 Task: Edit the 'Head - Retail Operations' position in Salesforce with the following details: Skills Required - Sales operations, Service, Customer service, Inventory management; Type - Internship; Functional Area - Retail Operations; Job Level - RO - 100; Working Days - Monday, Tuesday, Wednesday; Min Pay - ₹4,00,000.00; Educational Requirements - Doctorate not required; Travel Required - Yes.
Action: Mouse moved to (78, 269)
Screenshot: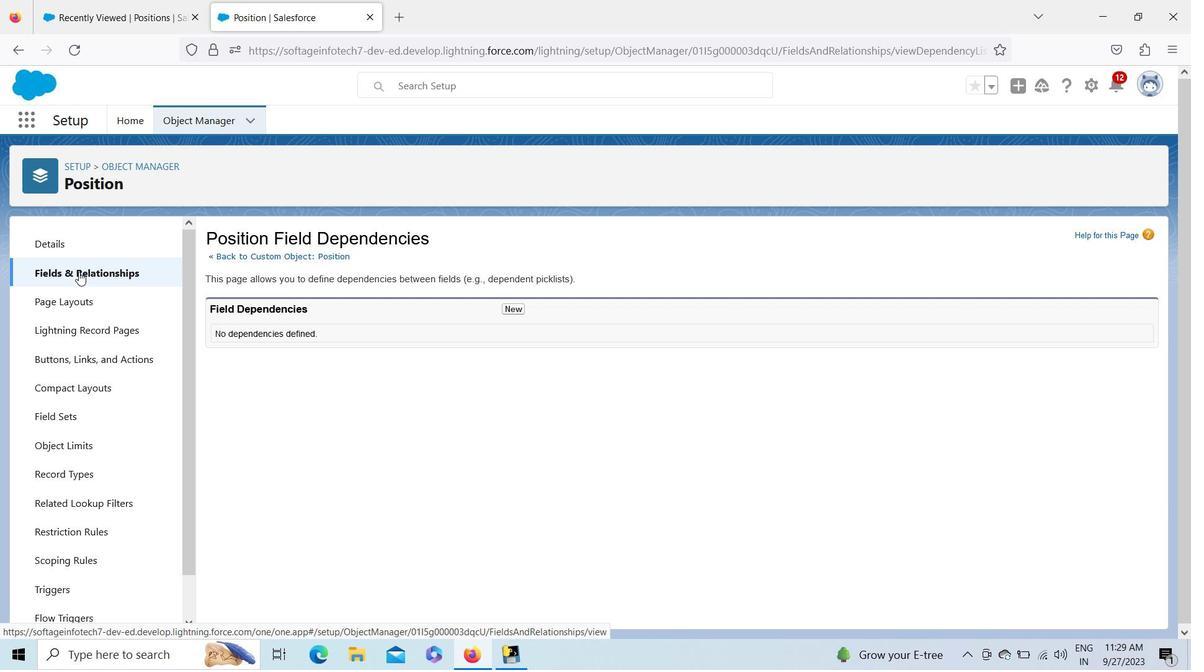 
Action: Mouse pressed left at (78, 269)
Screenshot: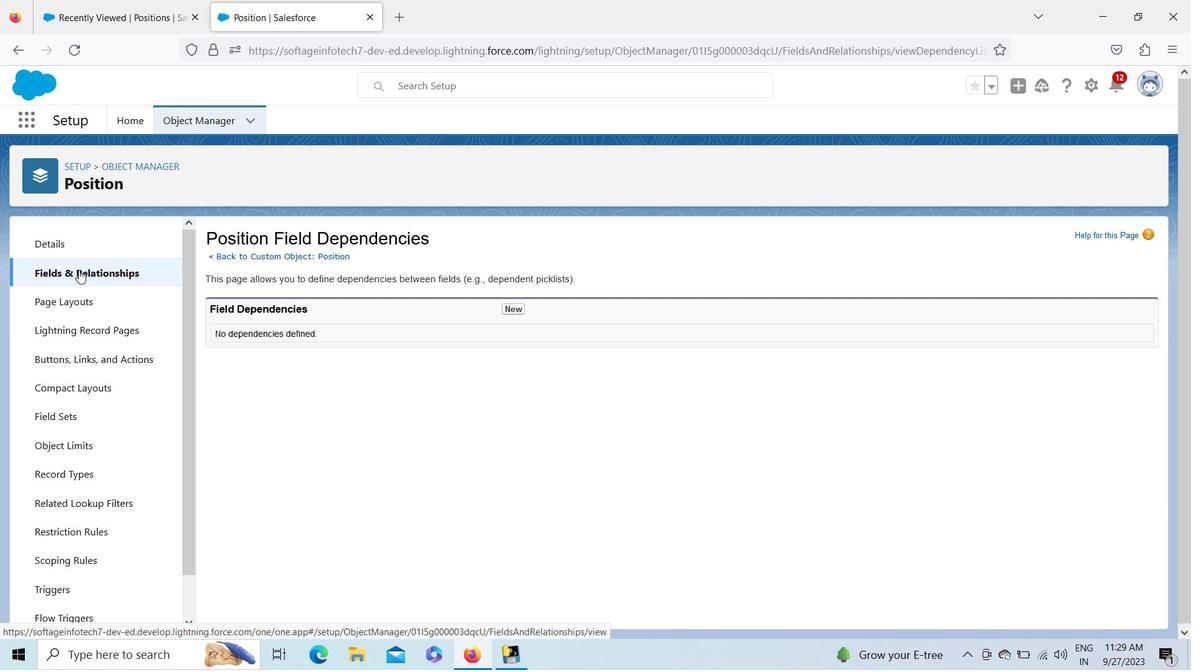 
Action: Mouse moved to (999, 246)
Screenshot: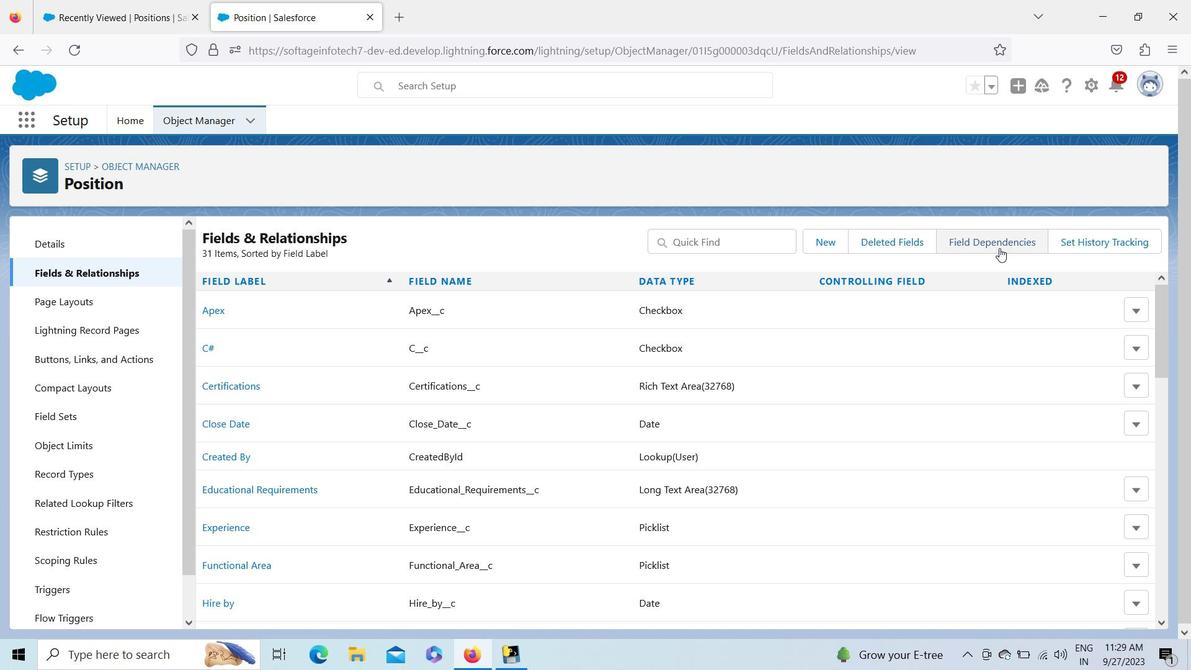 
Action: Mouse pressed left at (999, 246)
Screenshot: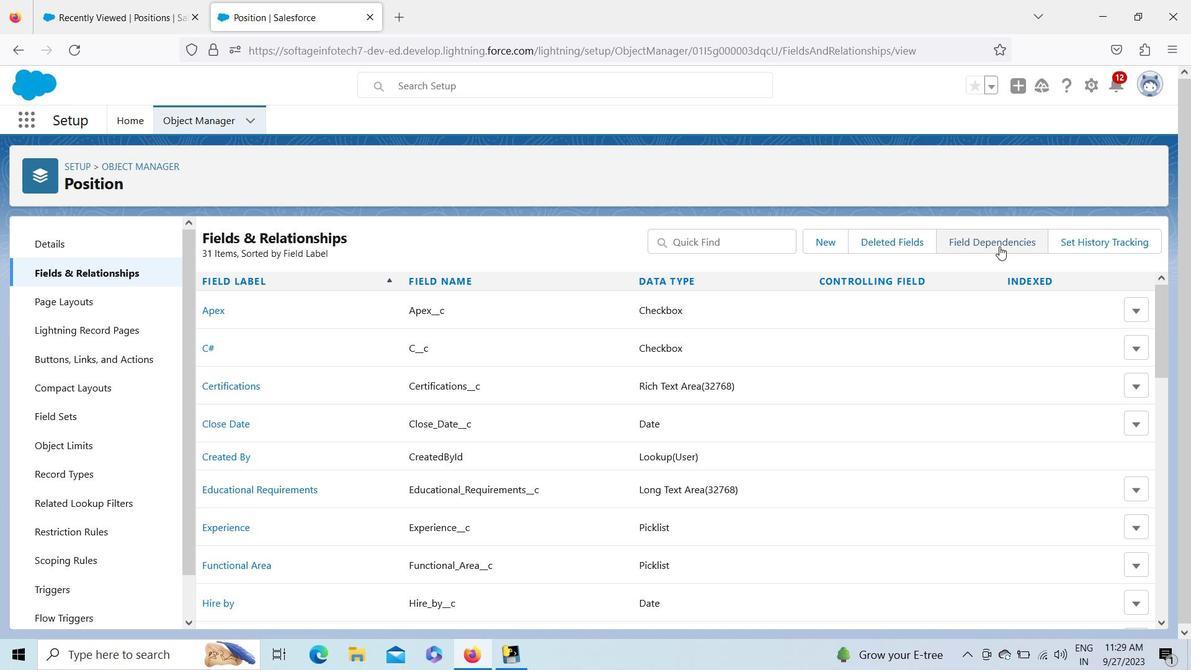 
Action: Mouse moved to (1014, 259)
Screenshot: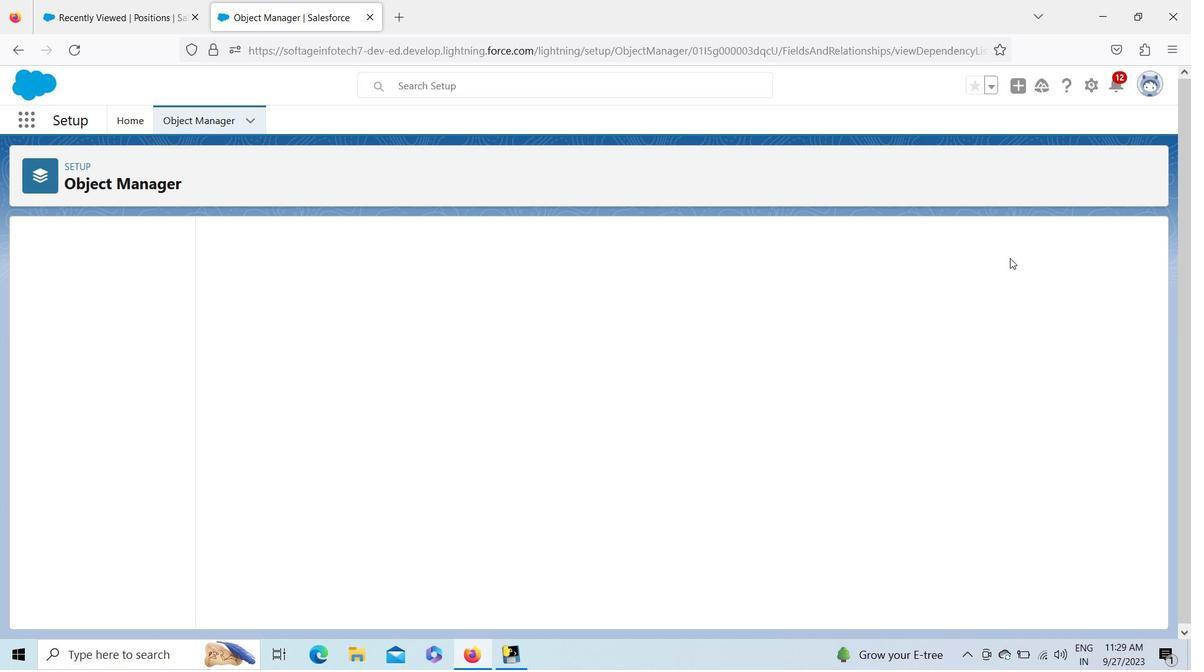 
Action: Mouse pressed left at (1014, 259)
Screenshot: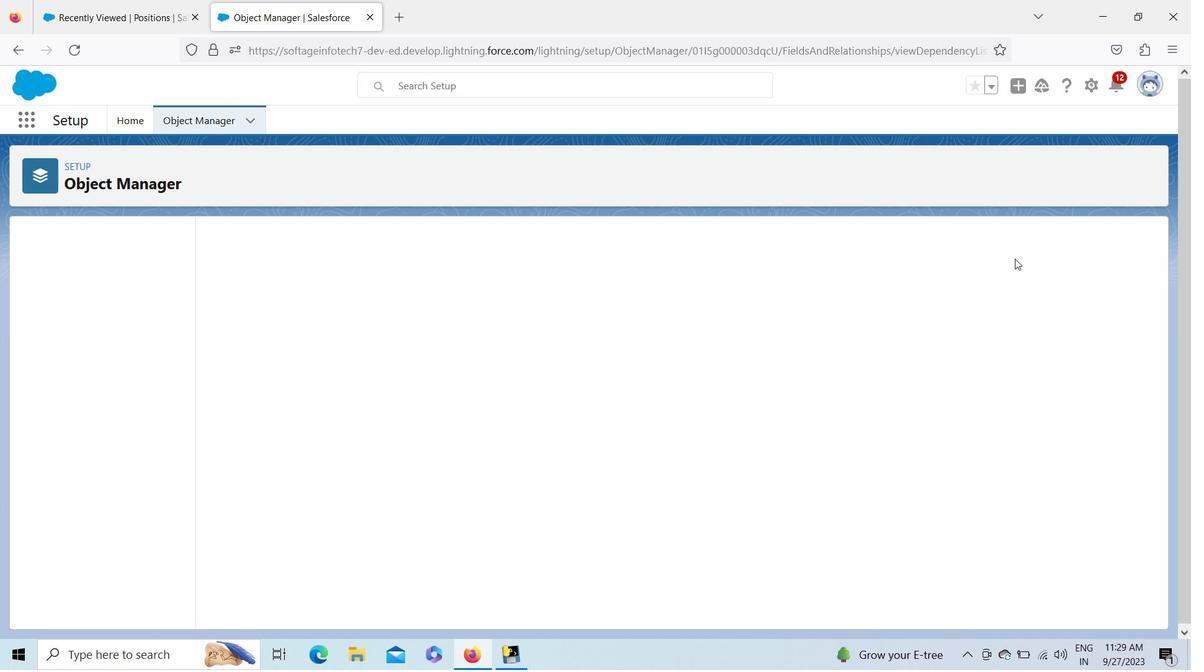 
Action: Mouse moved to (511, 308)
Screenshot: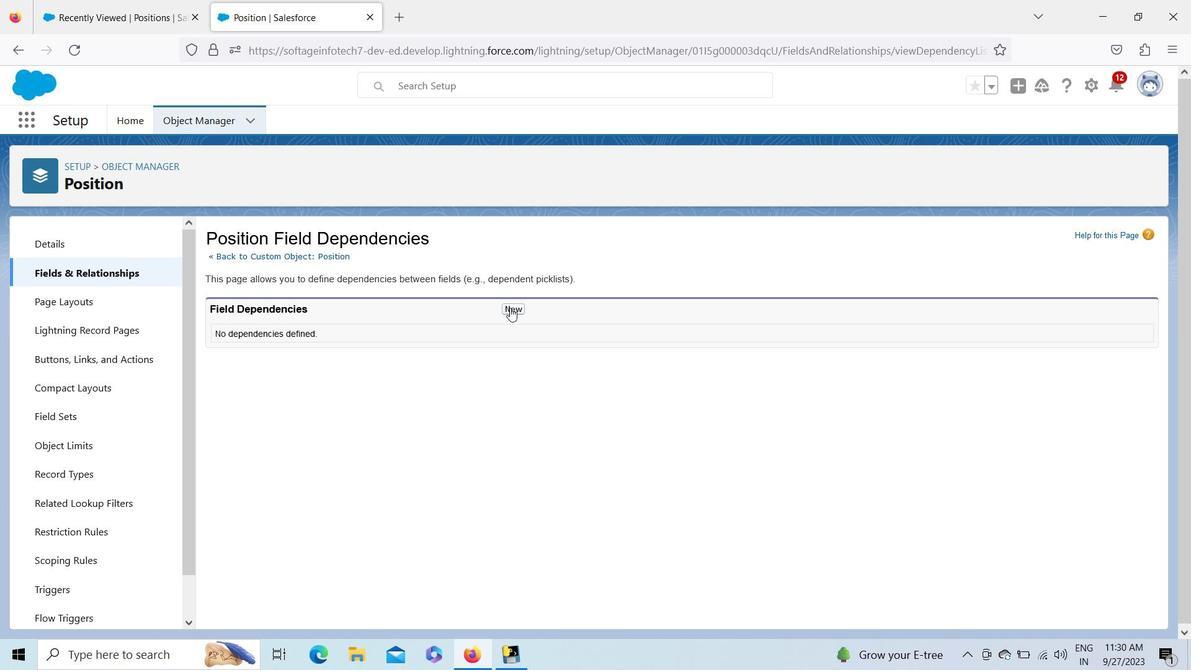 
Action: Mouse pressed left at (511, 308)
Screenshot: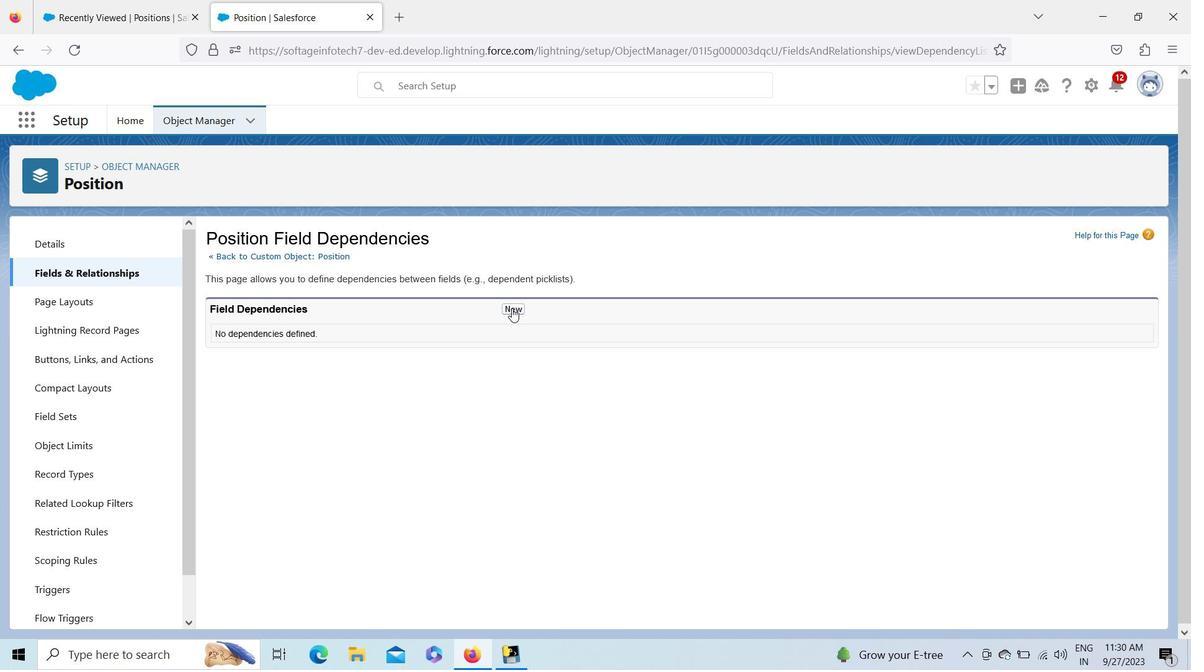 
Action: Mouse pressed left at (511, 308)
Screenshot: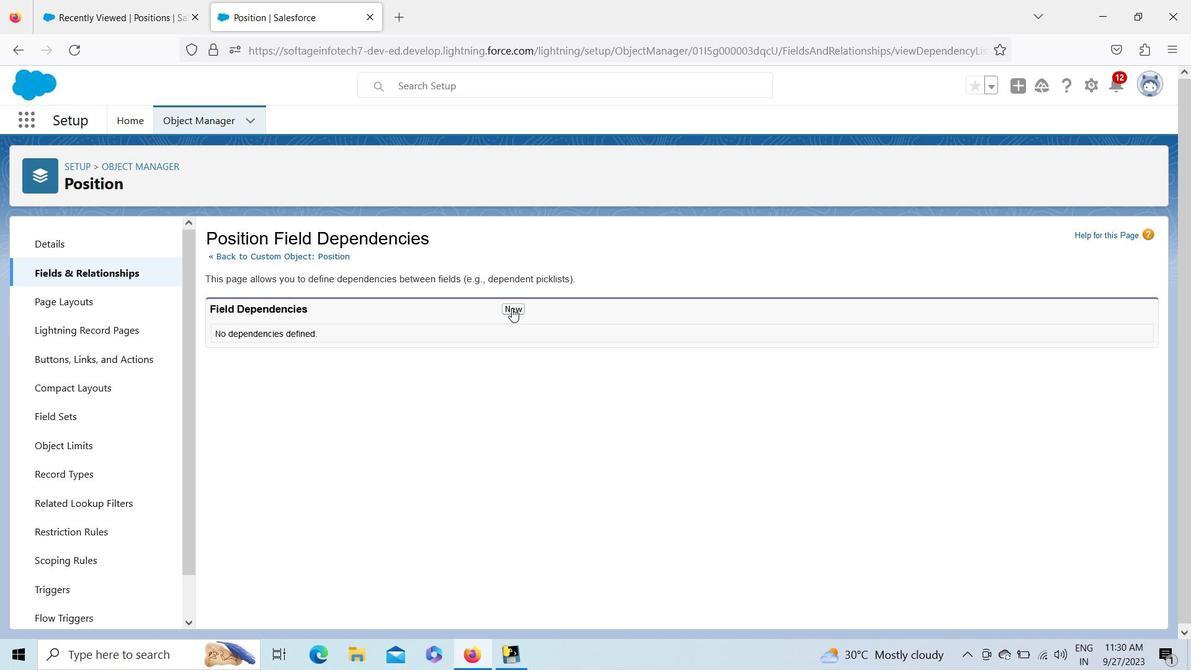 
Action: Mouse moved to (509, 304)
Screenshot: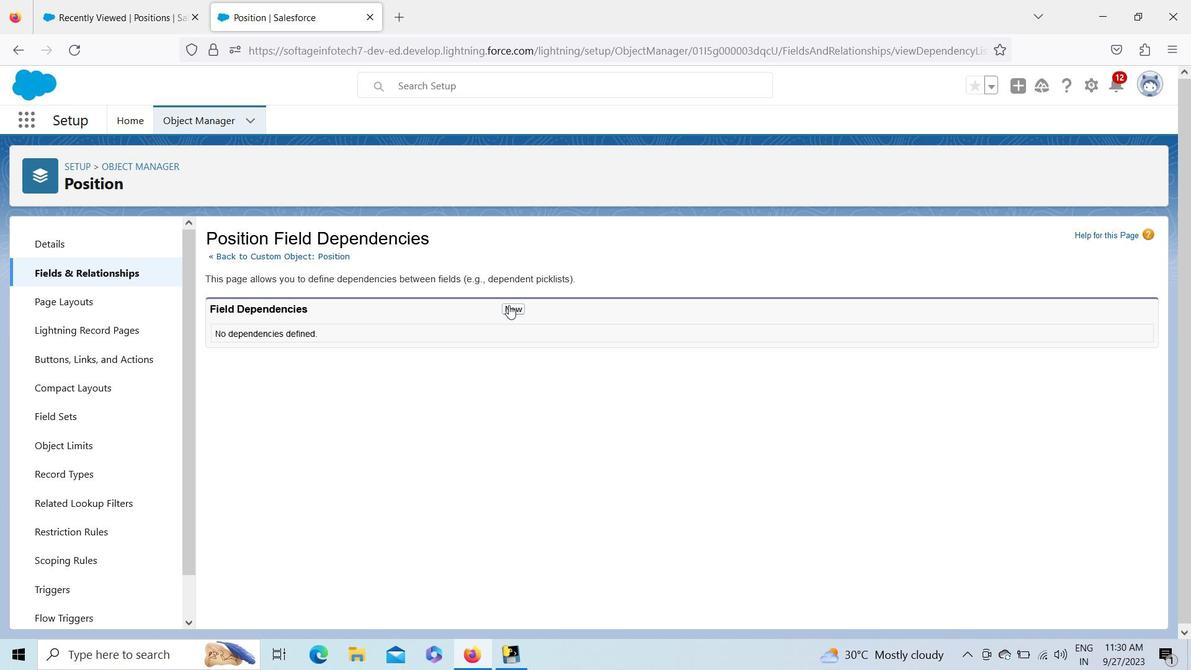 
Action: Mouse pressed left at (509, 304)
Screenshot: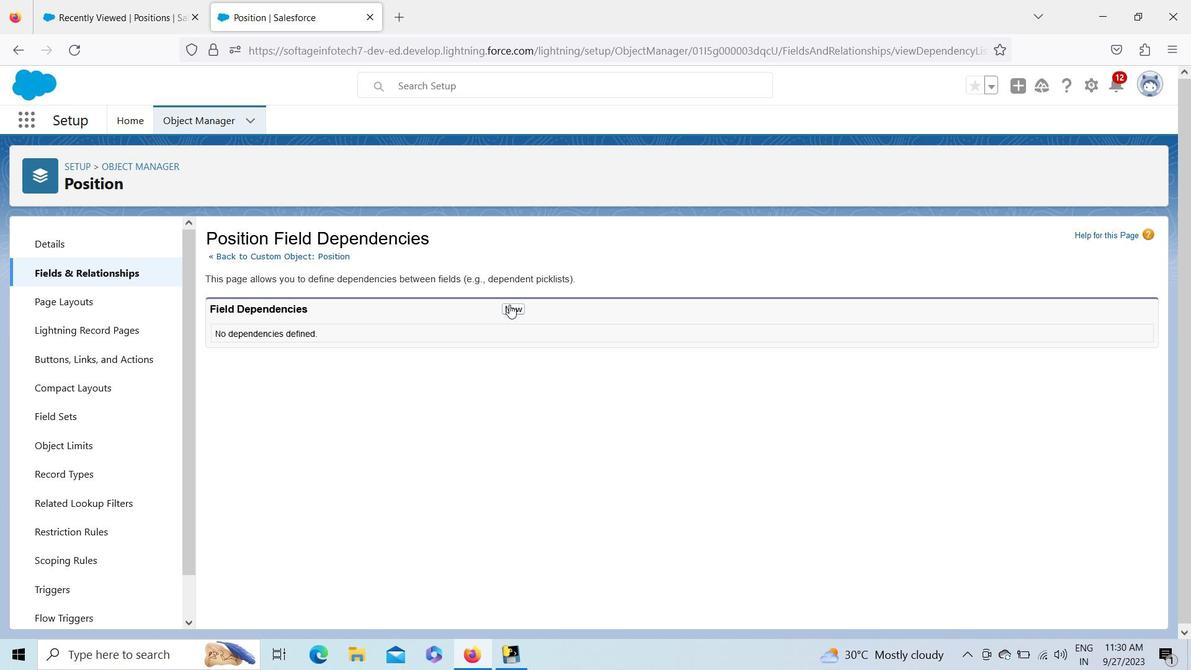 
Action: Mouse moved to (83, 63)
Screenshot: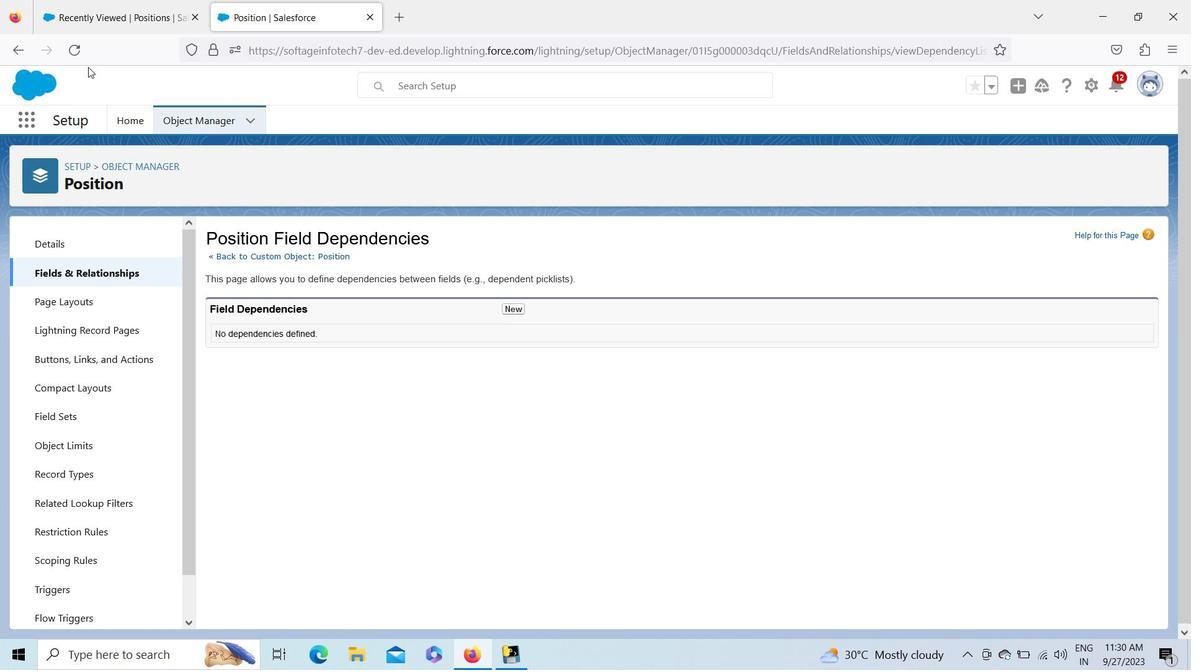 
Action: Mouse pressed left at (83, 63)
Screenshot: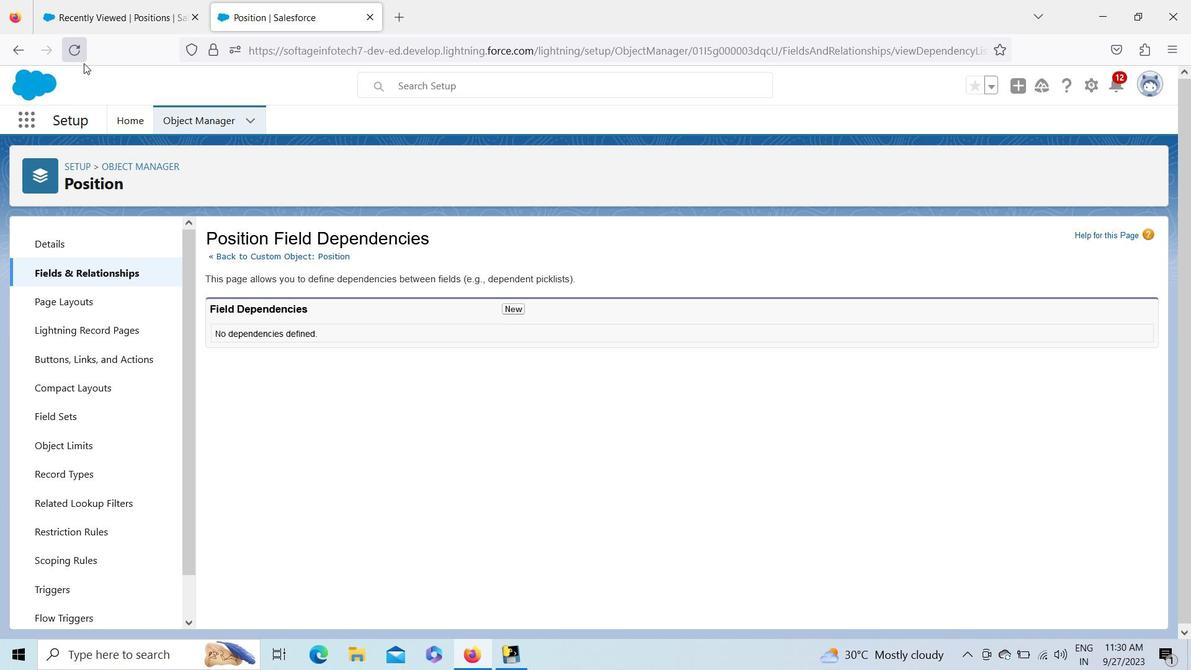
Action: Mouse moved to (204, 24)
Screenshot: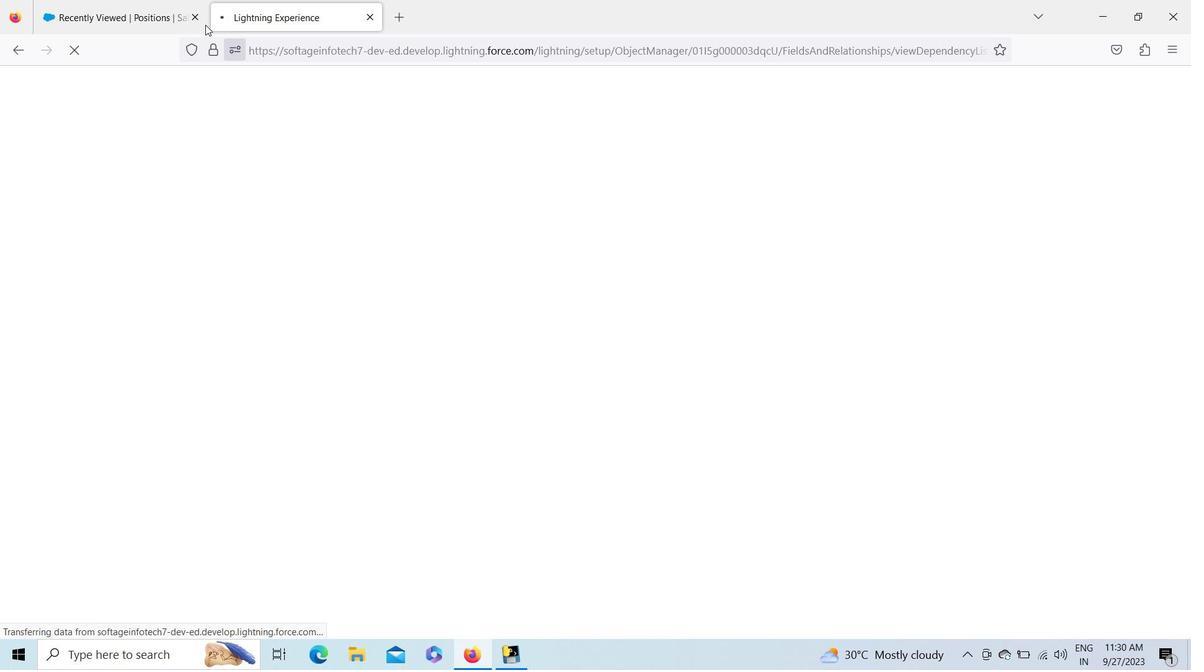 
Action: Mouse pressed left at (204, 24)
Screenshot: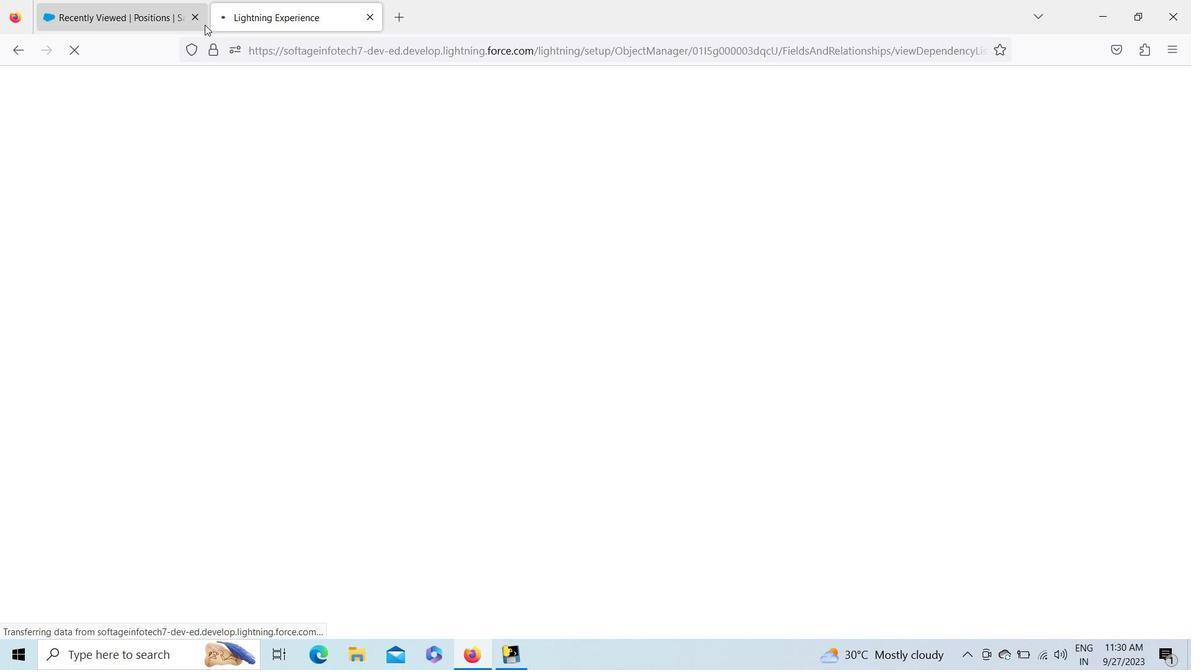 
Action: Mouse moved to (198, 17)
Screenshot: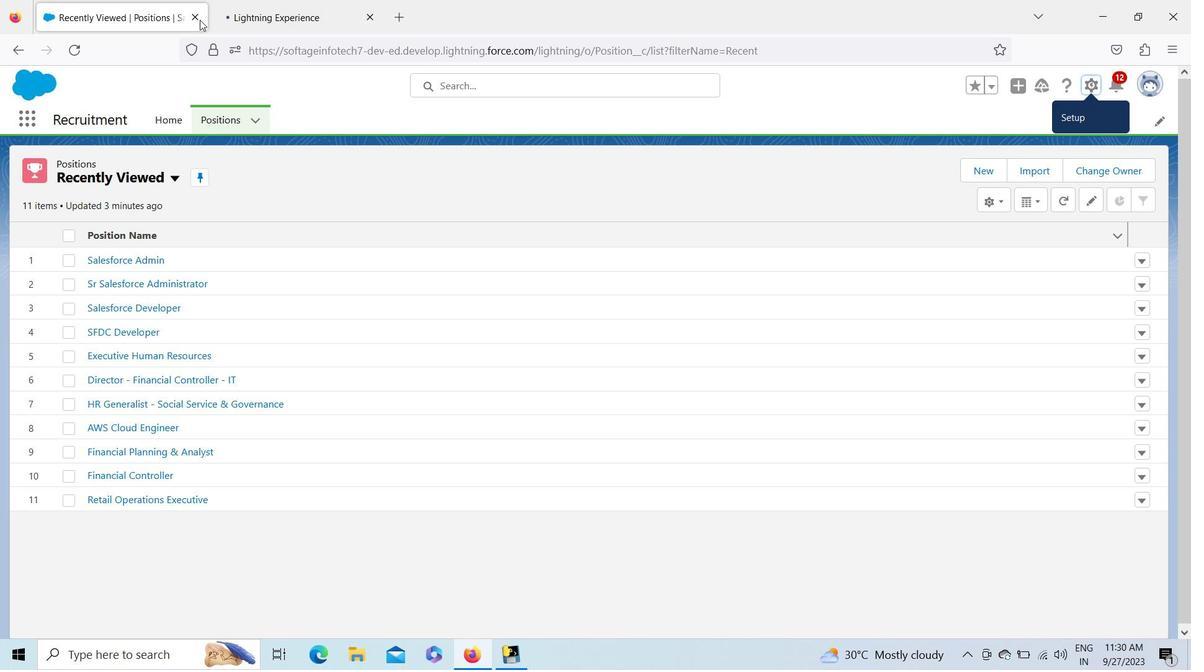 
Action: Mouse pressed left at (198, 17)
Screenshot: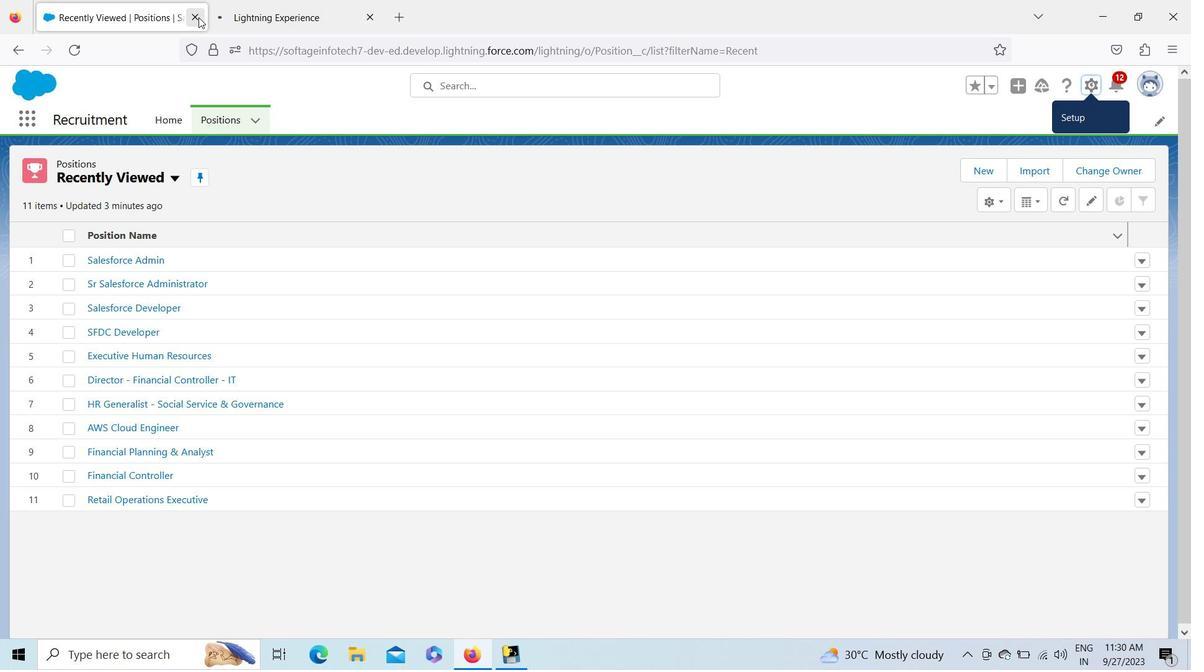 
Action: Mouse moved to (127, 274)
Screenshot: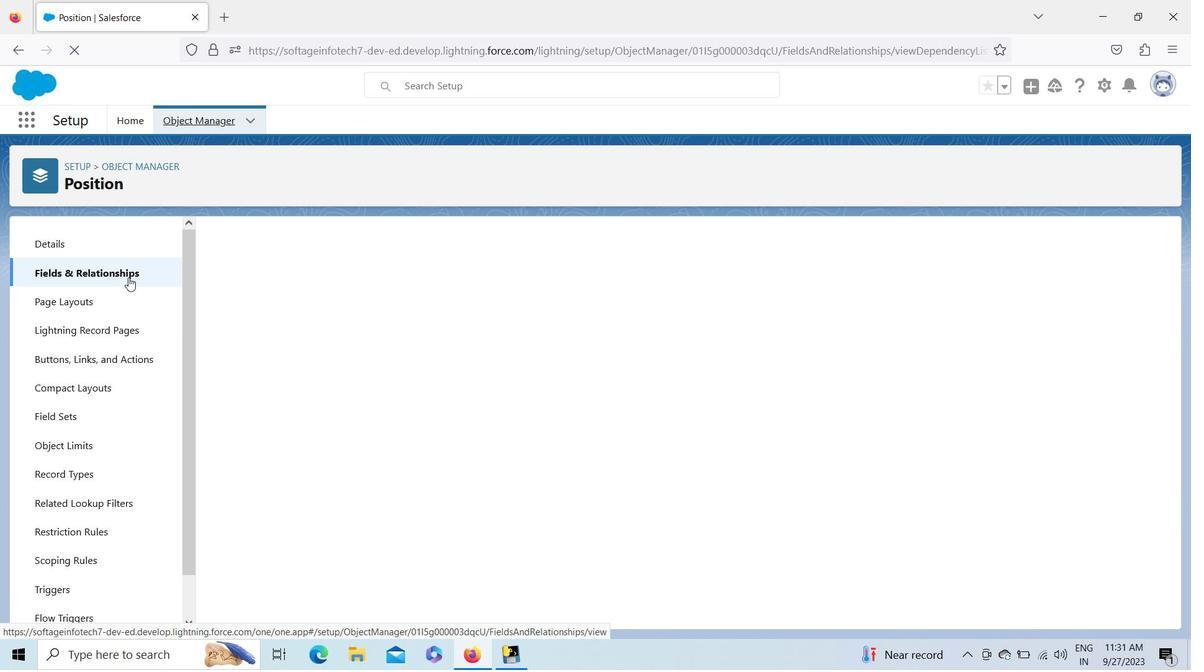 
Action: Mouse pressed left at (127, 274)
Screenshot: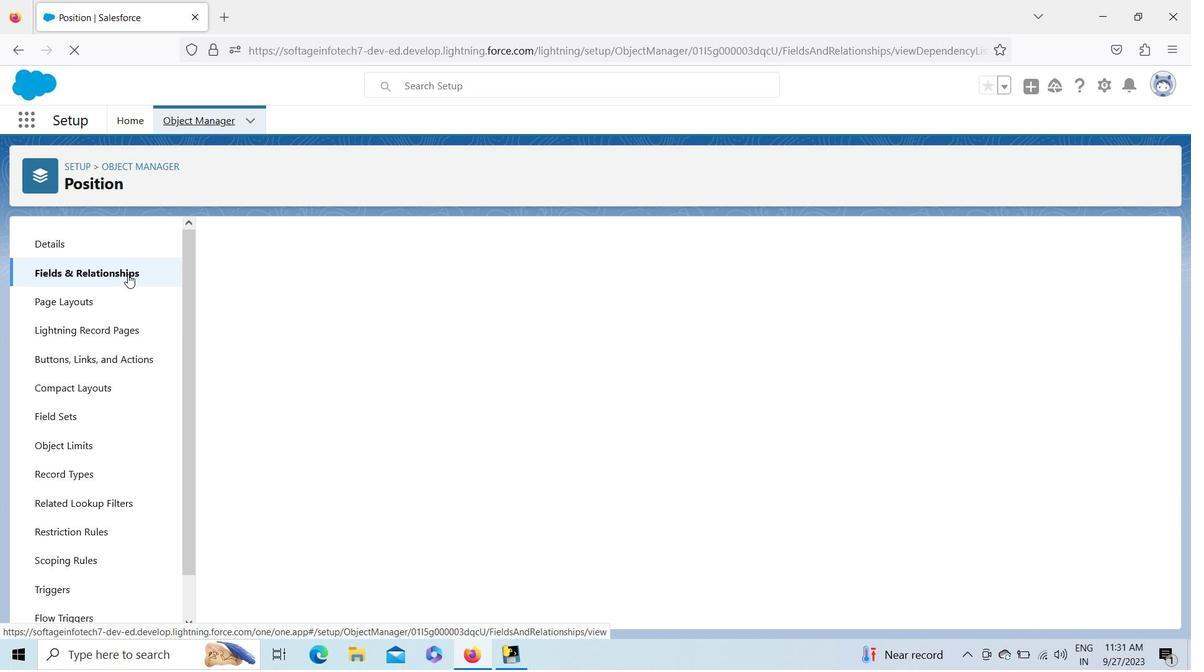 
Action: Mouse moved to (987, 248)
Screenshot: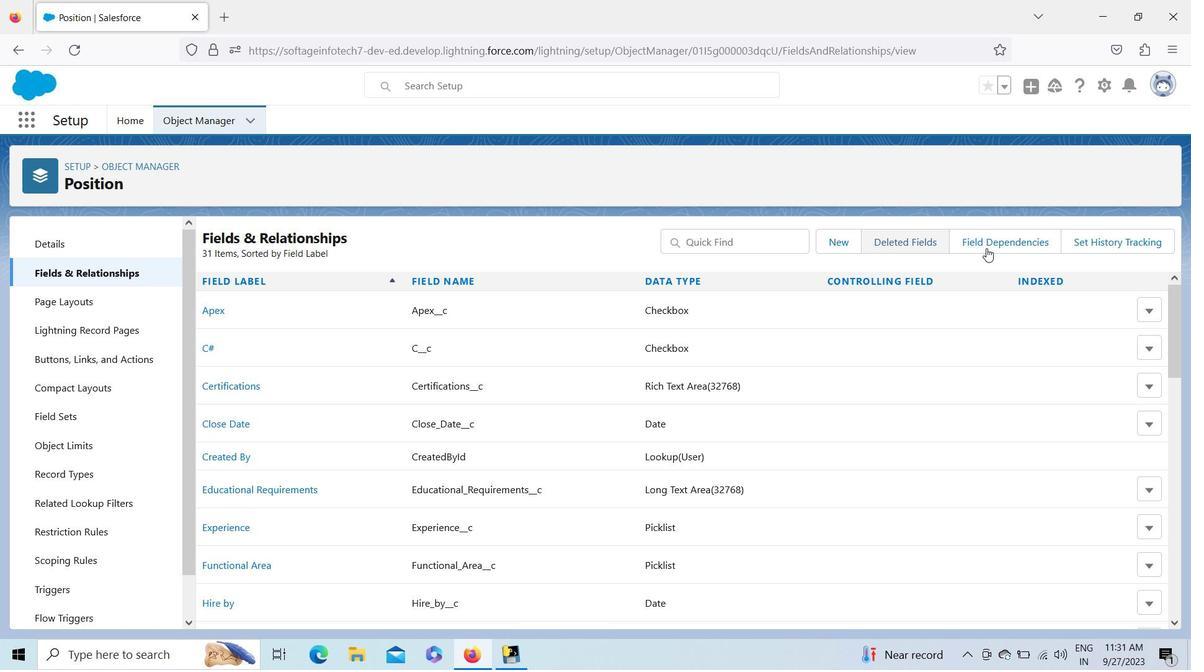 
Action: Mouse pressed left at (987, 248)
Screenshot: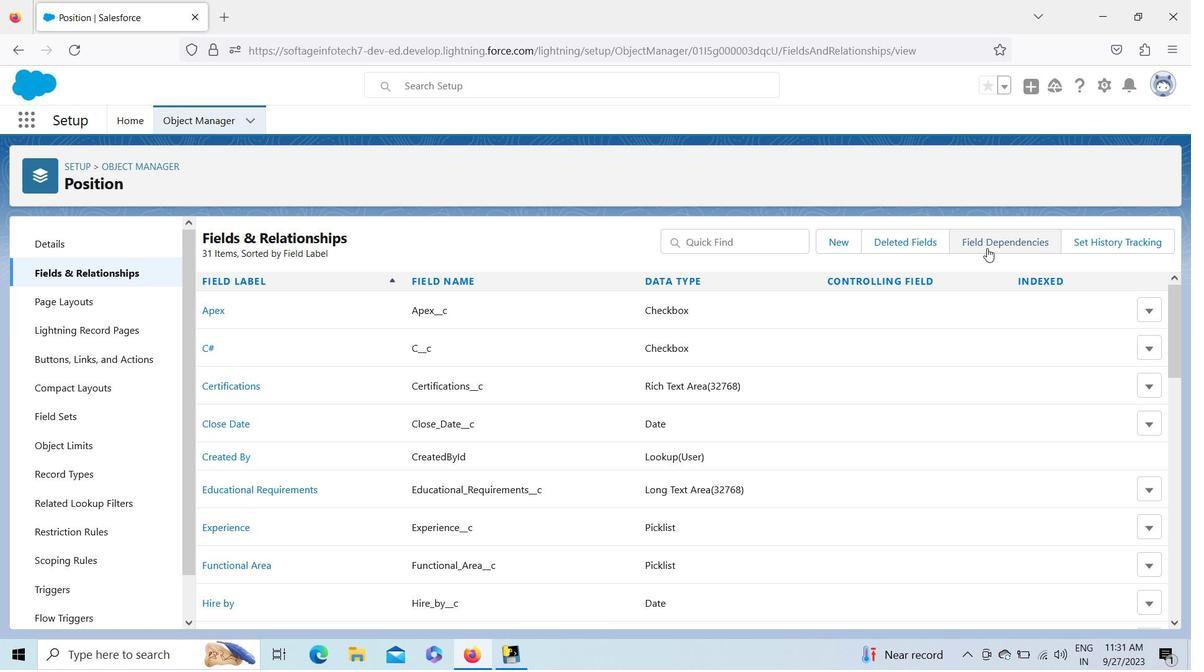 
Action: Mouse moved to (94, 246)
Screenshot: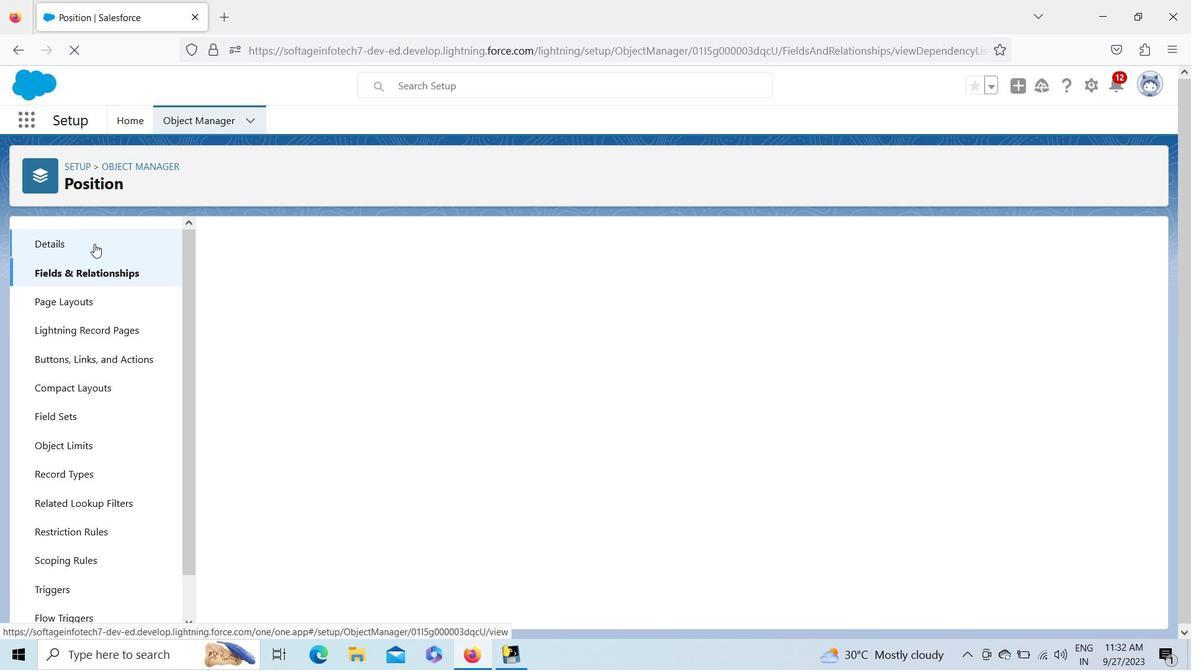 
Action: Mouse pressed left at (94, 246)
Screenshot: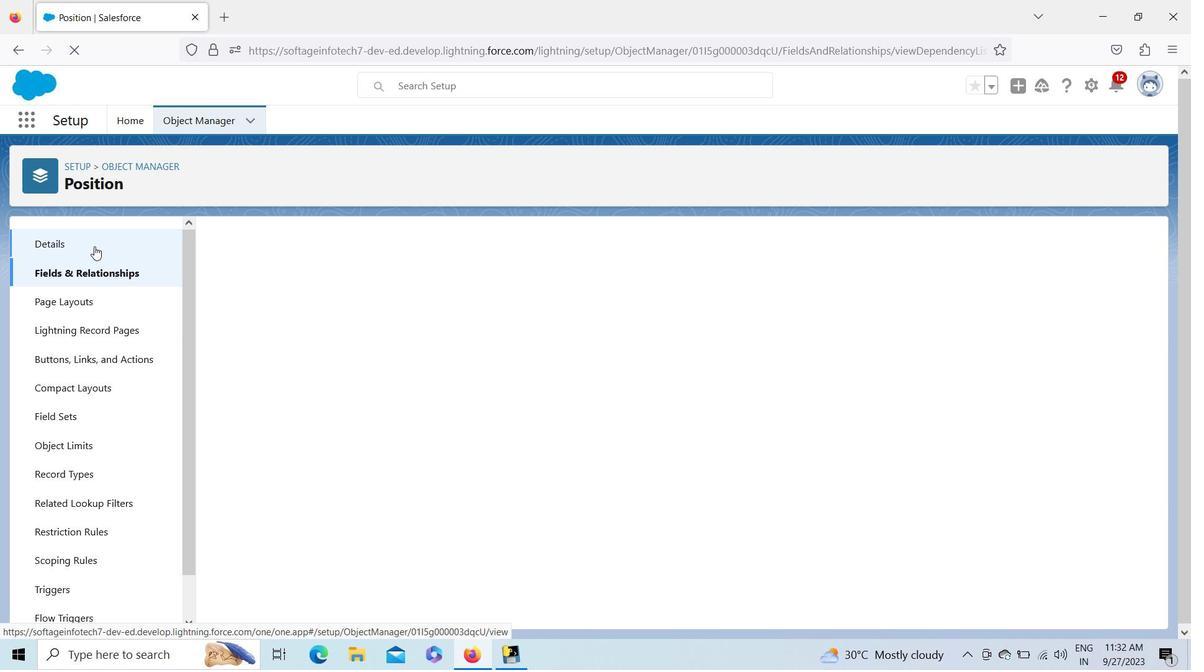 
Action: Mouse moved to (71, 49)
Screenshot: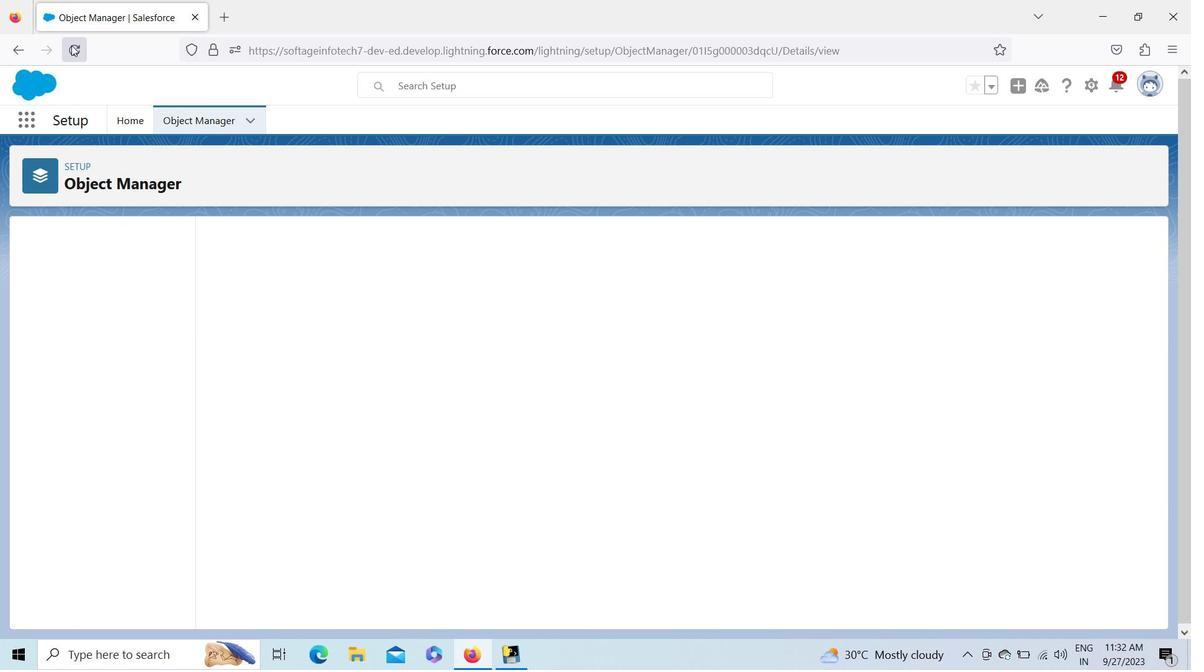 
Action: Mouse pressed left at (71, 49)
Screenshot: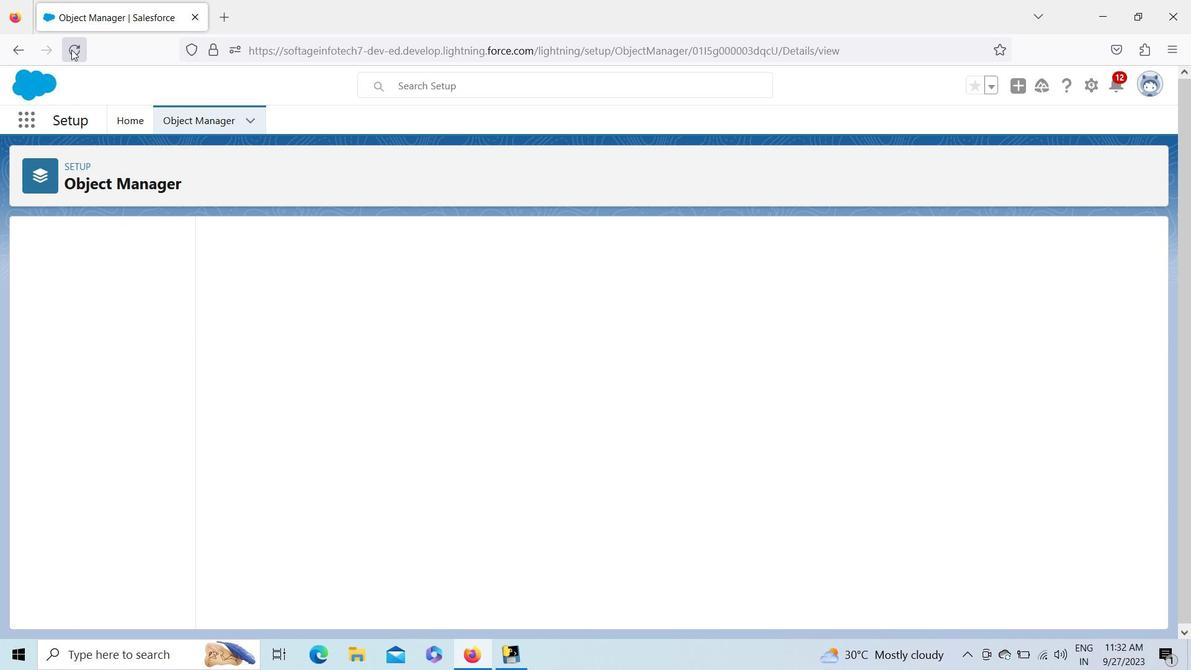 
Action: Mouse moved to (589, 455)
Screenshot: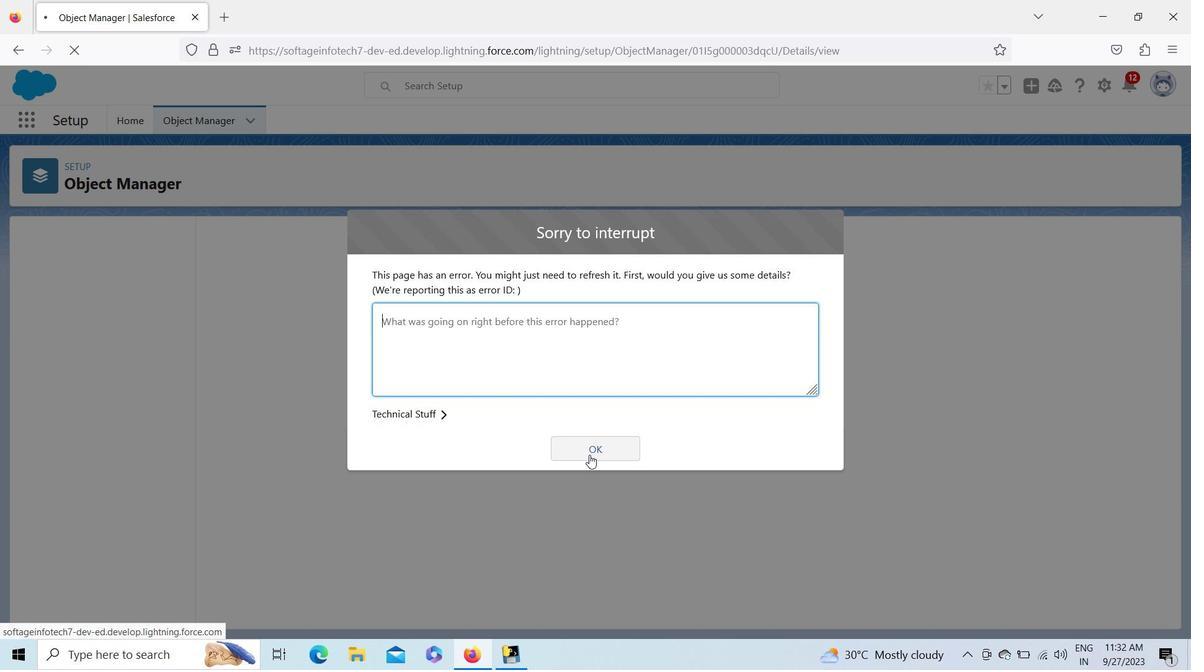 
Action: Mouse pressed left at (589, 455)
Screenshot: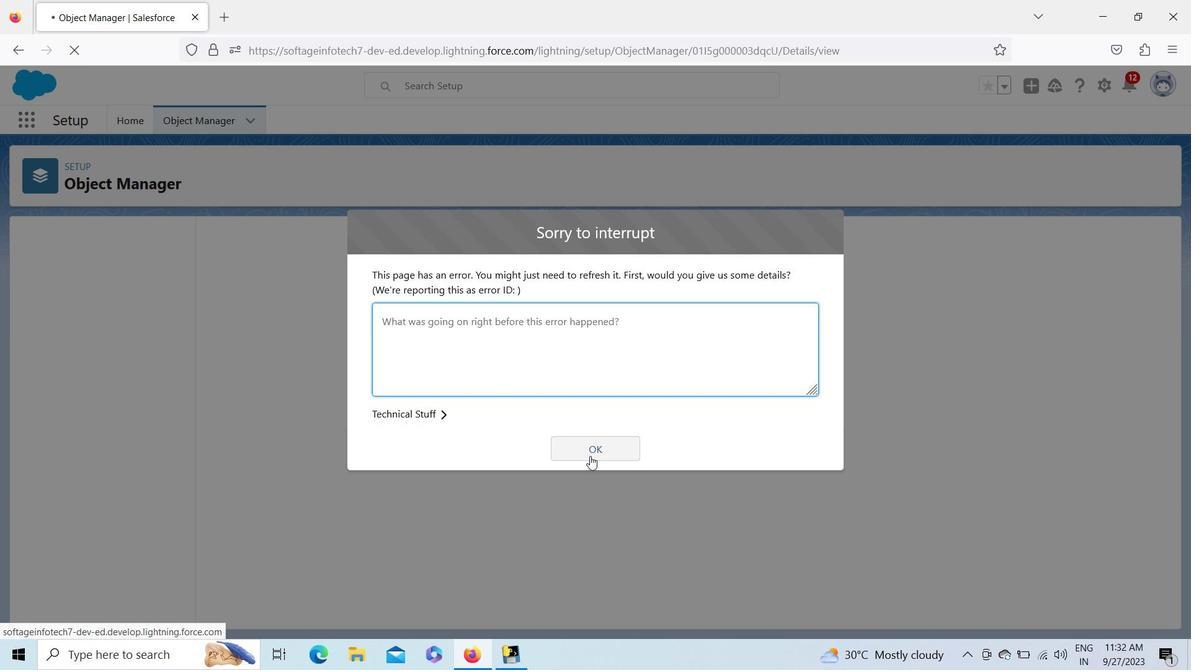 
Action: Mouse moved to (75, 39)
Screenshot: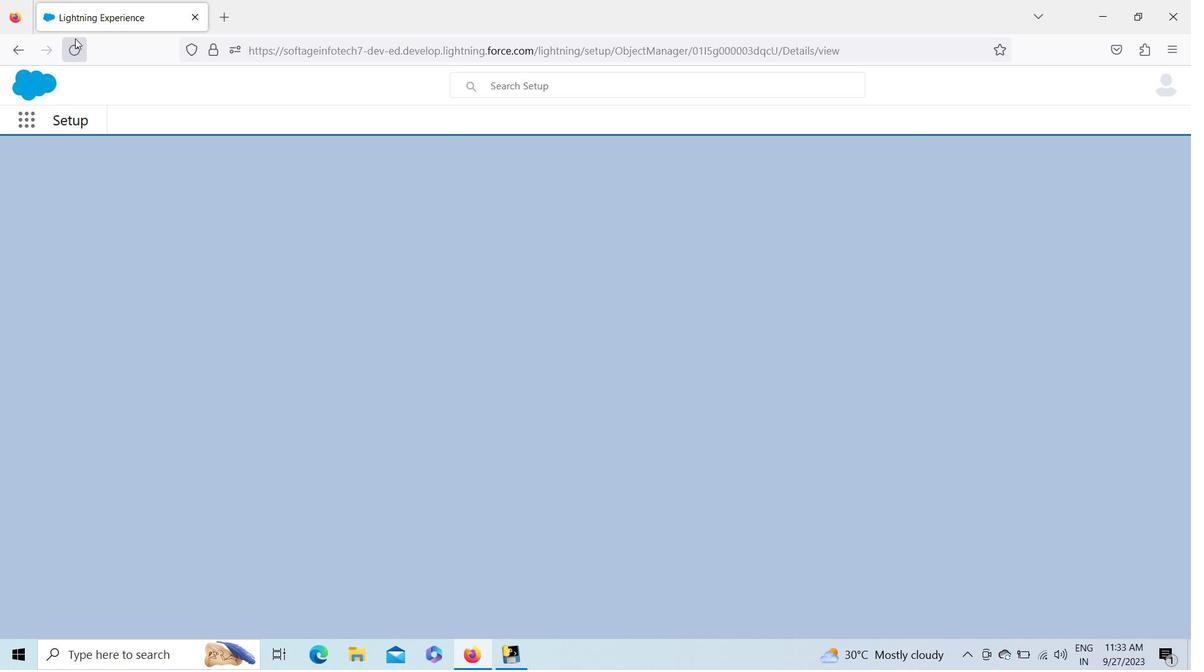 
Action: Mouse pressed left at (75, 39)
Screenshot: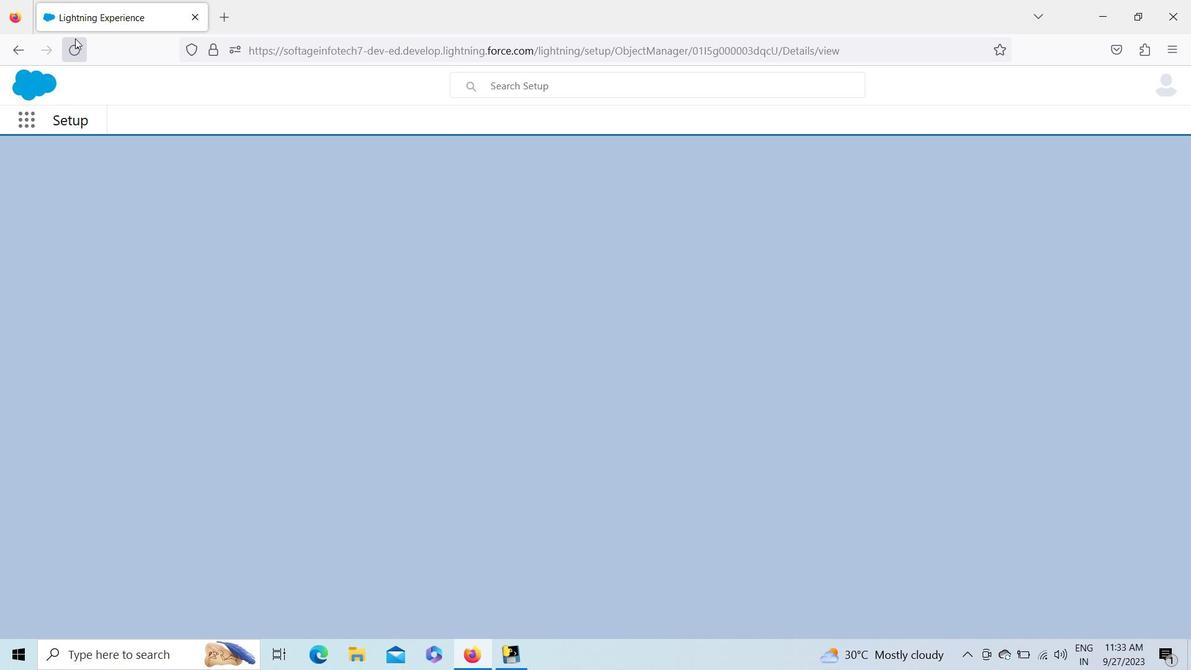 
Action: Mouse moved to (99, 273)
Screenshot: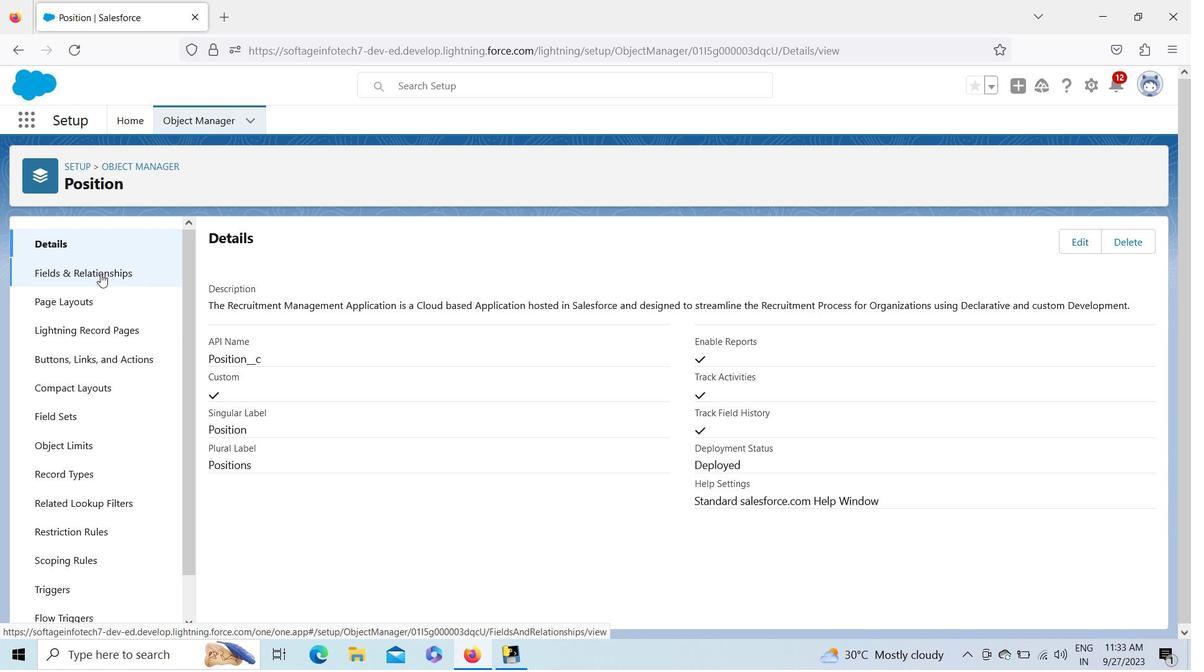 
Action: Mouse pressed left at (99, 273)
Screenshot: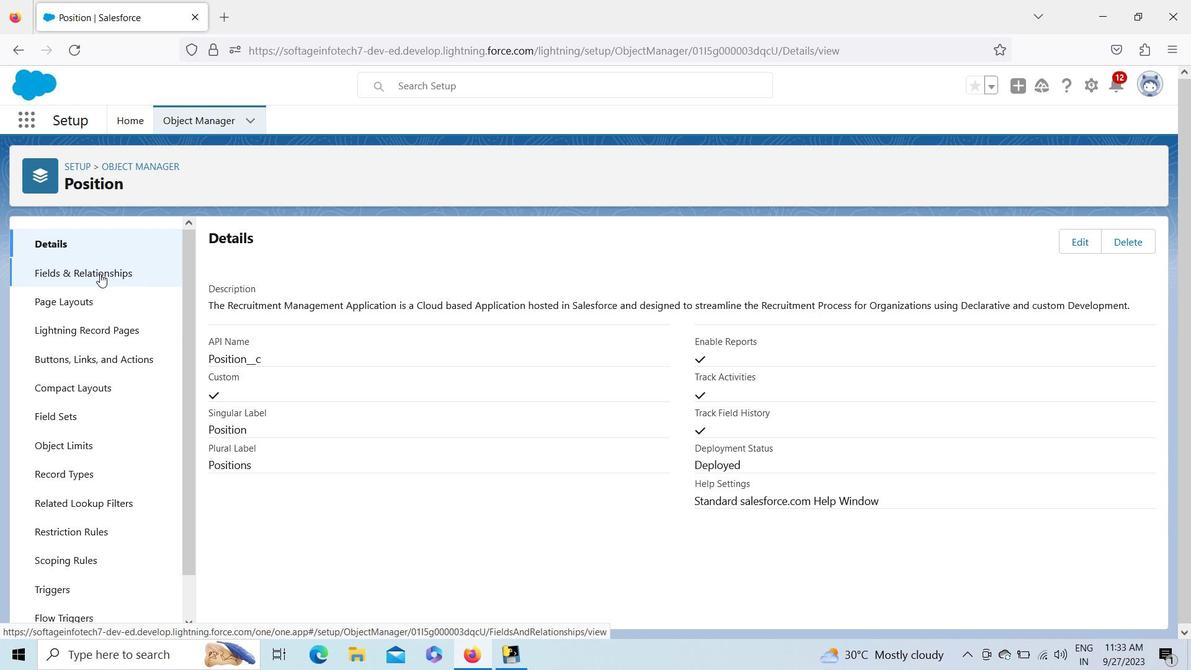 
Action: Mouse moved to (988, 240)
Screenshot: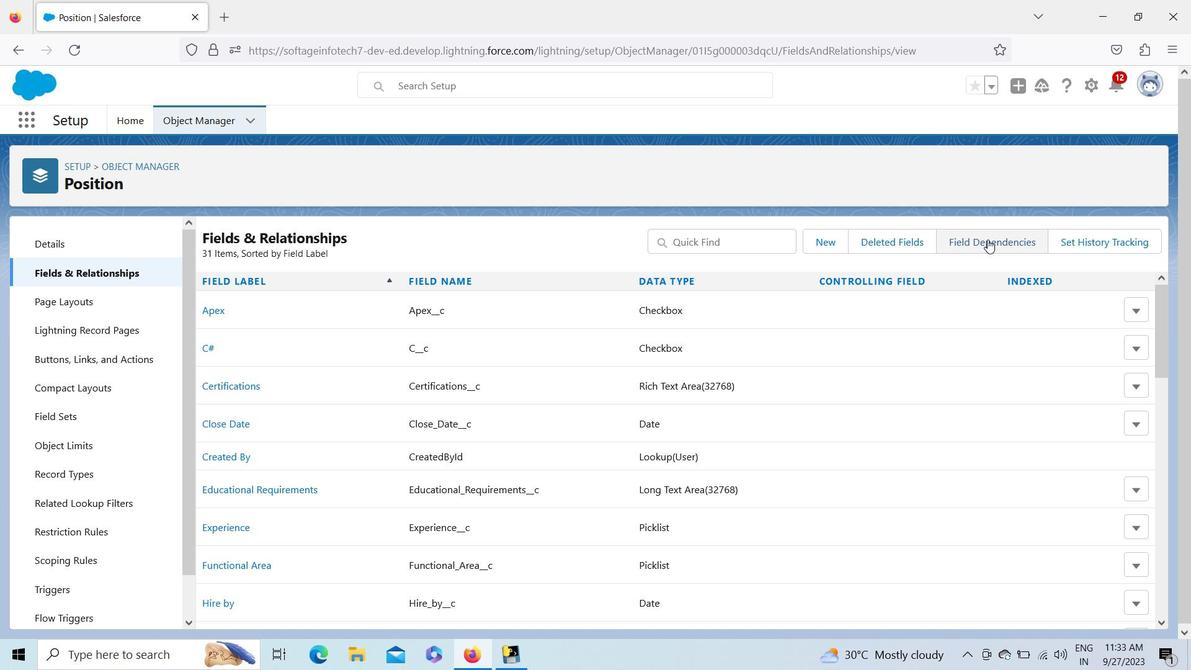 
Action: Mouse pressed left at (988, 240)
Screenshot: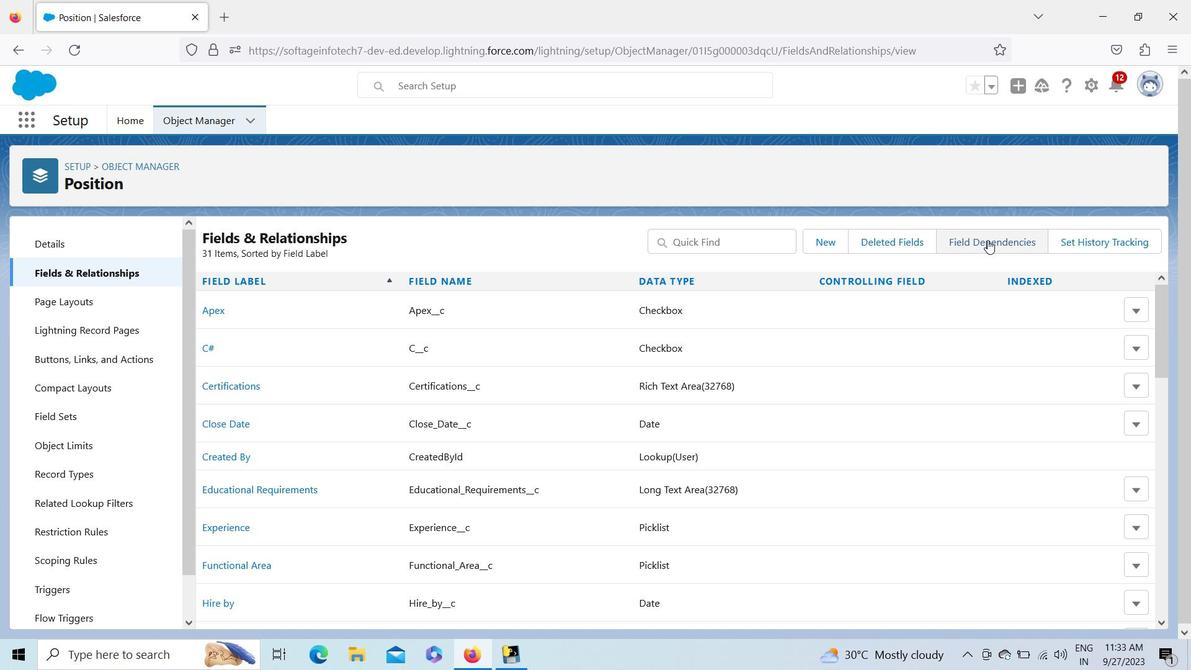 
Action: Mouse moved to (514, 305)
Screenshot: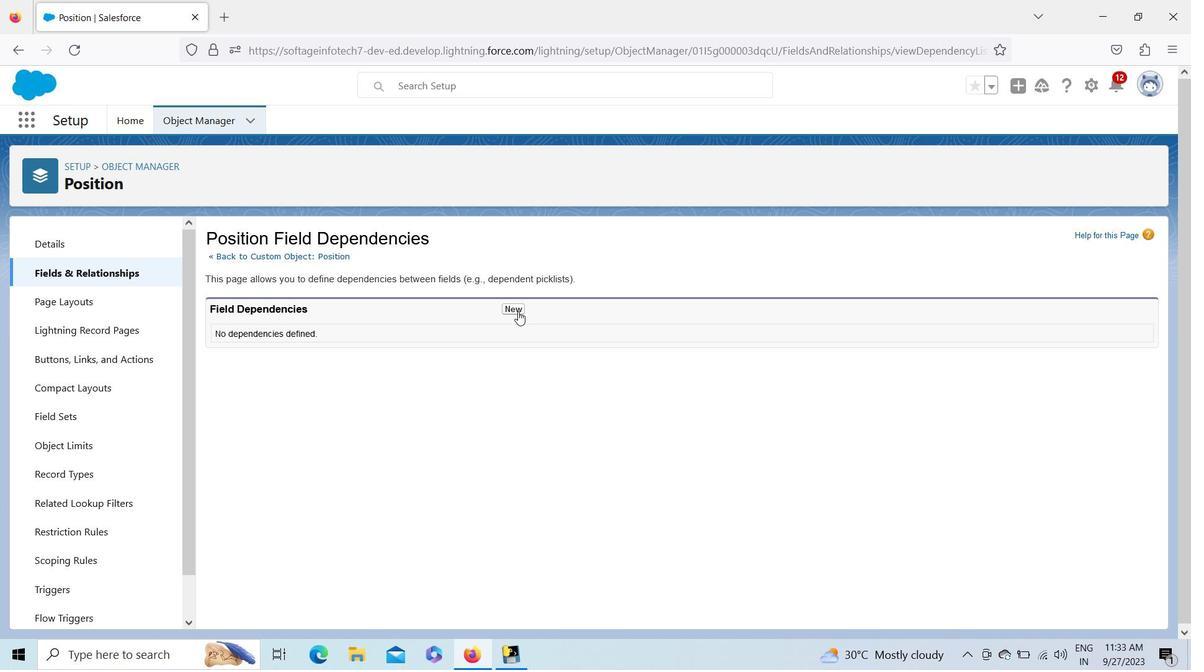 
Action: Mouse pressed left at (514, 305)
Screenshot: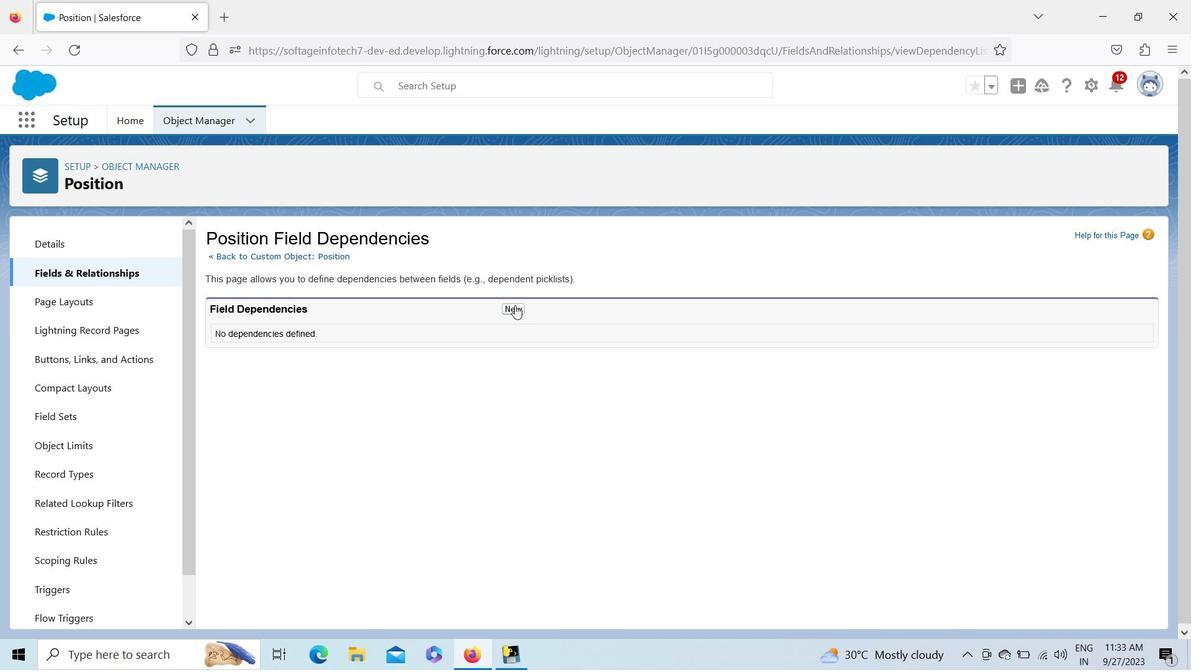 
Action: Mouse moved to (433, 398)
Screenshot: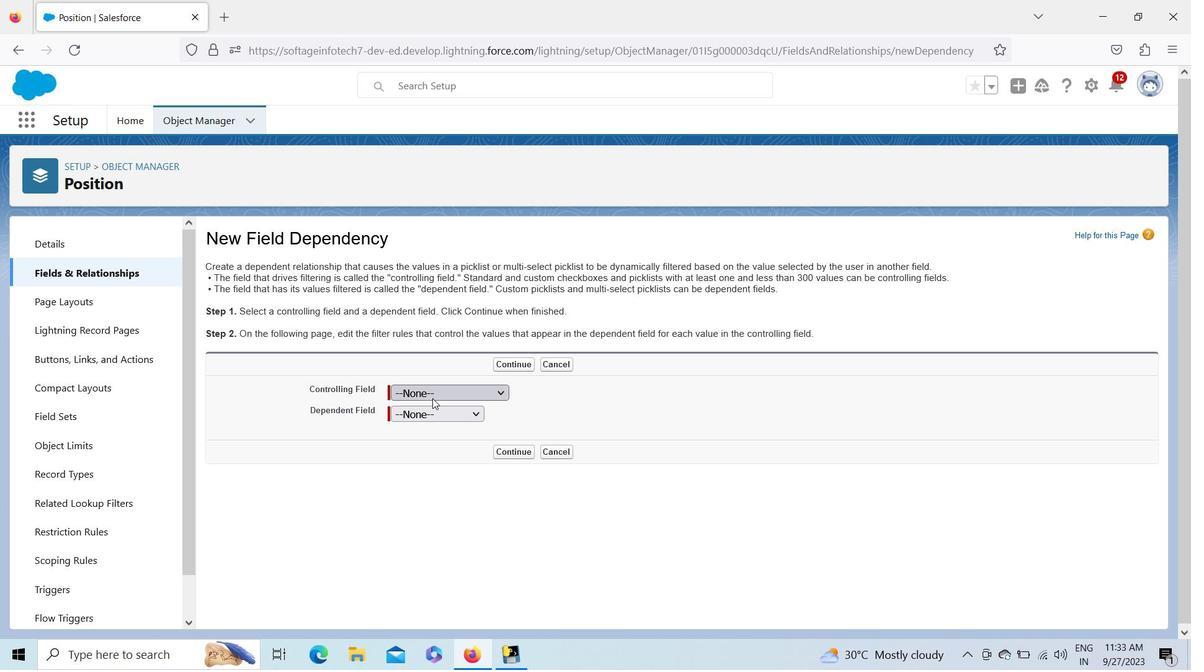 
Action: Mouse pressed left at (433, 398)
Screenshot: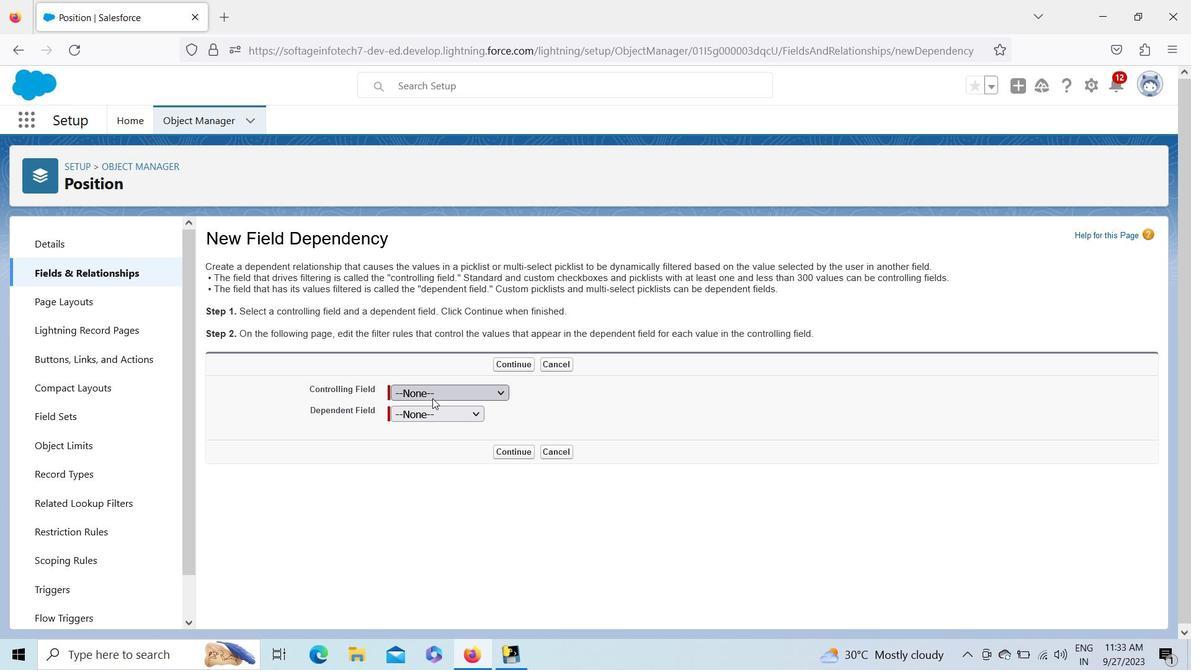 
Action: Mouse moved to (491, 190)
Screenshot: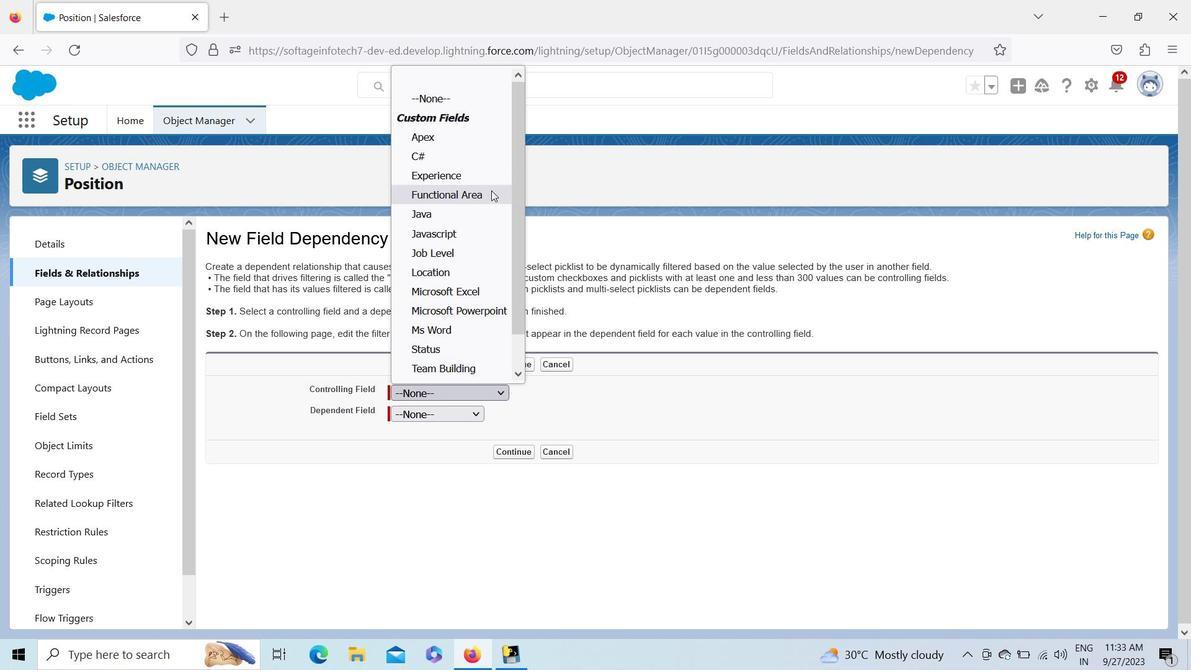
Action: Mouse pressed left at (491, 190)
Screenshot: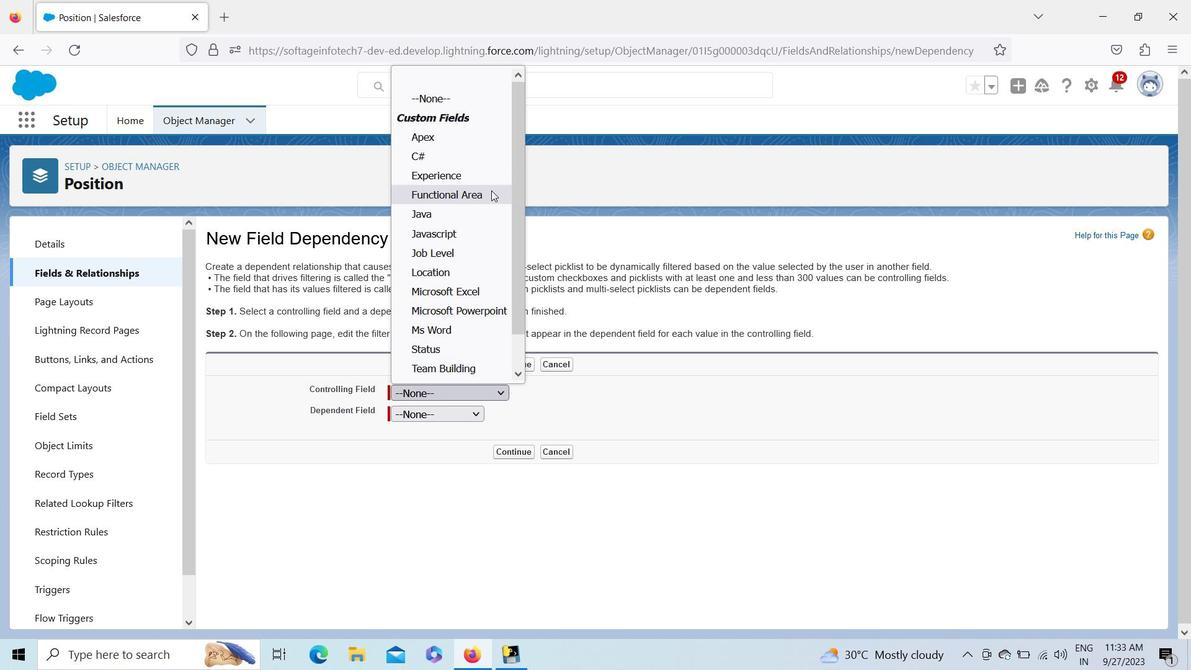 
Action: Mouse moved to (444, 416)
Screenshot: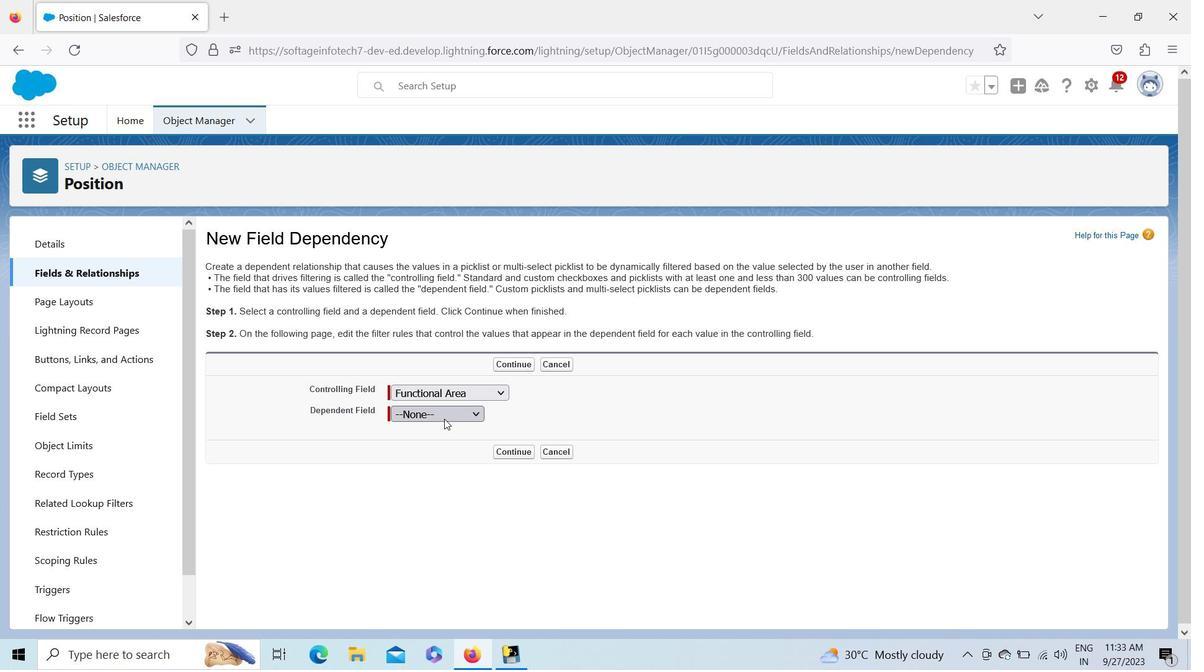 
Action: Mouse pressed left at (444, 416)
Screenshot: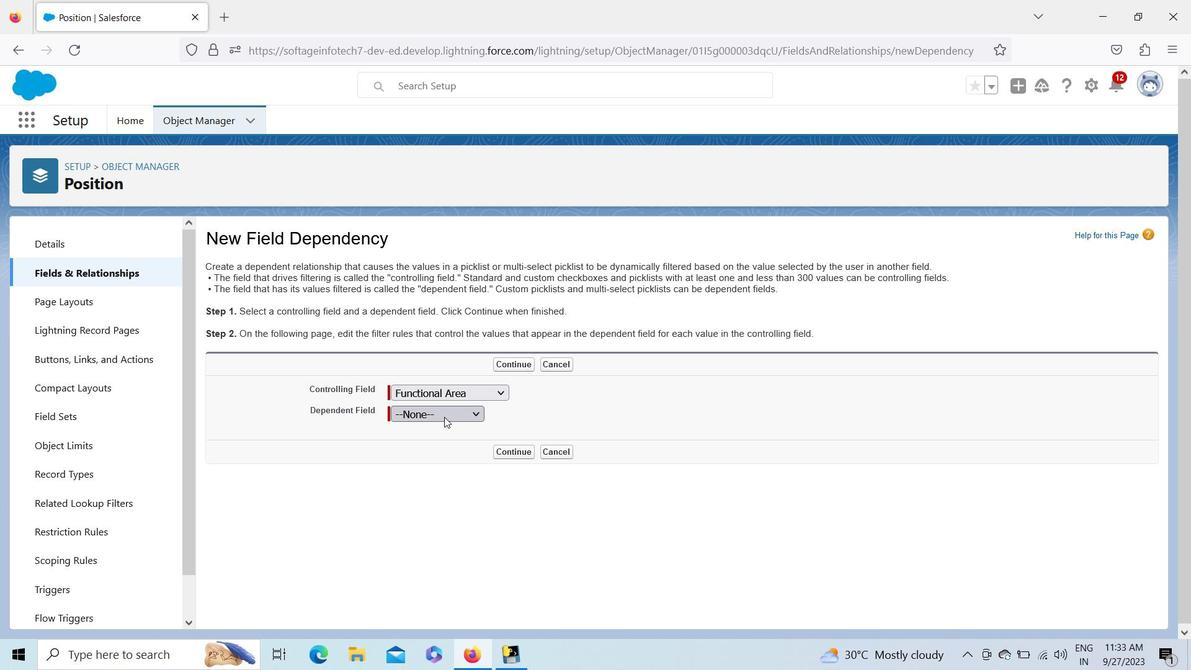 
Action: Mouse moved to (441, 500)
Screenshot: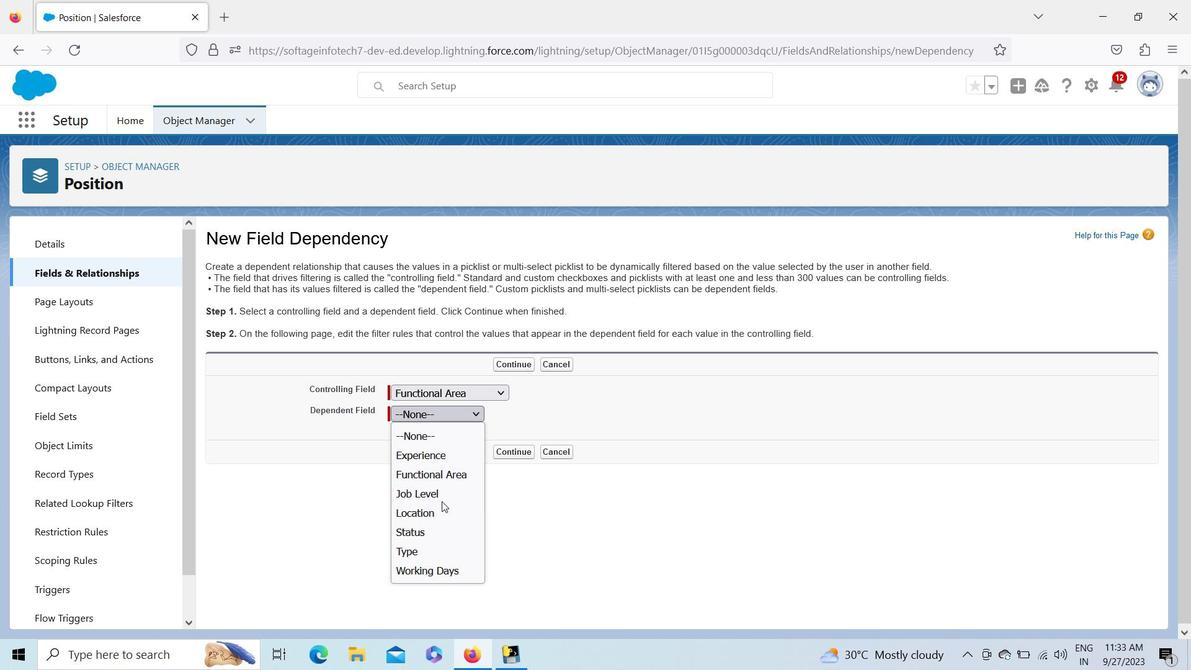 
Action: Mouse pressed left at (441, 500)
Screenshot: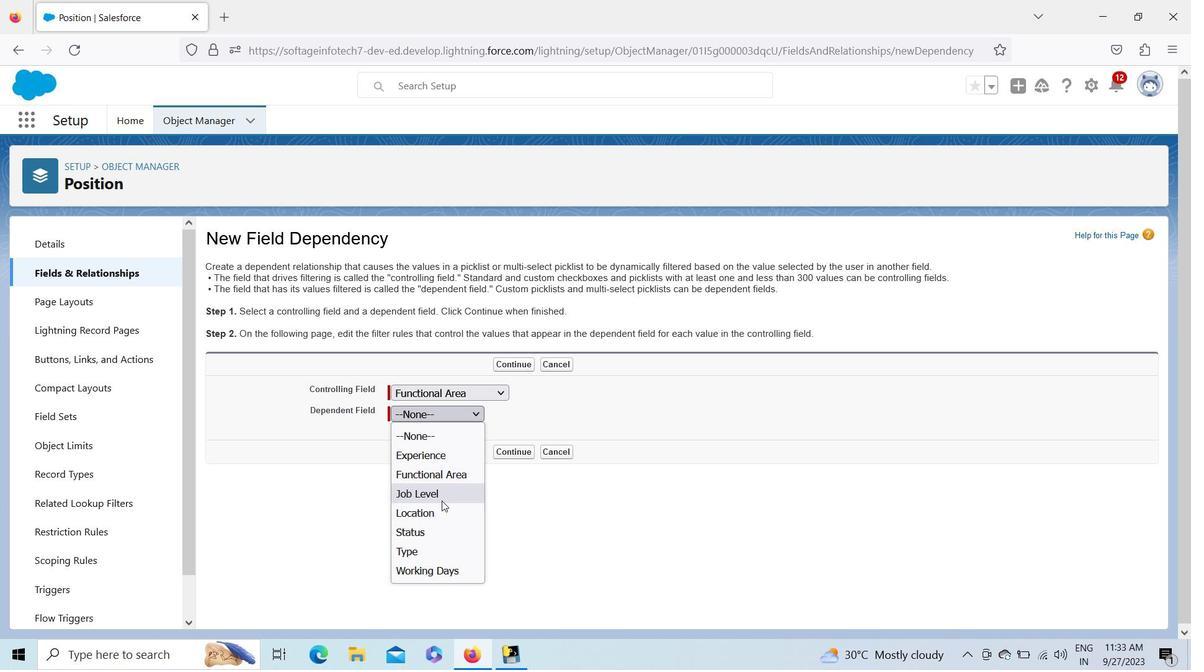 
Action: Mouse moved to (508, 453)
Screenshot: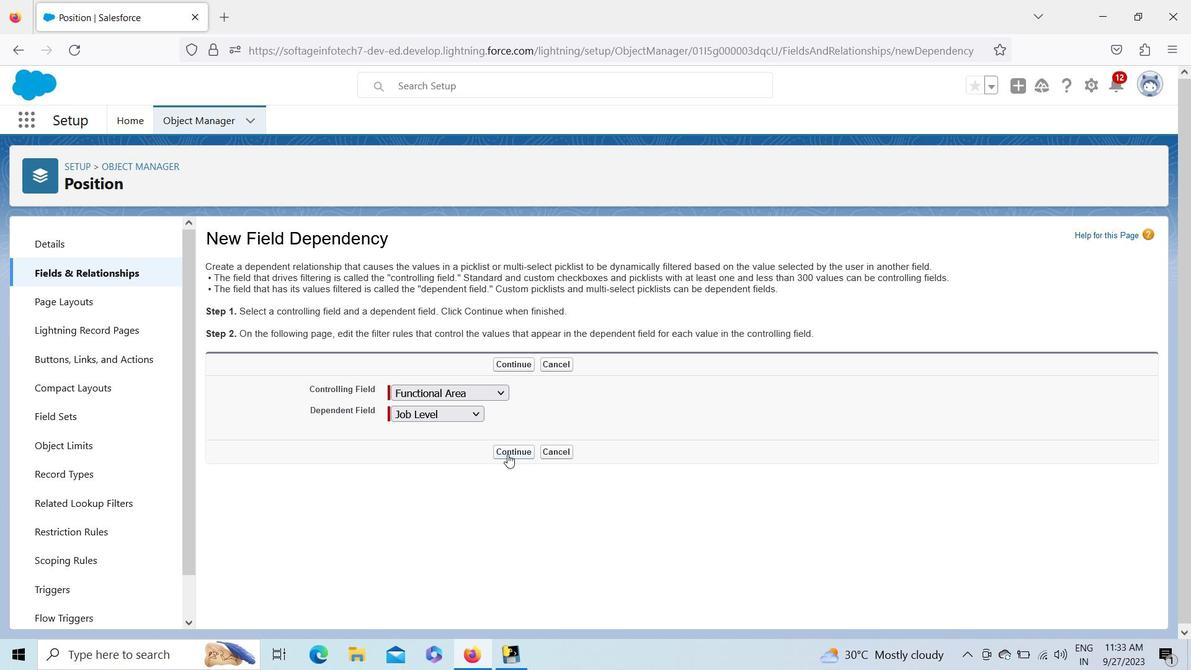 
Action: Mouse pressed left at (508, 453)
Screenshot: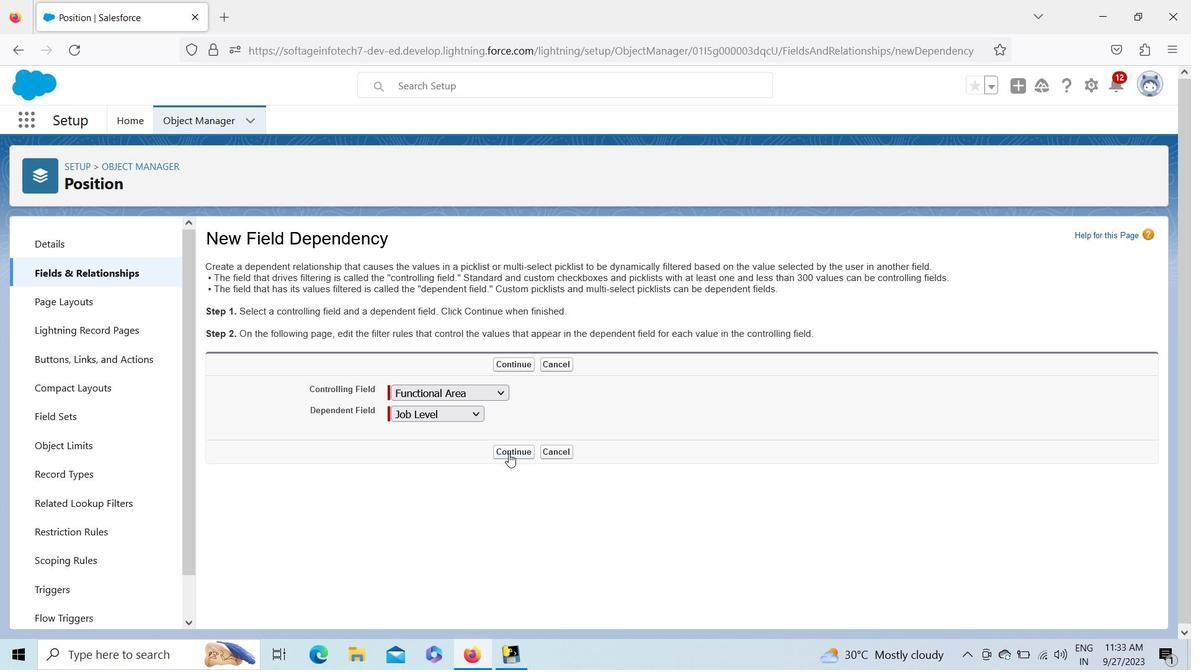 
Action: Mouse moved to (1153, 378)
Screenshot: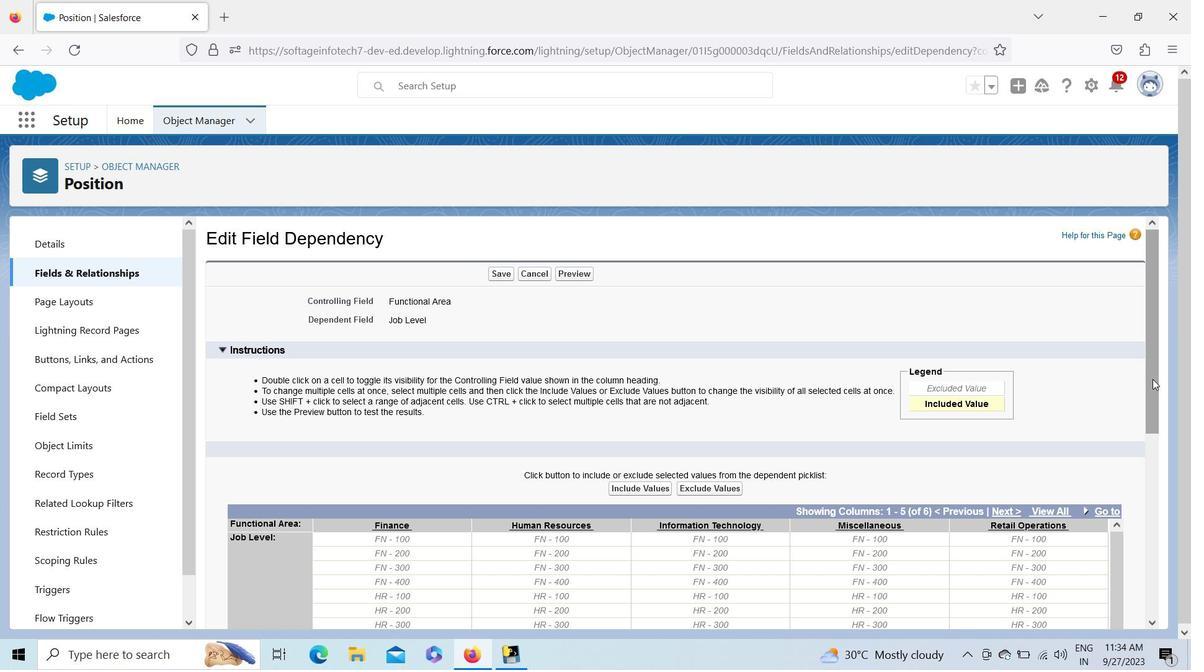 
Action: Mouse pressed left at (1153, 378)
Screenshot: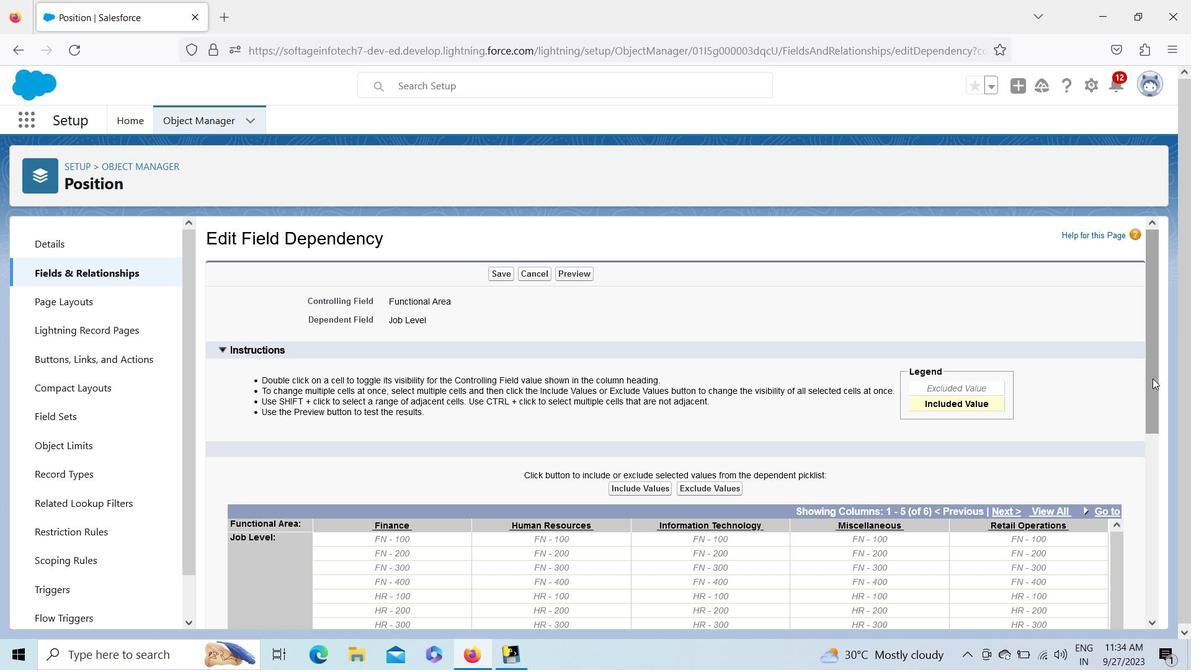 
Action: Mouse pressed left at (1153, 378)
Screenshot: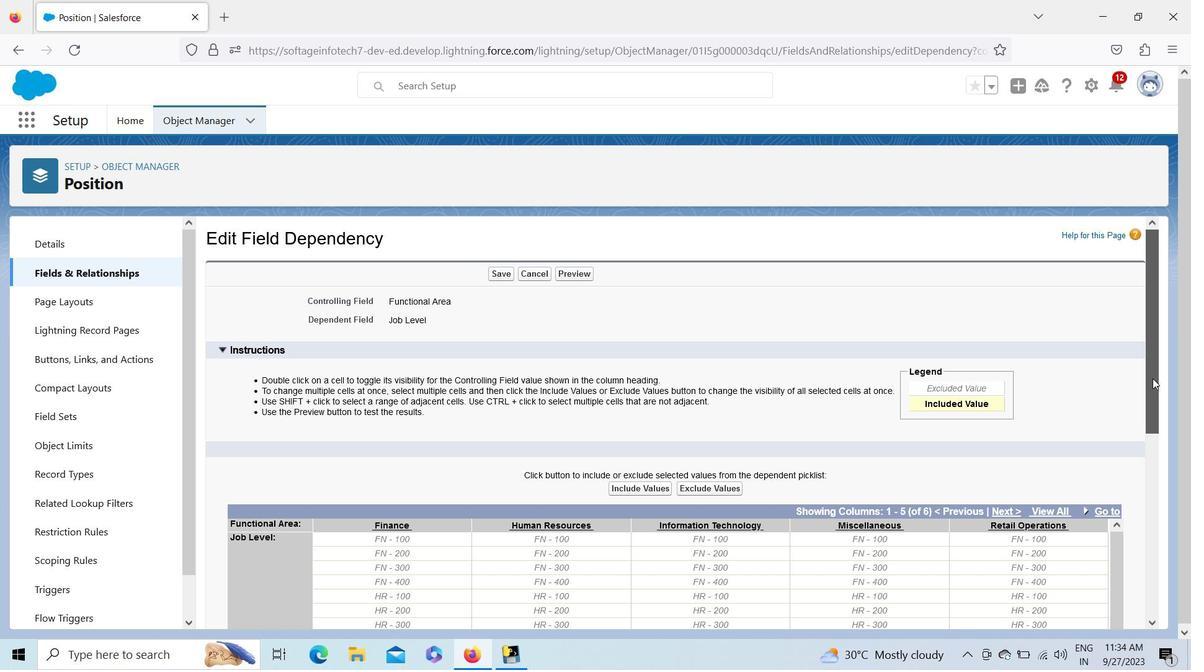 
Action: Mouse moved to (405, 362)
Screenshot: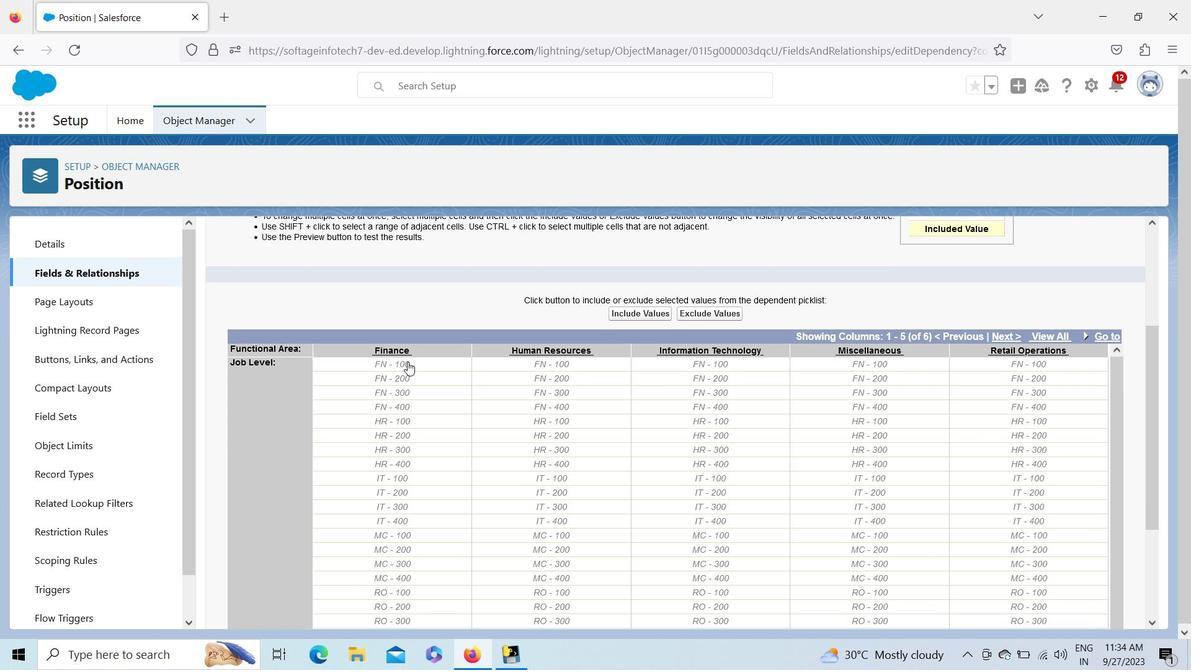 
Action: Mouse pressed left at (405, 362)
Screenshot: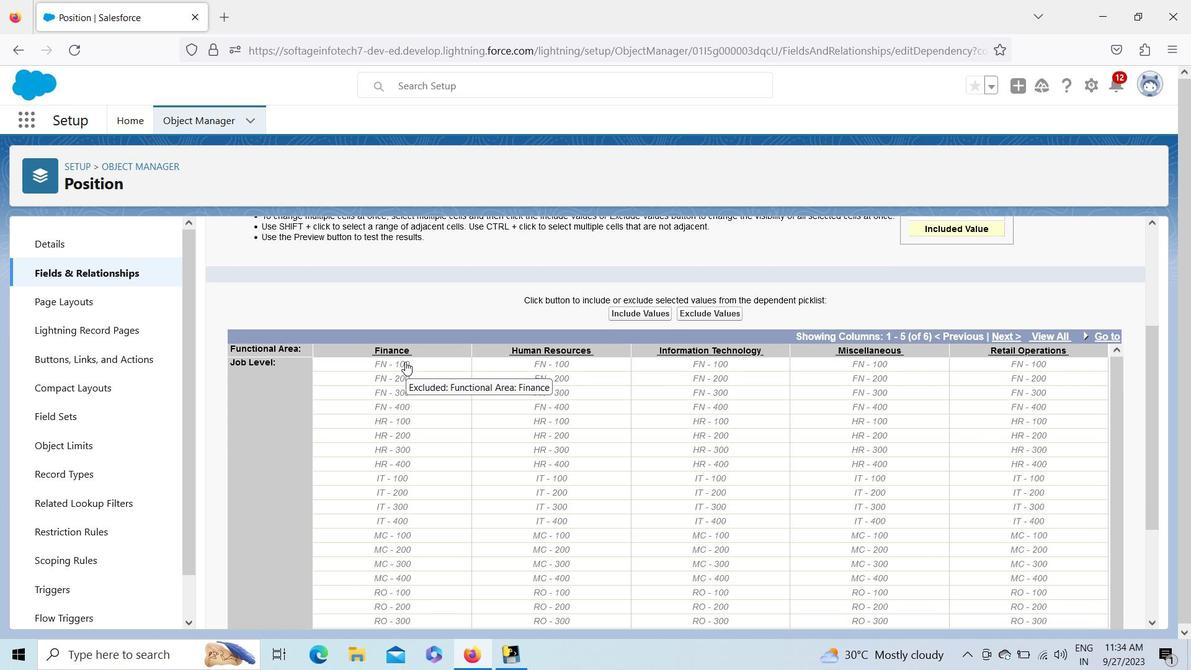 
Action: Key pressed <Key.shift_r><Key.down><Key.down>
Screenshot: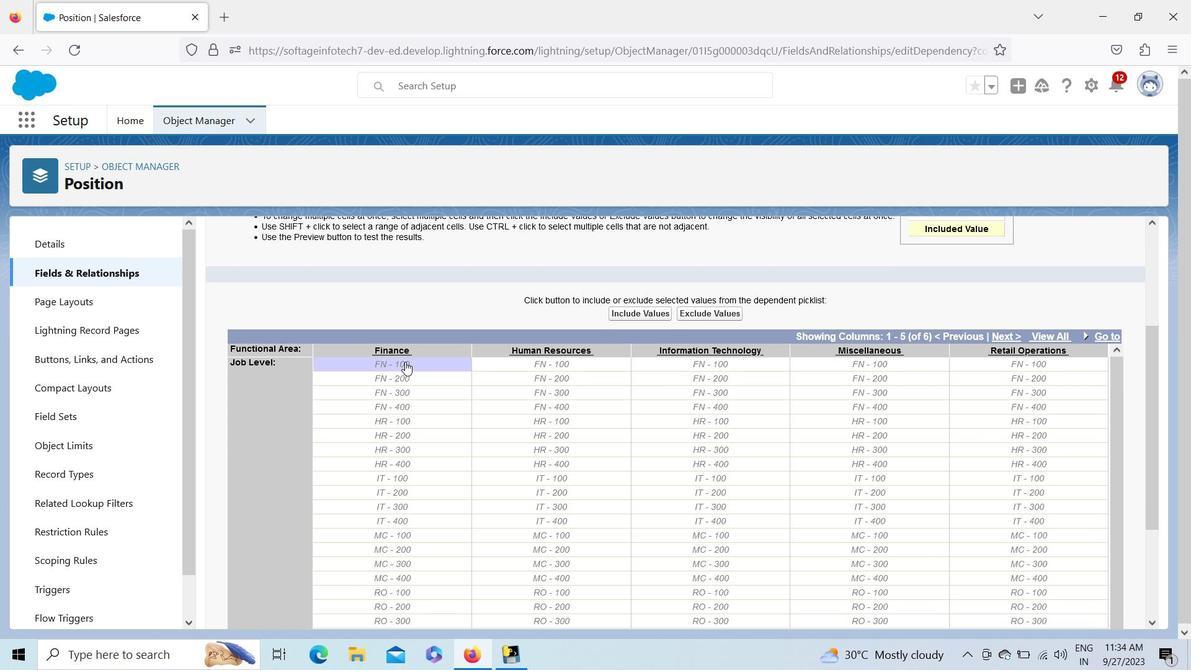 
Action: Mouse pressed left at (405, 362)
Screenshot: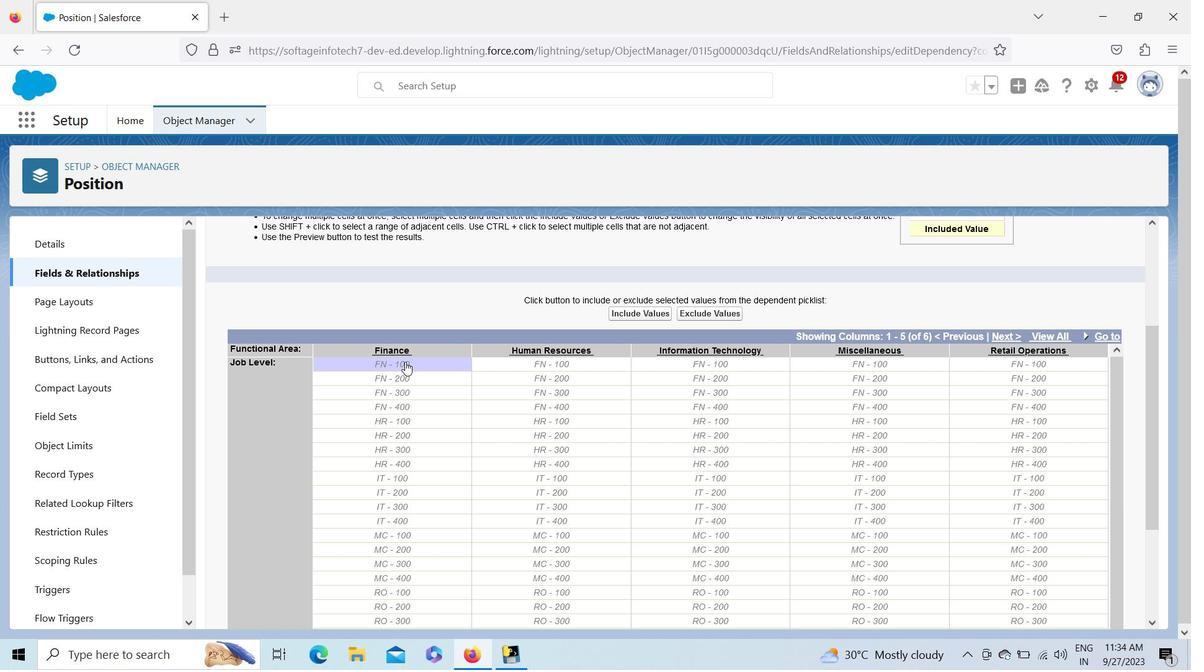 
Action: Mouse moved to (629, 315)
Screenshot: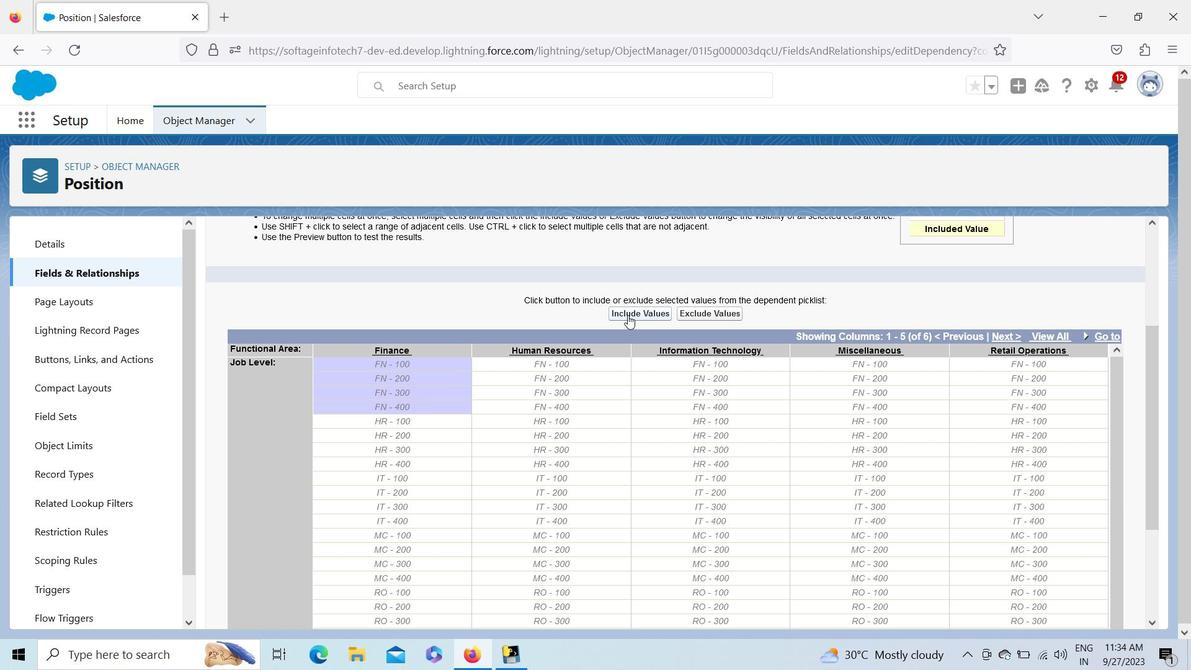 
Action: Mouse pressed left at (629, 315)
Screenshot: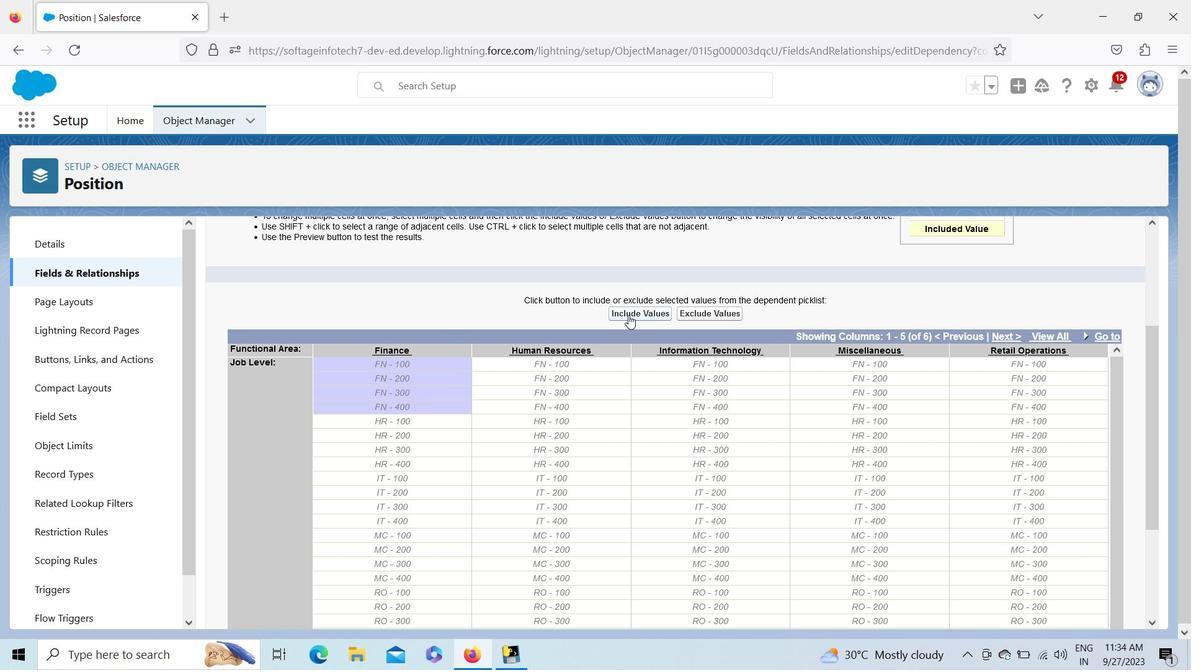 
Action: Mouse moved to (570, 423)
Screenshot: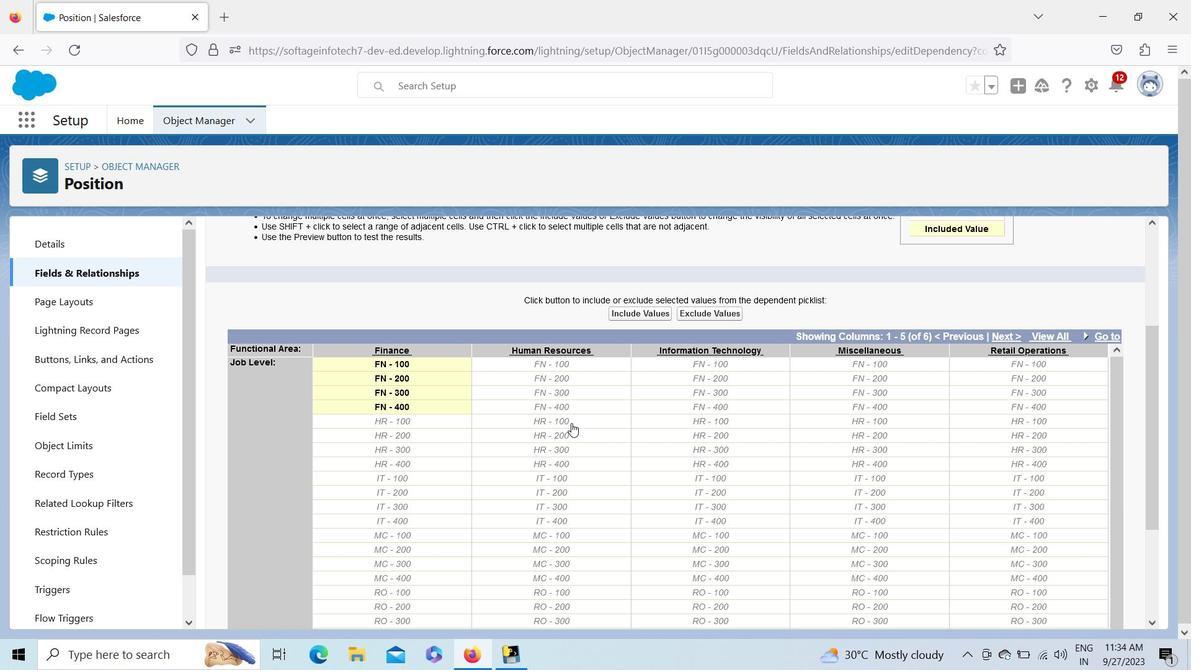 
Action: Mouse pressed left at (570, 423)
Screenshot: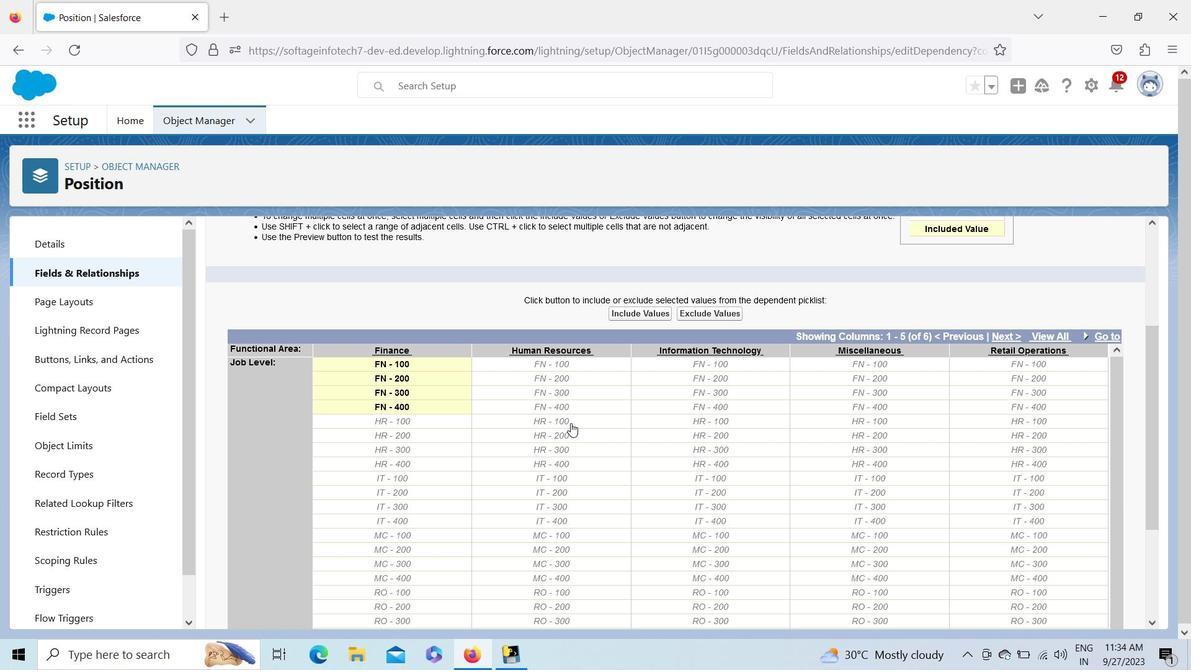 
Action: Mouse pressed left at (570, 423)
Screenshot: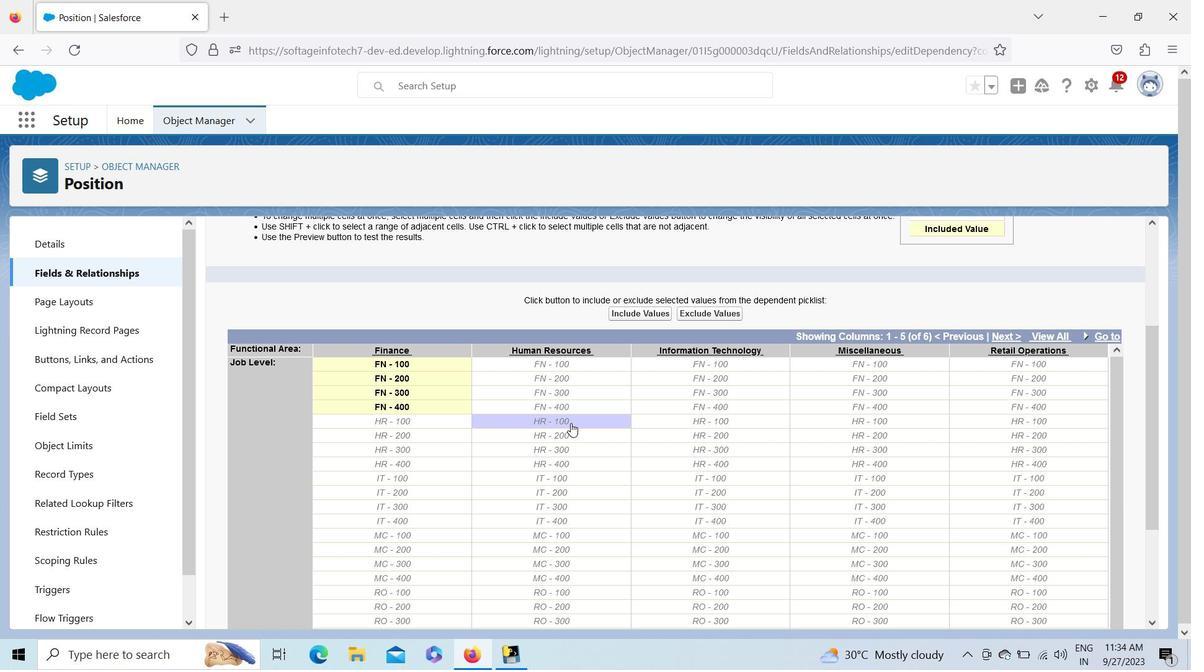 
Action: Mouse moved to (622, 318)
Screenshot: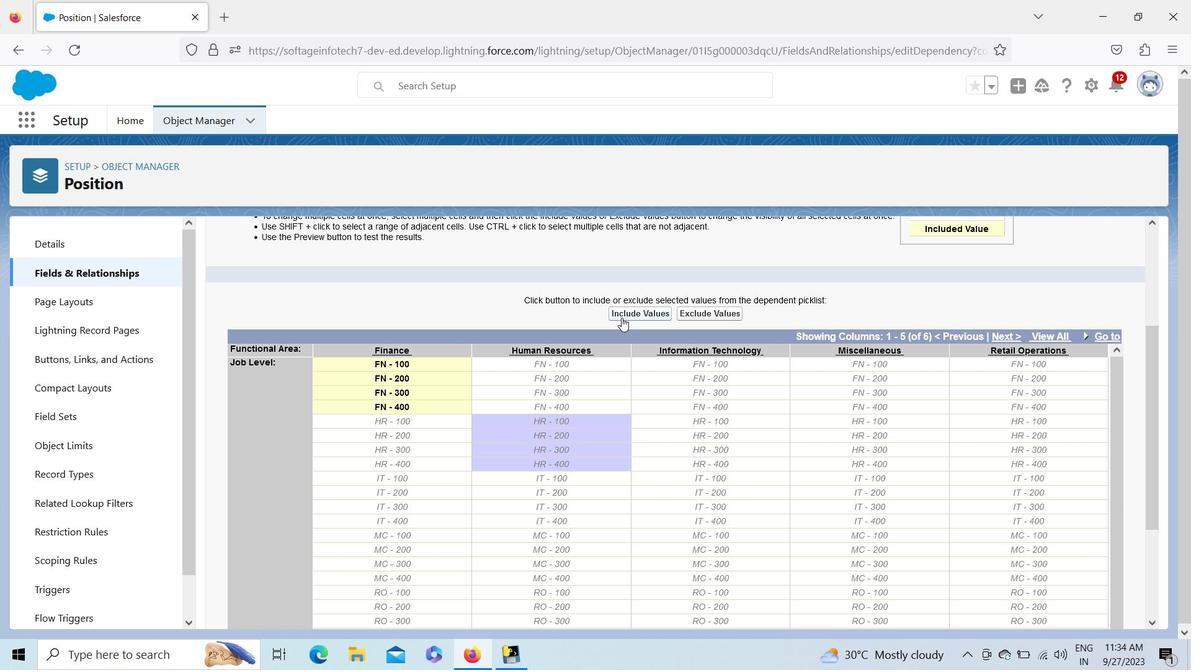 
Action: Mouse pressed left at (622, 318)
Screenshot: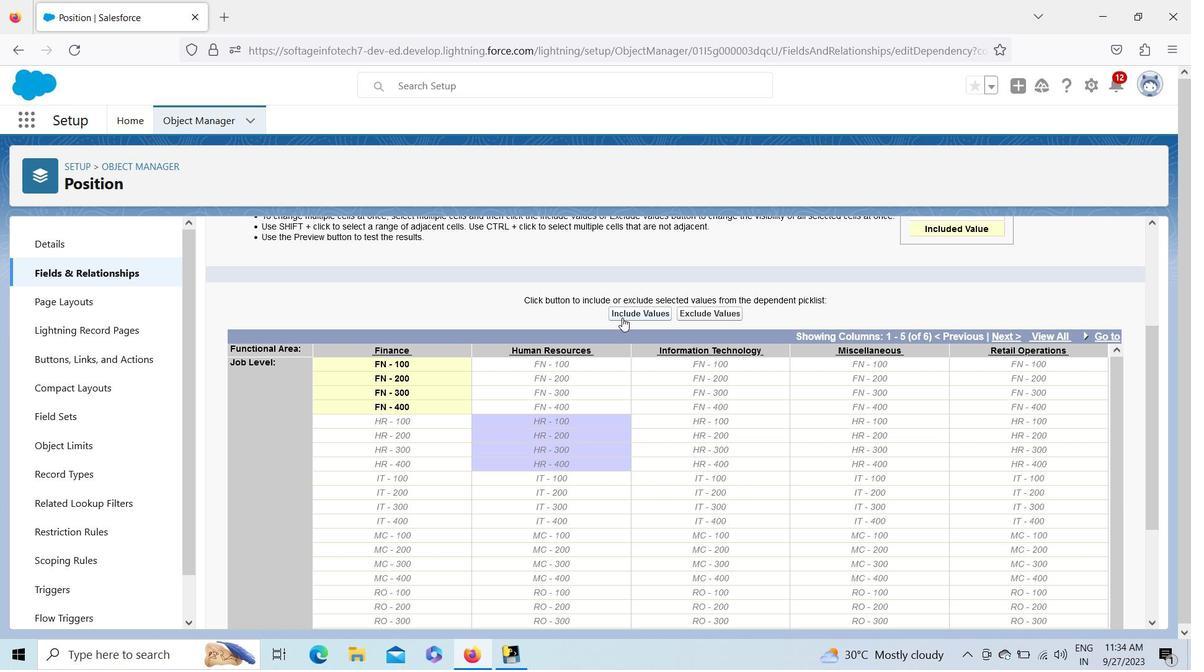 
Action: Mouse moved to (710, 478)
Screenshot: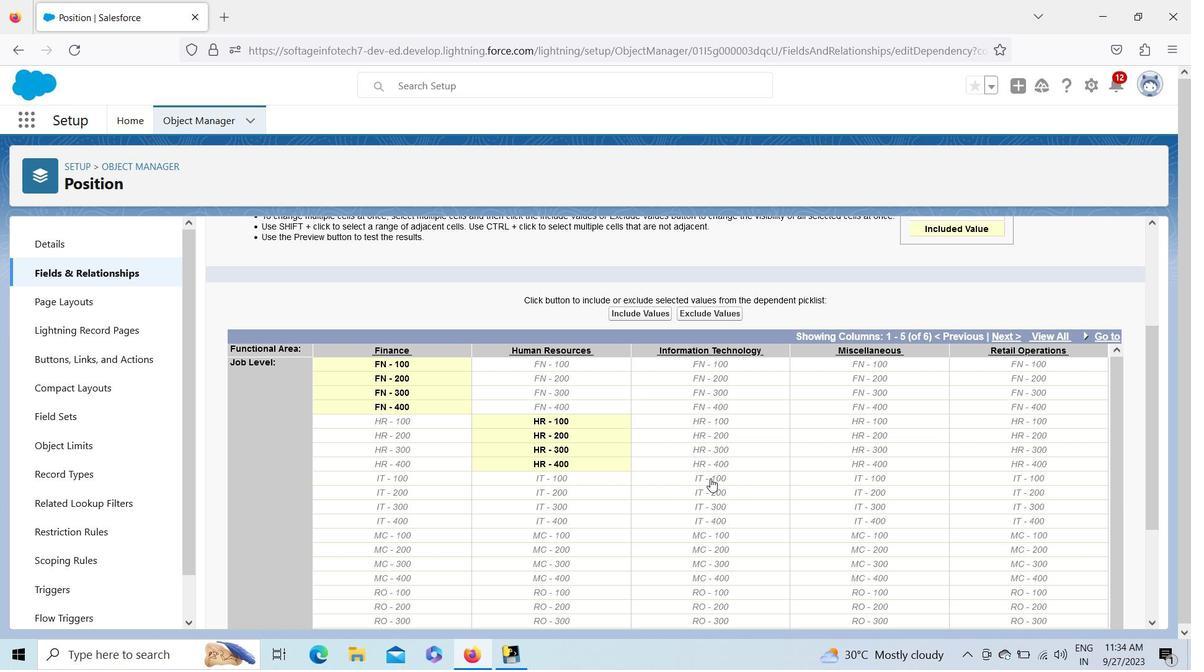 
Action: Mouse pressed left at (710, 478)
Screenshot: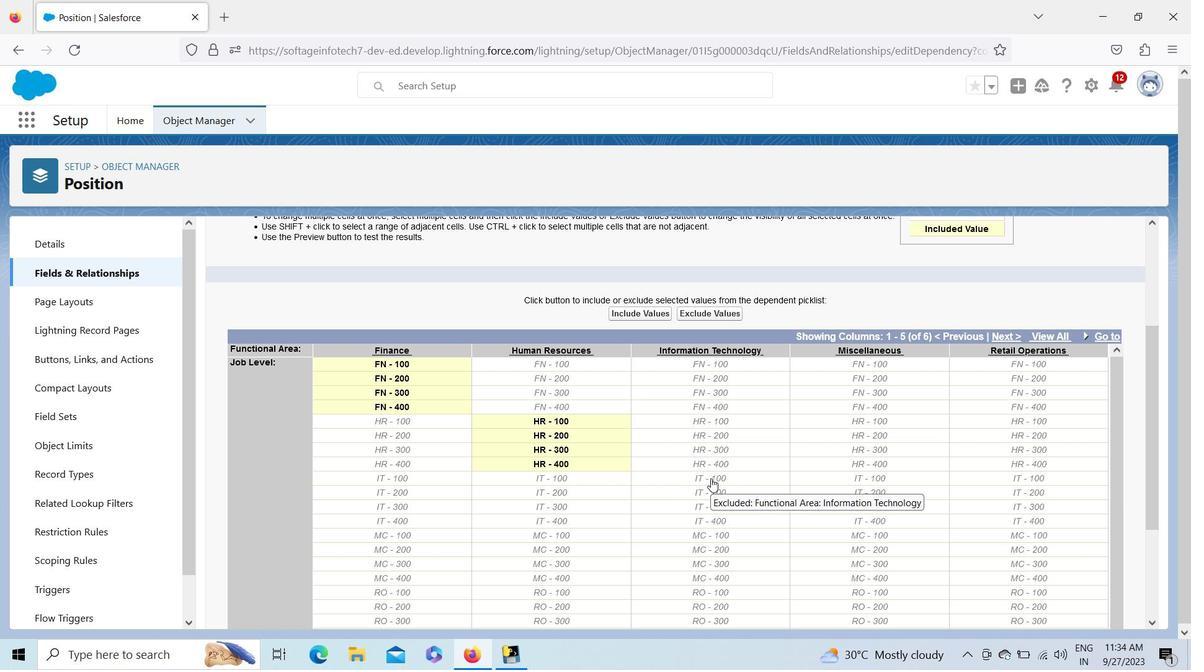 
Action: Mouse pressed left at (710, 478)
Screenshot: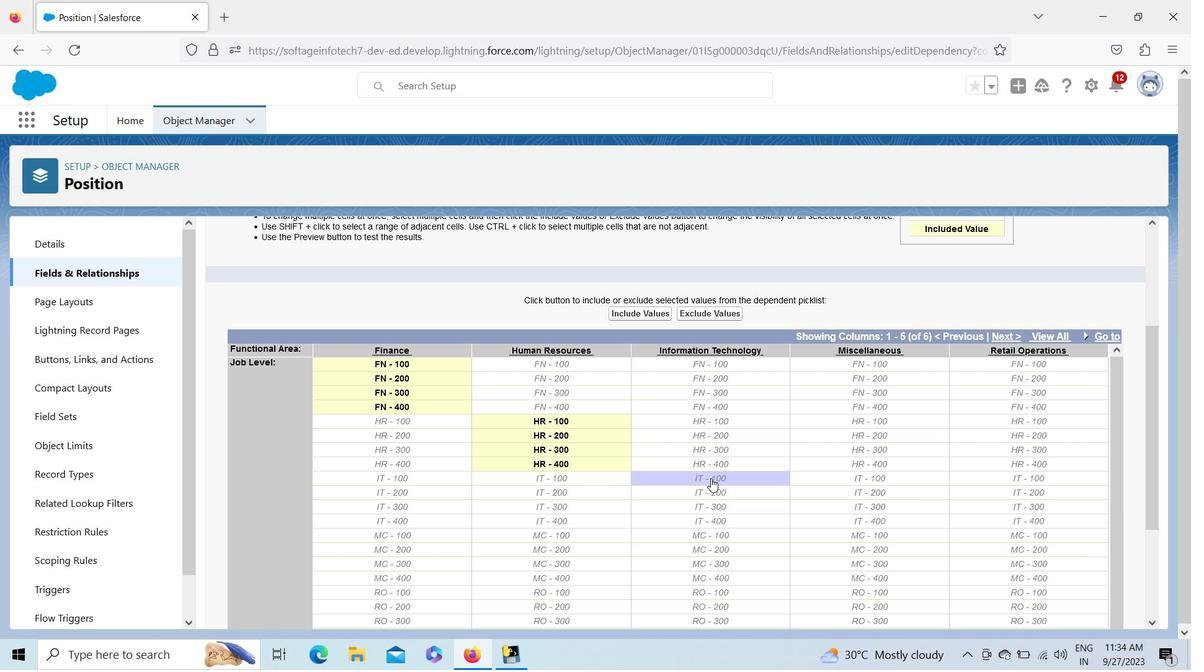 
Action: Mouse moved to (645, 313)
Screenshot: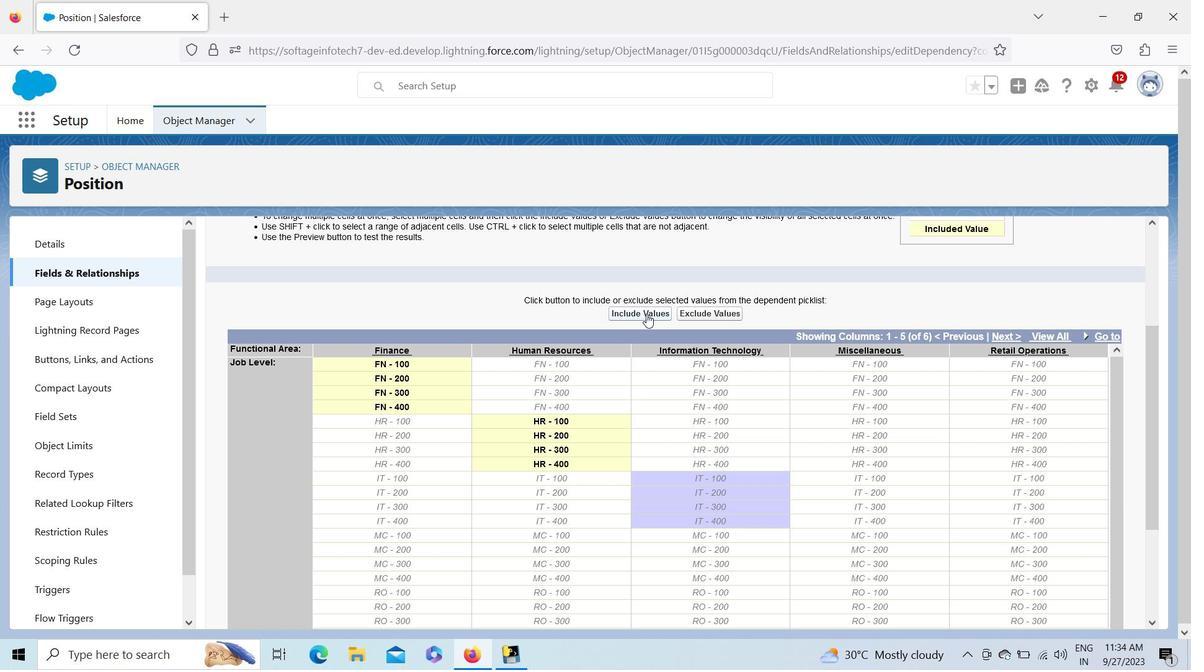 
Action: Mouse pressed left at (645, 313)
Screenshot: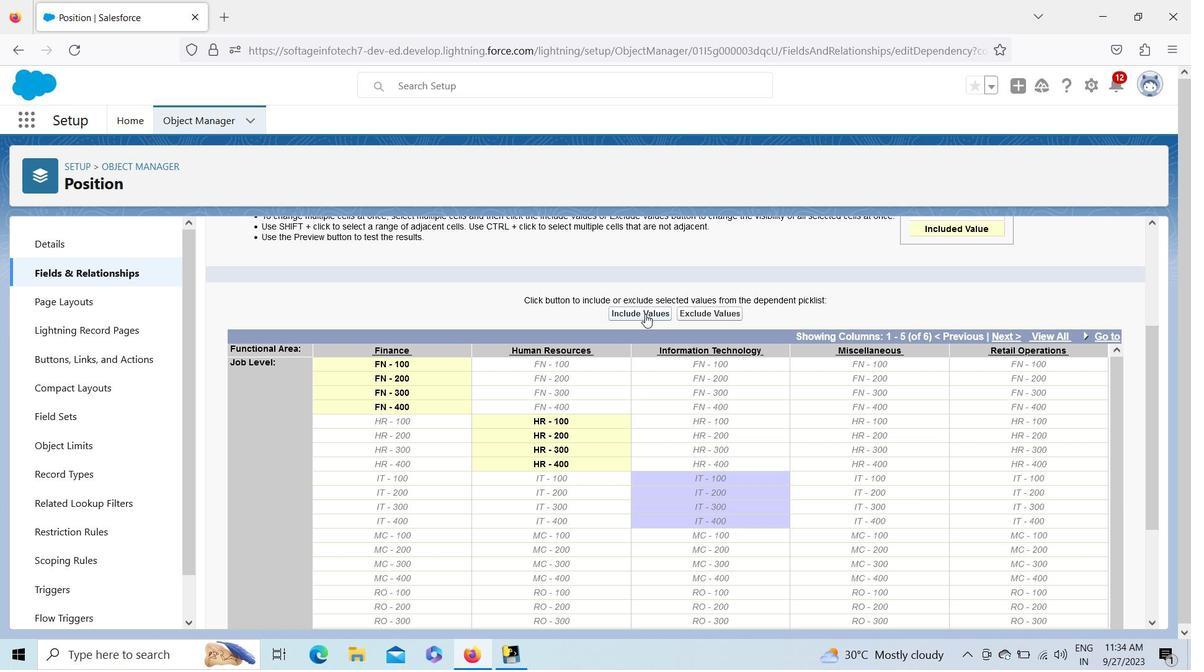 
Action: Mouse moved to (868, 538)
Screenshot: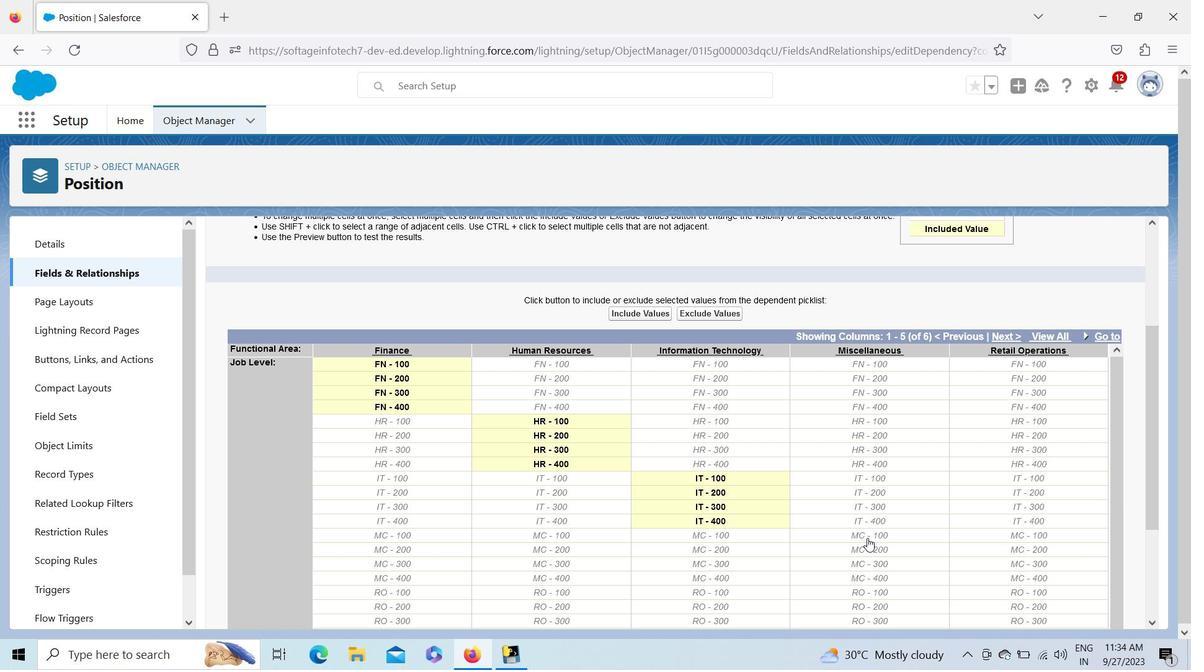 
Action: Mouse pressed left at (868, 538)
Screenshot: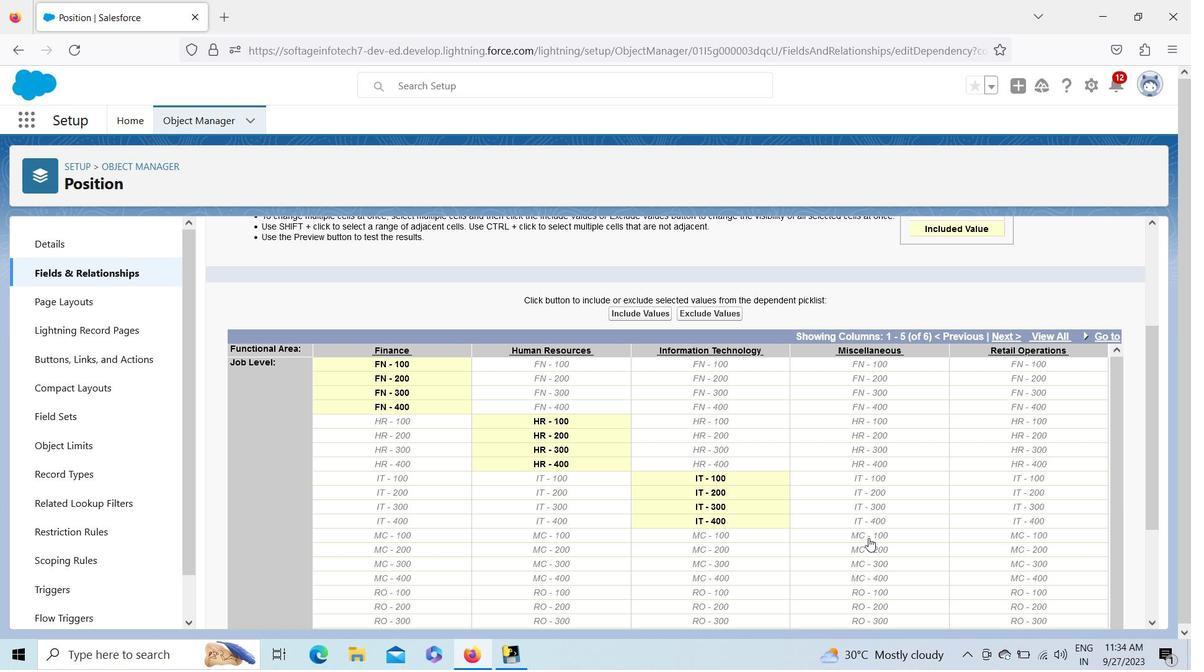 
Action: Mouse moved to (643, 312)
Screenshot: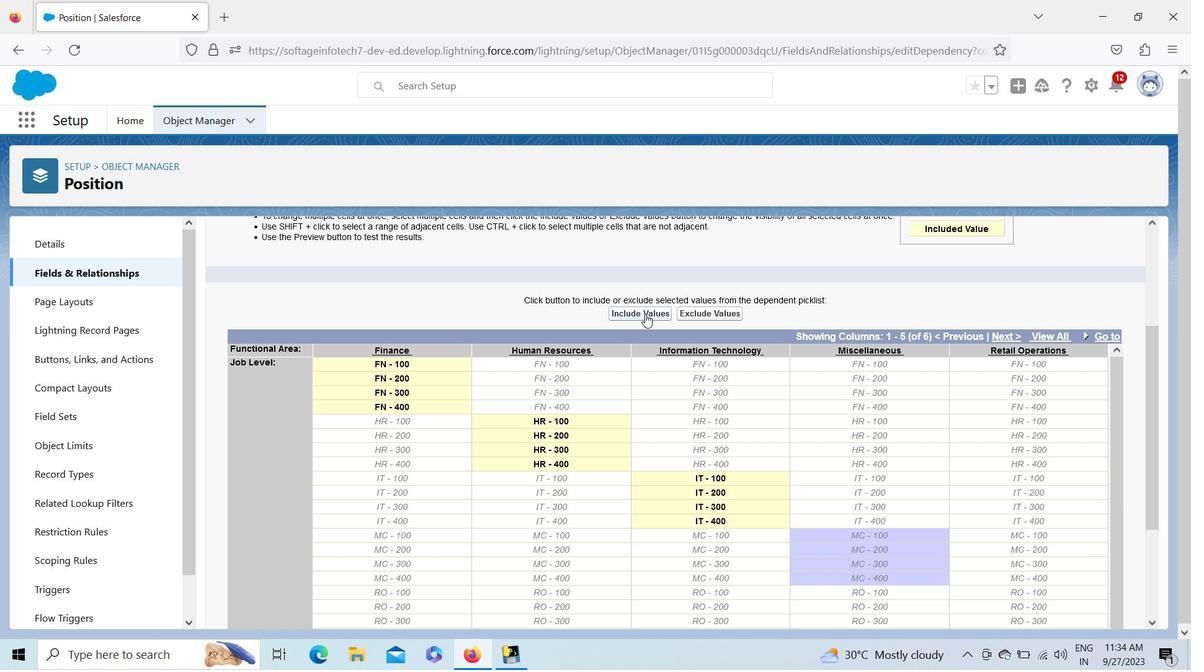 
Action: Mouse pressed left at (643, 312)
Screenshot: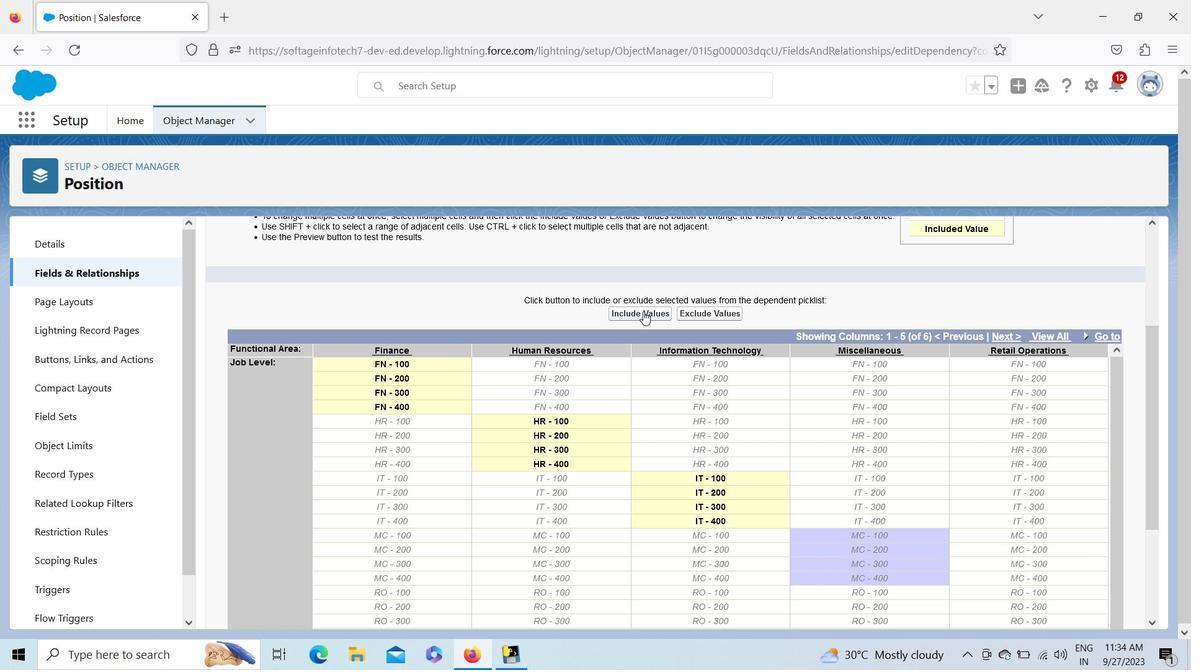 
Action: Mouse moved to (1149, 416)
Screenshot: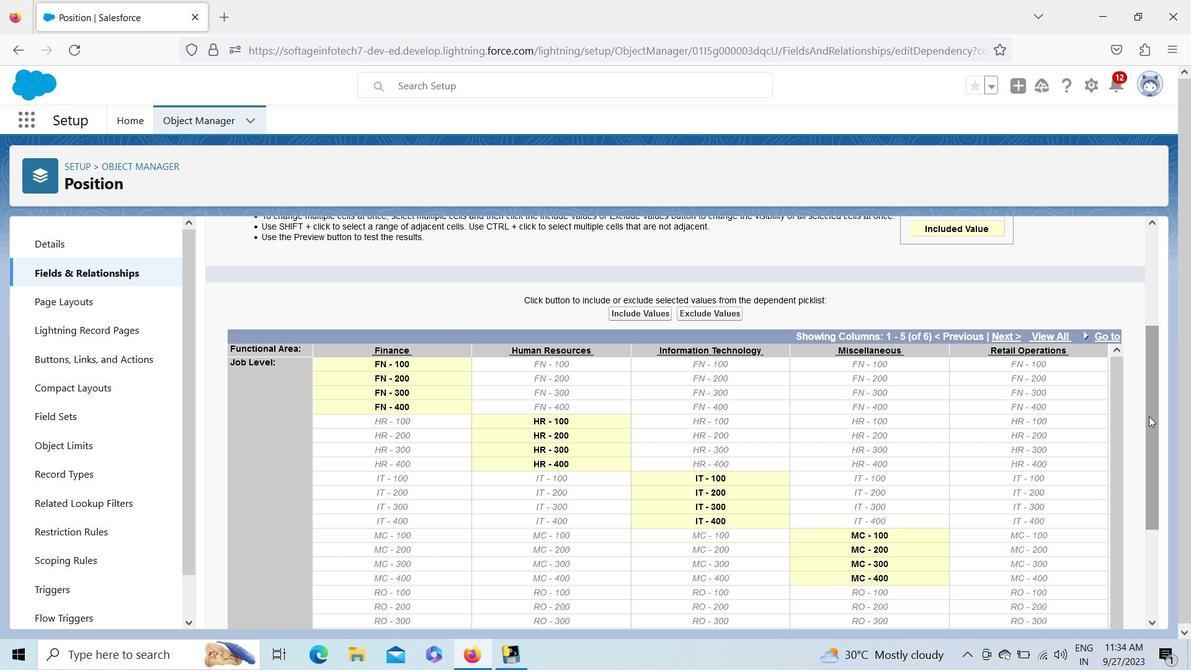 
Action: Mouse pressed left at (1149, 416)
Screenshot: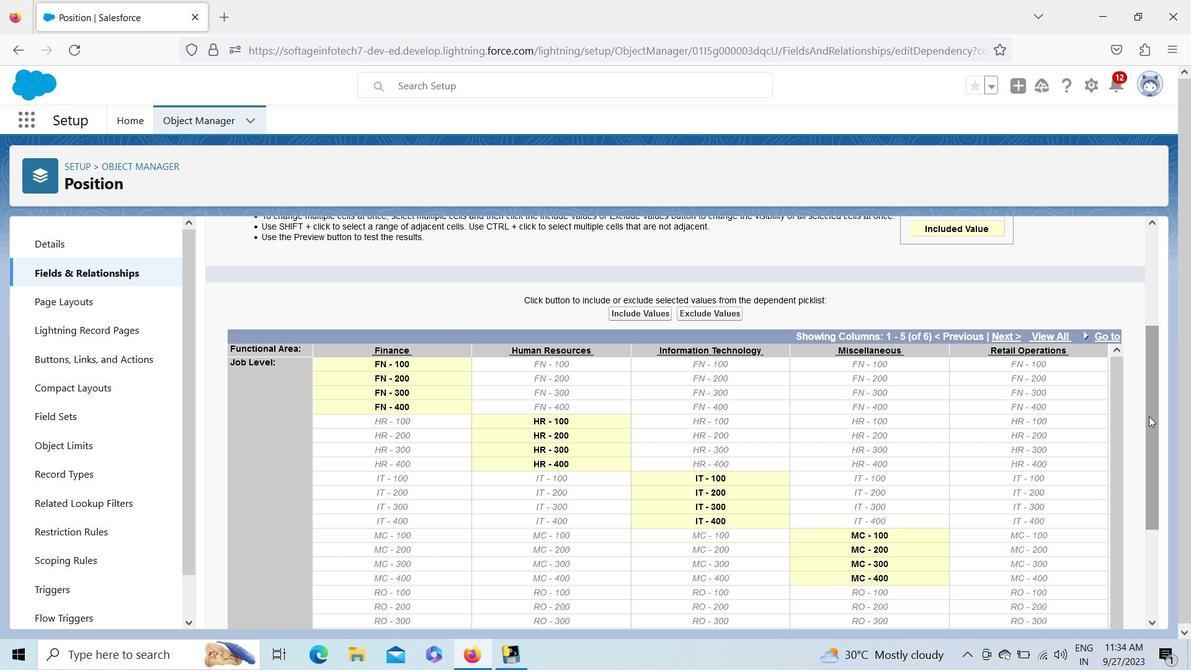 
Action: Mouse moved to (1062, 442)
Screenshot: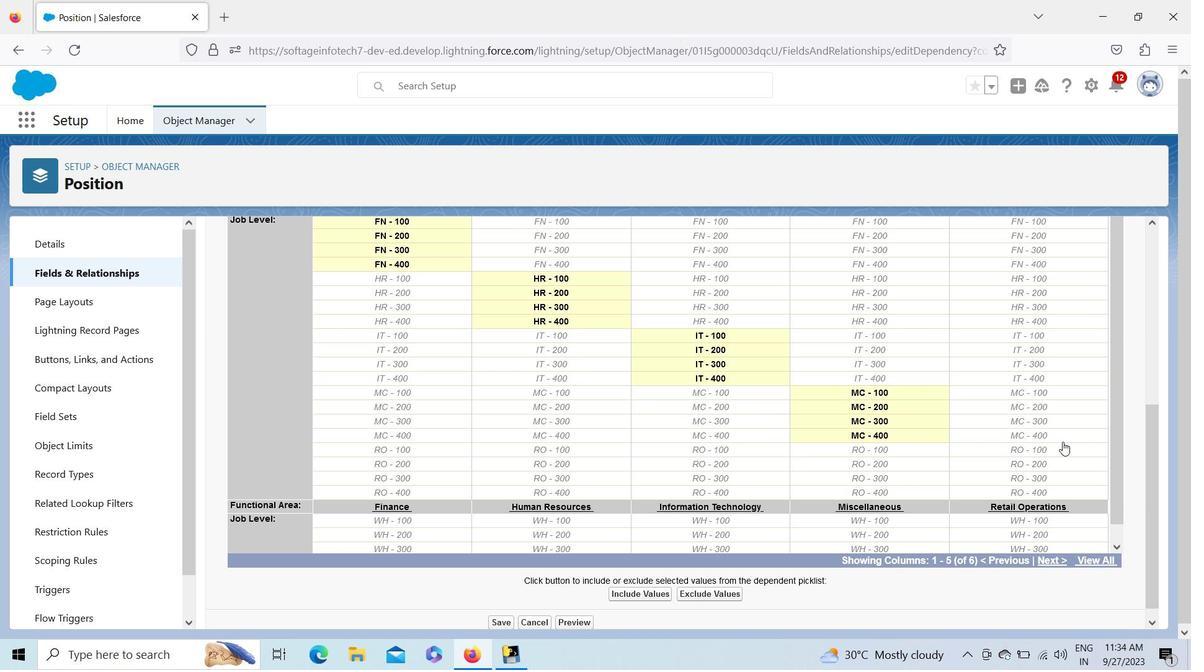 
Action: Mouse pressed left at (1062, 442)
Screenshot: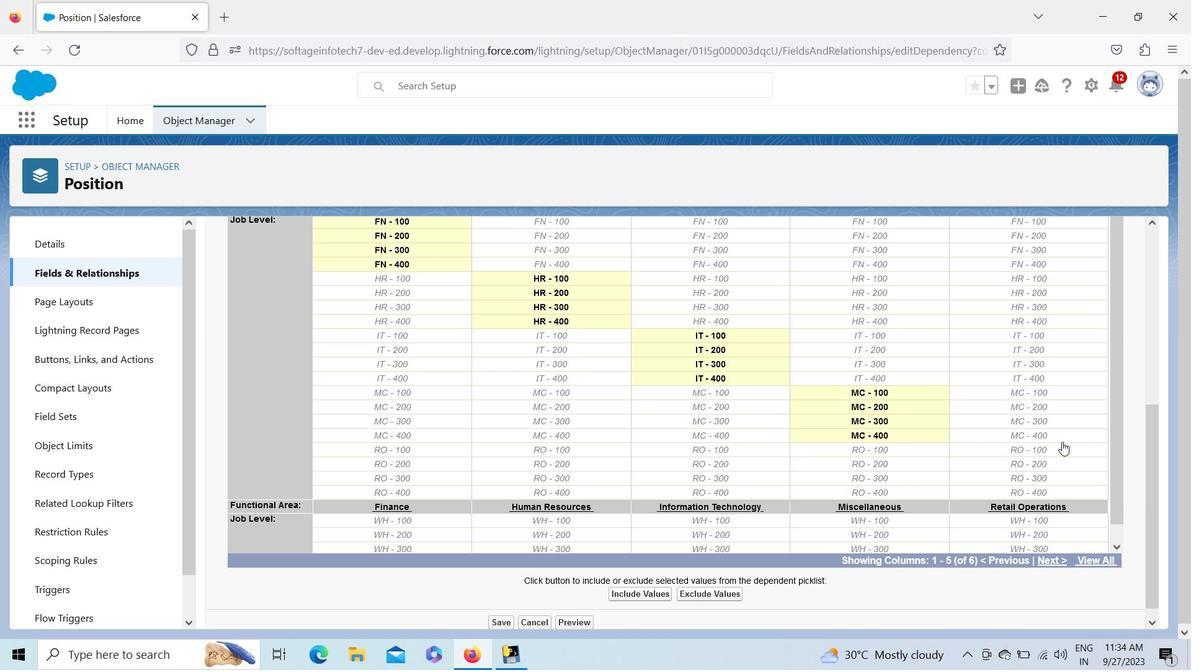 
Action: Mouse moved to (1060, 449)
Screenshot: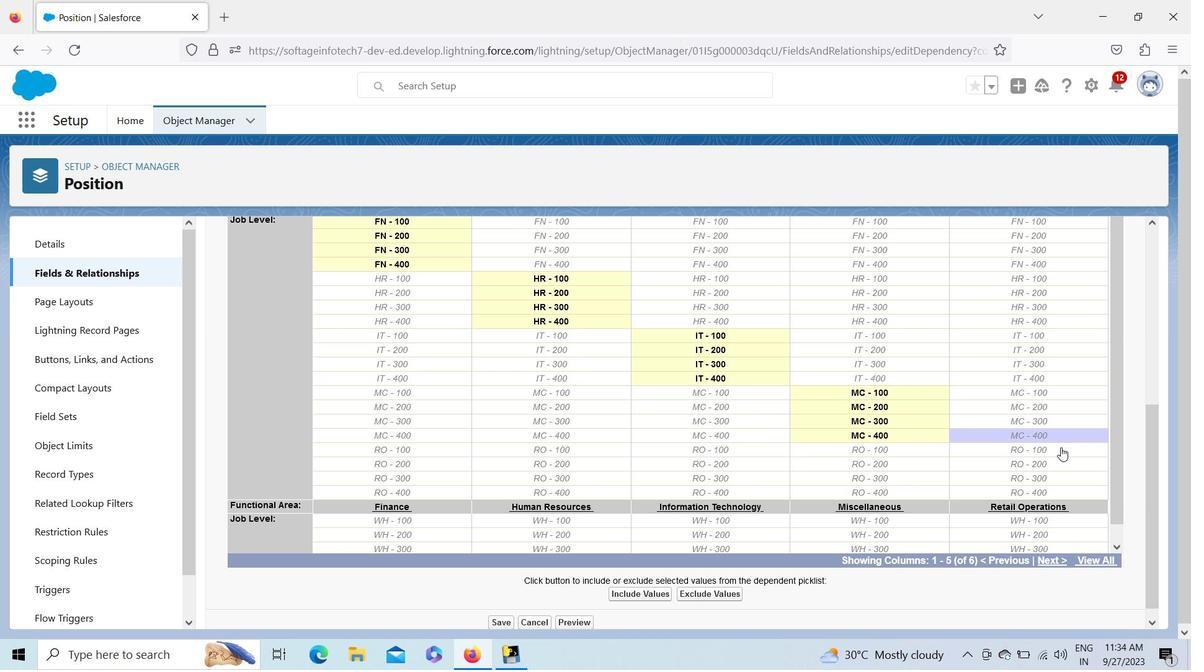 
Action: Mouse pressed left at (1060, 449)
Screenshot: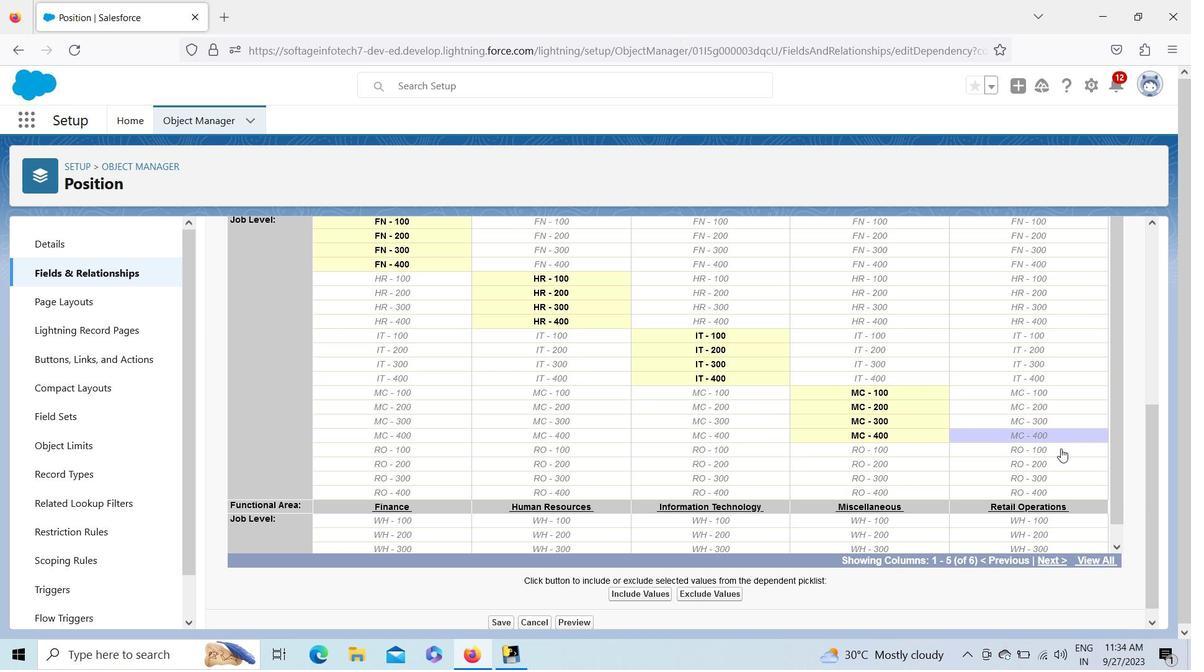 
Action: Mouse pressed left at (1060, 449)
Screenshot: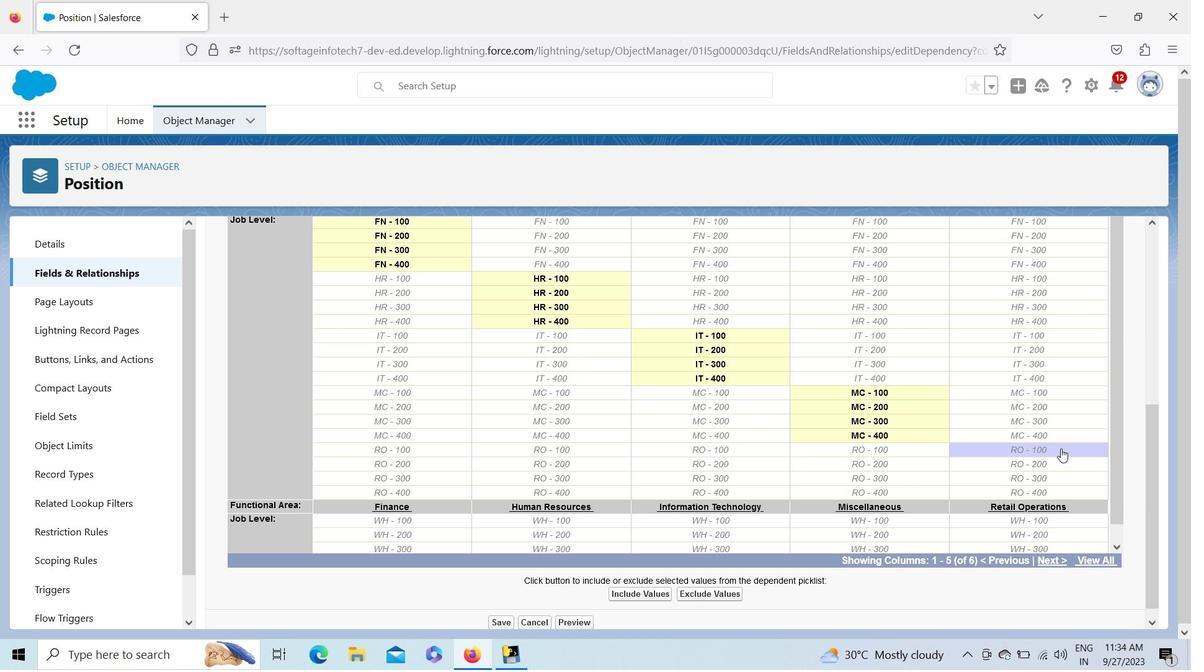 
Action: Mouse moved to (1155, 236)
Screenshot: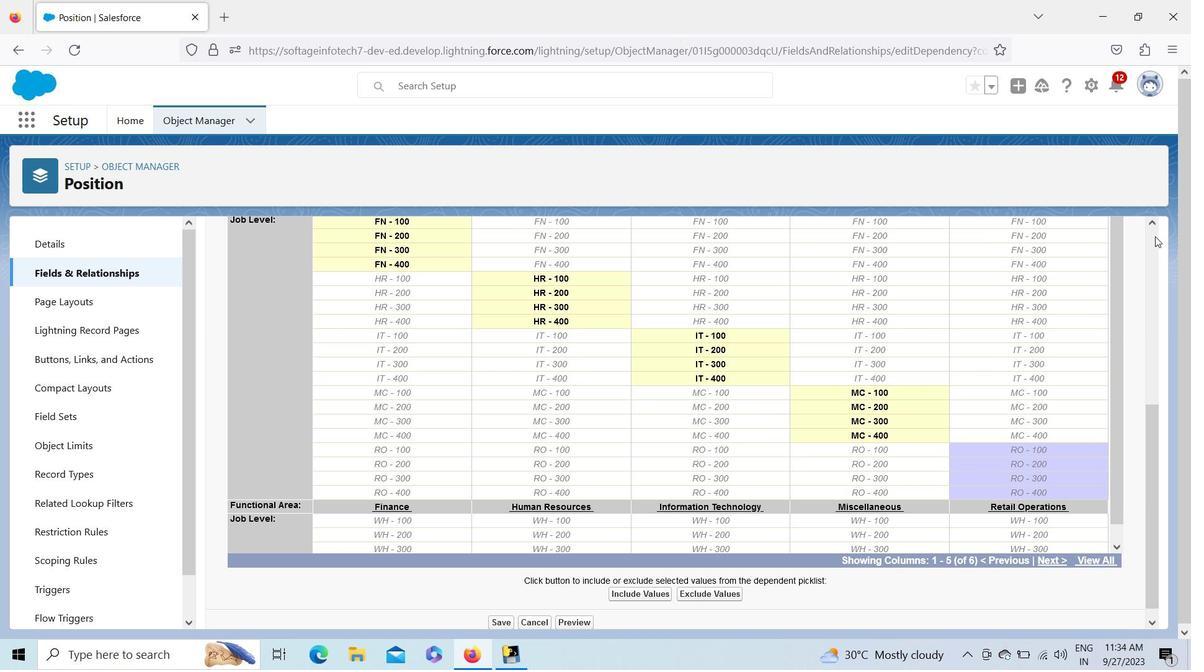 
Action: Mouse pressed left at (1155, 236)
Screenshot: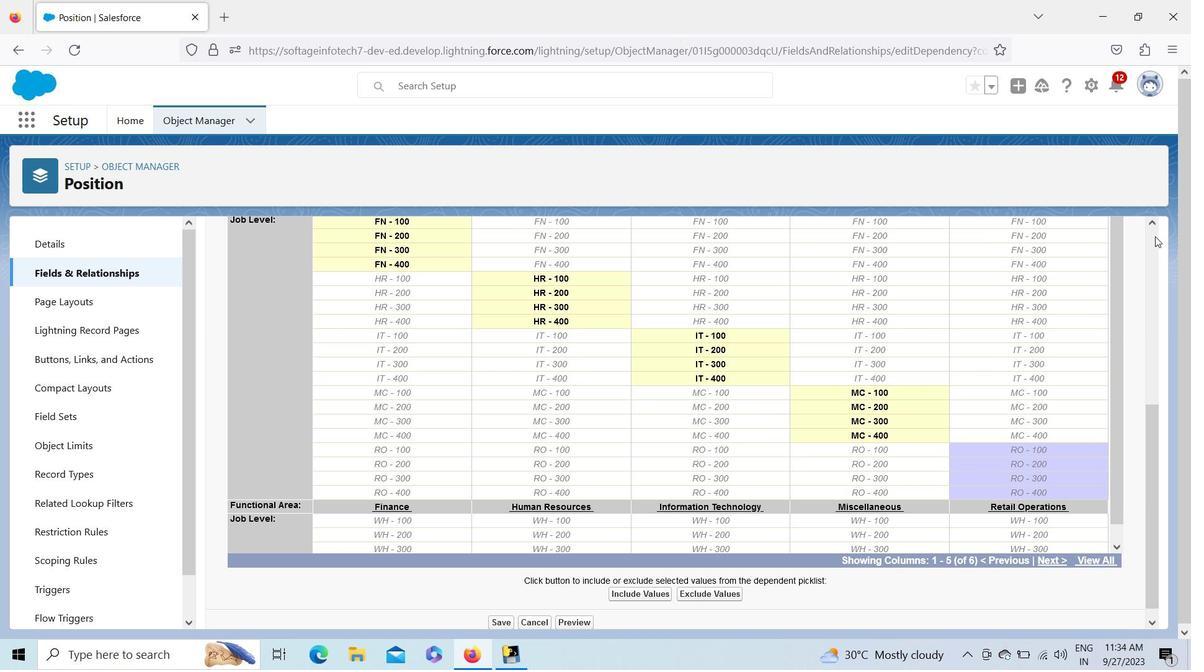 
Action: Mouse moved to (637, 487)
Screenshot: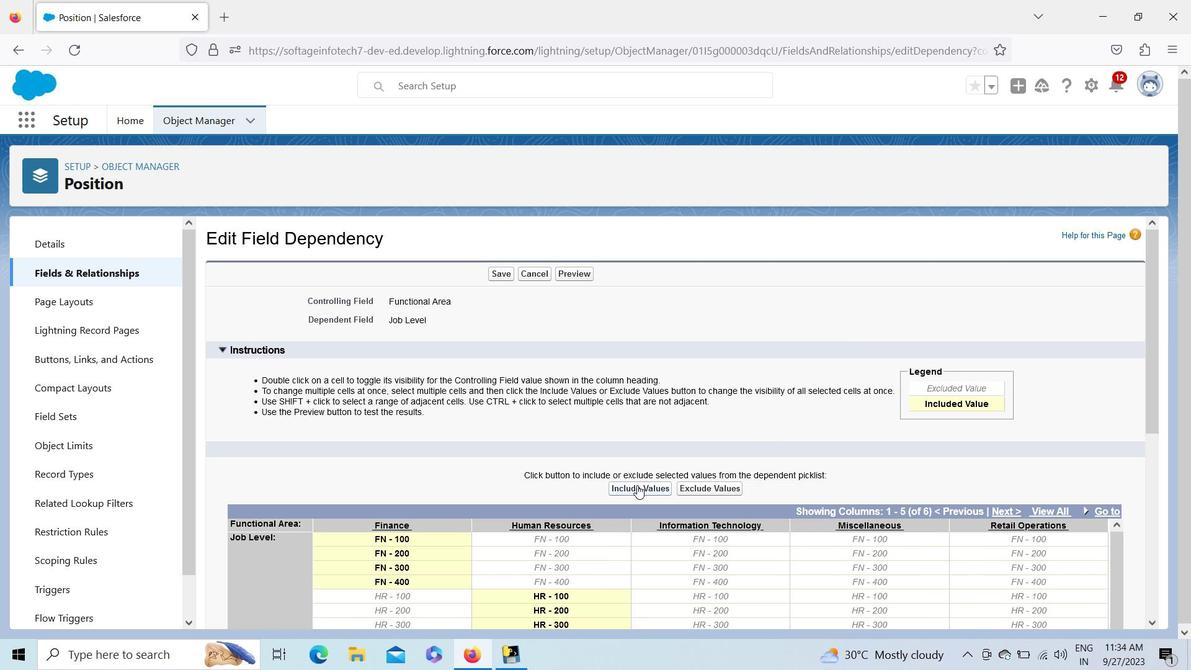 
Action: Mouse pressed left at (637, 487)
Screenshot: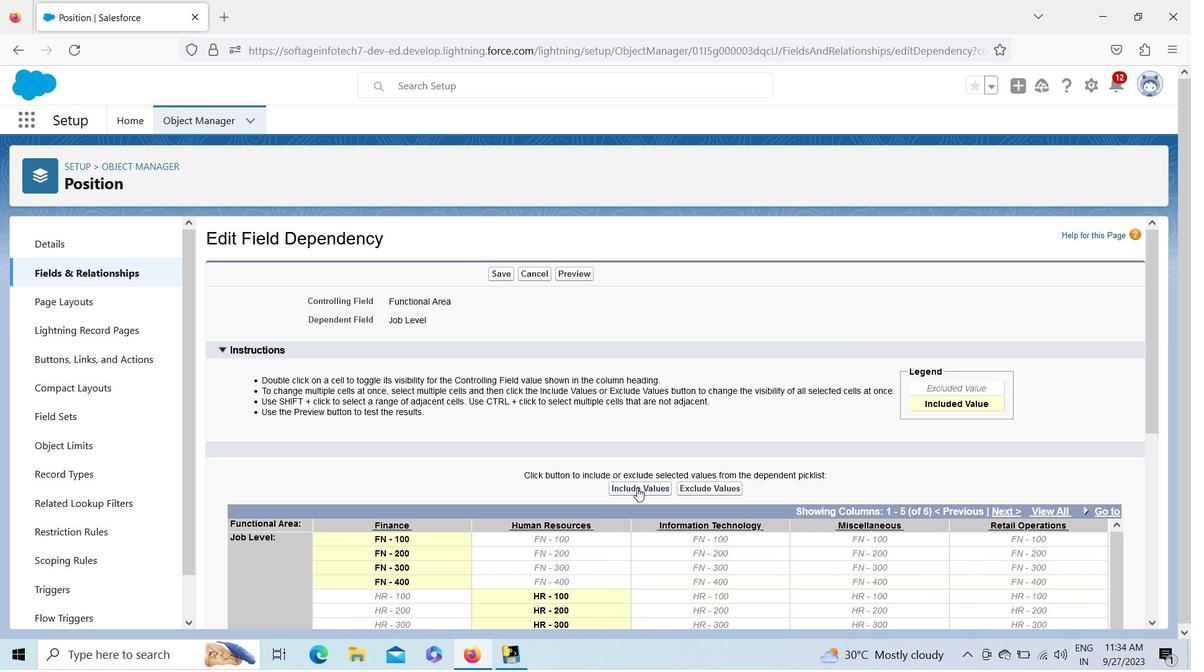 
Action: Mouse moved to (1149, 400)
Screenshot: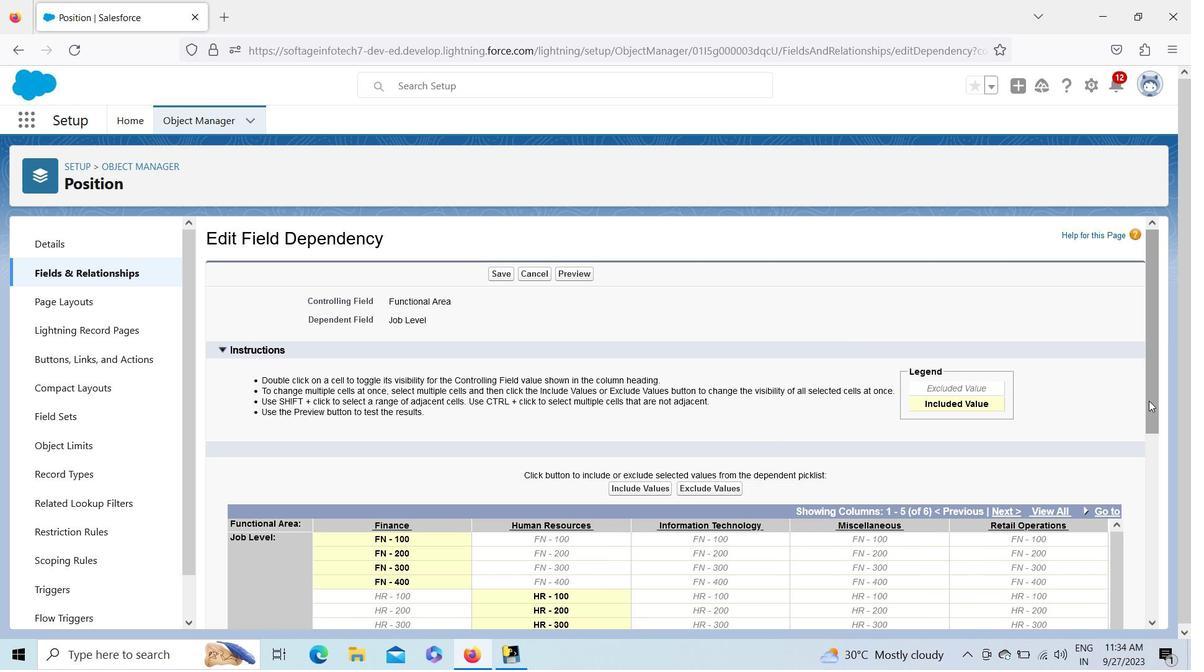 
Action: Mouse pressed left at (1149, 400)
Screenshot: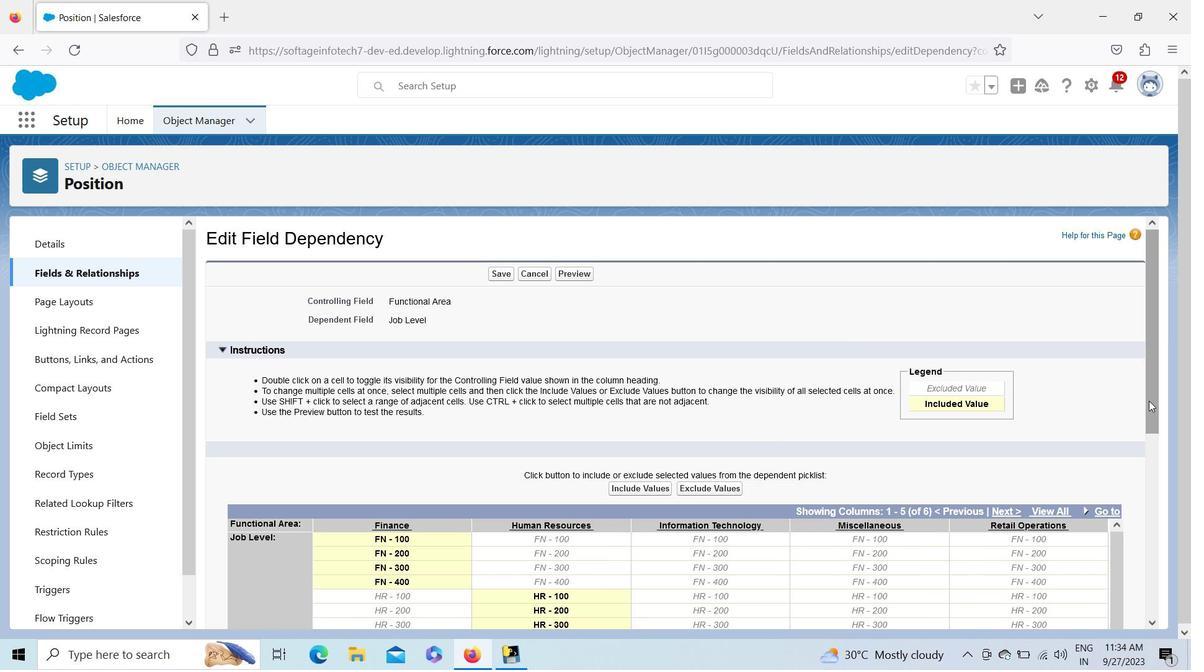 
Action: Mouse moved to (1118, 545)
Screenshot: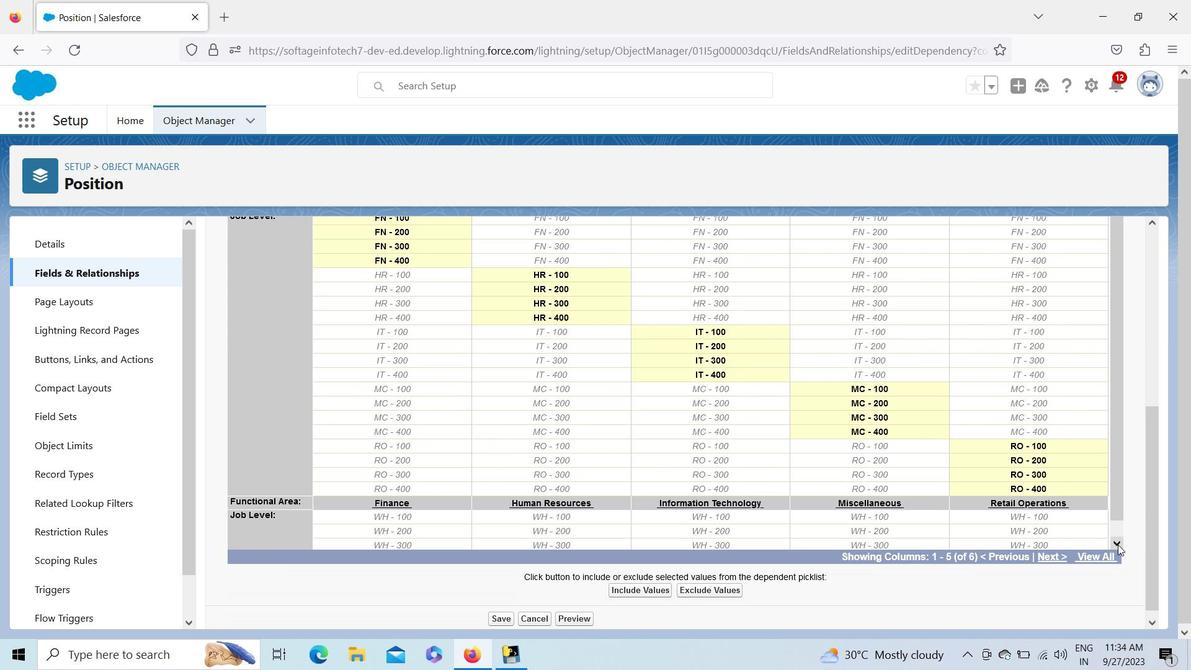 
Action: Mouse pressed left at (1118, 545)
Screenshot: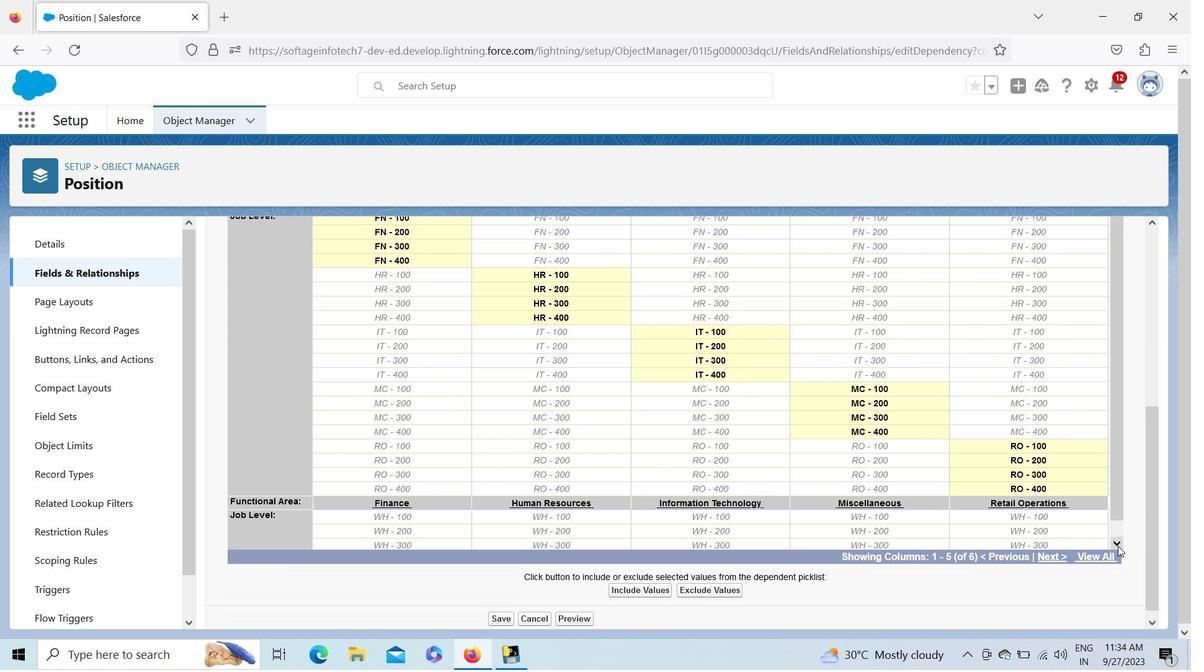 
Action: Mouse pressed left at (1118, 545)
Screenshot: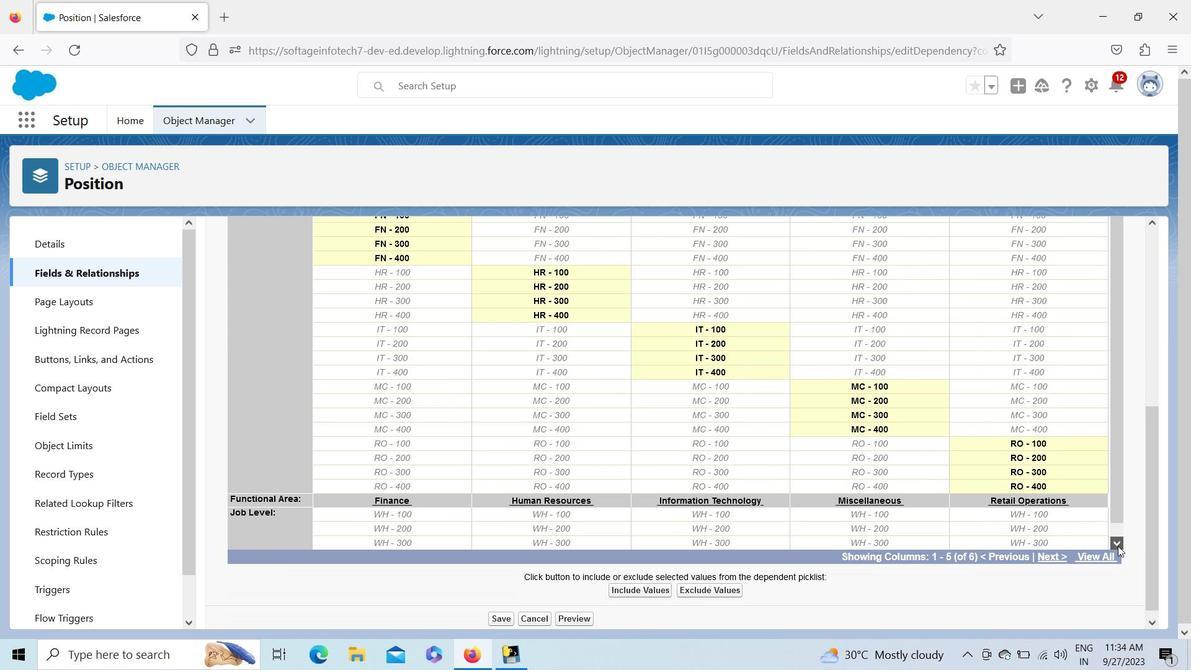 
Action: Mouse pressed left at (1118, 545)
Screenshot: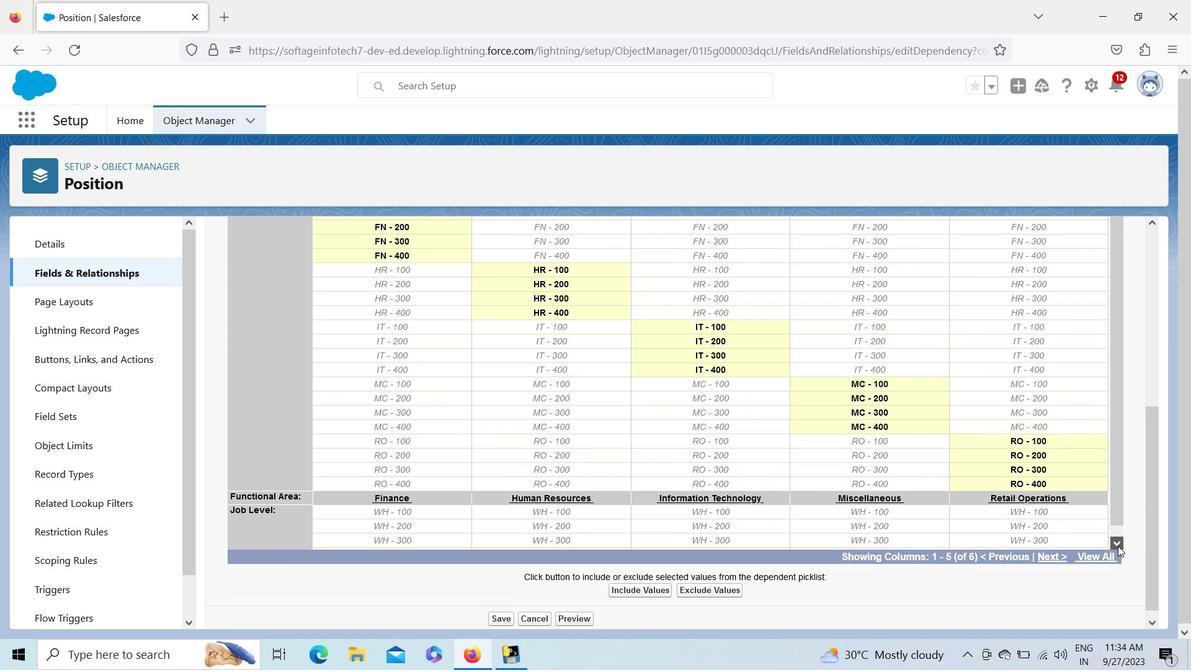 
Action: Mouse pressed left at (1118, 545)
Screenshot: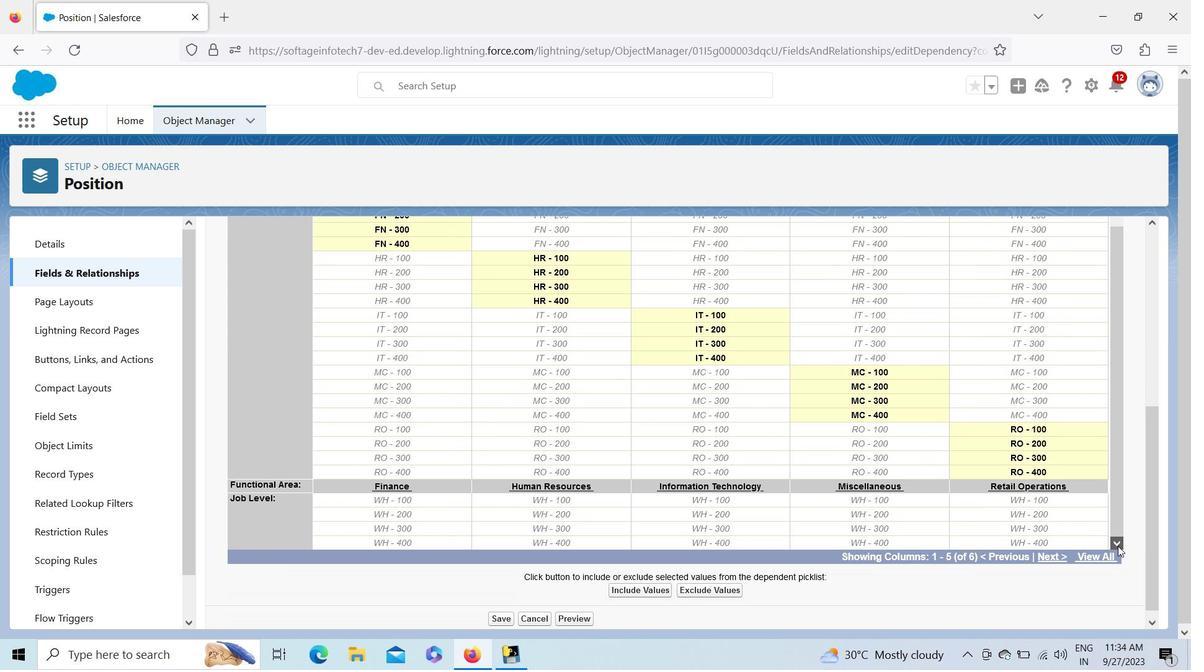 
Action: Mouse pressed left at (1118, 545)
Screenshot: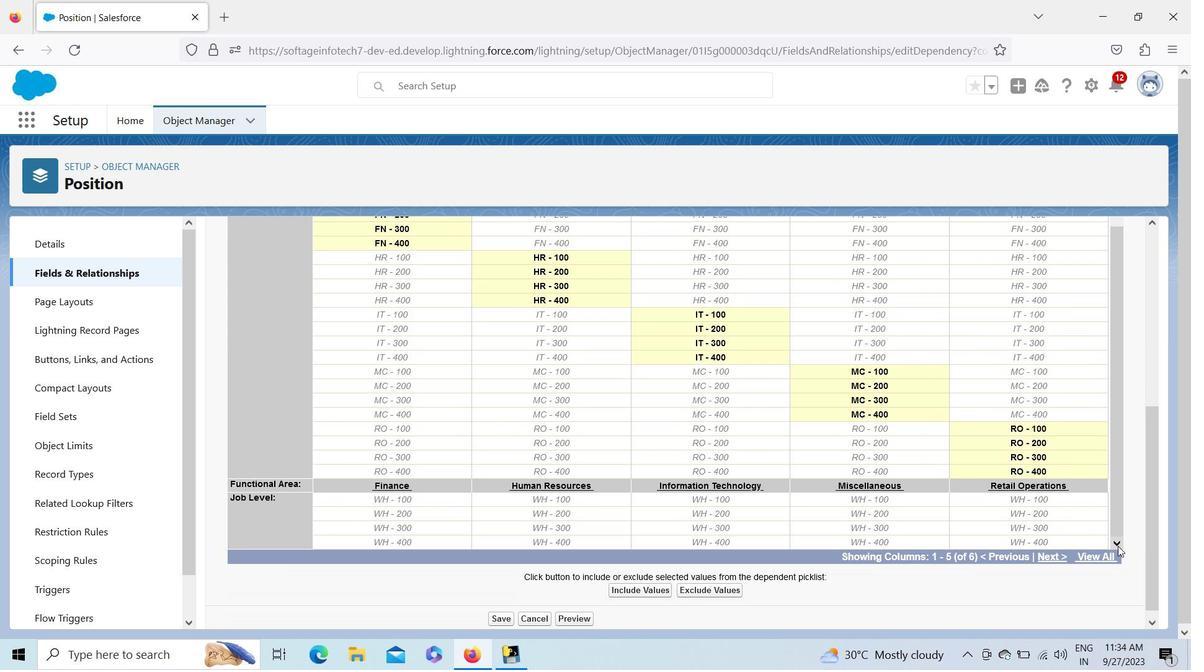 
Action: Mouse pressed left at (1118, 545)
Screenshot: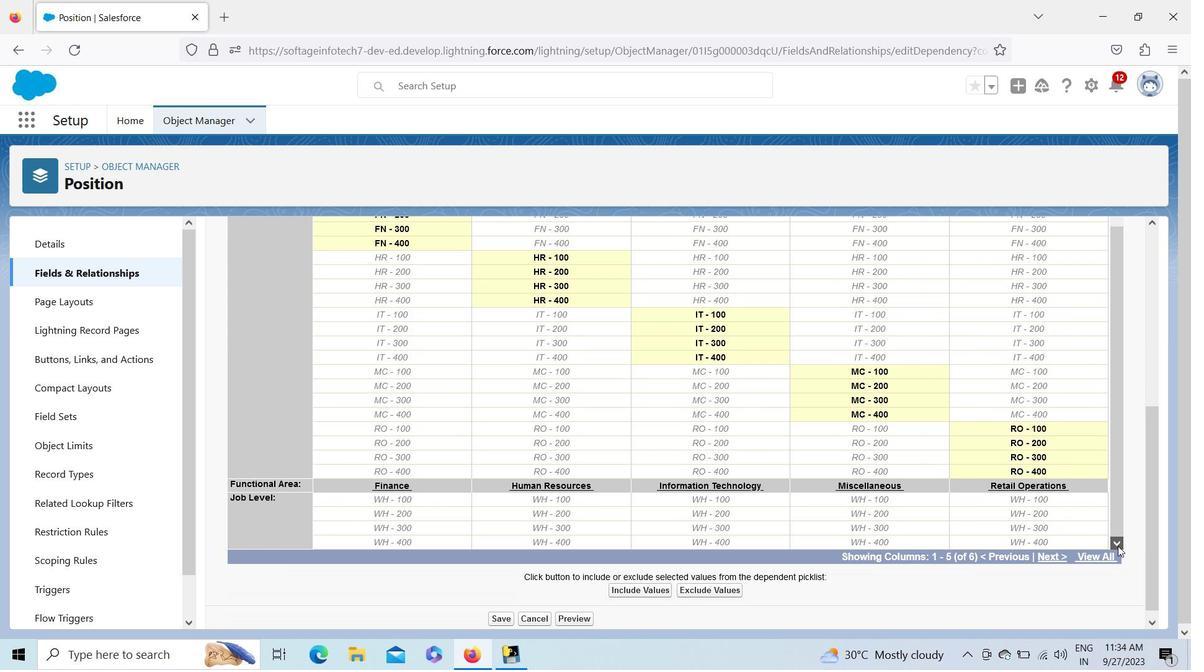 
Action: Mouse pressed left at (1118, 545)
Screenshot: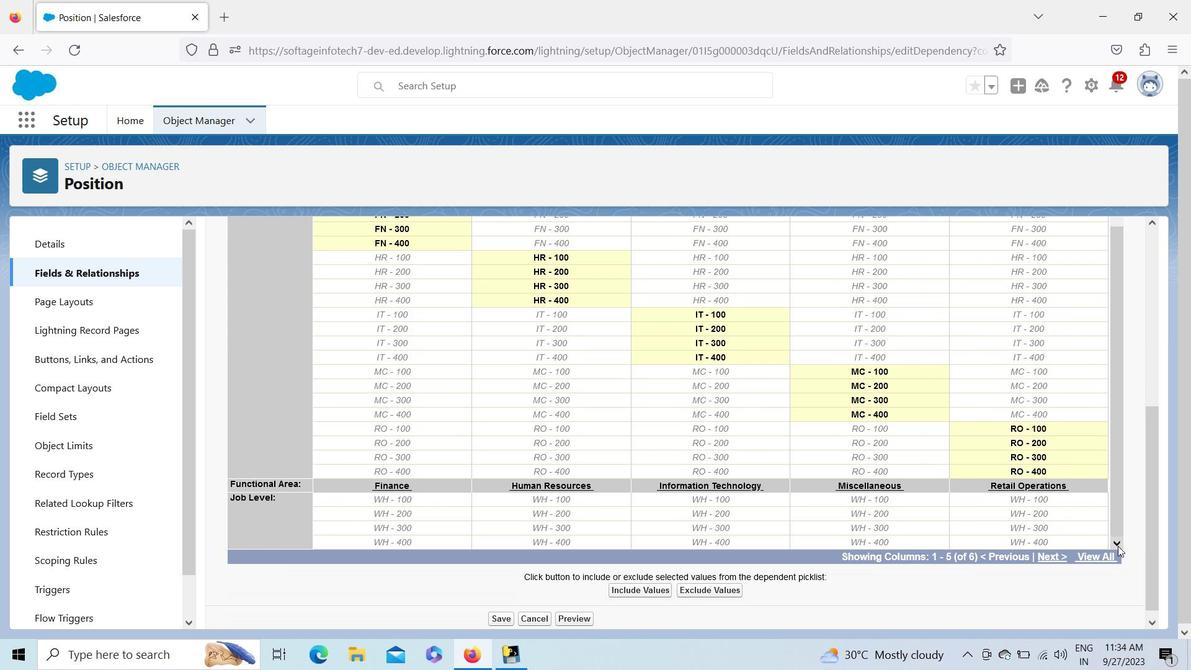 
Action: Mouse pressed left at (1118, 545)
Screenshot: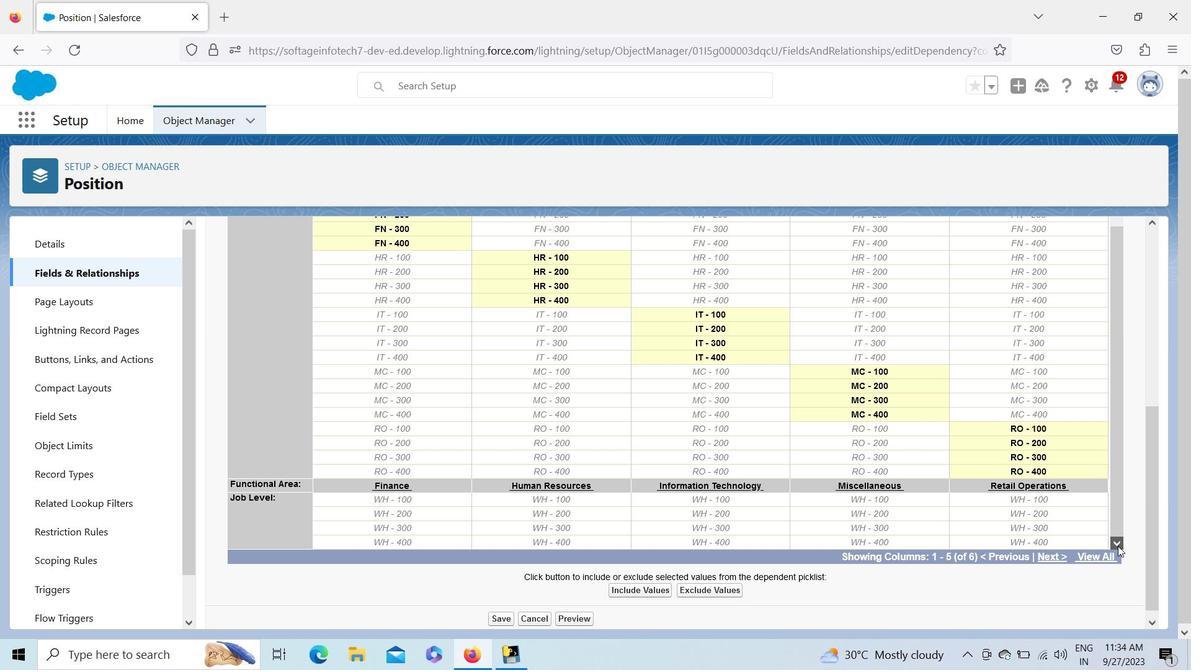 
Action: Mouse pressed left at (1118, 545)
Screenshot: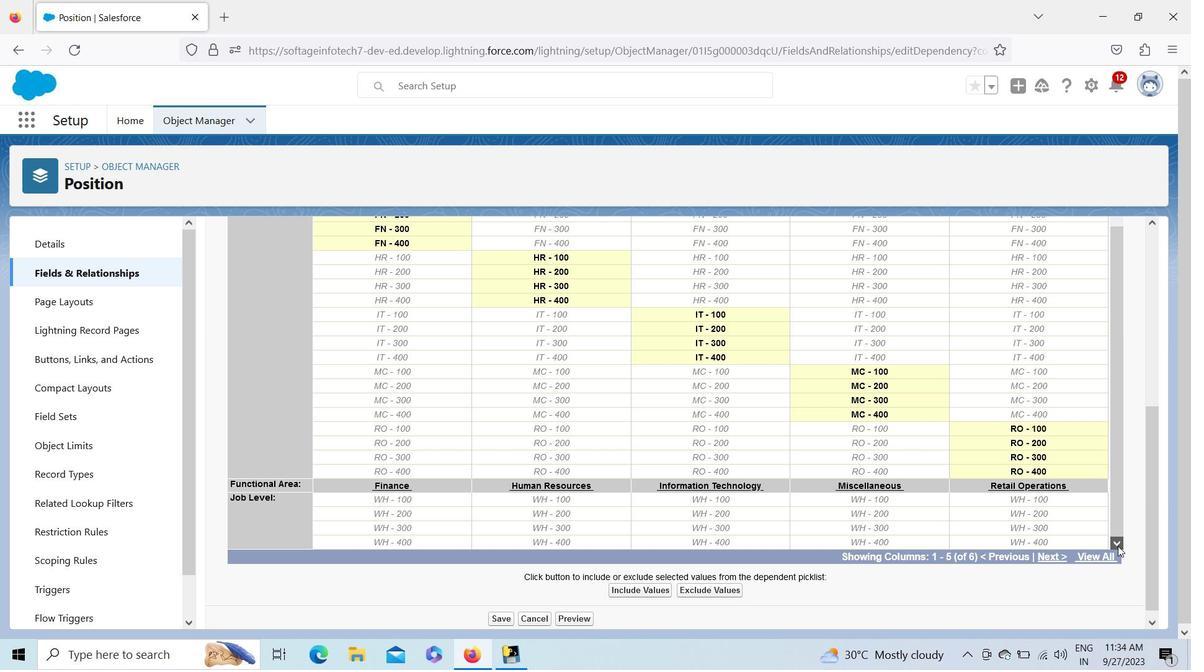 
Action: Mouse pressed left at (1118, 545)
Screenshot: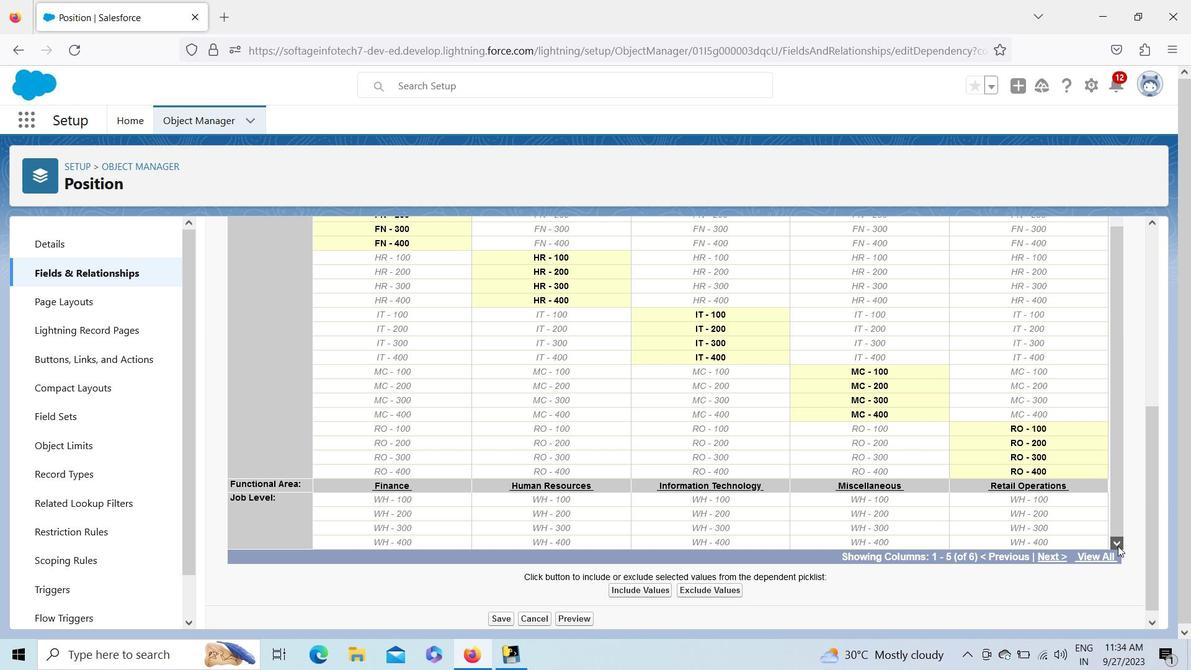 
Action: Mouse pressed left at (1118, 545)
Screenshot: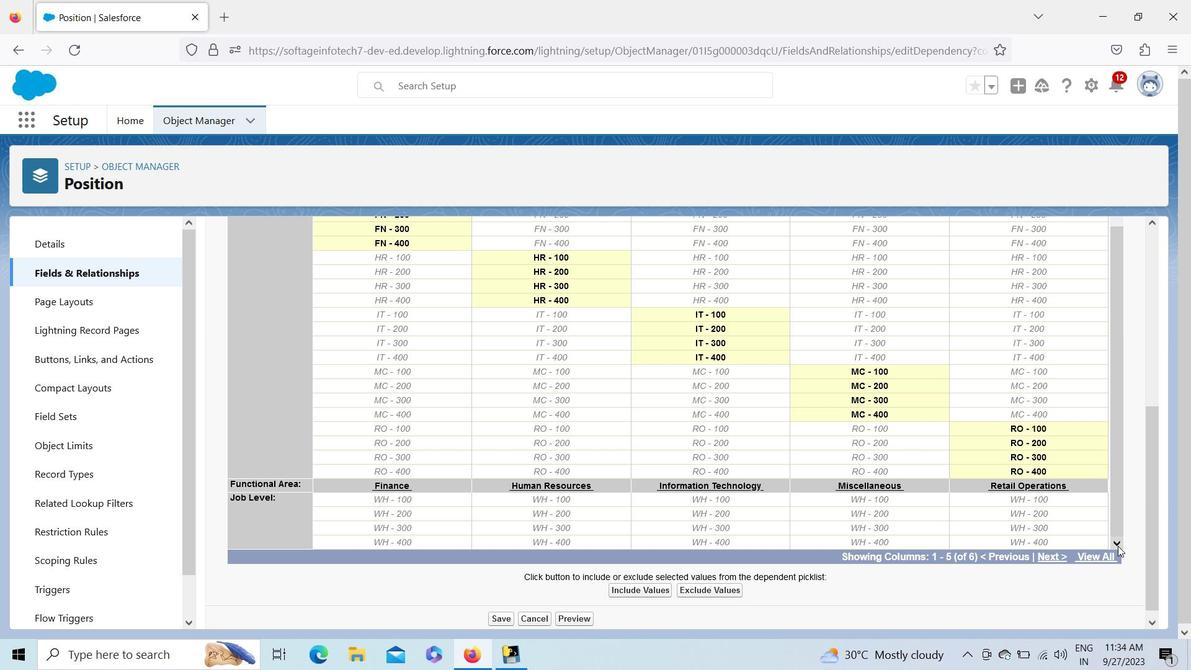 
Action: Mouse pressed left at (1118, 545)
Screenshot: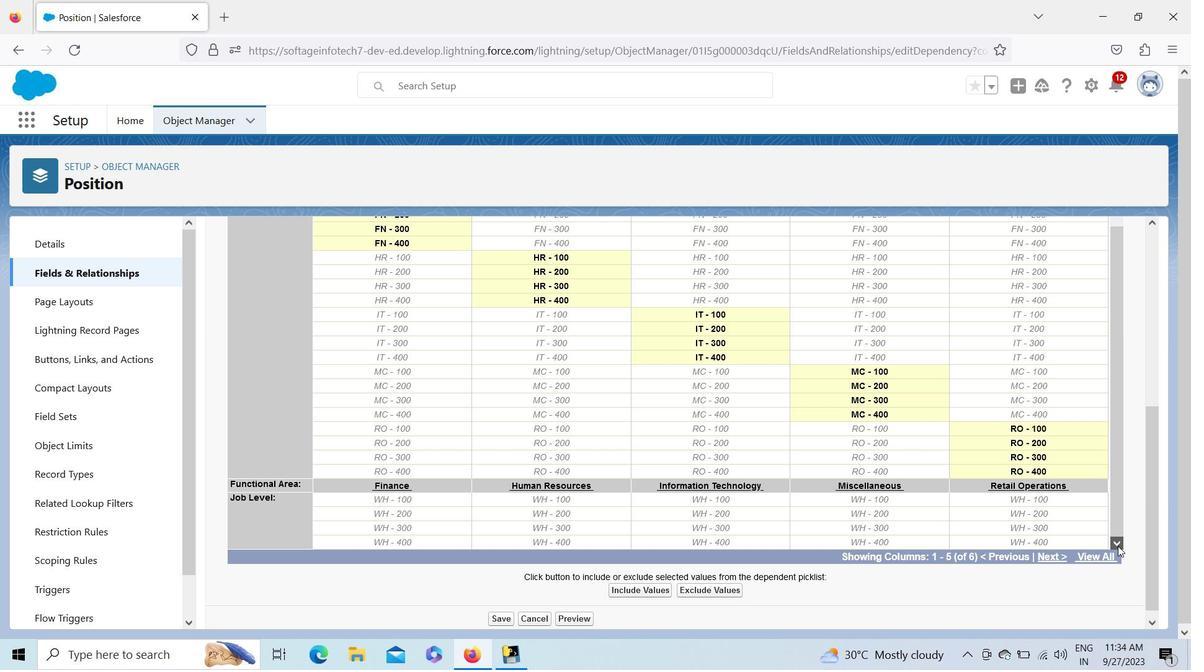
Action: Mouse pressed left at (1118, 545)
Screenshot: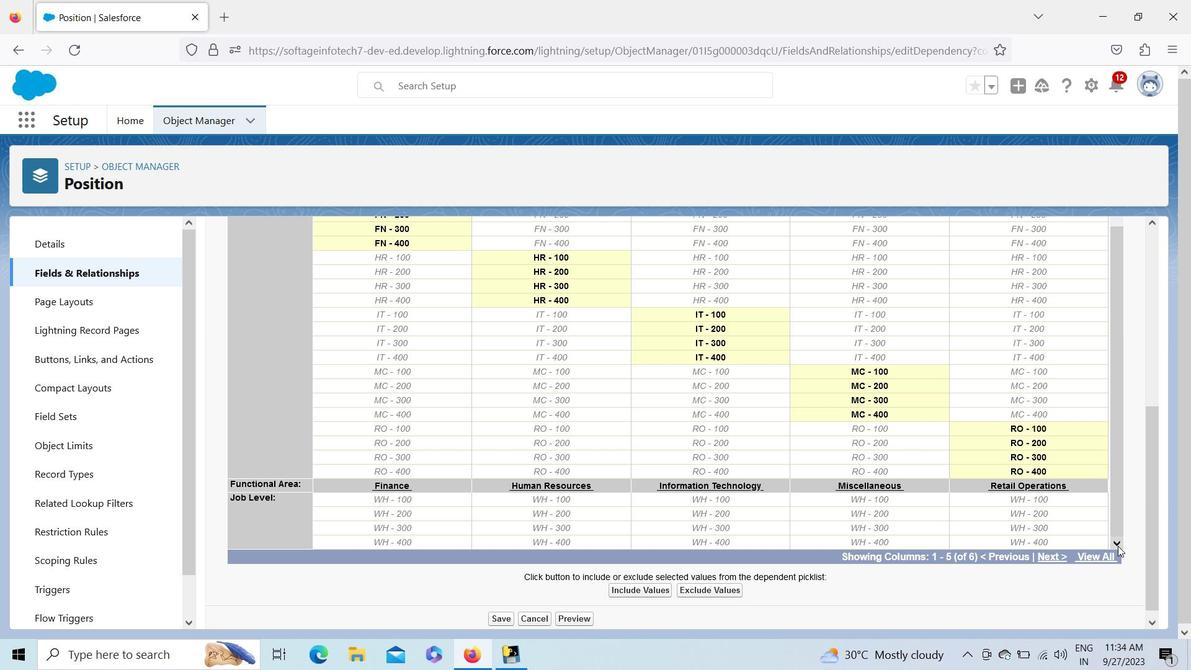 
Action: Mouse pressed left at (1118, 545)
Screenshot: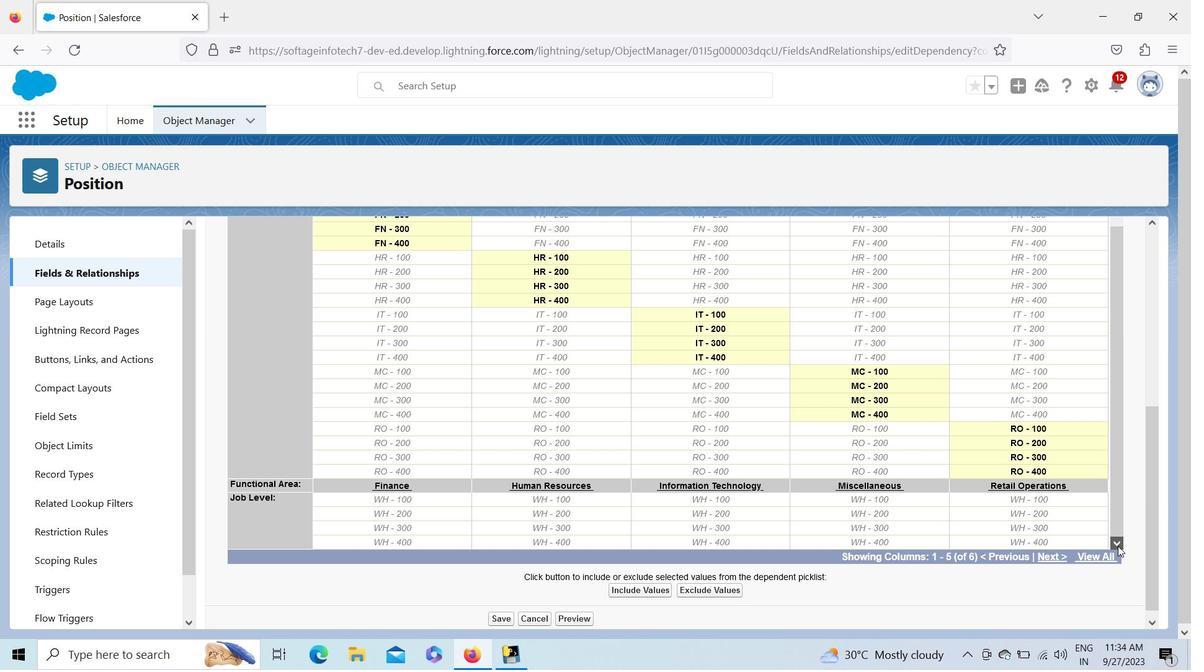 
Action: Mouse moved to (1155, 317)
Screenshot: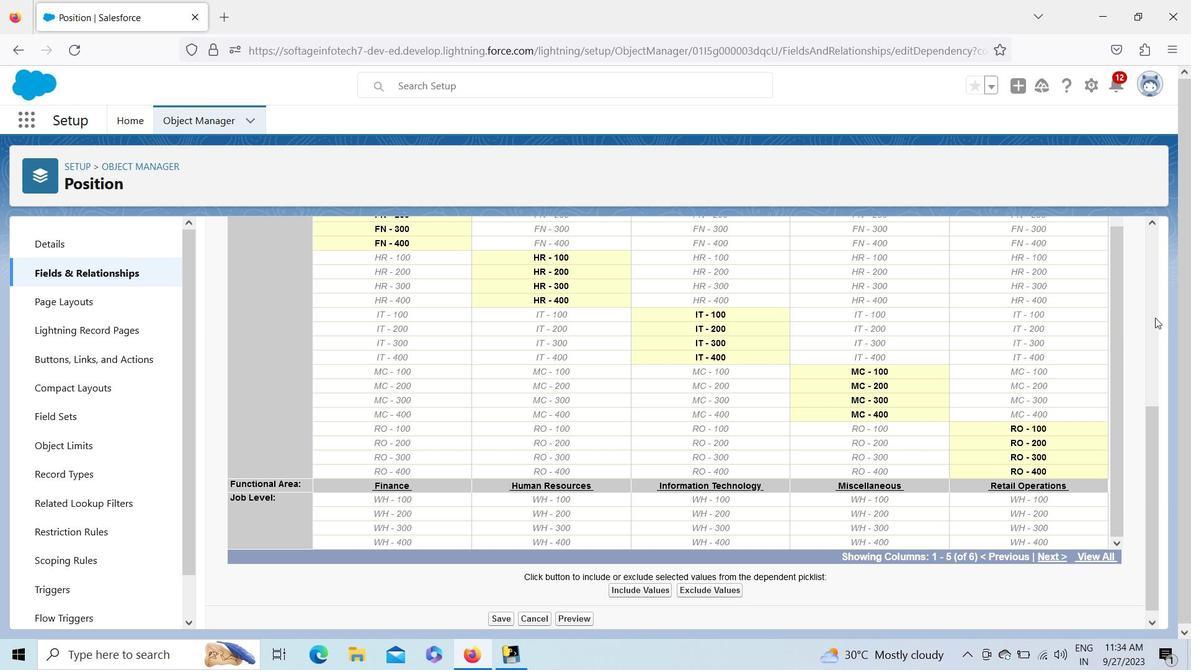 
Action: Mouse pressed left at (1155, 317)
Screenshot: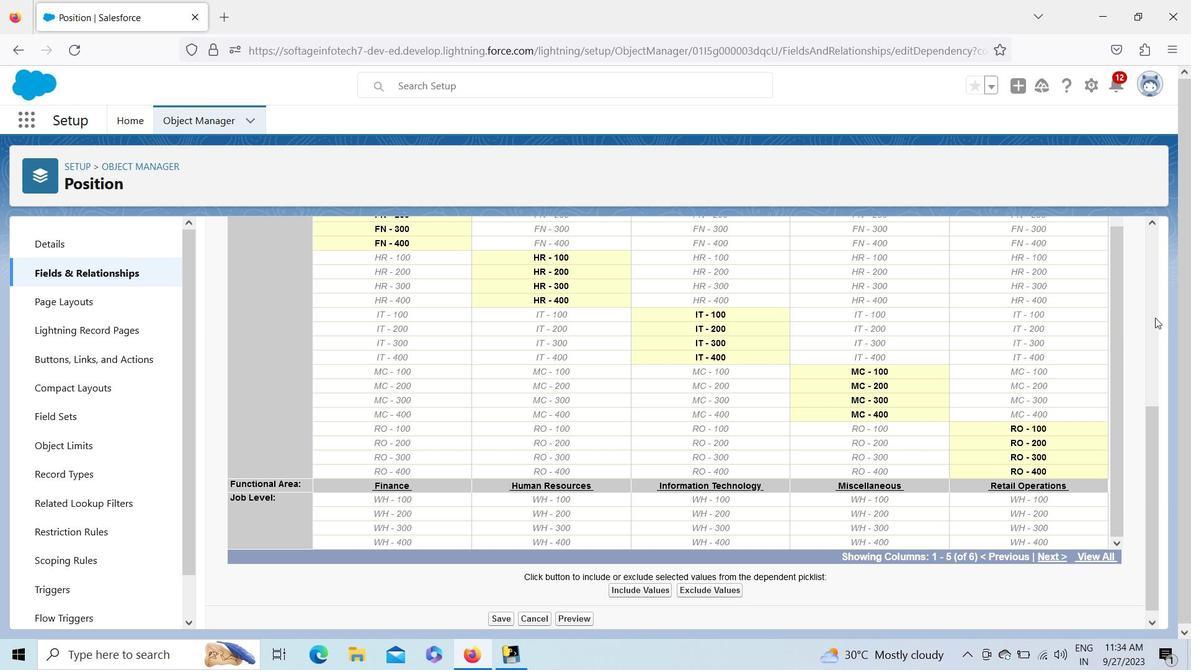 
Action: Mouse moved to (1010, 514)
Screenshot: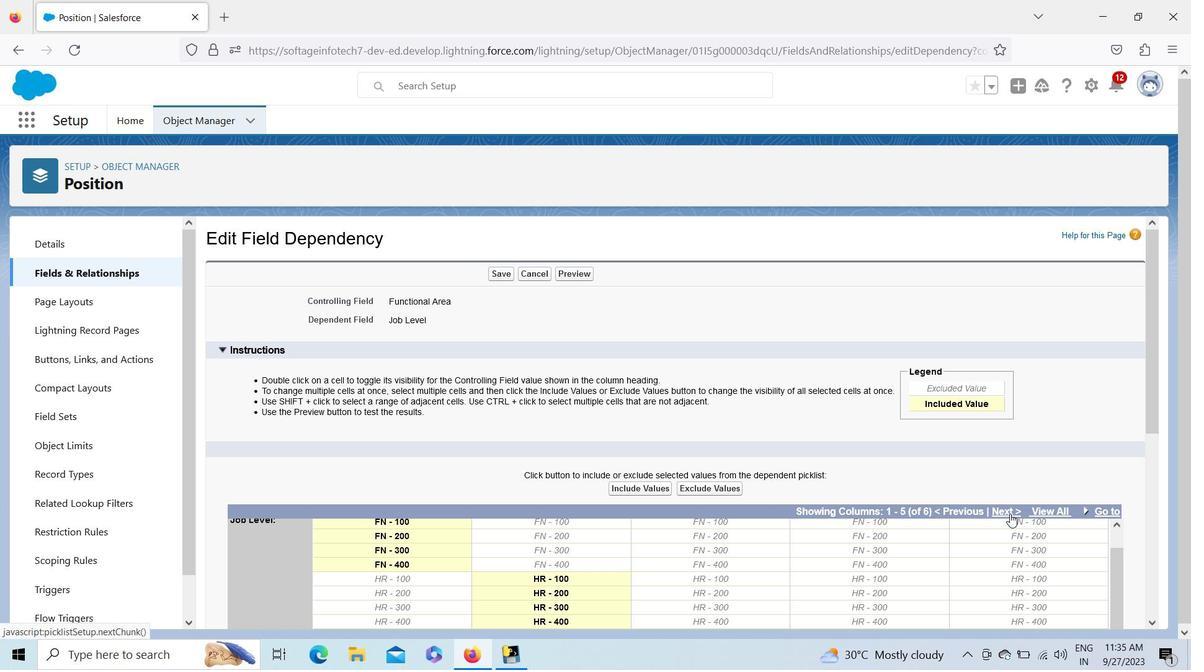 
Action: Mouse pressed left at (1010, 514)
Screenshot: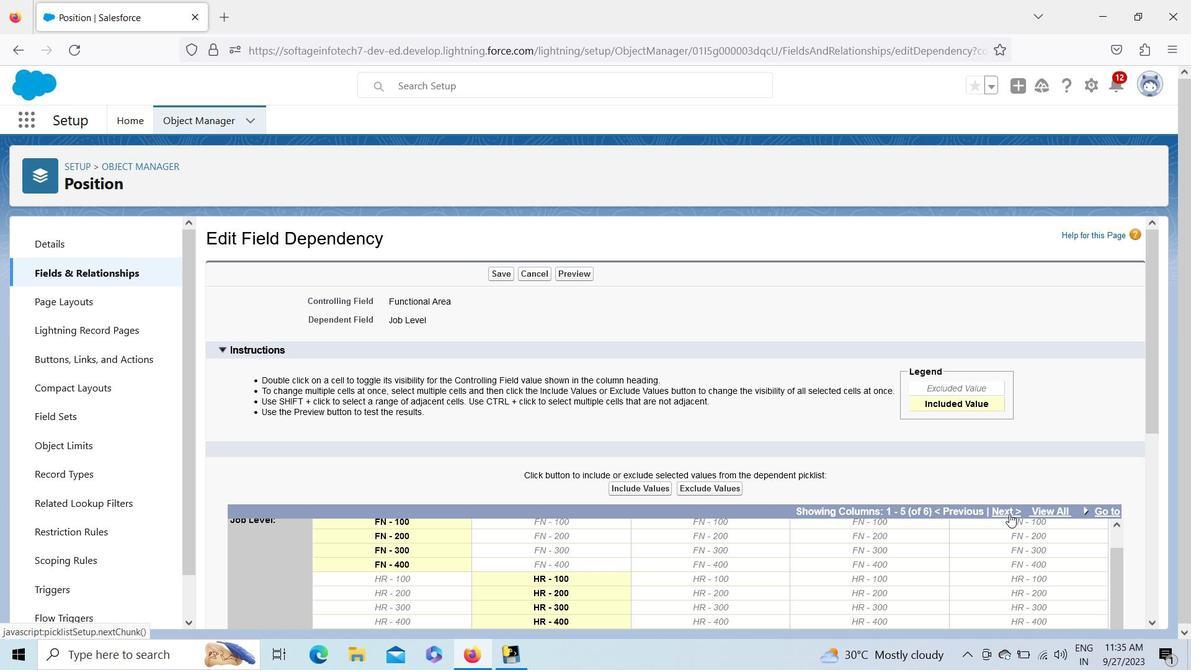 
Action: Mouse moved to (1149, 362)
Screenshot: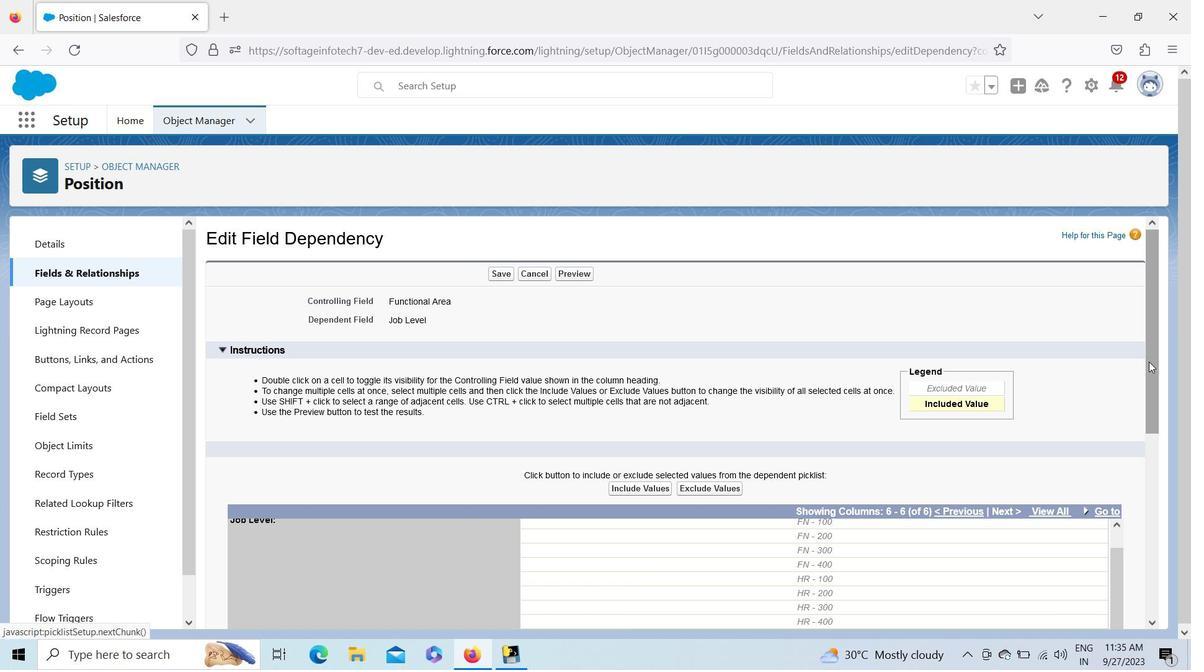 
Action: Mouse pressed left at (1149, 362)
Screenshot: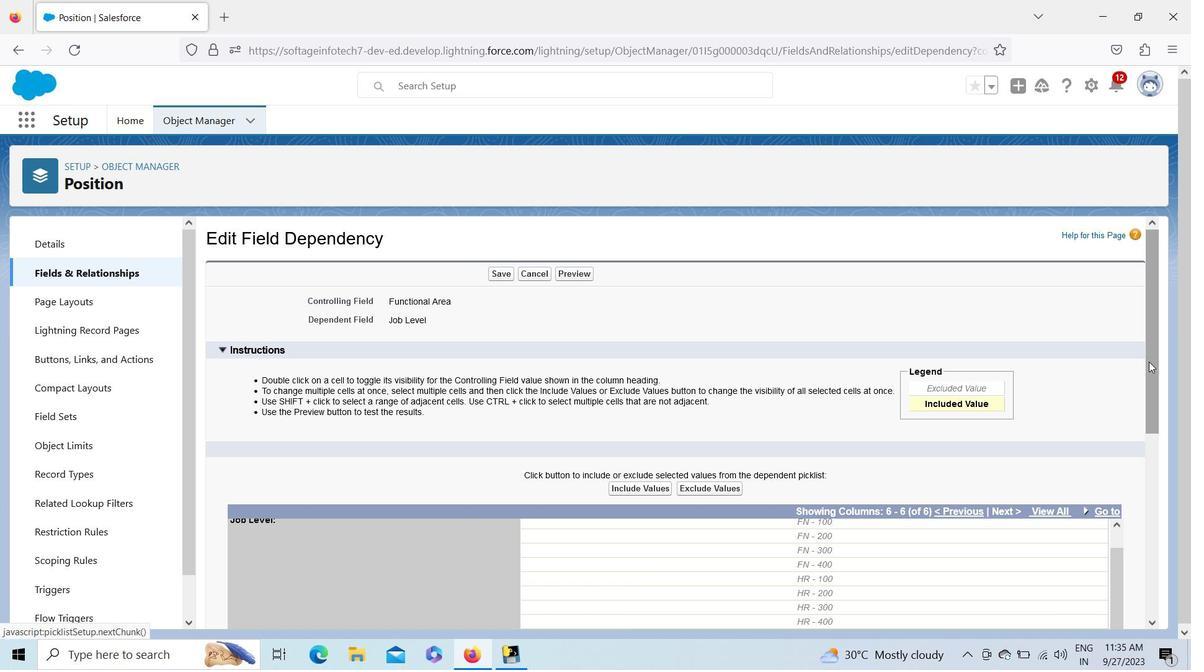 
Action: Mouse moved to (838, 485)
Screenshot: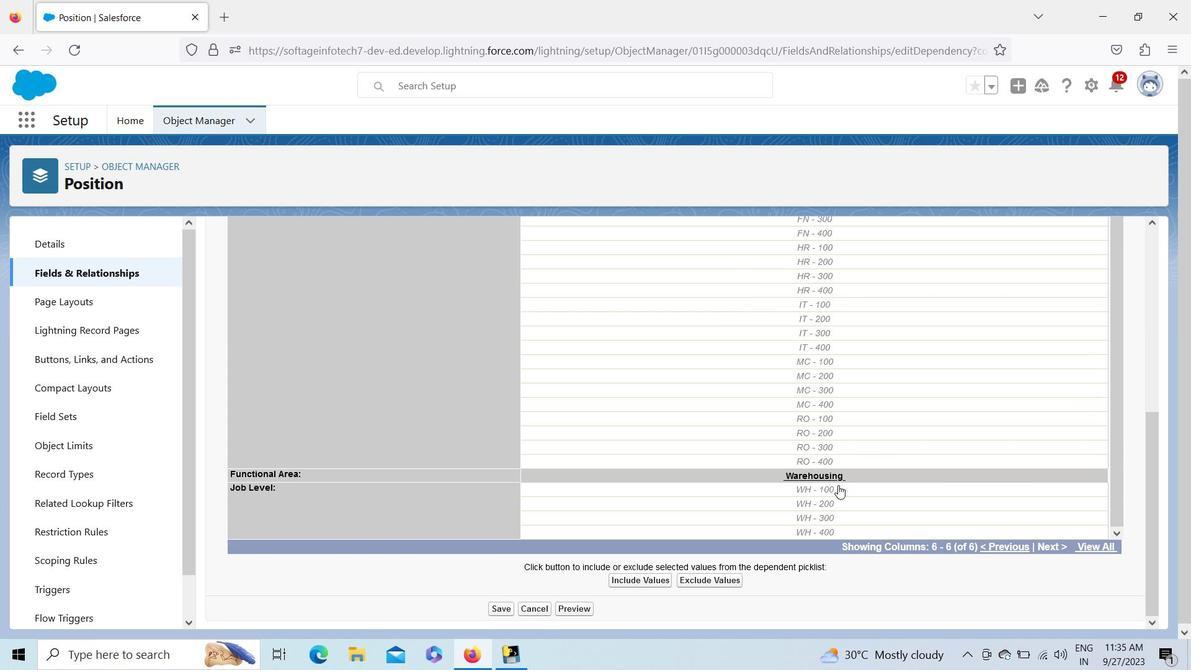 
Action: Mouse pressed left at (838, 485)
Screenshot: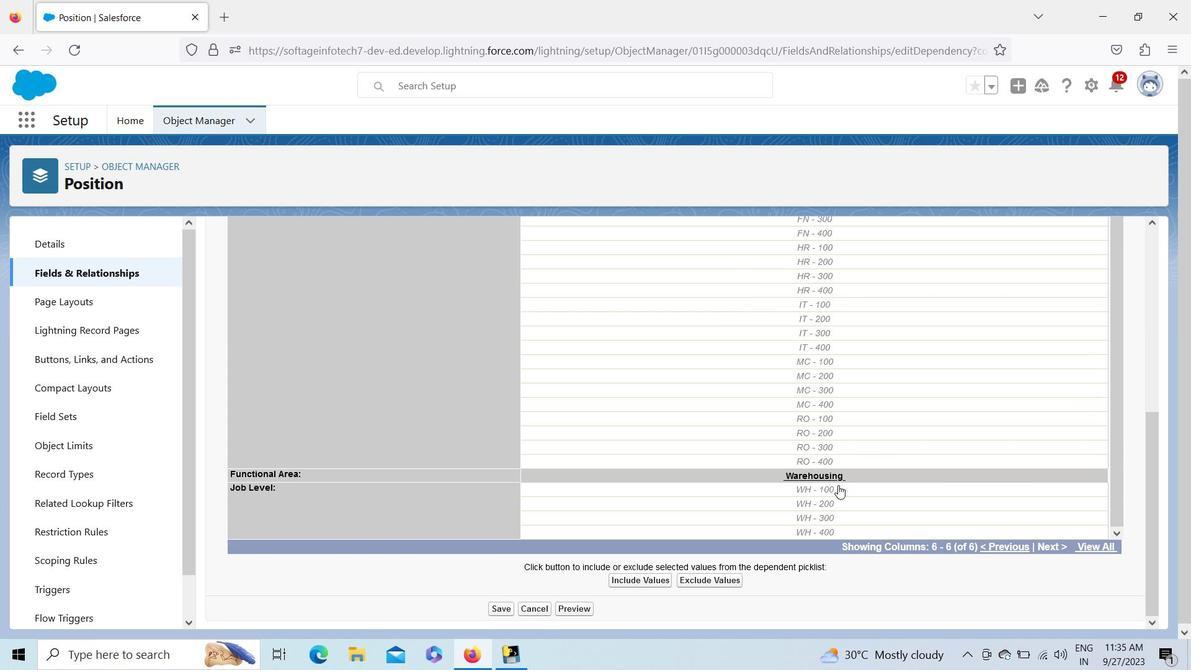 
Action: Mouse pressed left at (838, 485)
Screenshot: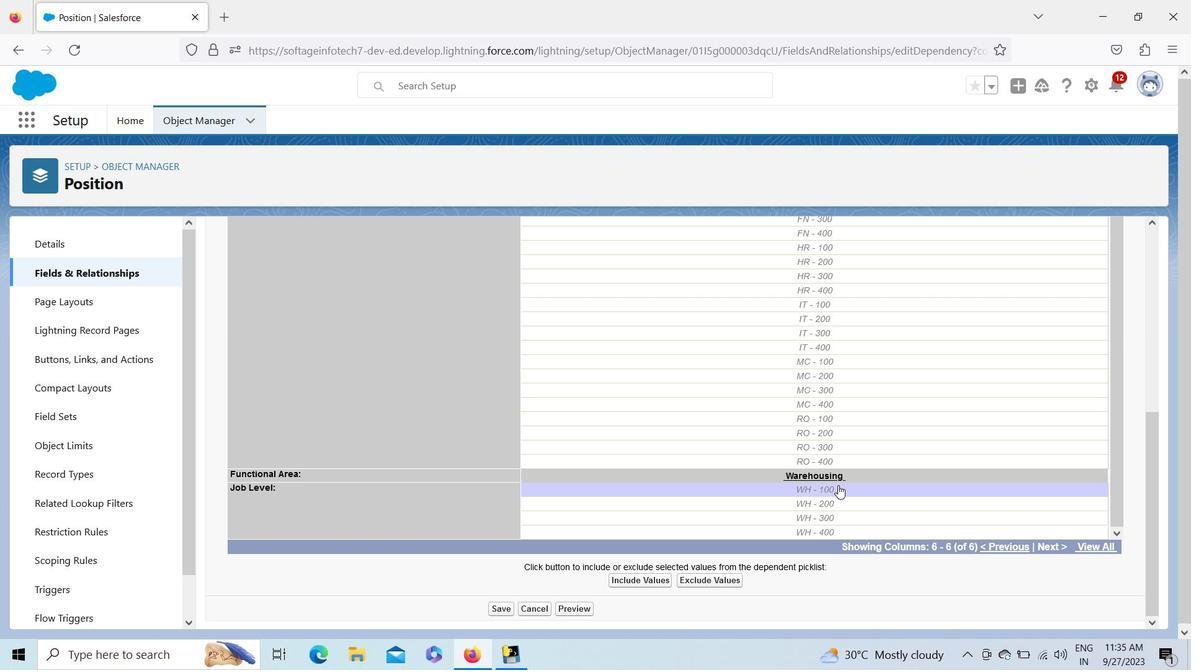 
Action: Mouse moved to (640, 578)
Screenshot: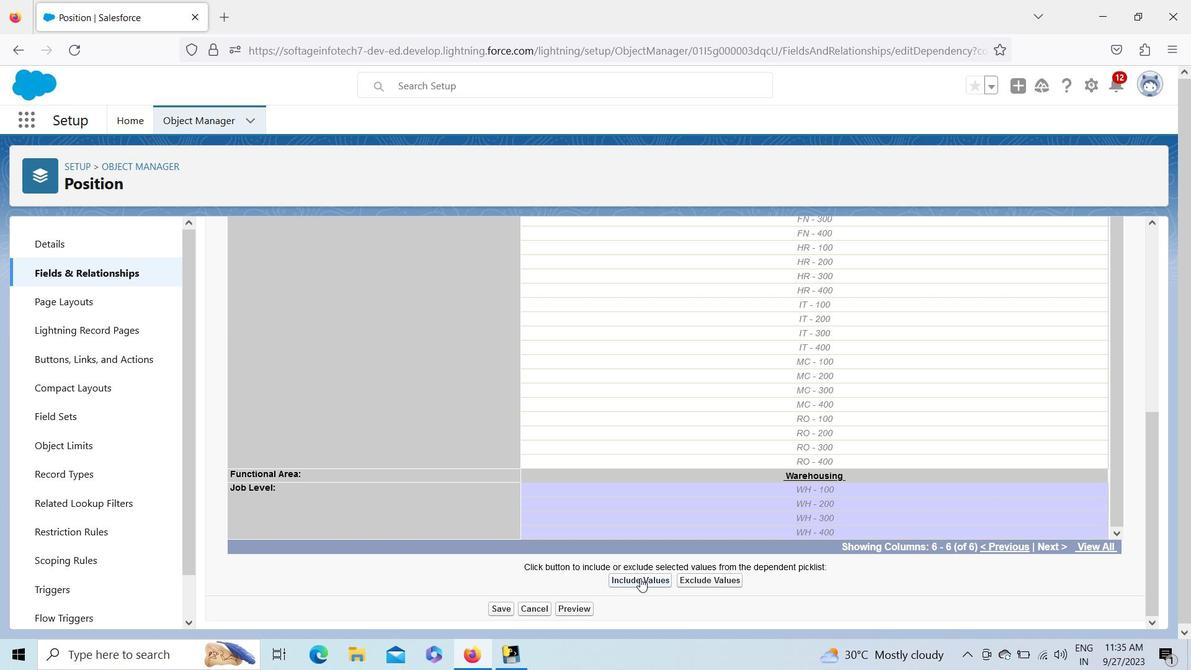 
Action: Mouse pressed left at (640, 578)
Screenshot: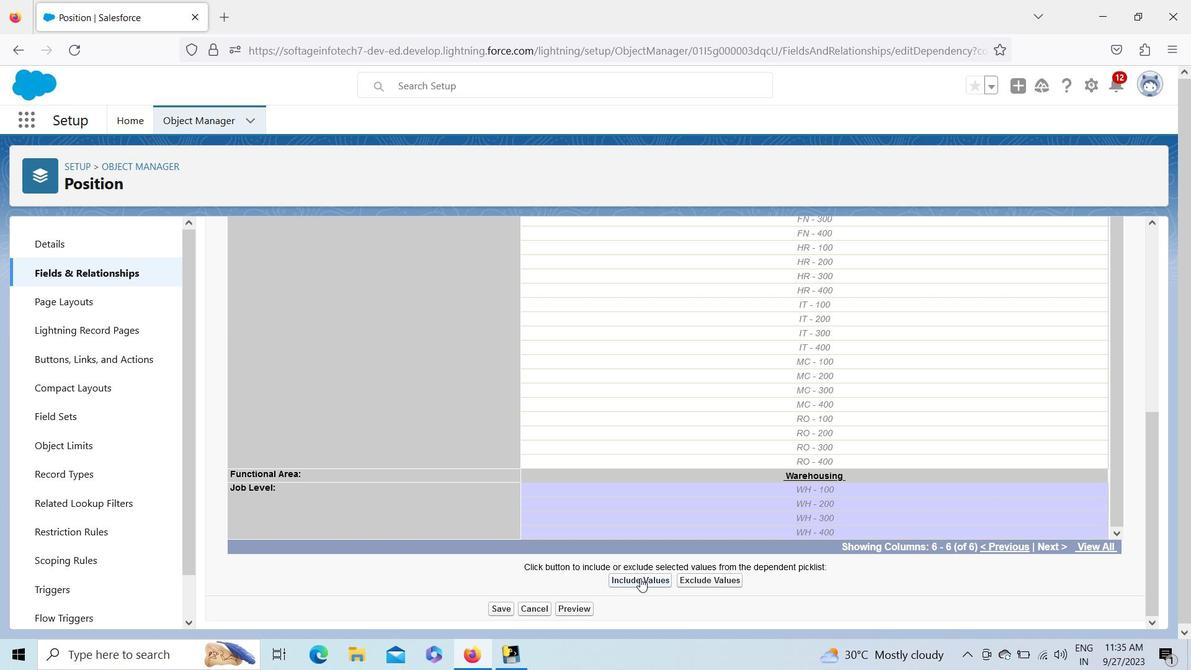 
Action: Mouse moved to (1154, 482)
Screenshot: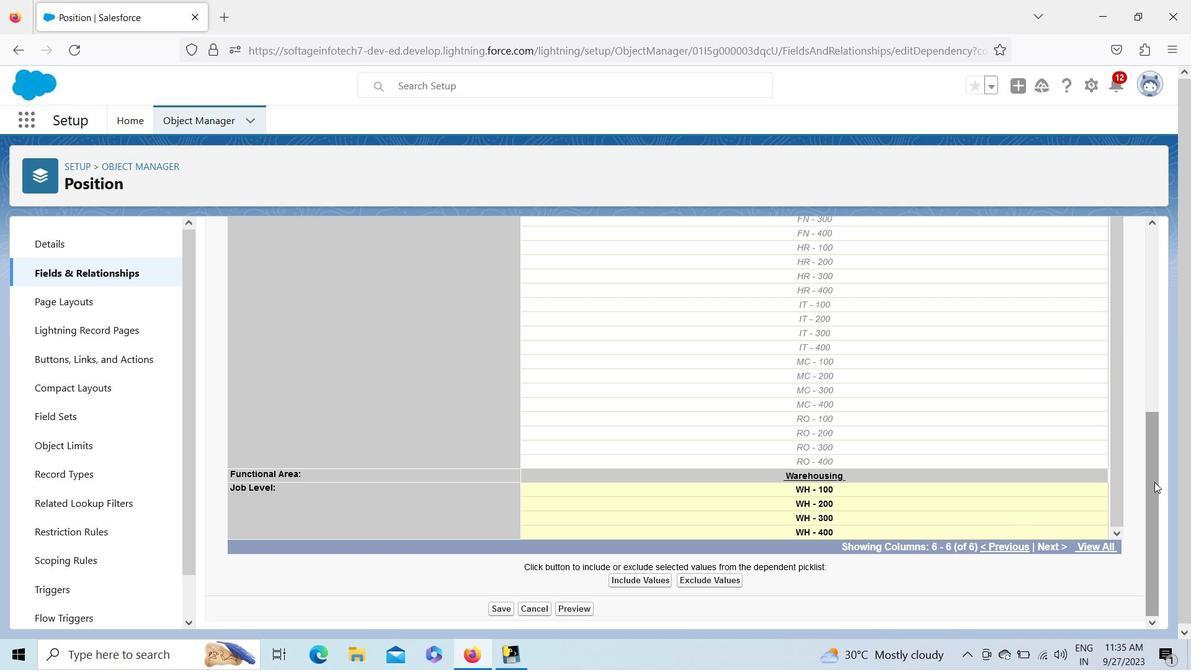
Action: Mouse pressed left at (1154, 482)
Screenshot: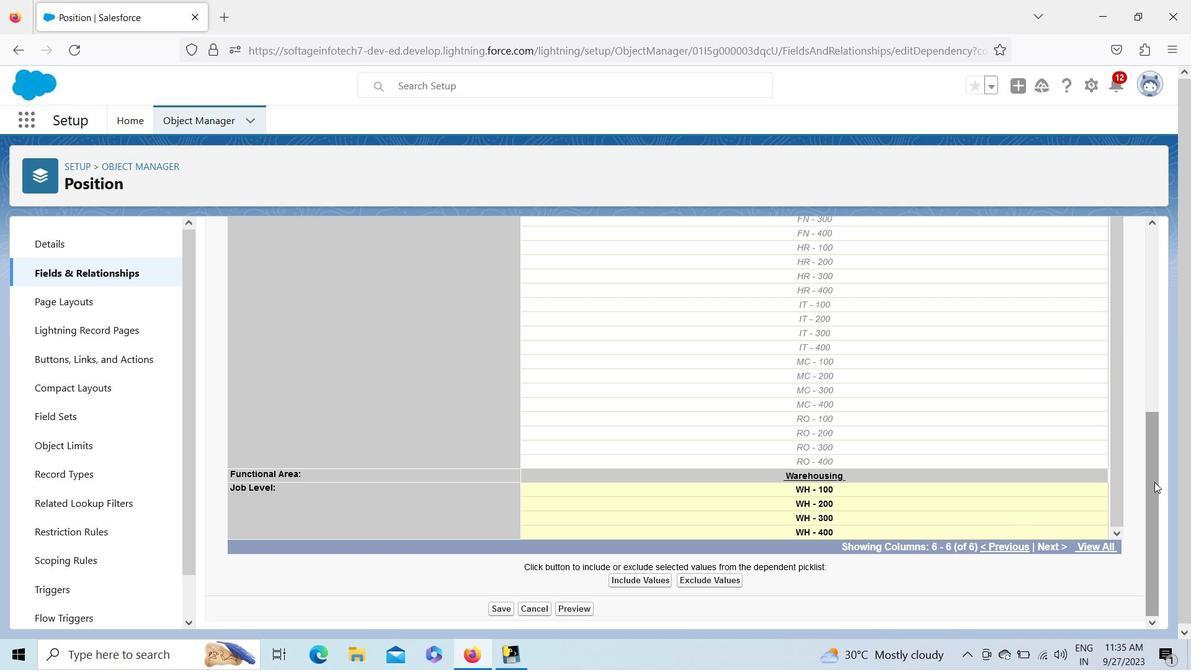 
Action: Mouse moved to (571, 604)
Screenshot: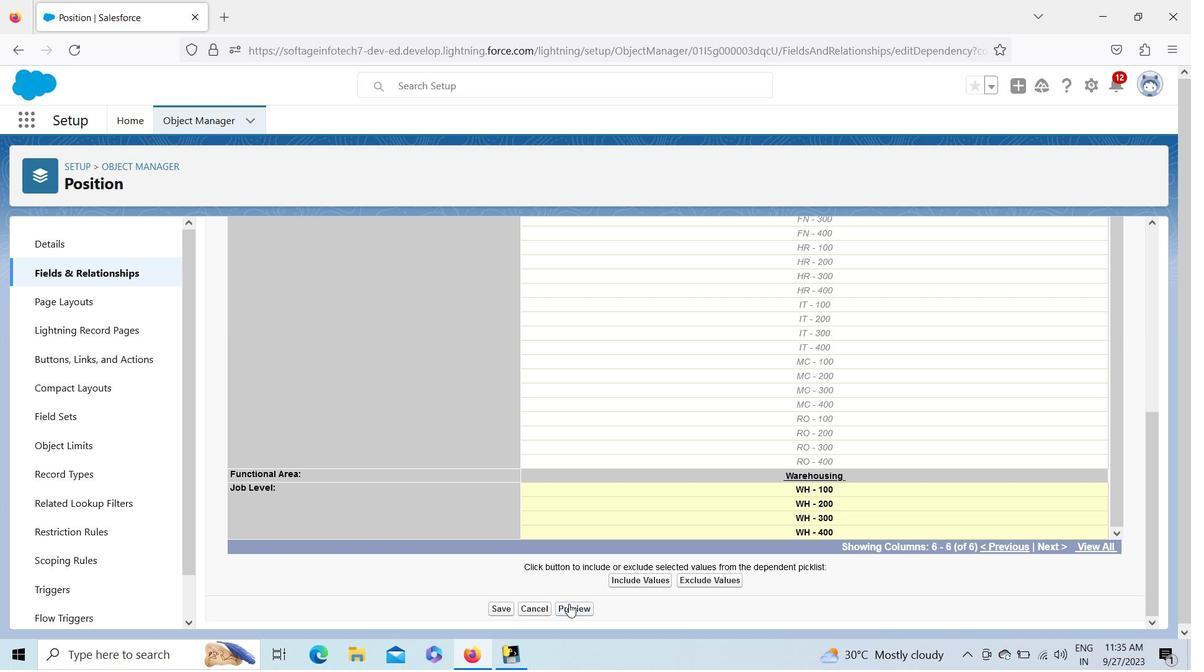 
Action: Mouse pressed left at (571, 604)
Screenshot: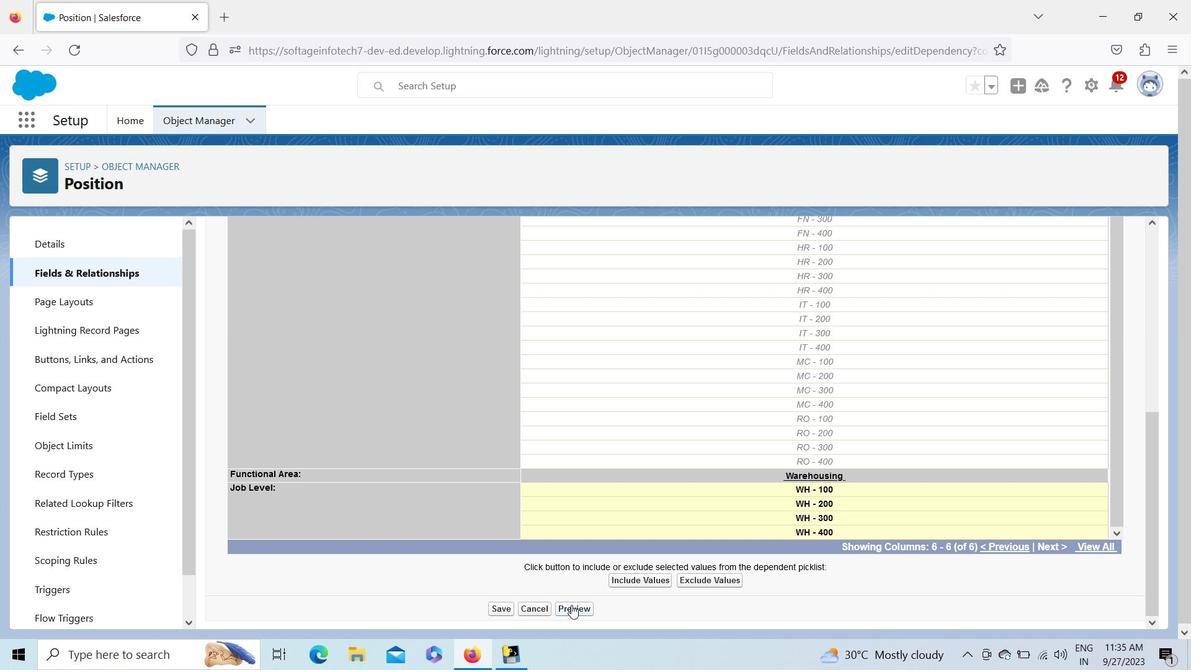 
Action: Mouse moved to (326, 483)
Screenshot: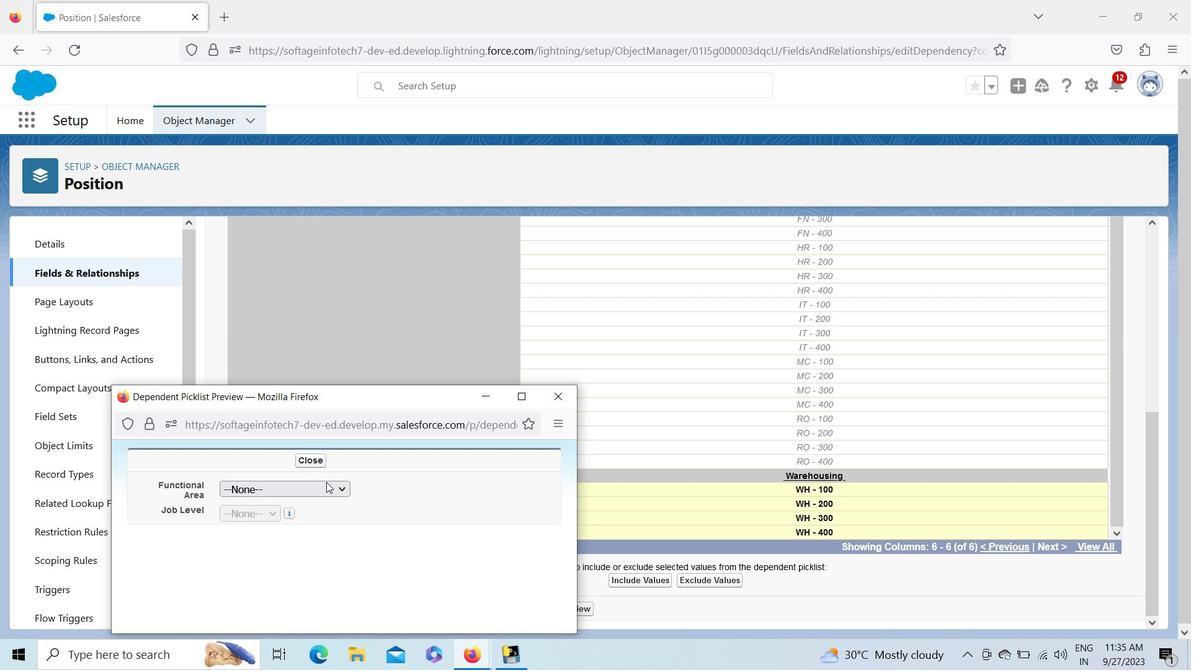 
Action: Mouse pressed left at (326, 483)
Screenshot: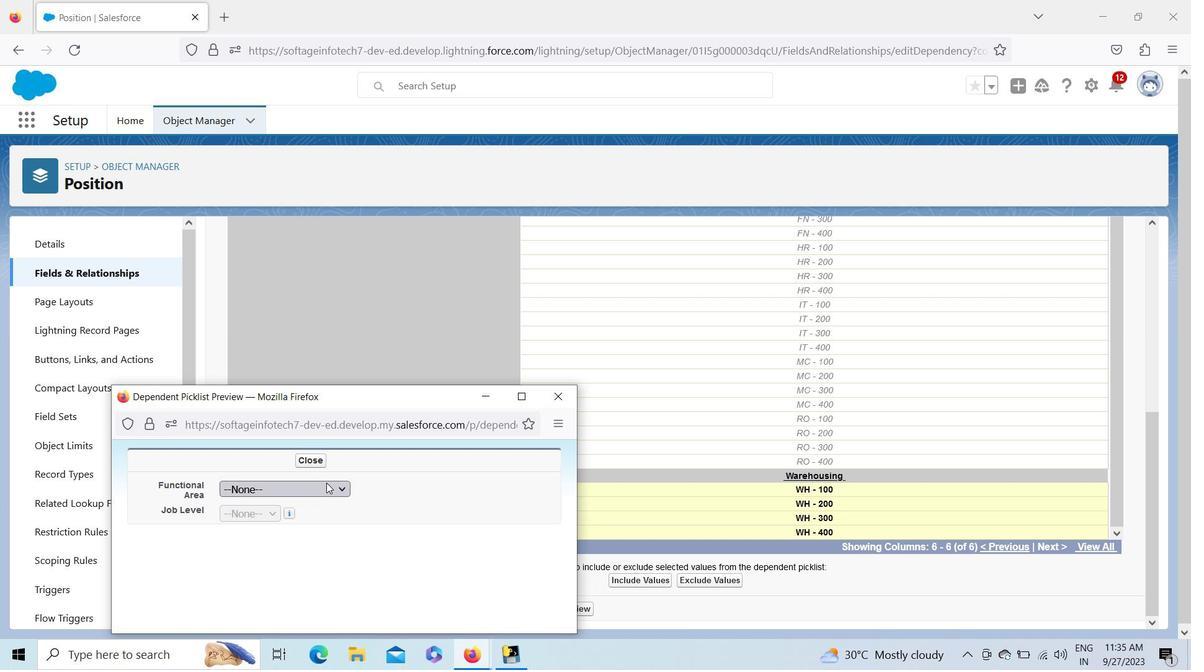 
Action: Mouse moved to (288, 573)
Screenshot: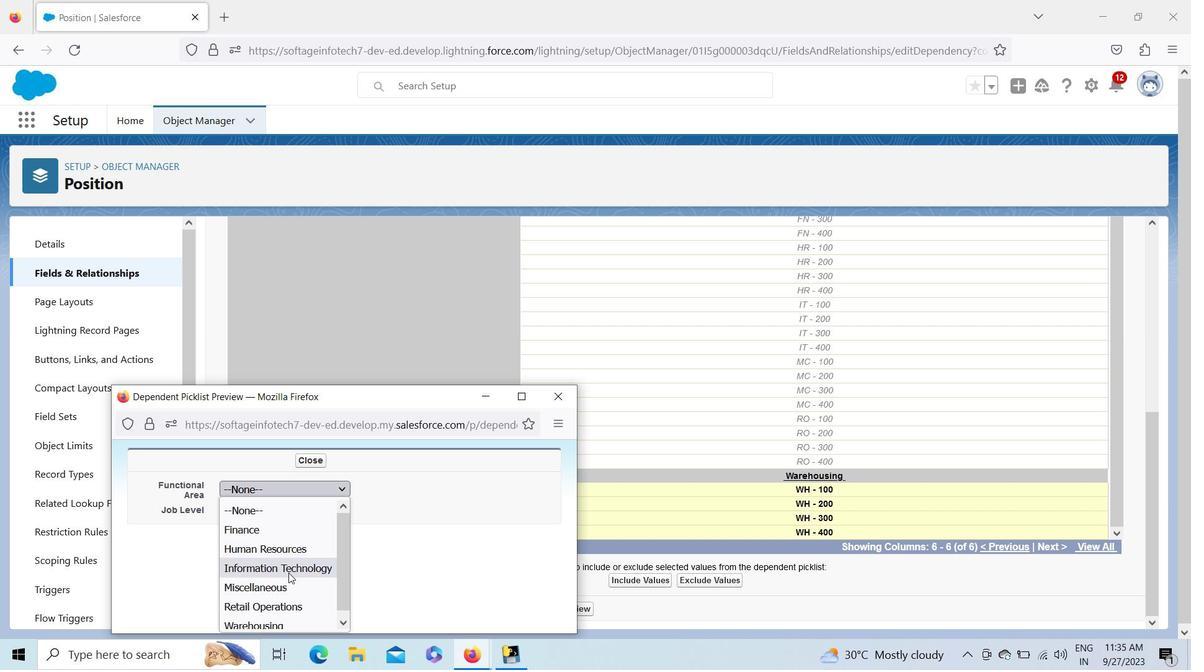 
Action: Mouse pressed left at (288, 573)
Screenshot: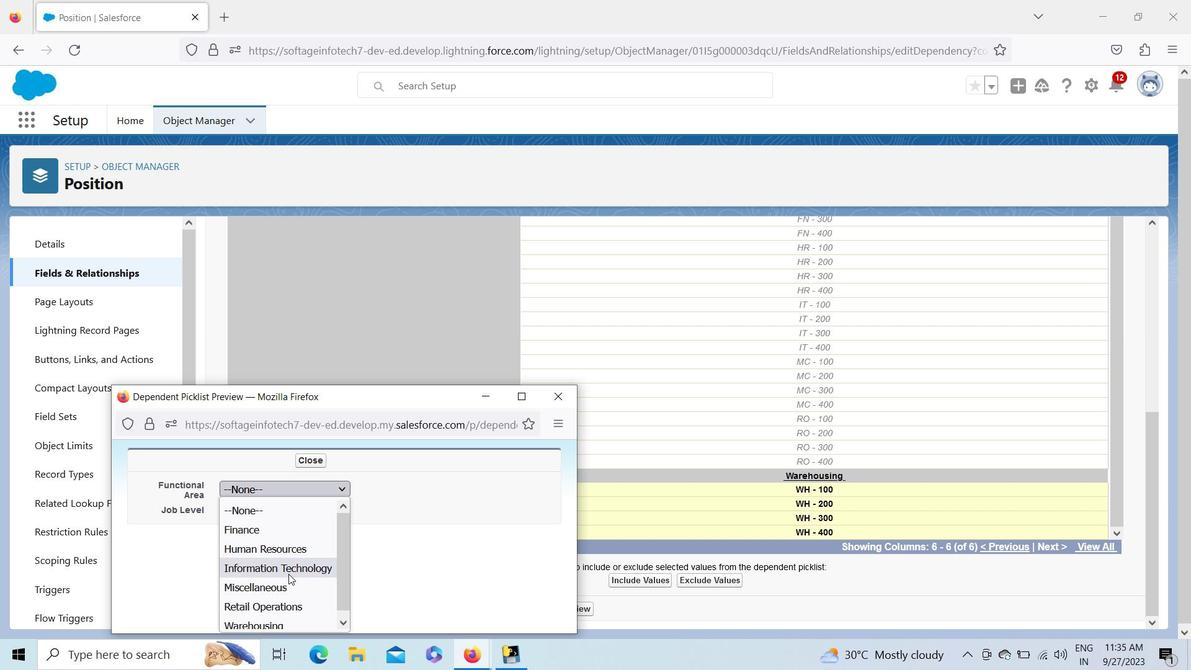 
Action: Mouse moved to (266, 519)
Screenshot: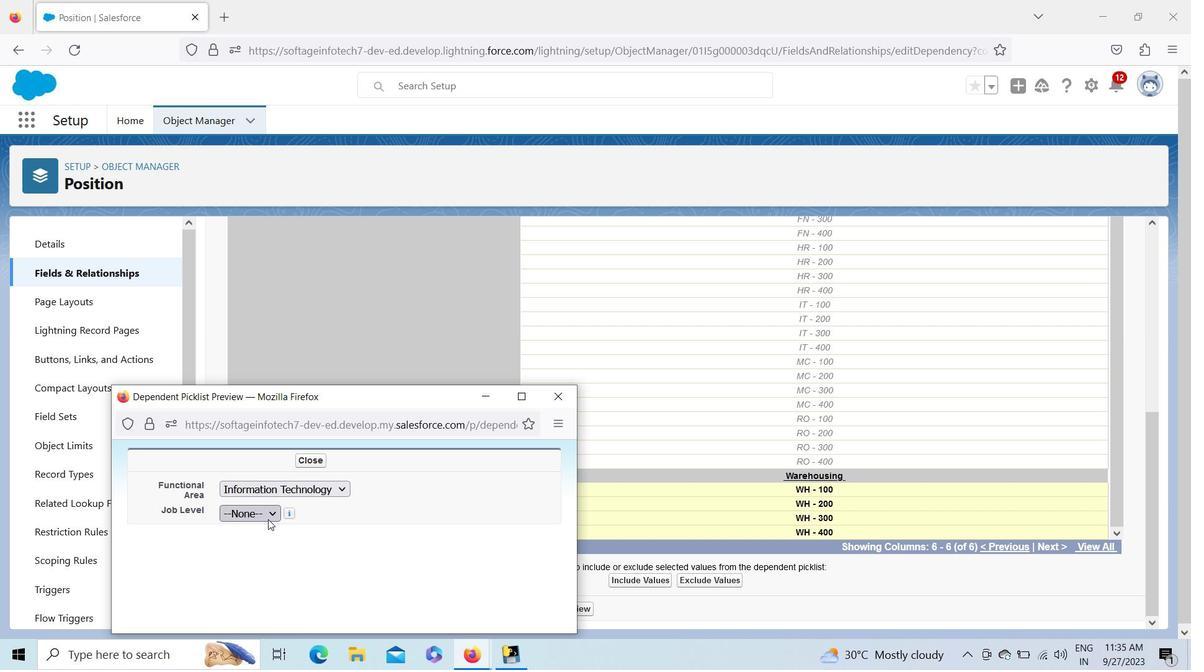 
Action: Mouse pressed left at (266, 519)
Screenshot: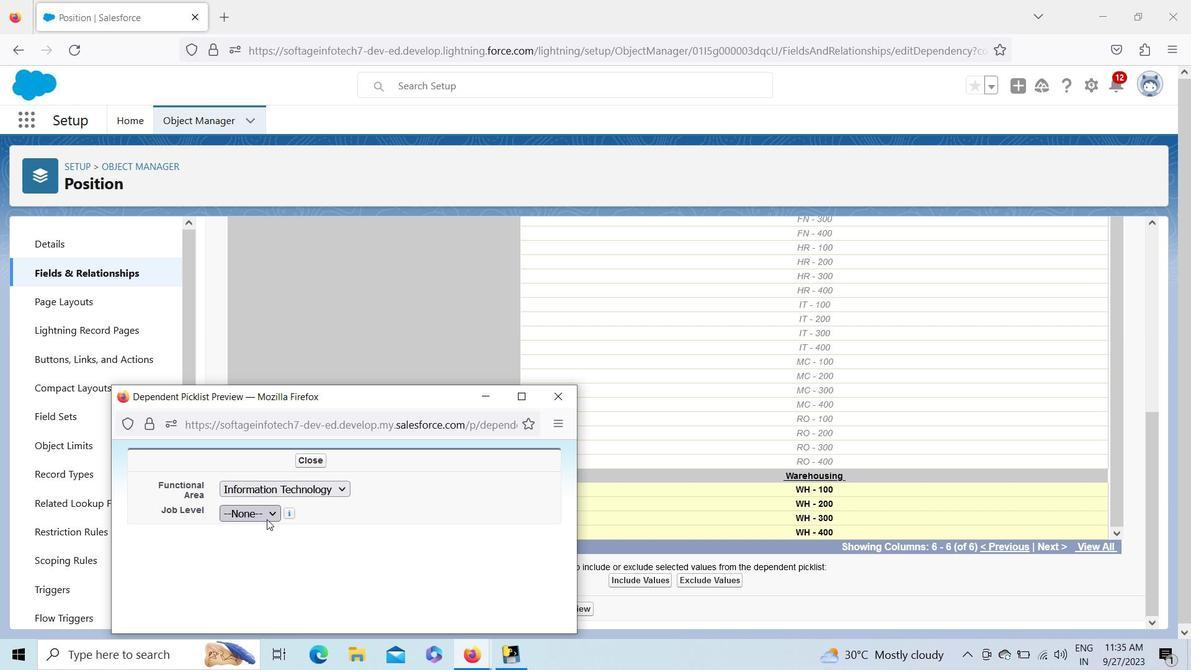 
Action: Mouse pressed left at (266, 519)
Screenshot: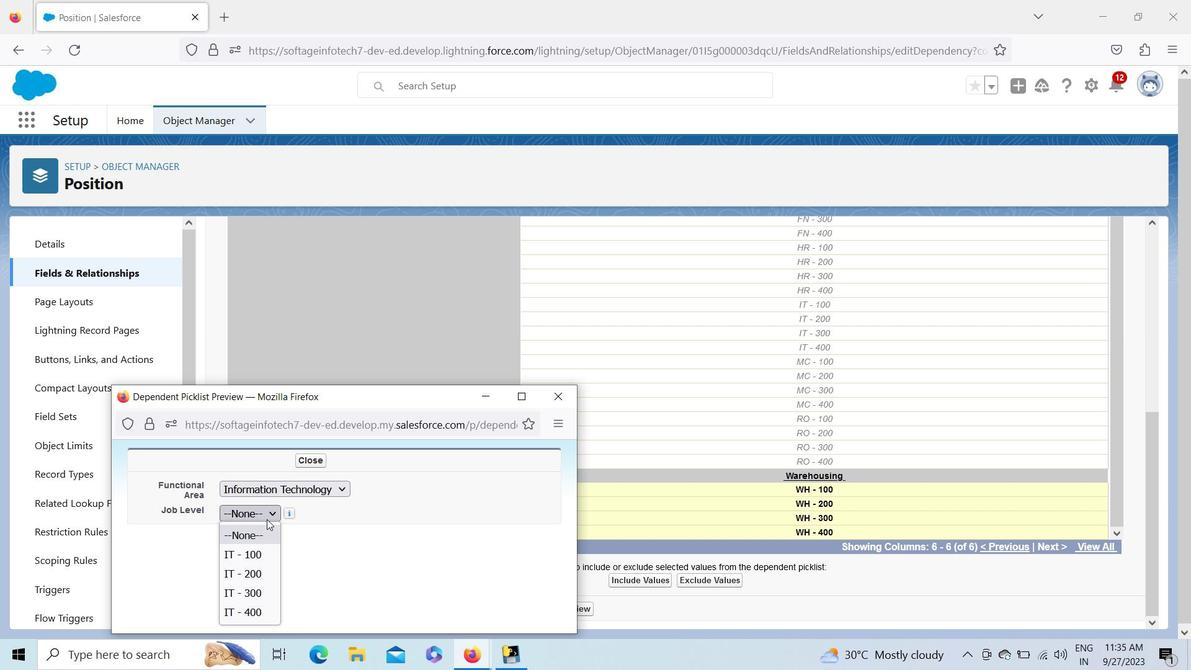 
Action: Mouse moved to (274, 496)
Screenshot: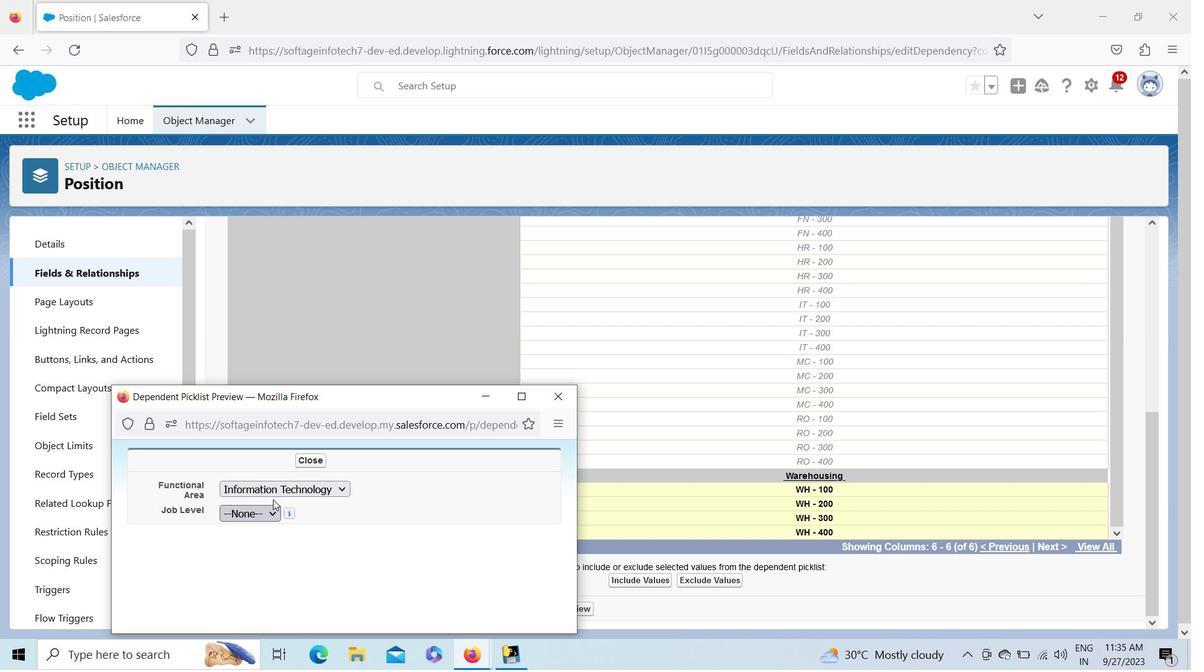 
Action: Mouse pressed left at (274, 496)
Screenshot: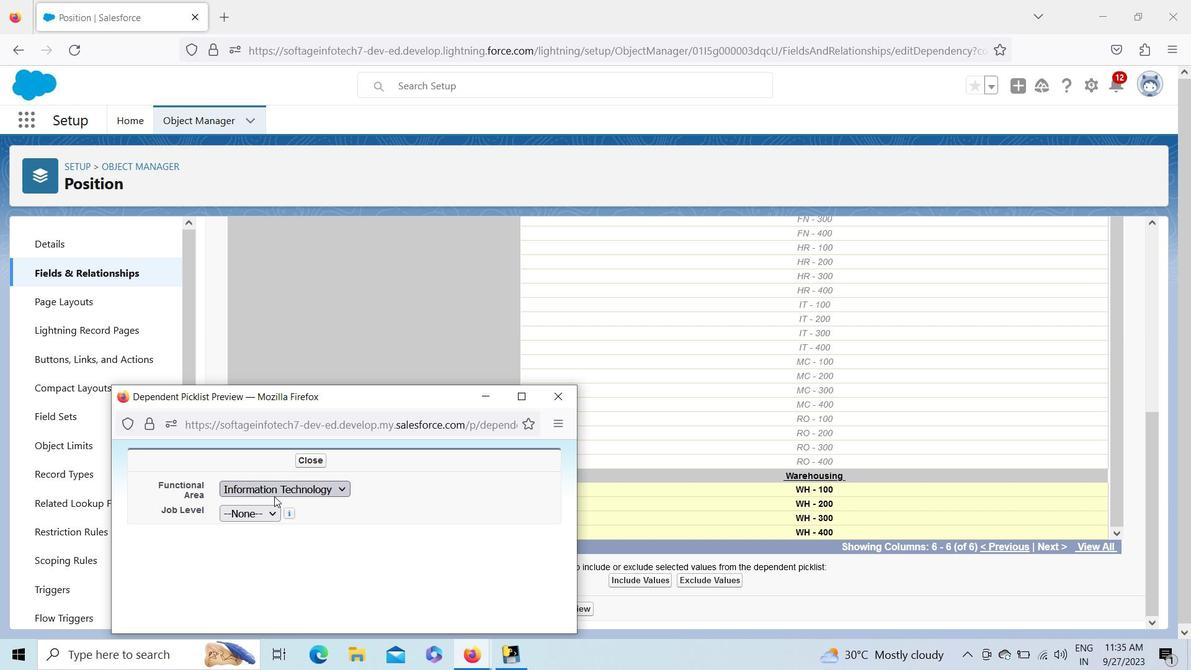 
Action: Mouse moved to (267, 626)
Screenshot: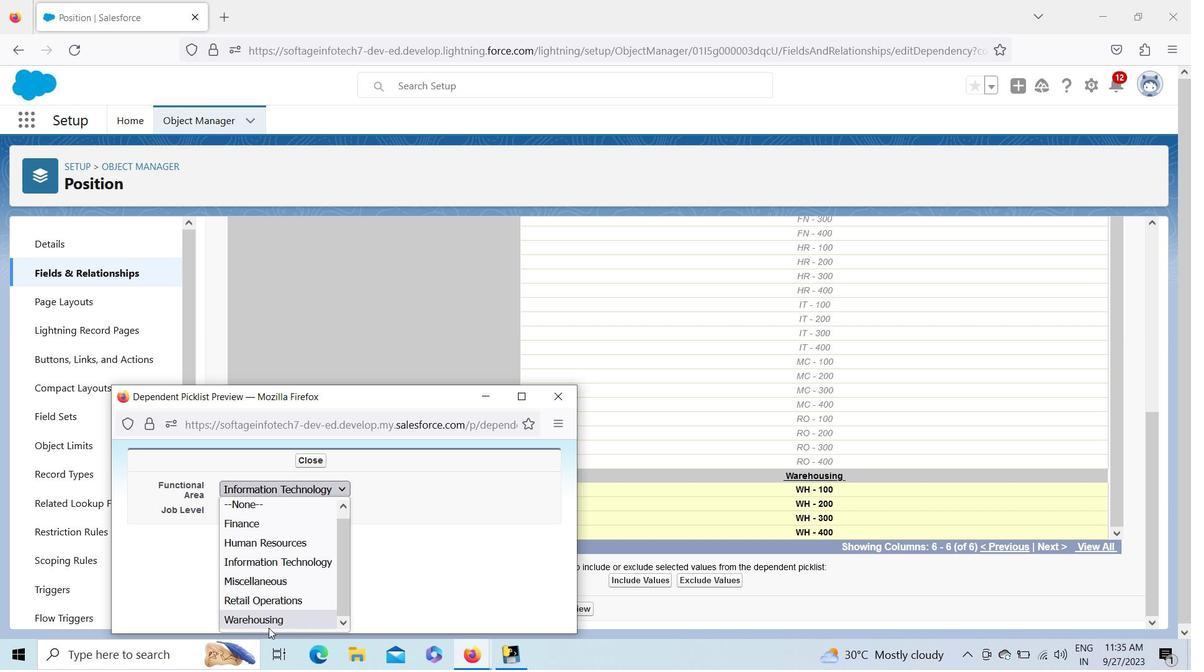 
Action: Mouse pressed left at (267, 626)
Screenshot: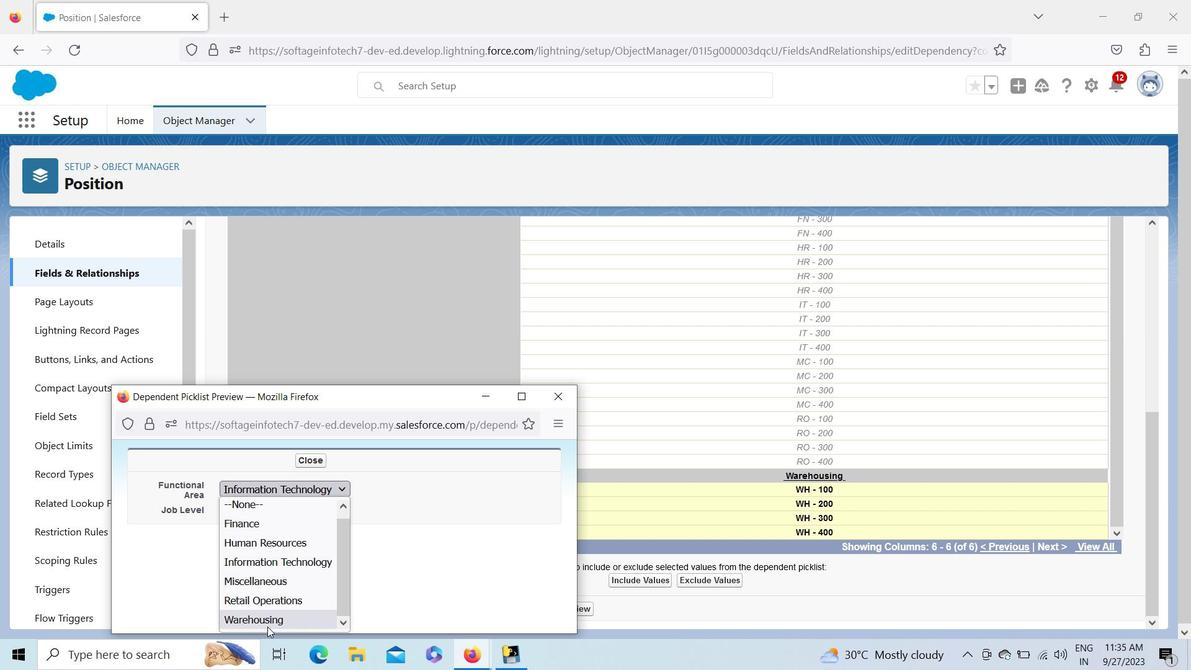 
Action: Mouse moved to (266, 516)
Screenshot: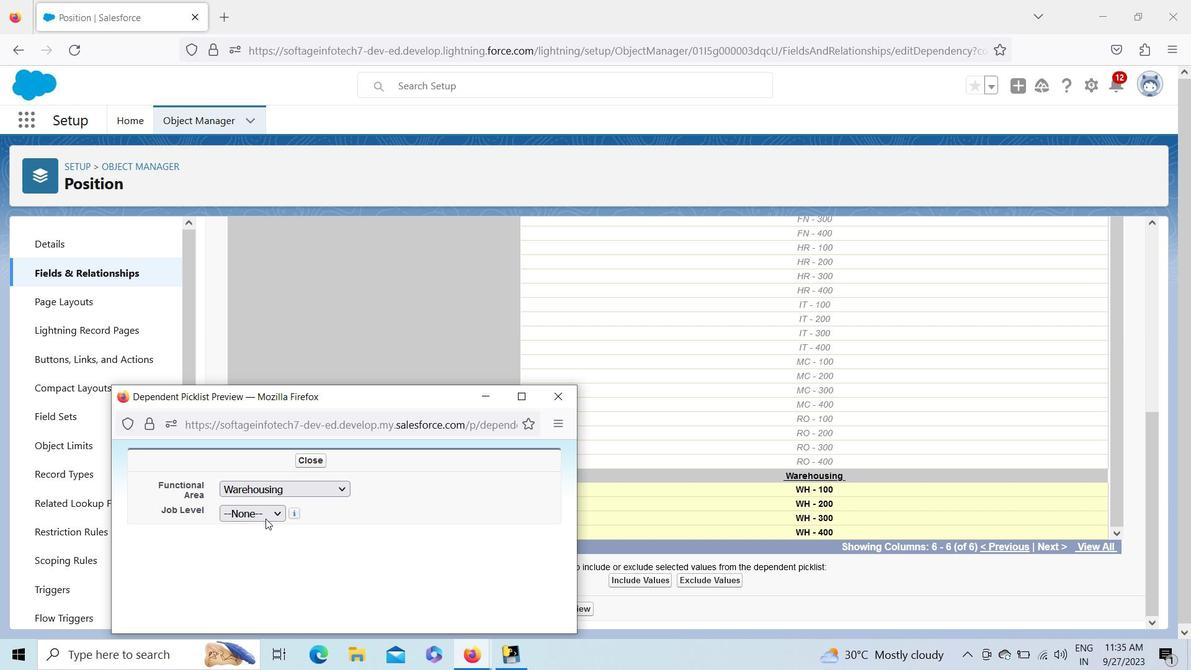 
Action: Mouse pressed left at (266, 516)
Screenshot: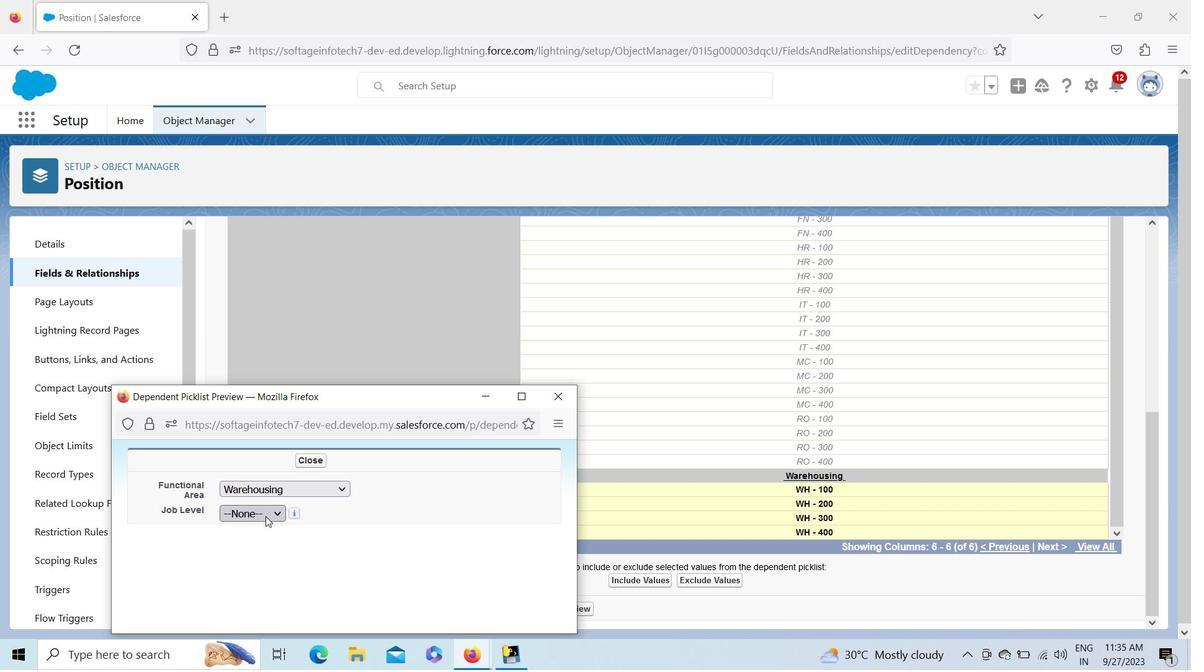 
Action: Mouse pressed left at (266, 516)
Screenshot: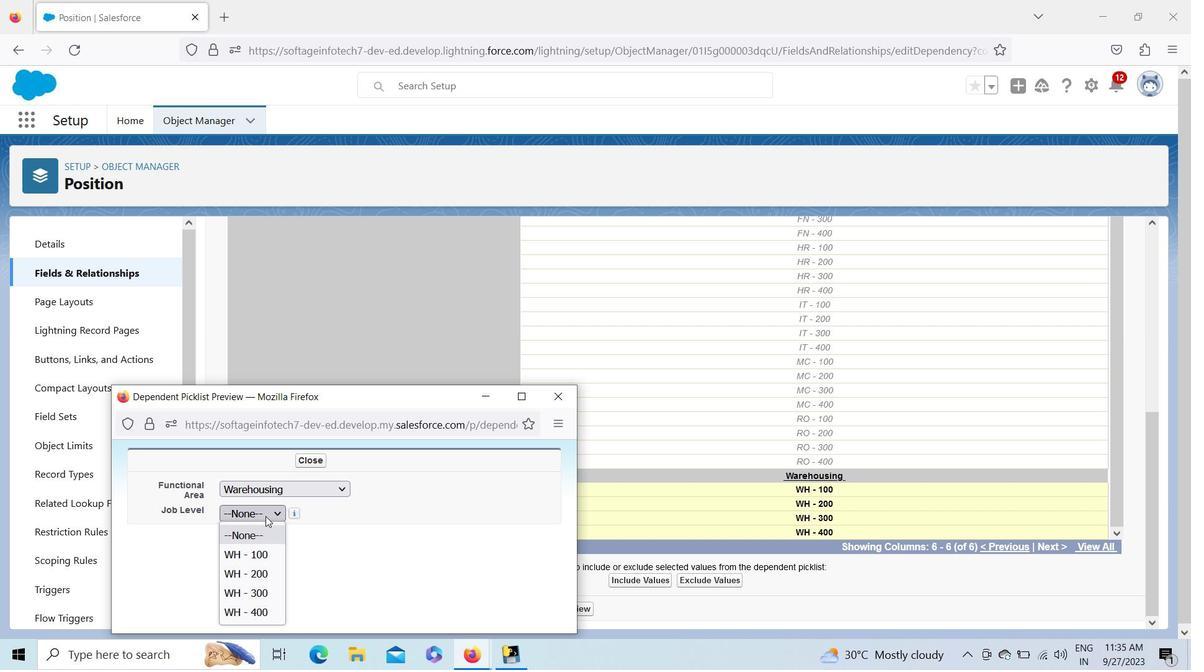 
Action: Mouse moved to (549, 400)
Screenshot: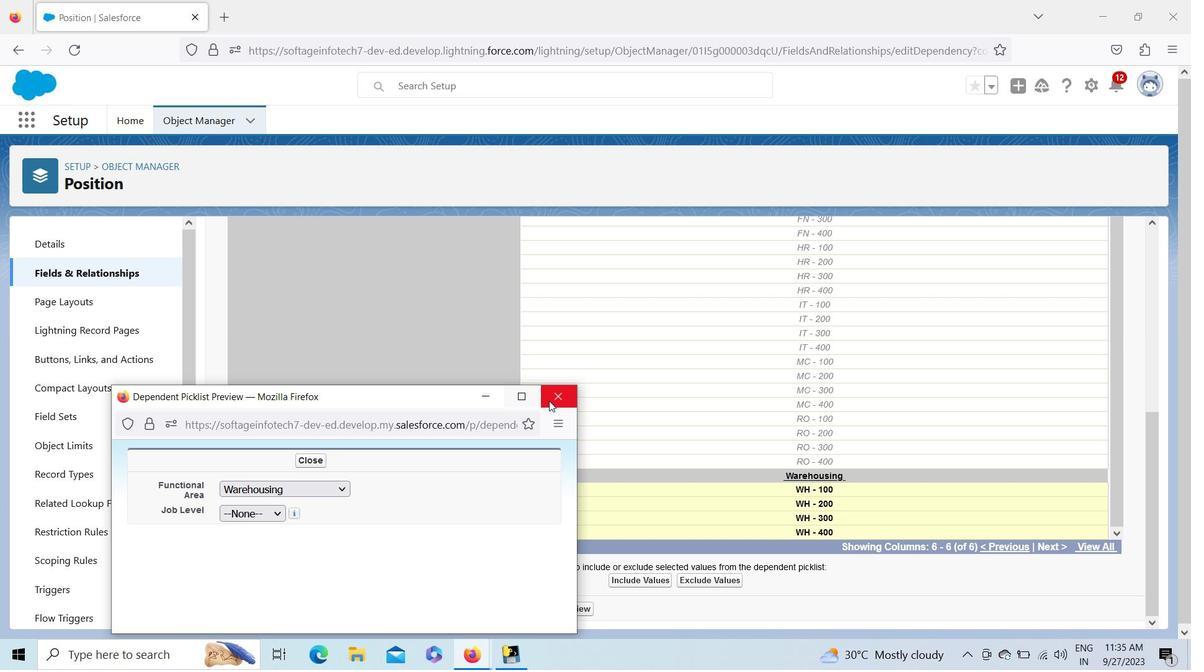 
Action: Mouse pressed left at (549, 400)
Screenshot: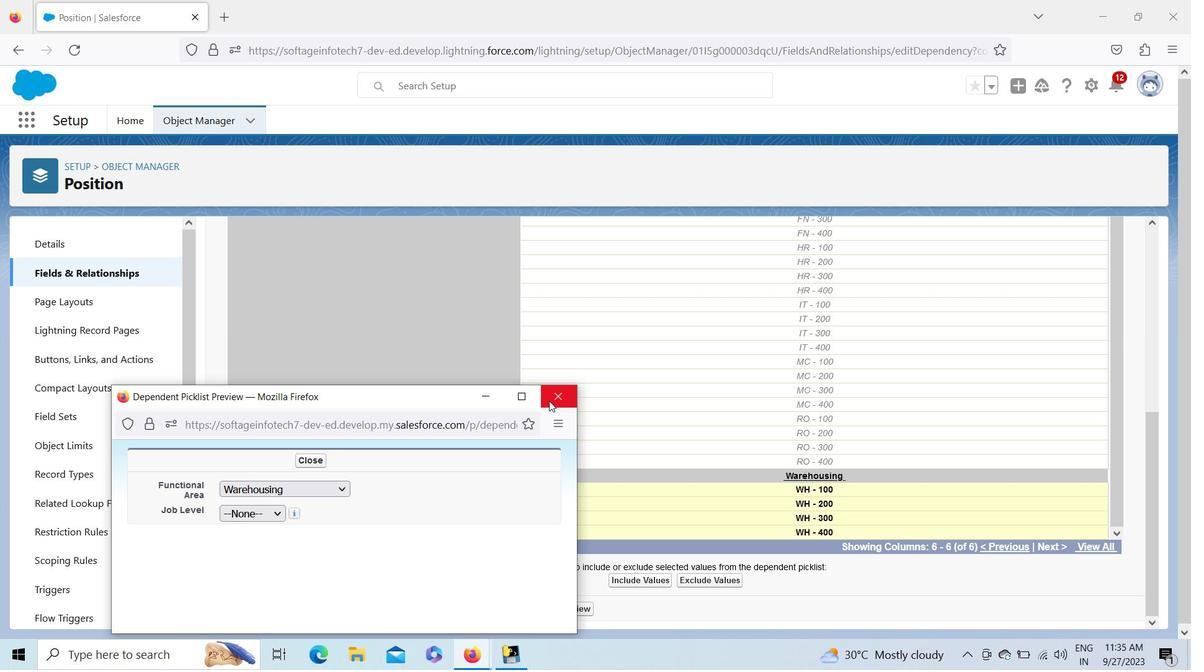 
Action: Mouse moved to (1154, 466)
Screenshot: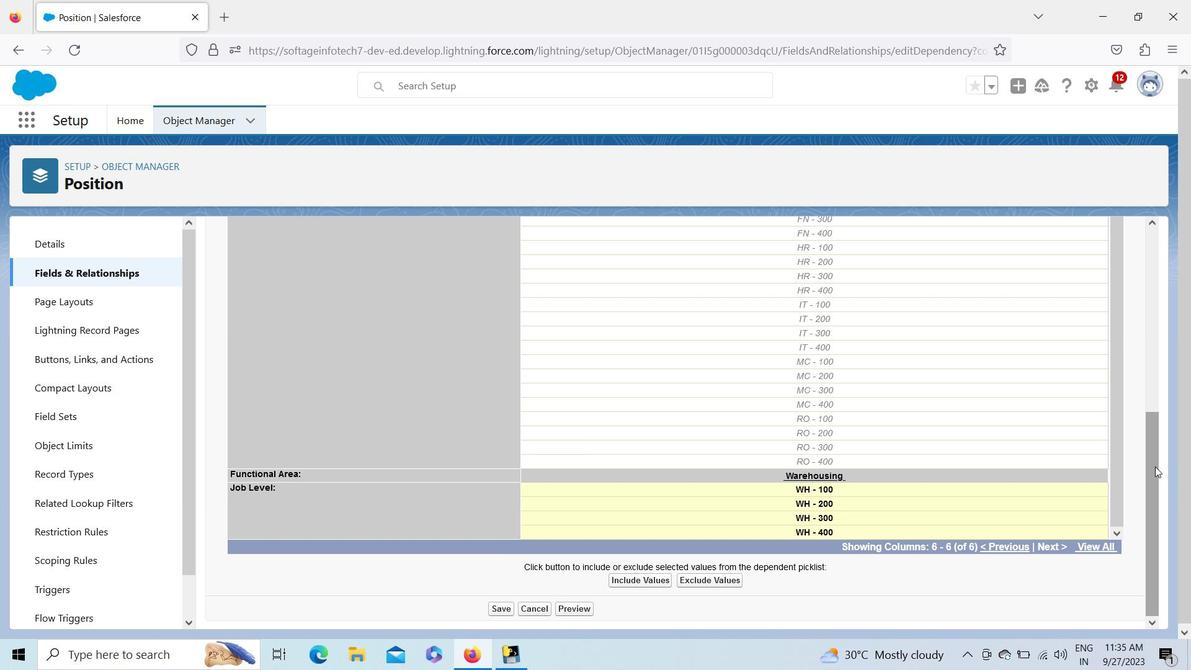 
Action: Mouse pressed left at (1154, 466)
Screenshot: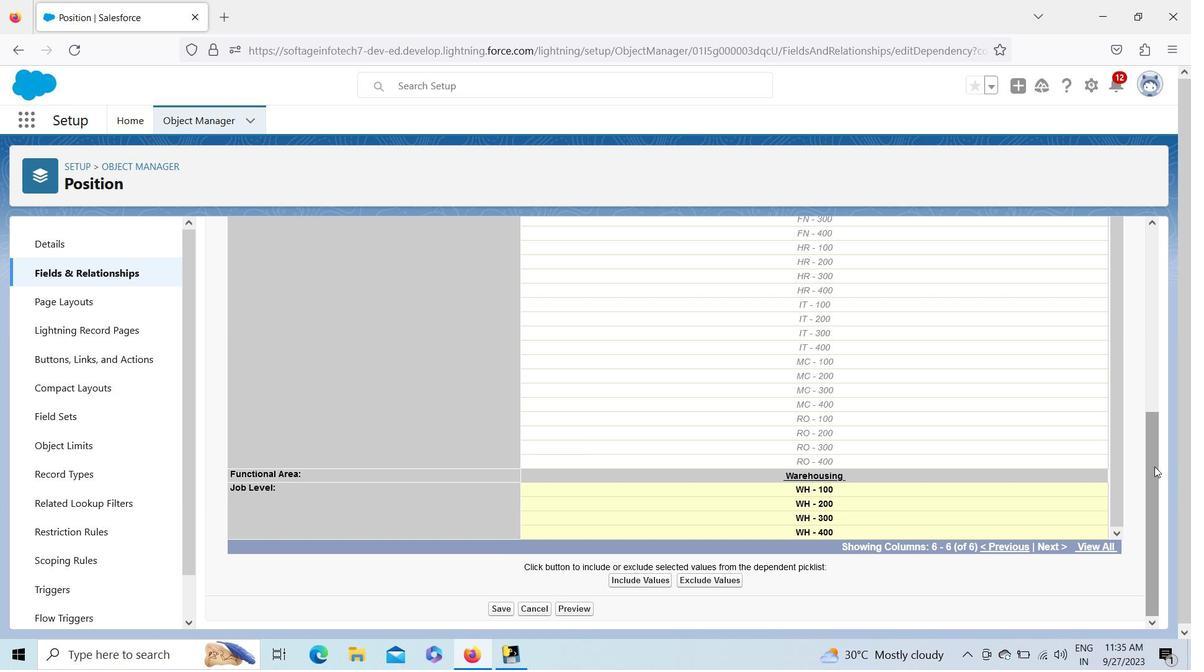 
Action: Mouse moved to (500, 608)
Screenshot: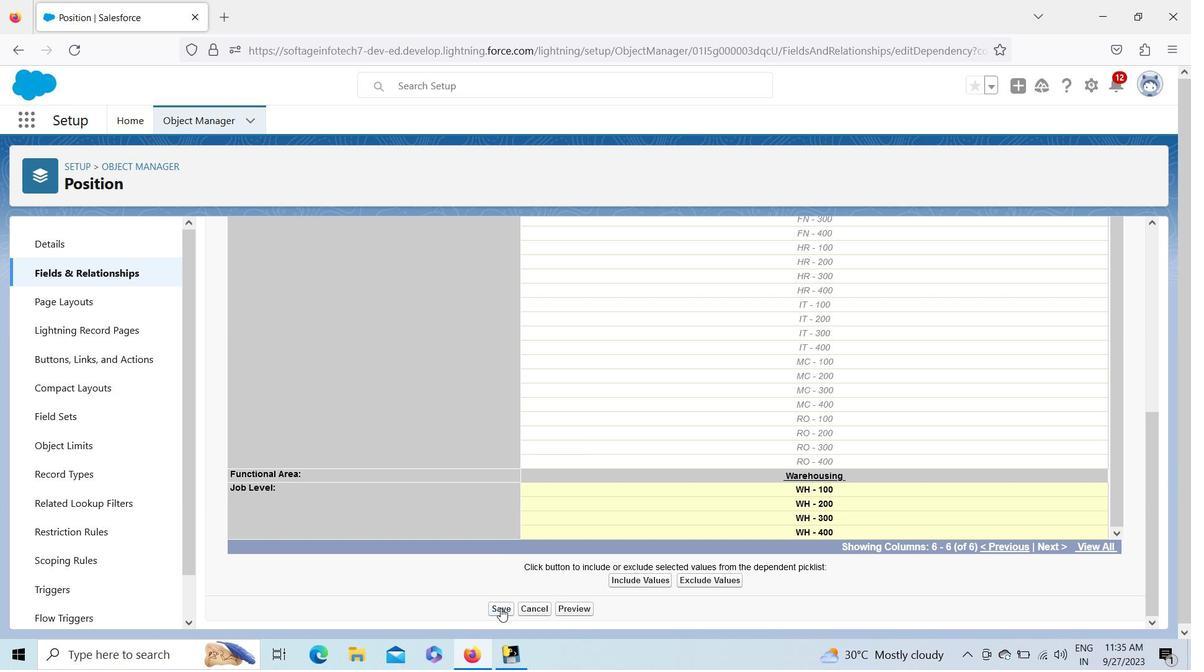 
Action: Mouse pressed left at (500, 608)
Screenshot: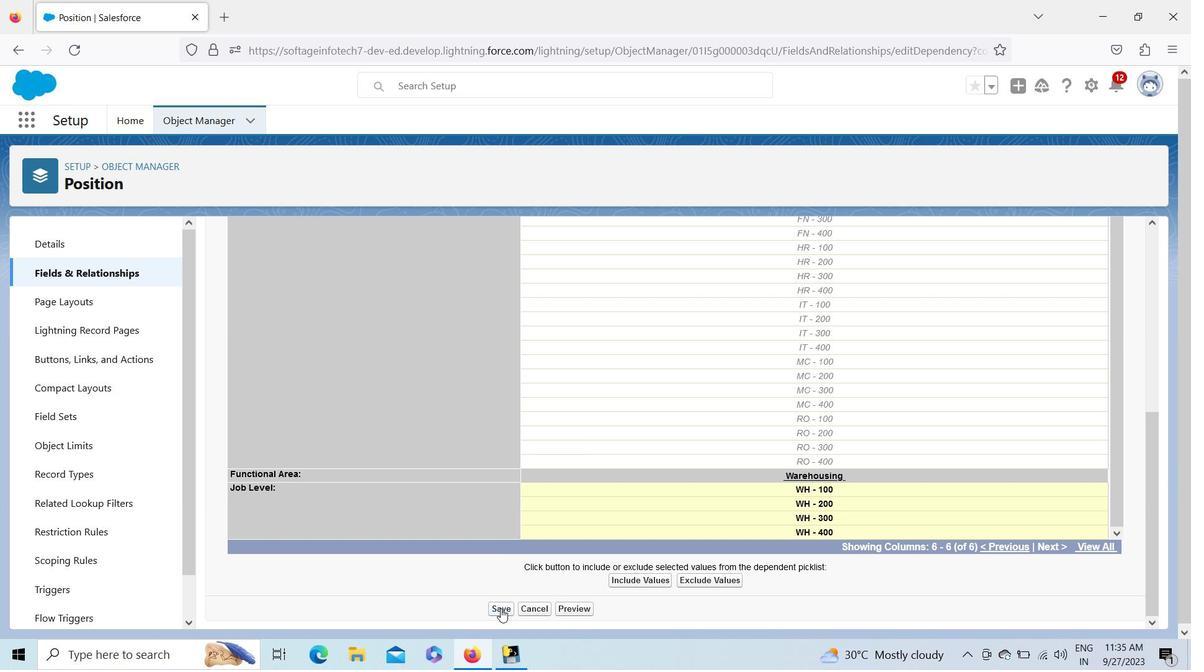 
Action: Mouse moved to (20, 119)
Screenshot: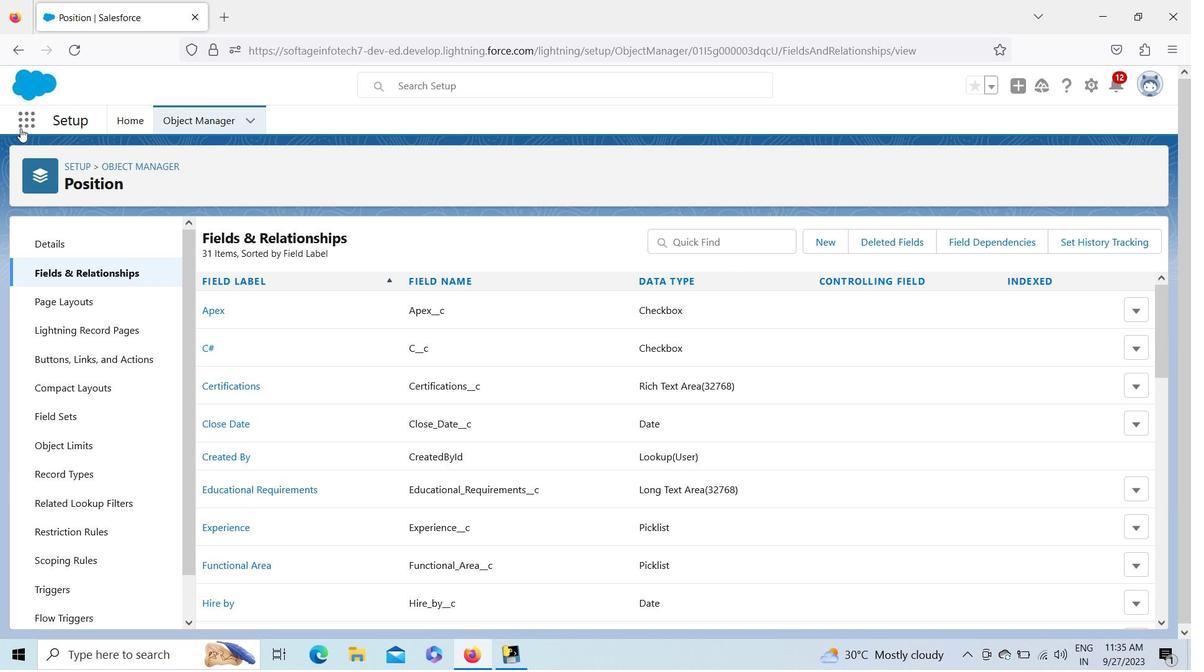 
Action: Mouse pressed left at (20, 119)
Screenshot: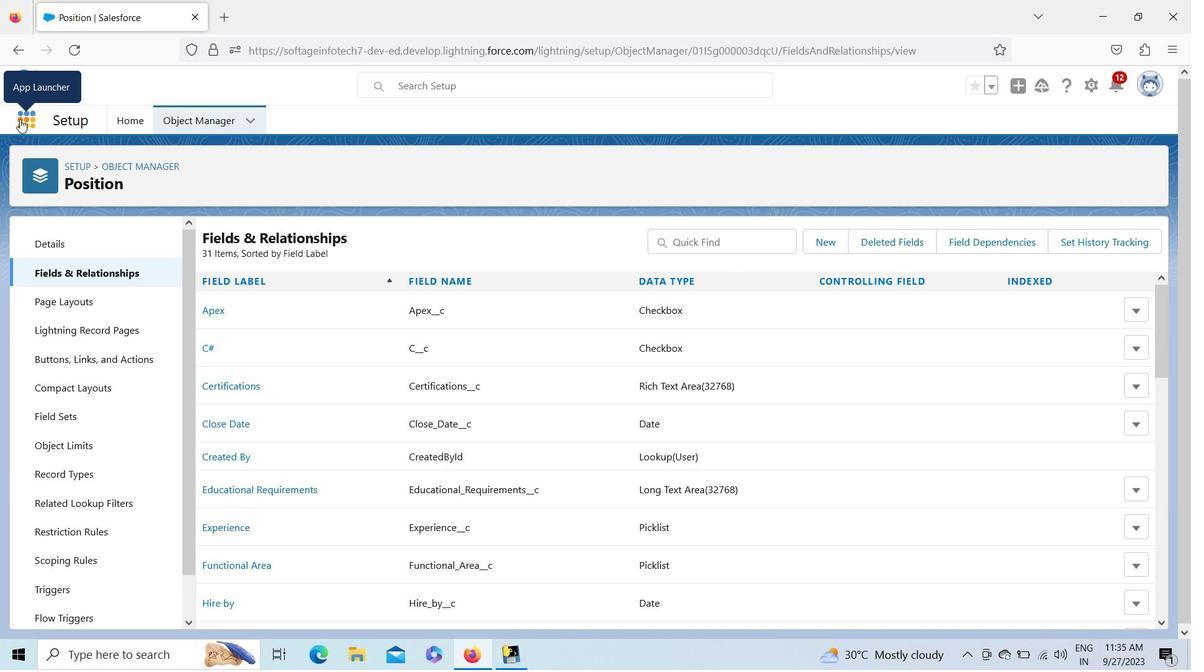 
Action: Mouse moved to (85, 216)
Screenshot: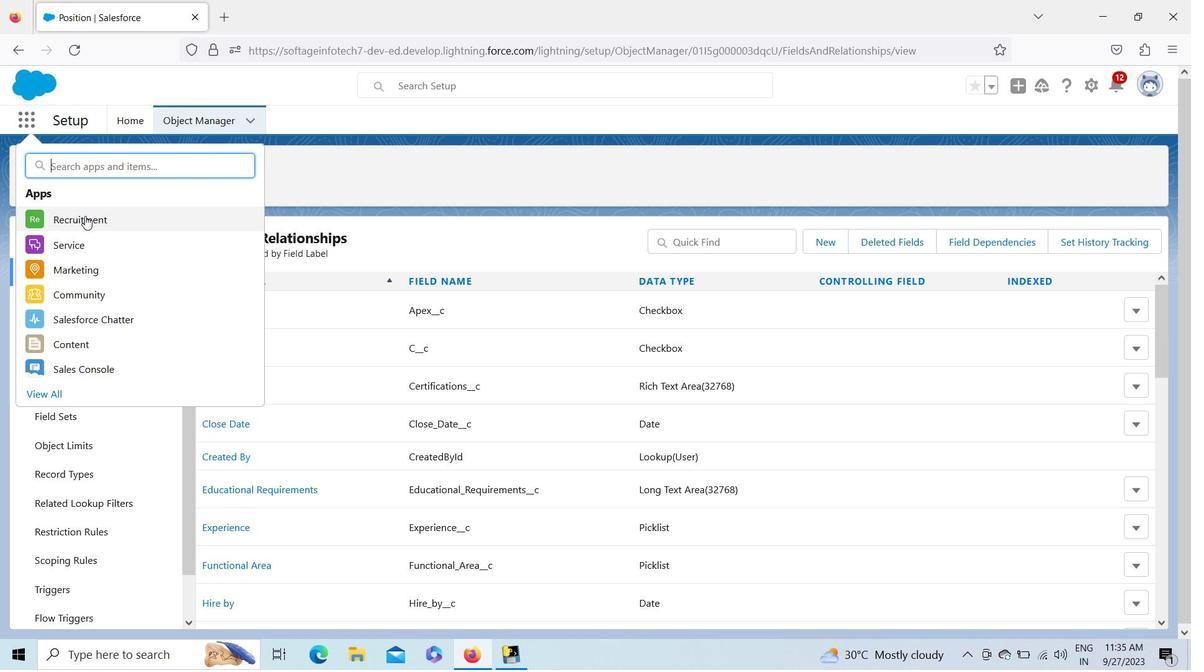 
Action: Mouse pressed left at (85, 216)
Screenshot: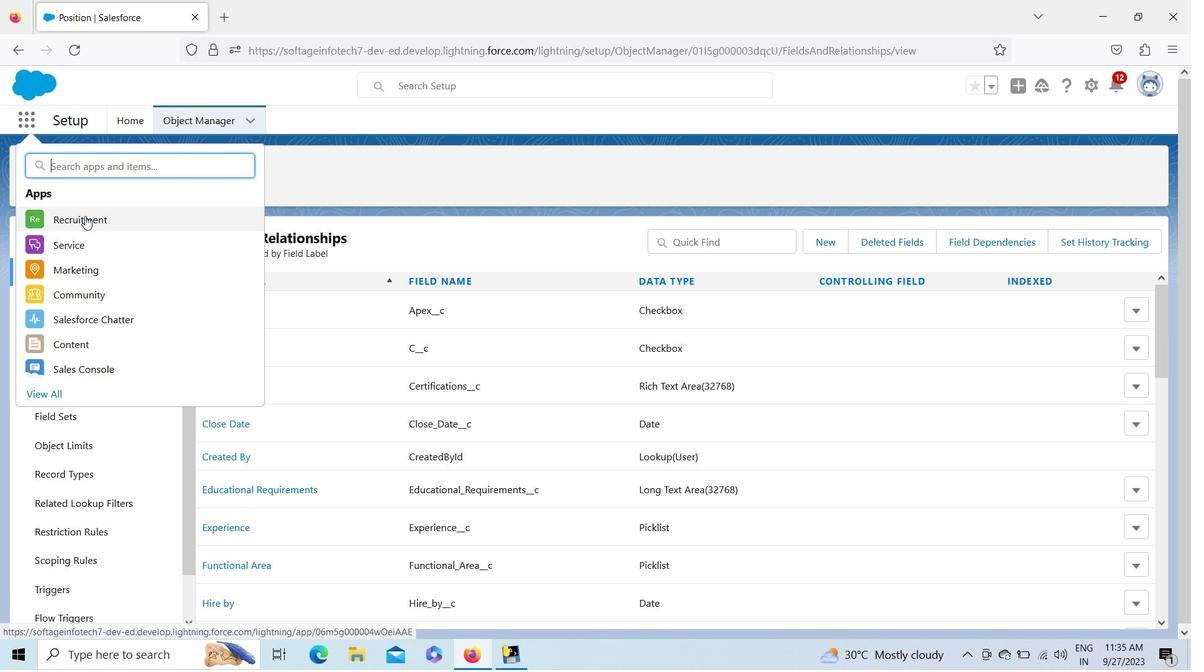 
Action: Mouse moved to (215, 107)
Screenshot: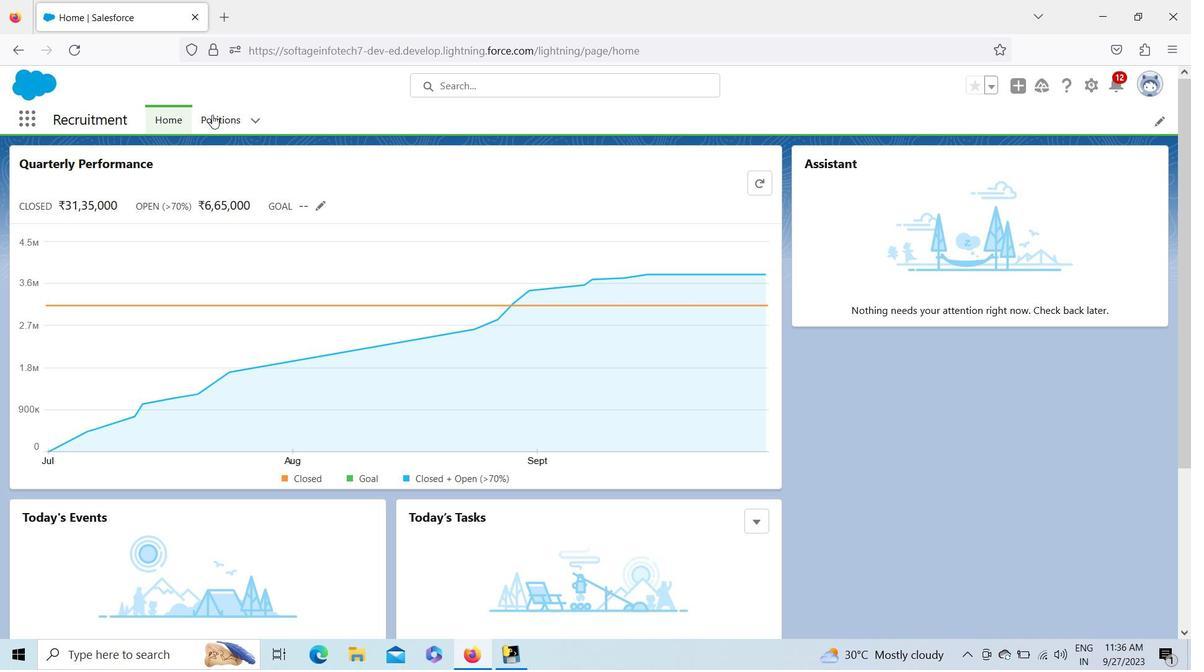 
Action: Mouse pressed left at (215, 107)
Screenshot: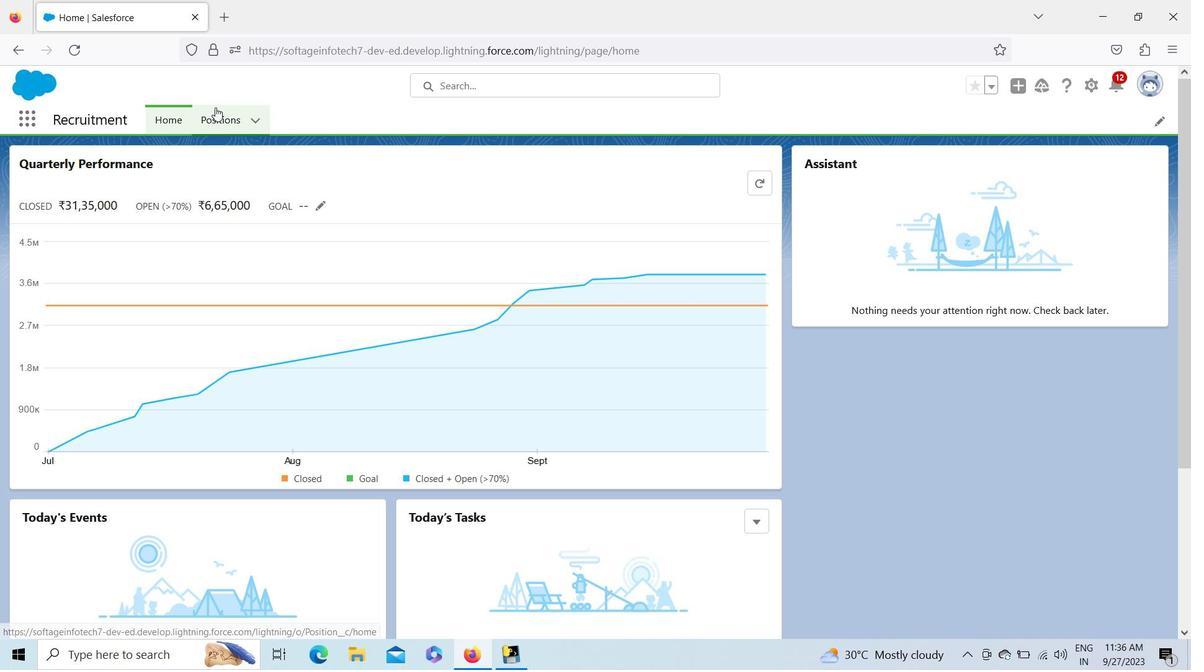 
Action: Mouse moved to (61, 45)
Screenshot: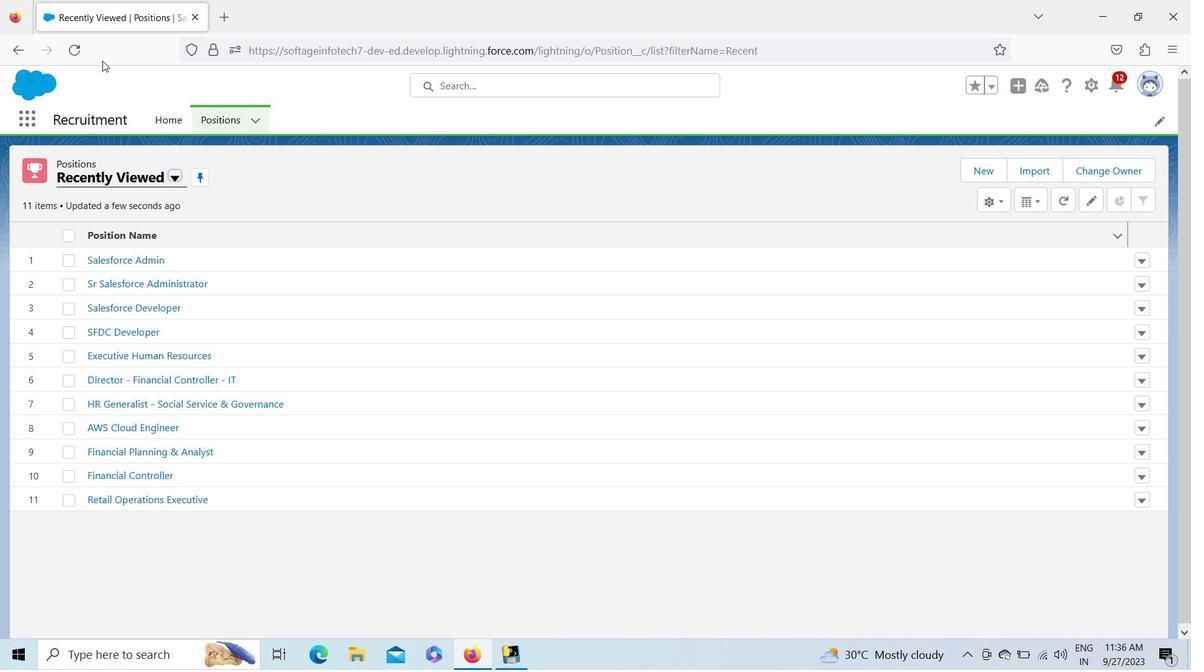 
Action: Mouse pressed left at (61, 45)
Screenshot: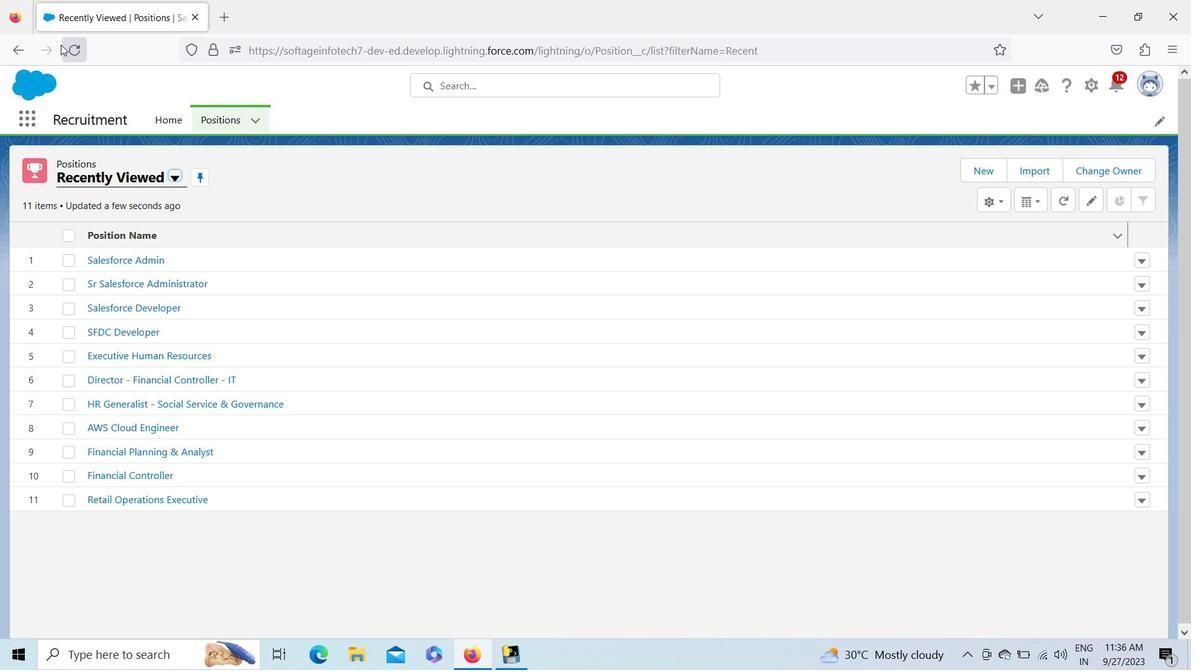 
Action: Mouse moved to (979, 162)
Screenshot: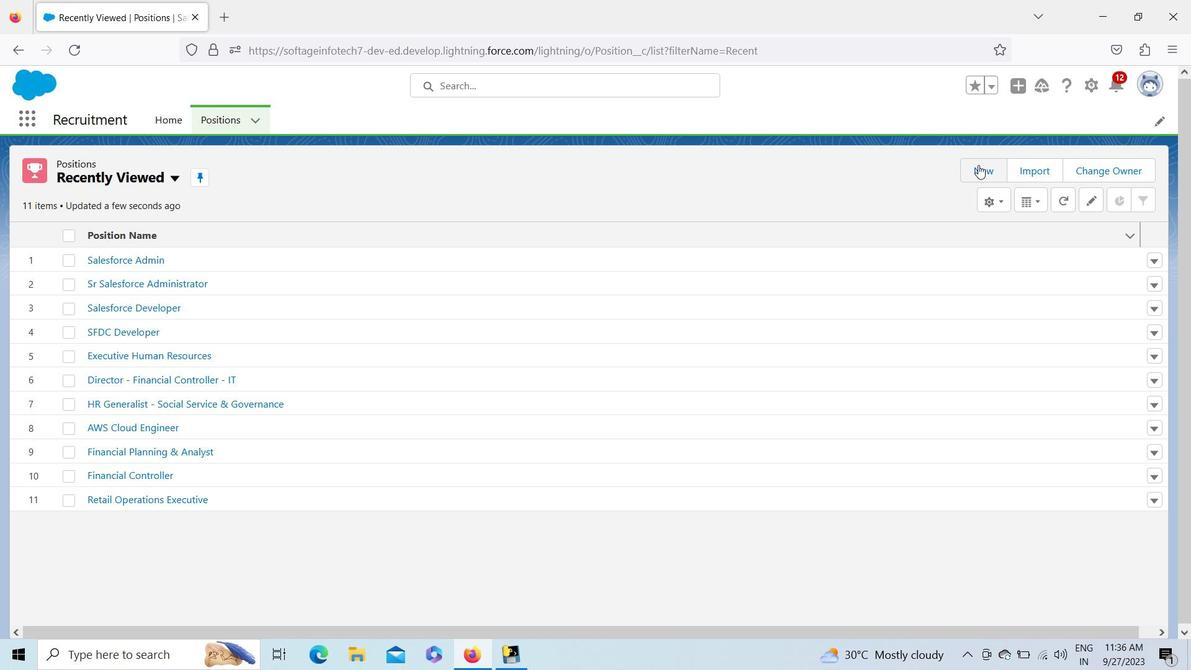 
Action: Mouse pressed left at (979, 162)
Screenshot: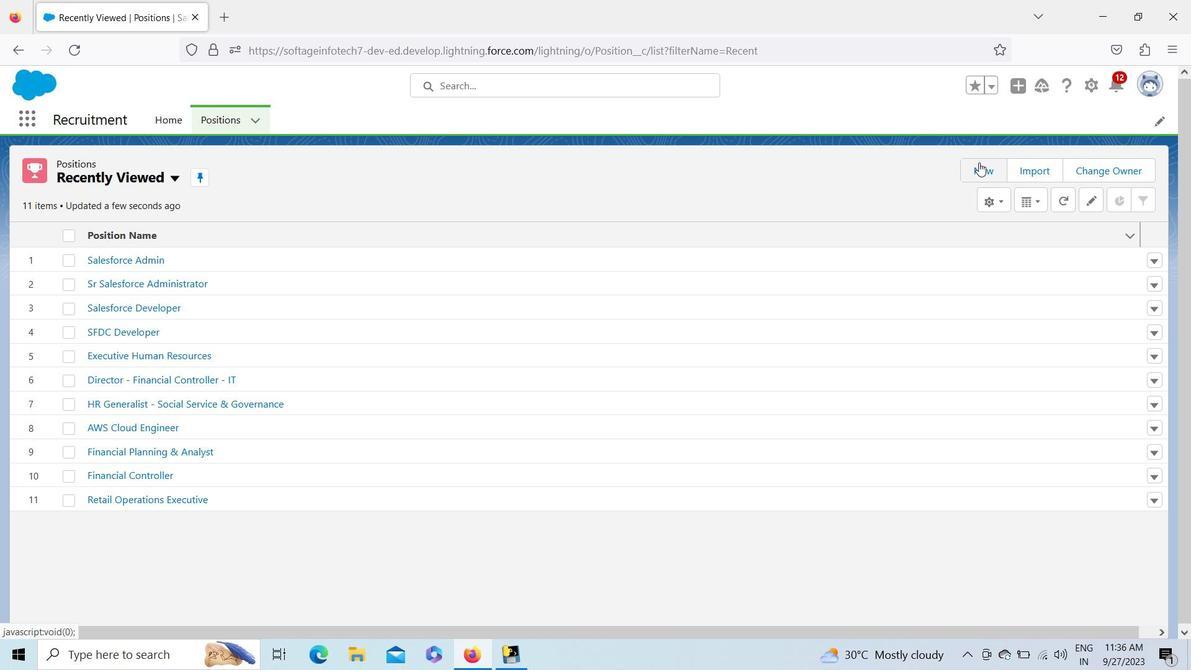 
Action: Mouse moved to (487, 252)
Screenshot: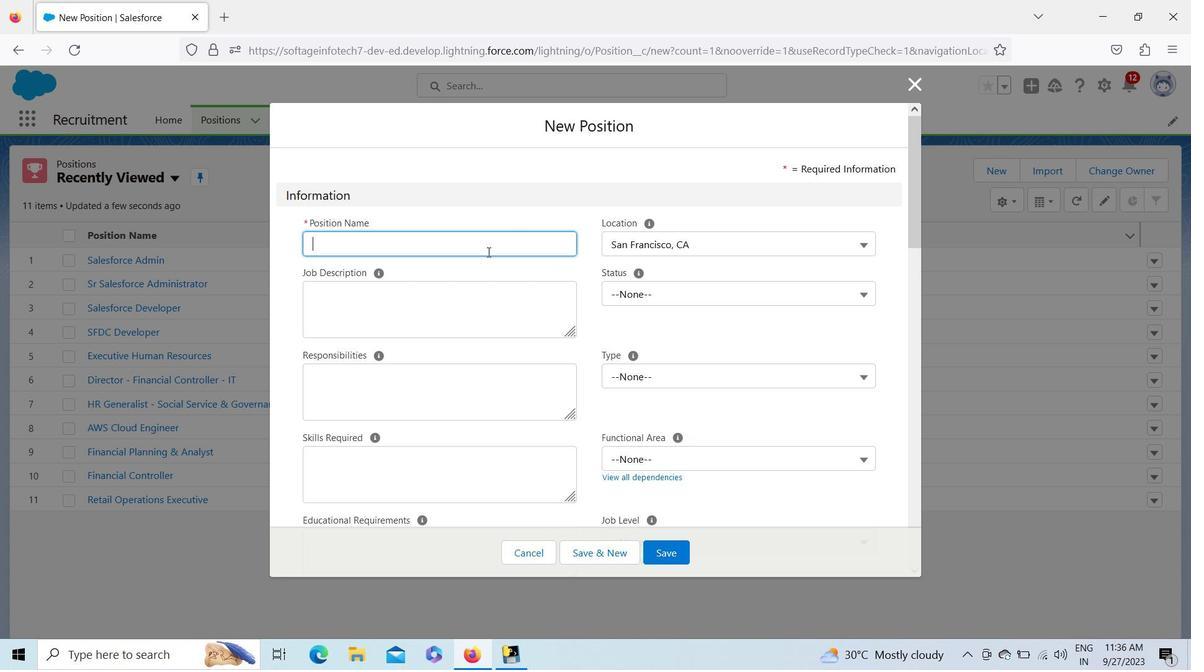 
Action: Key pressed <Key.shift>Head<Key.space>-<Key.space><Key.shift>Retail<Key.space><Key.shift>Operations
Screenshot: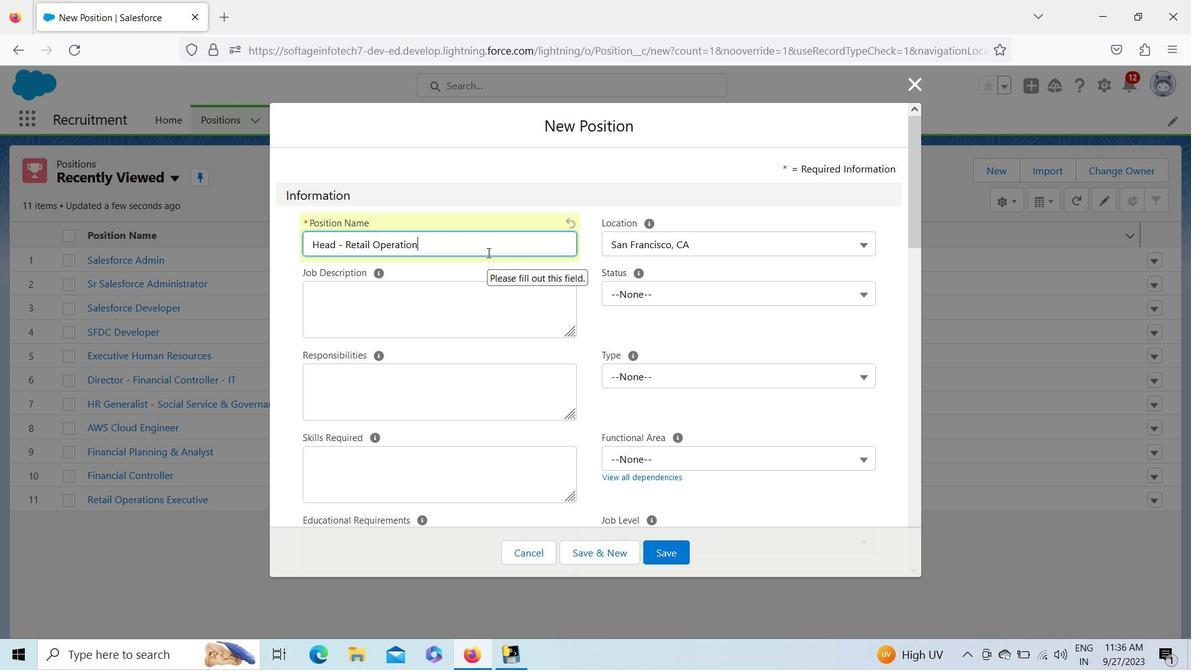 
Action: Mouse moved to (724, 240)
Screenshot: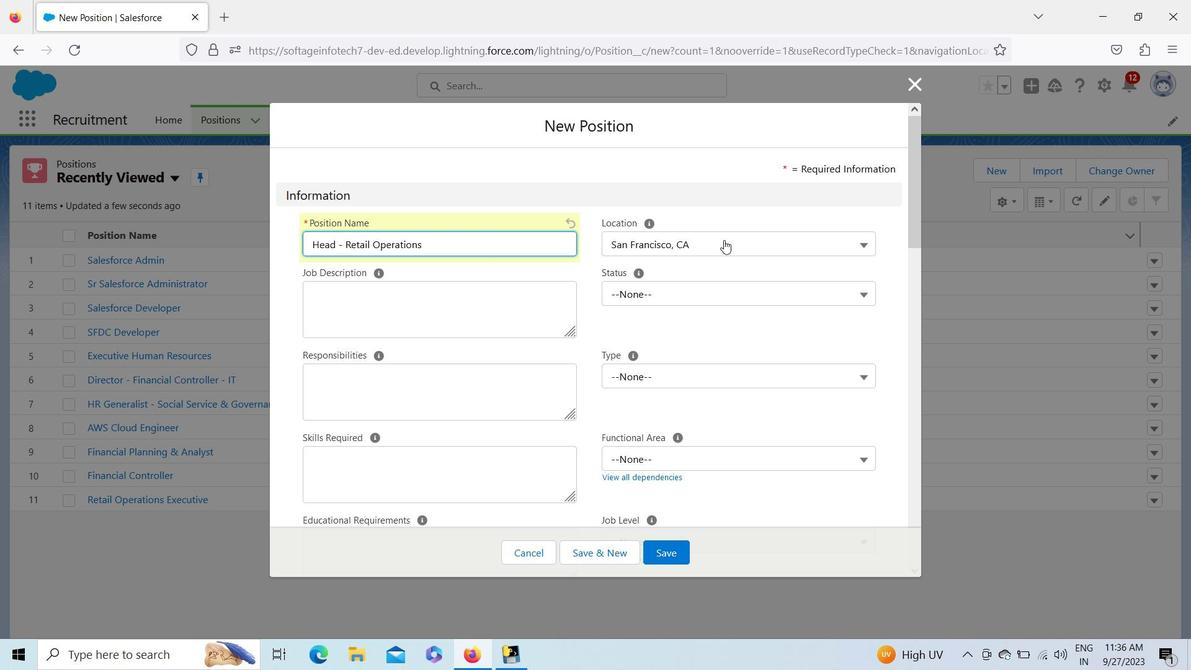 
Action: Mouse pressed left at (724, 240)
Screenshot: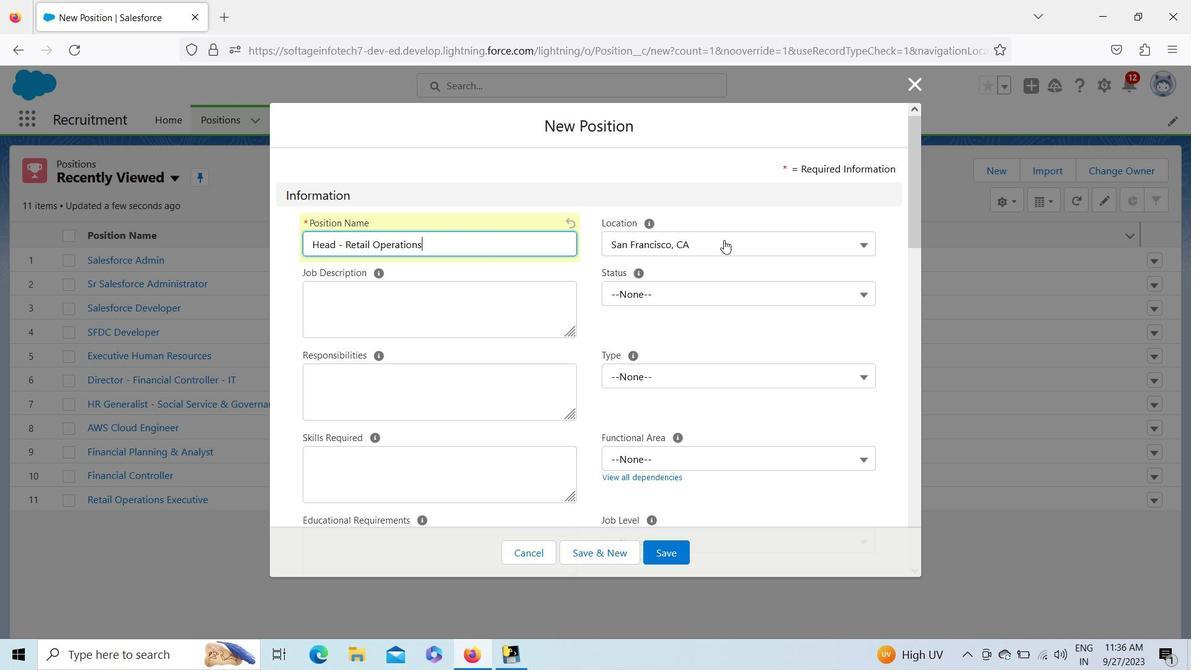 
Action: Mouse moved to (687, 301)
Screenshot: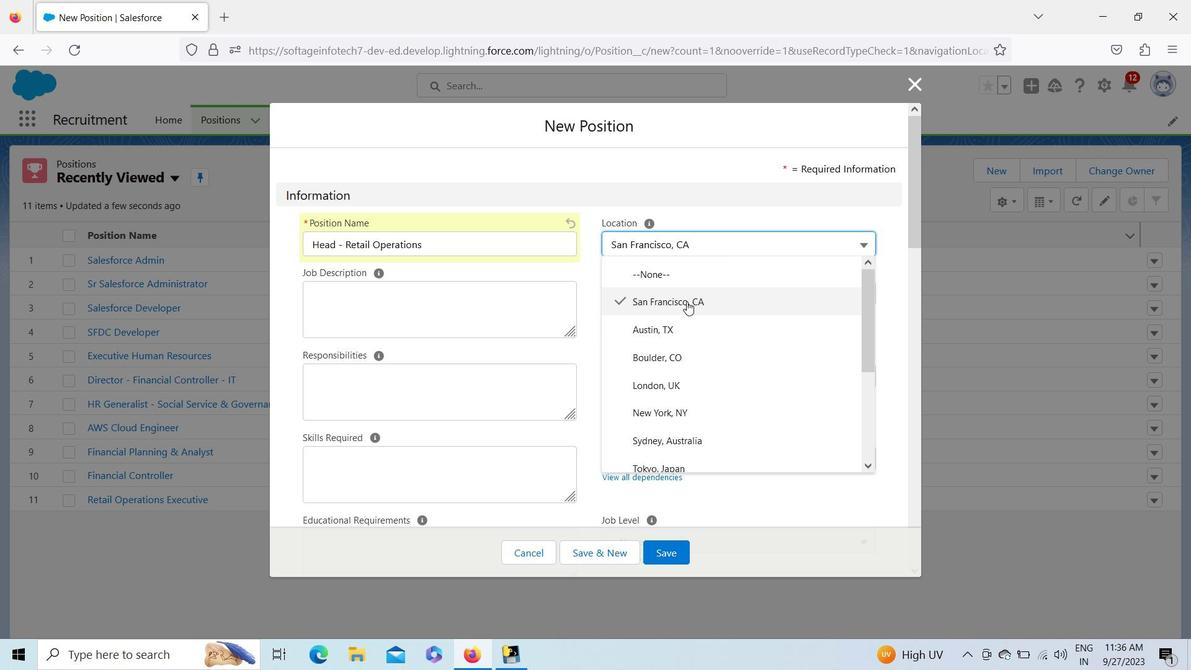 
Action: Mouse pressed left at (687, 301)
Screenshot: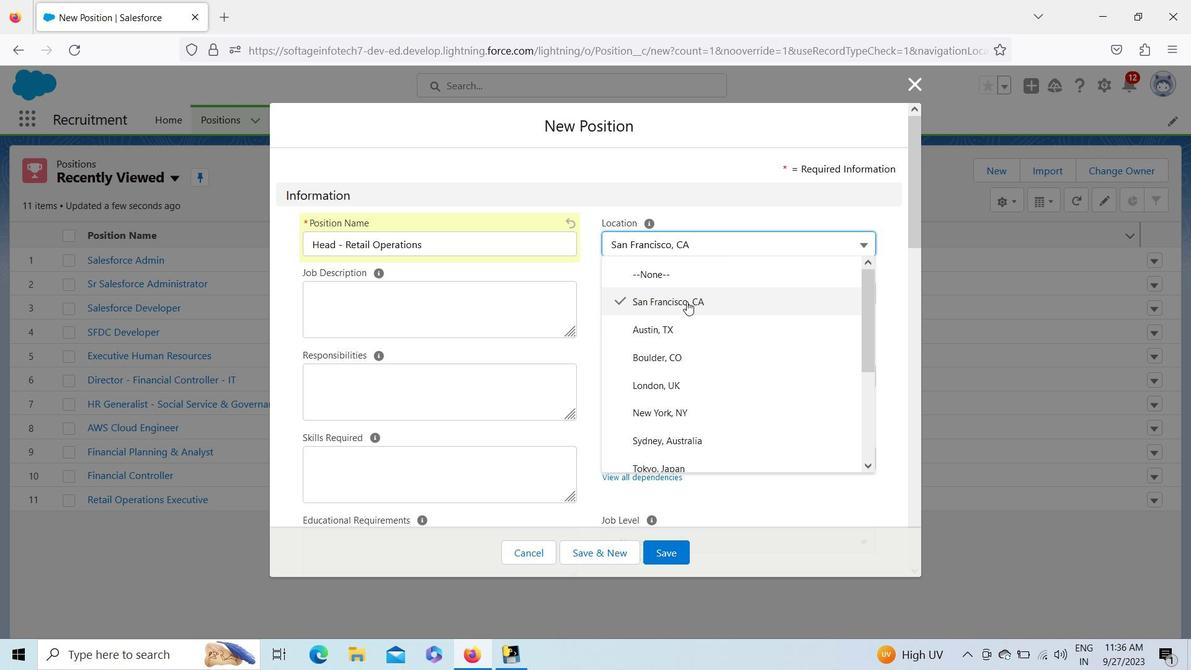 
Action: Mouse pressed left at (687, 301)
Screenshot: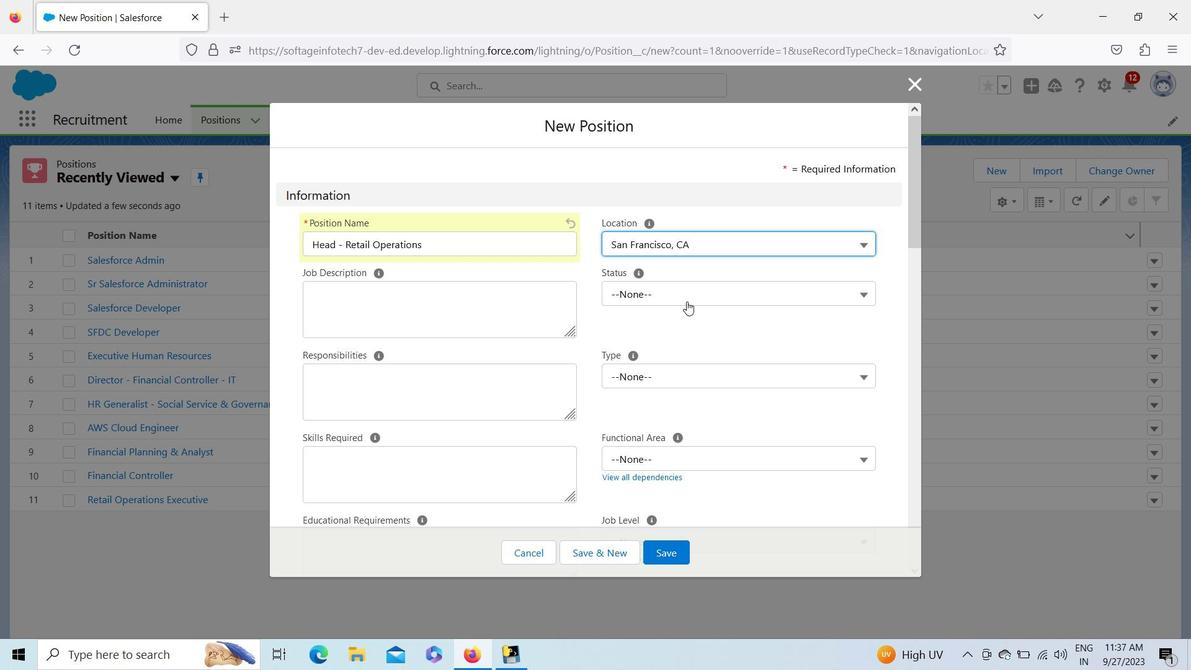 
Action: Mouse moved to (694, 498)
Screenshot: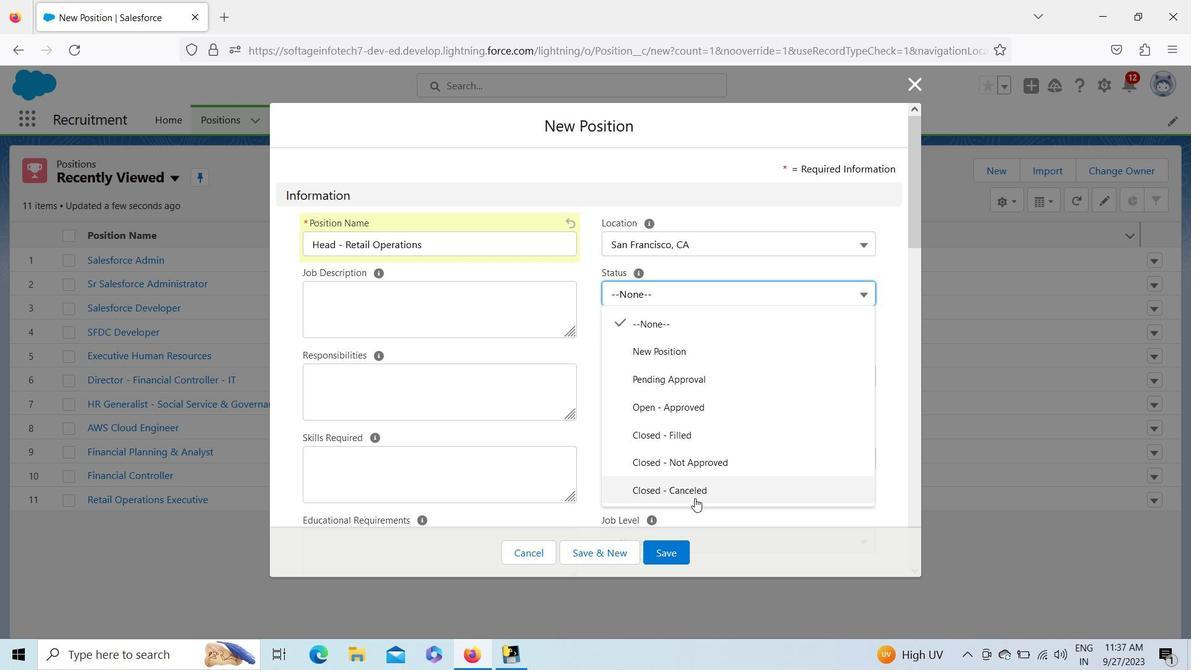 
Action: Mouse pressed left at (694, 498)
Screenshot: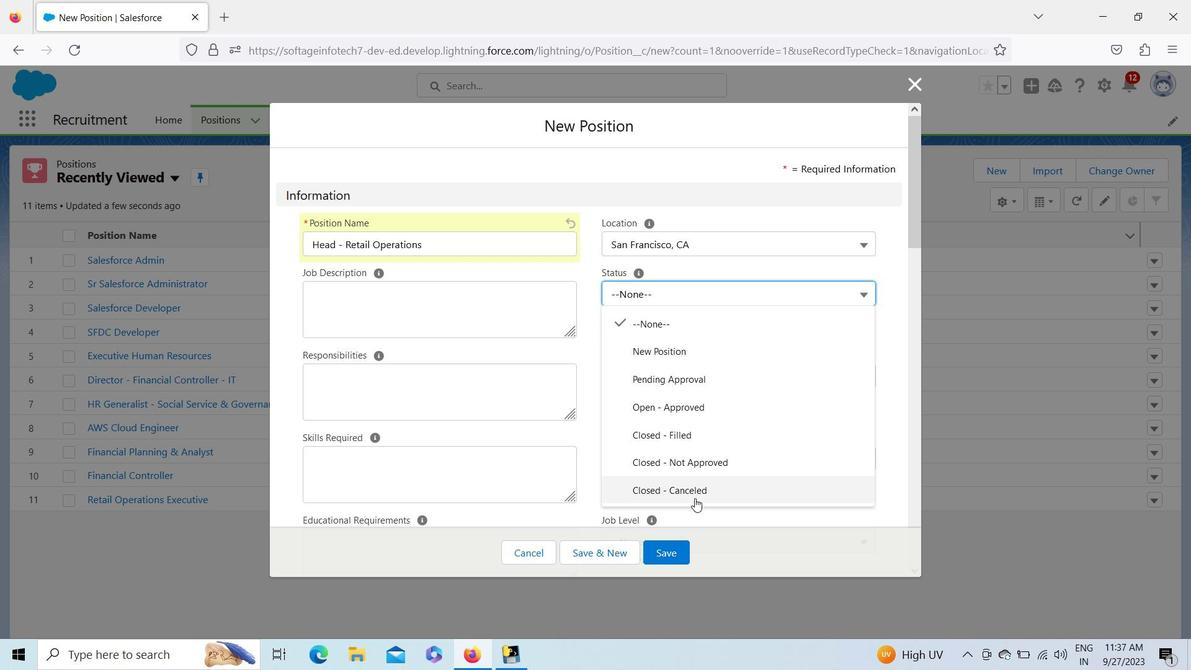 
Action: Mouse moved to (695, 372)
Screenshot: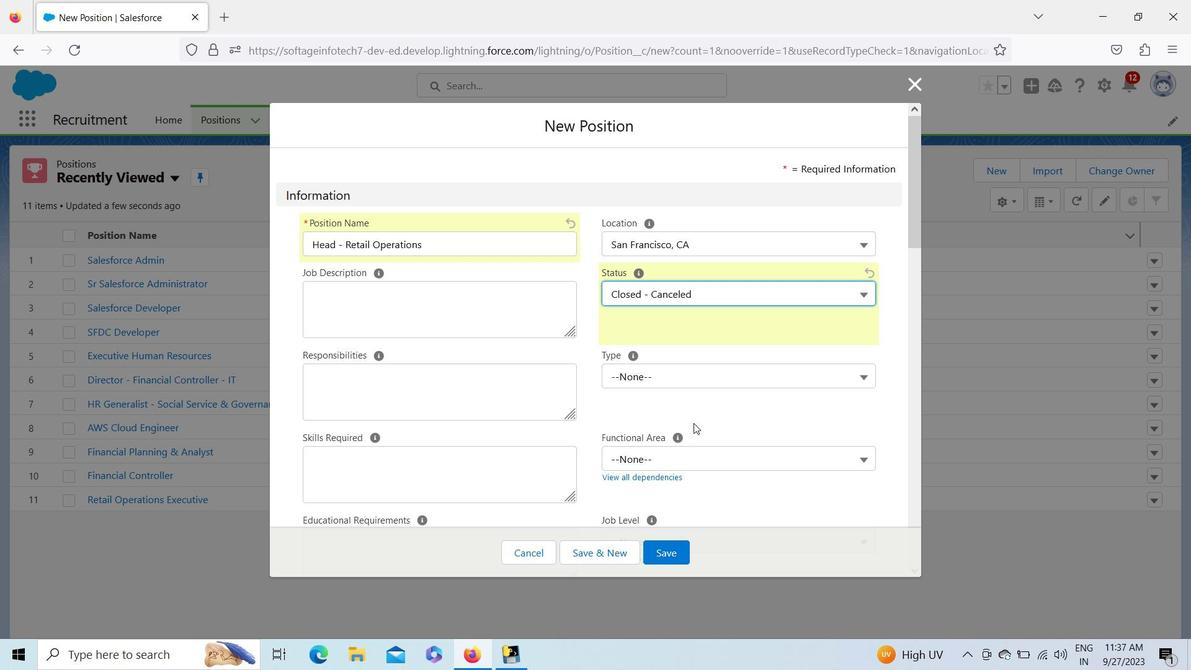 
Action: Mouse pressed left at (695, 372)
Screenshot: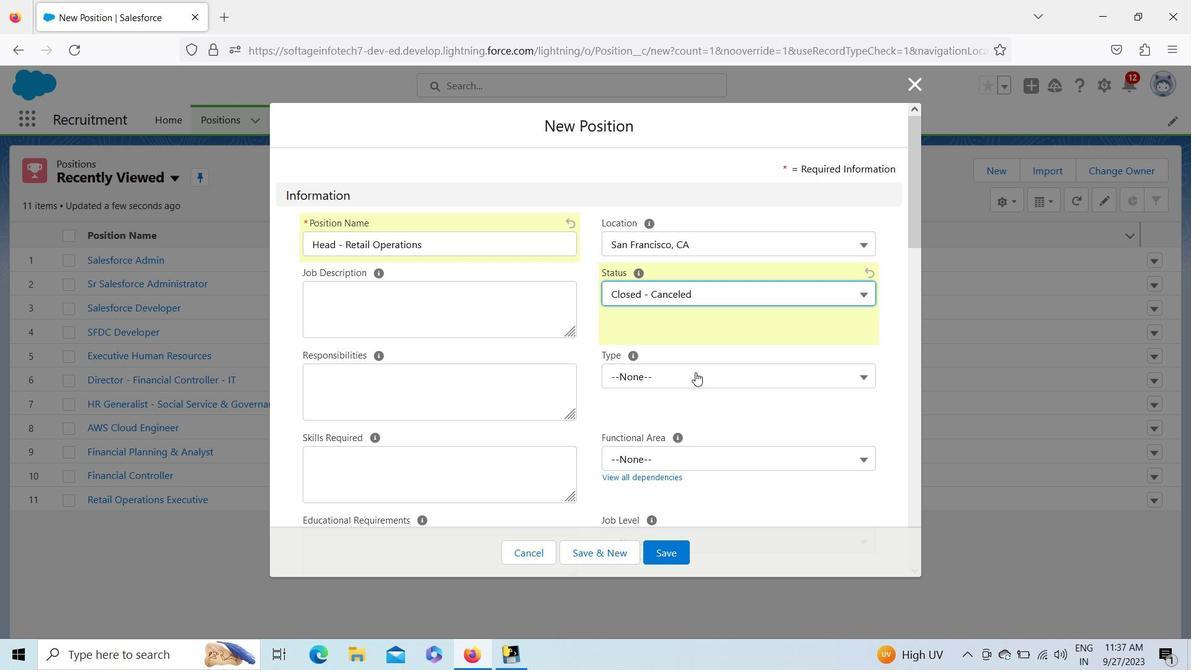 
Action: Mouse moved to (694, 503)
Screenshot: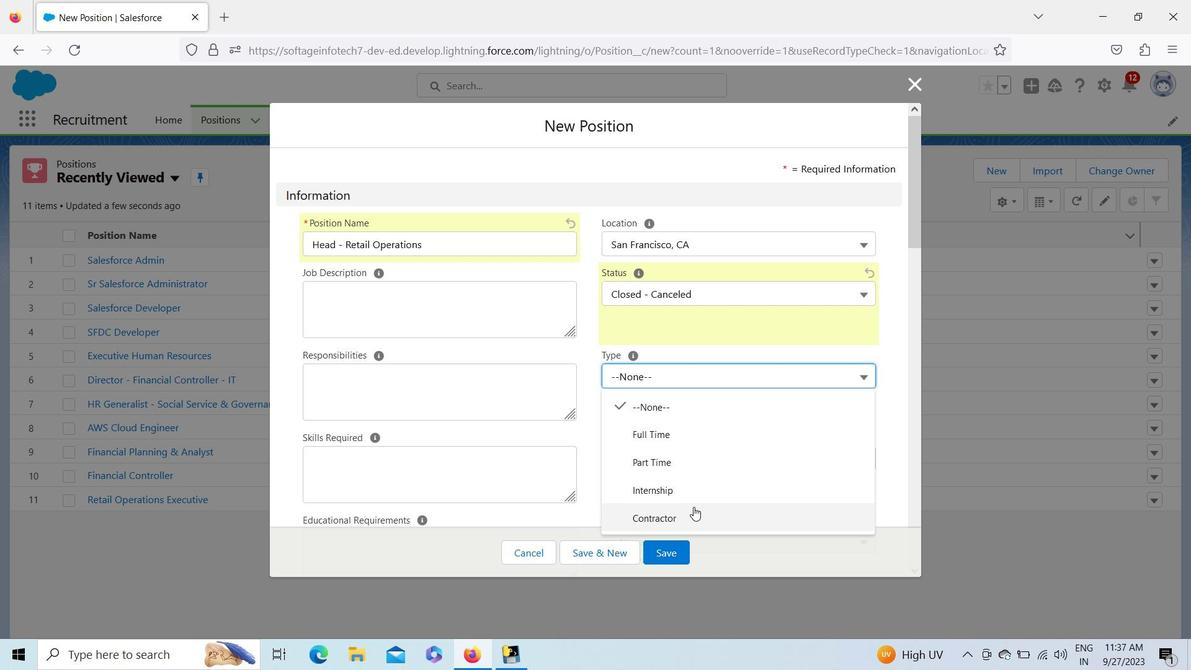 
Action: Mouse pressed left at (694, 503)
Screenshot: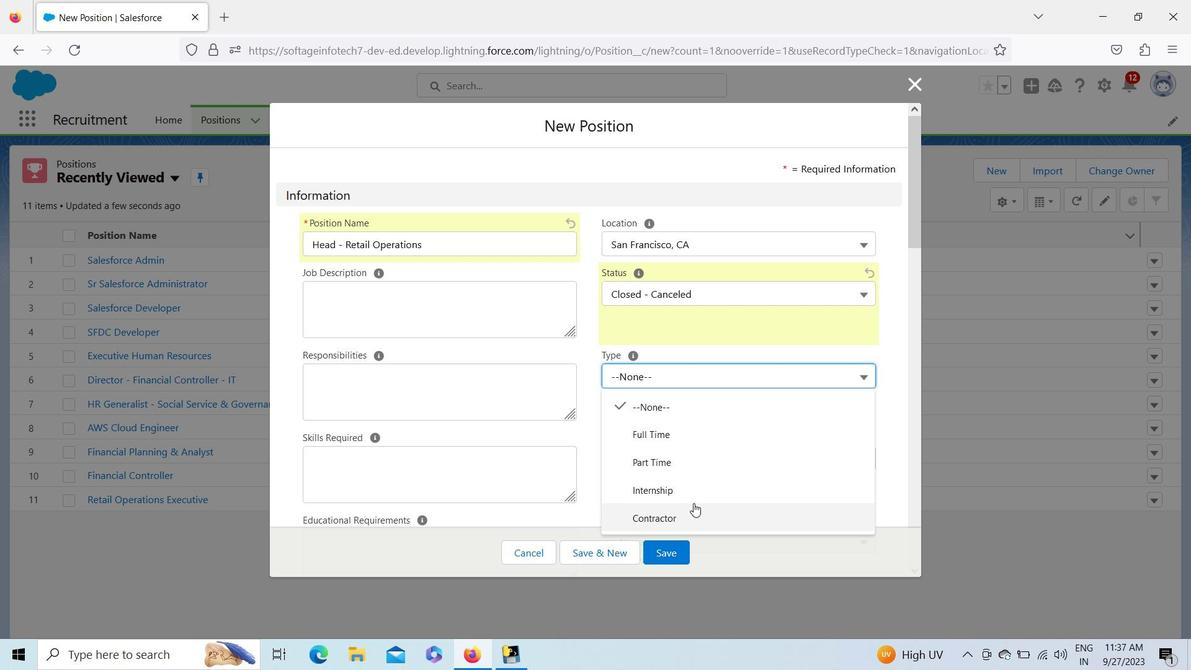 
Action: Mouse moved to (679, 445)
Screenshot: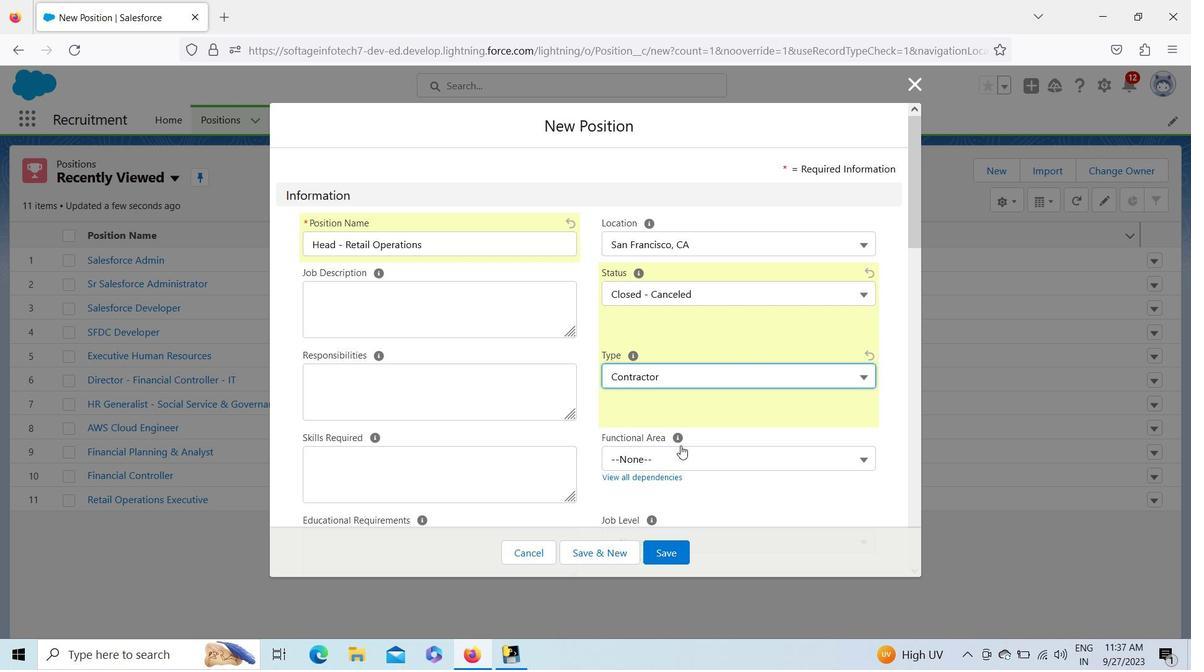 
Action: Mouse pressed left at (679, 445)
Screenshot: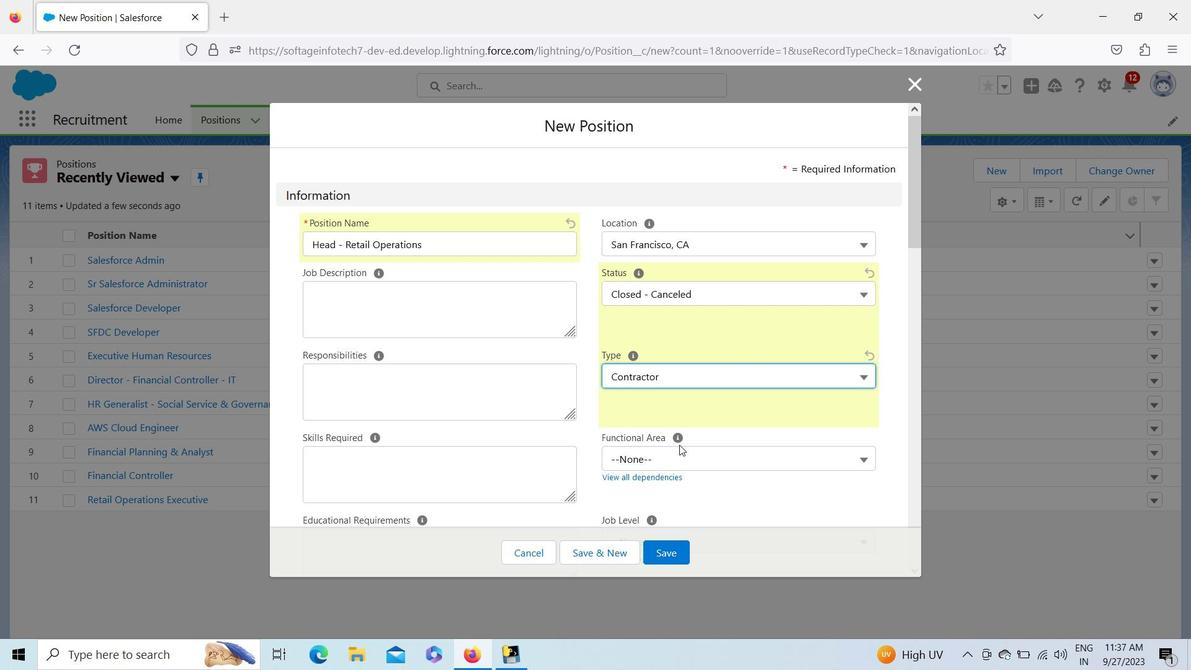 
Action: Mouse moved to (679, 385)
Screenshot: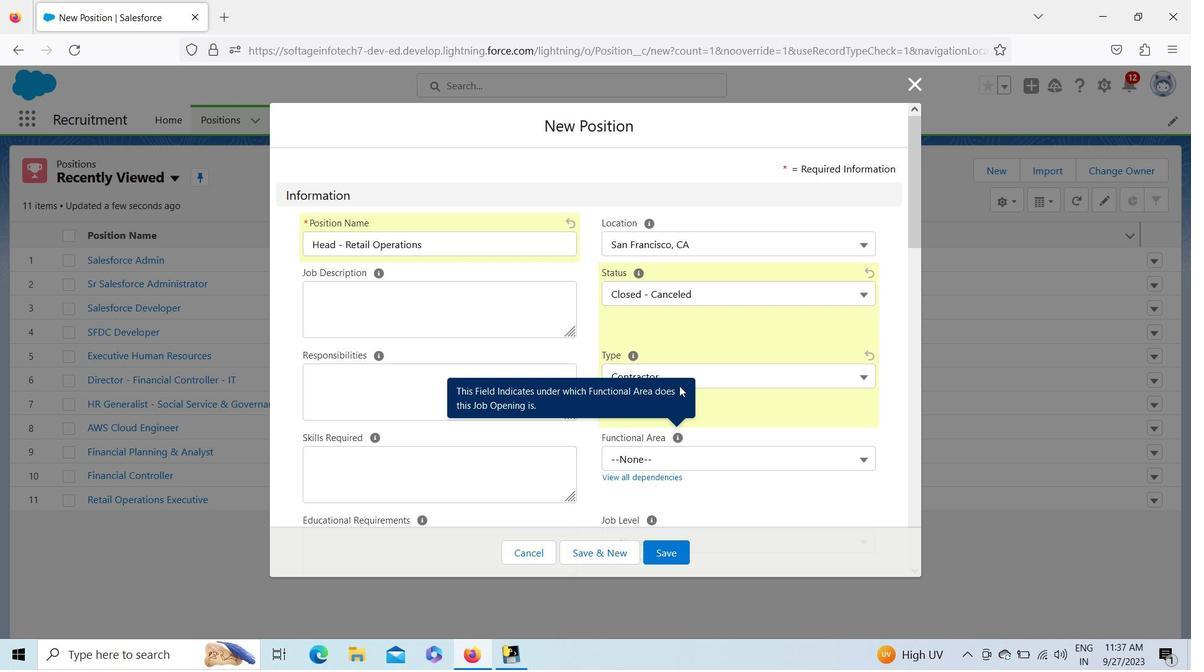 
Action: Mouse pressed left at (679, 385)
Screenshot: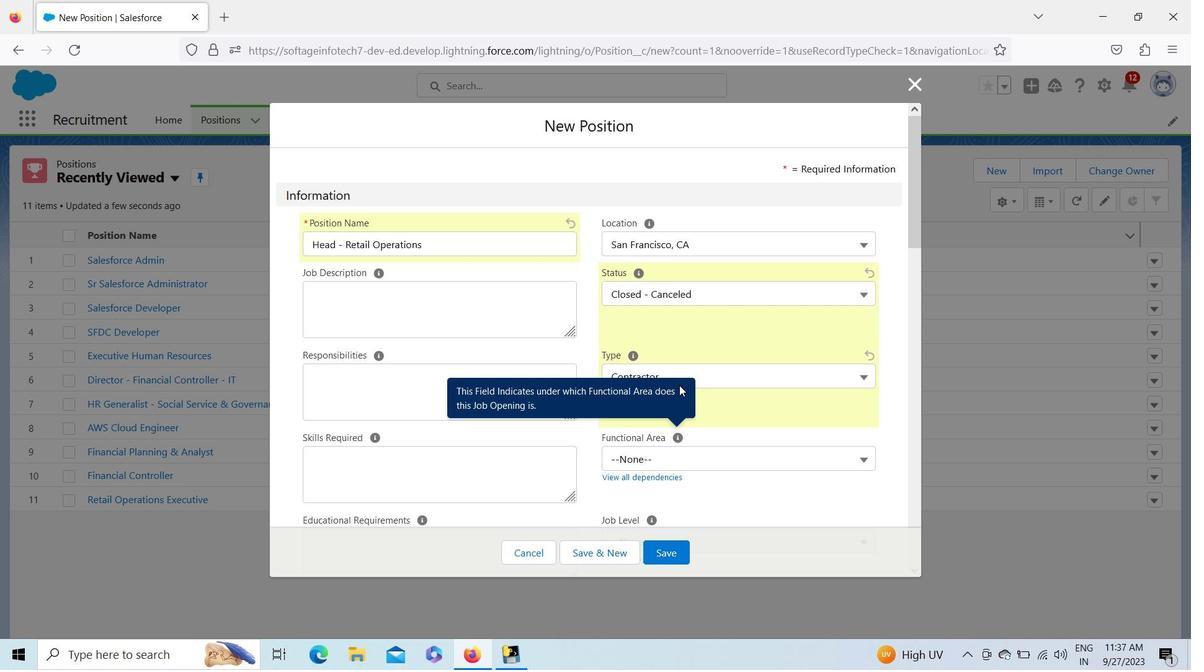 
Action: Mouse moved to (686, 370)
Screenshot: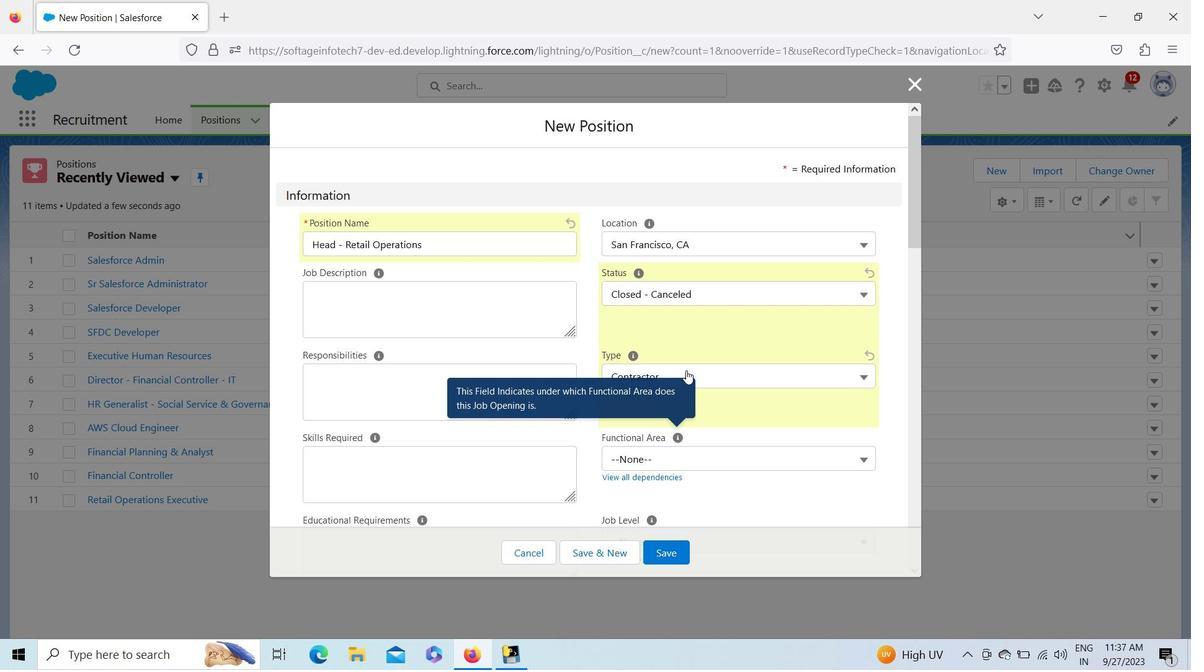 
Action: Mouse pressed left at (686, 370)
Screenshot: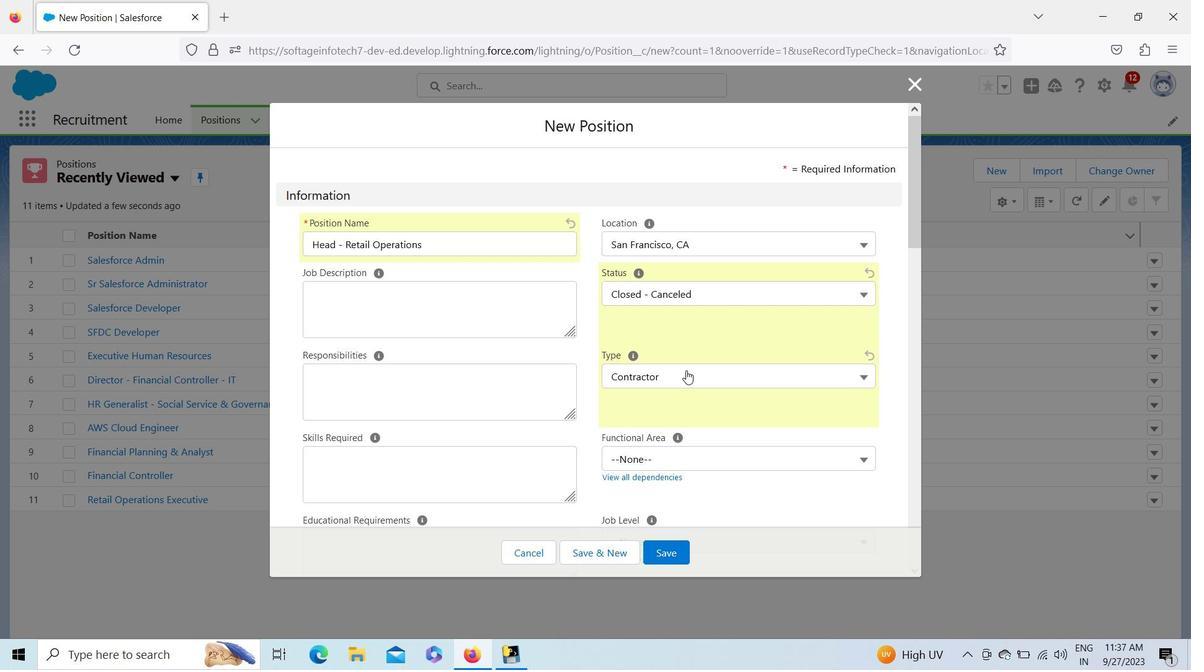 
Action: Mouse moved to (675, 488)
Screenshot: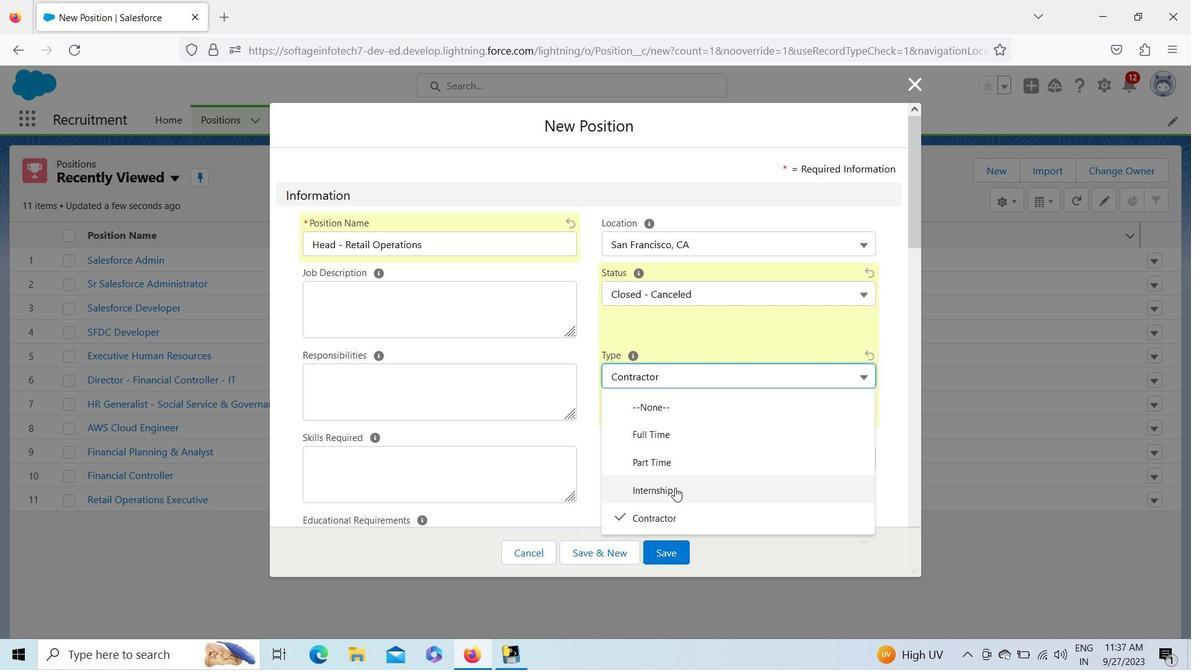 
Action: Mouse pressed left at (675, 488)
Screenshot: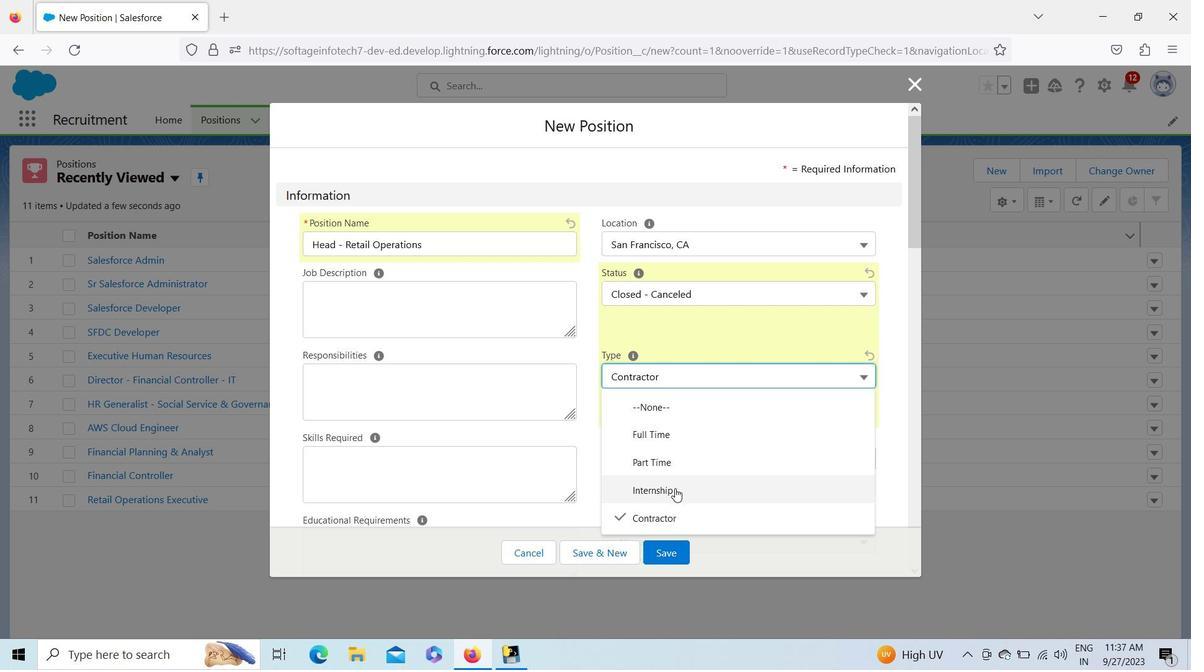 
Action: Mouse moved to (676, 454)
Screenshot: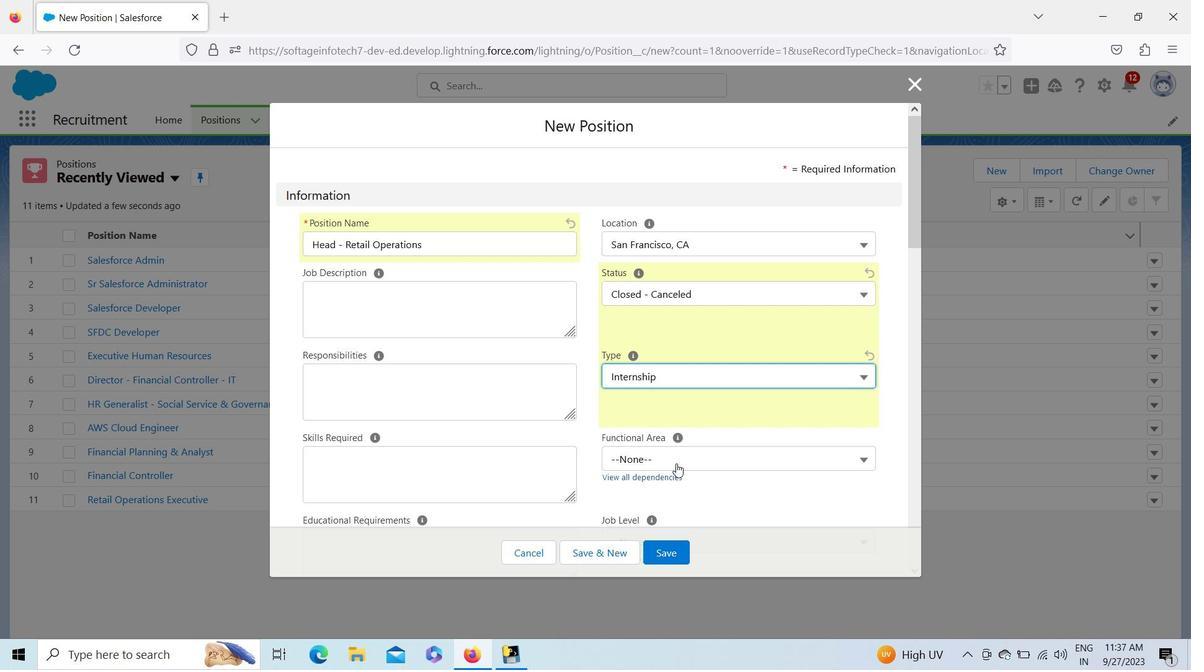 
Action: Mouse pressed left at (676, 454)
Screenshot: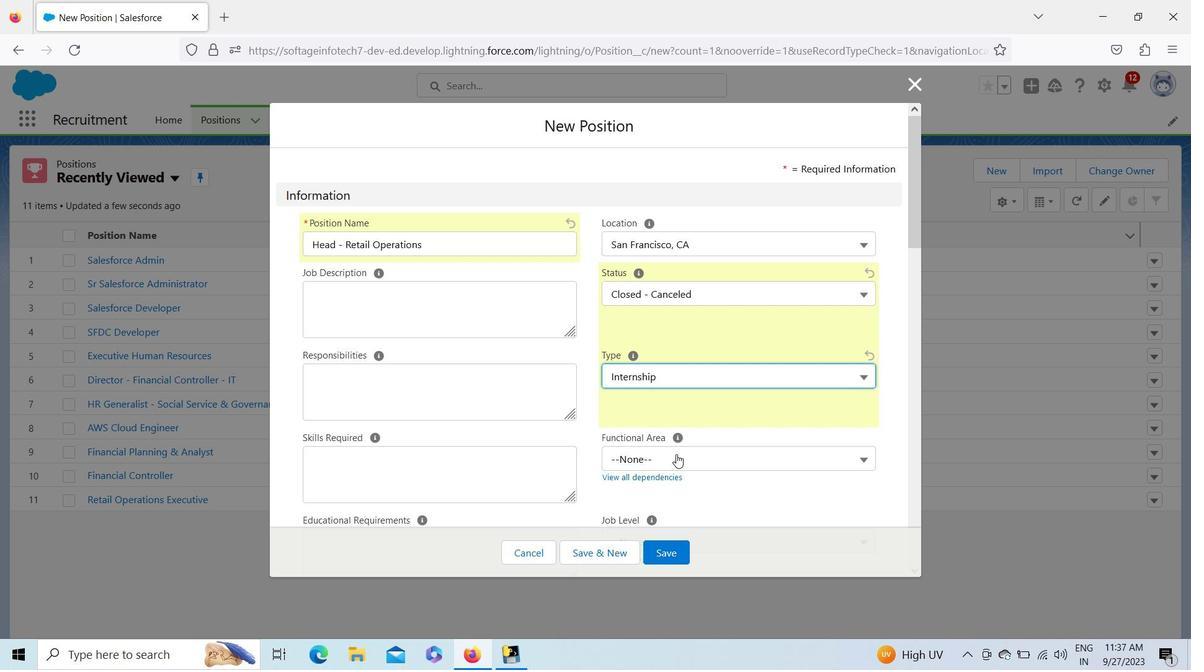 
Action: Mouse moved to (679, 401)
Screenshot: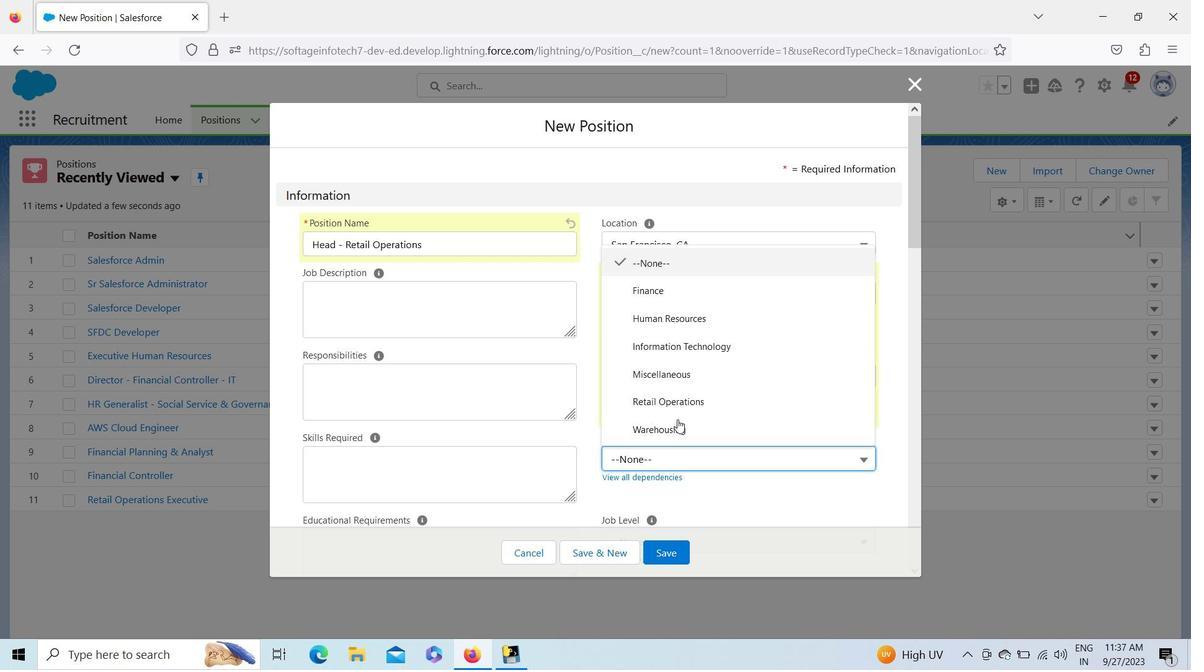 
Action: Mouse pressed left at (679, 401)
Screenshot: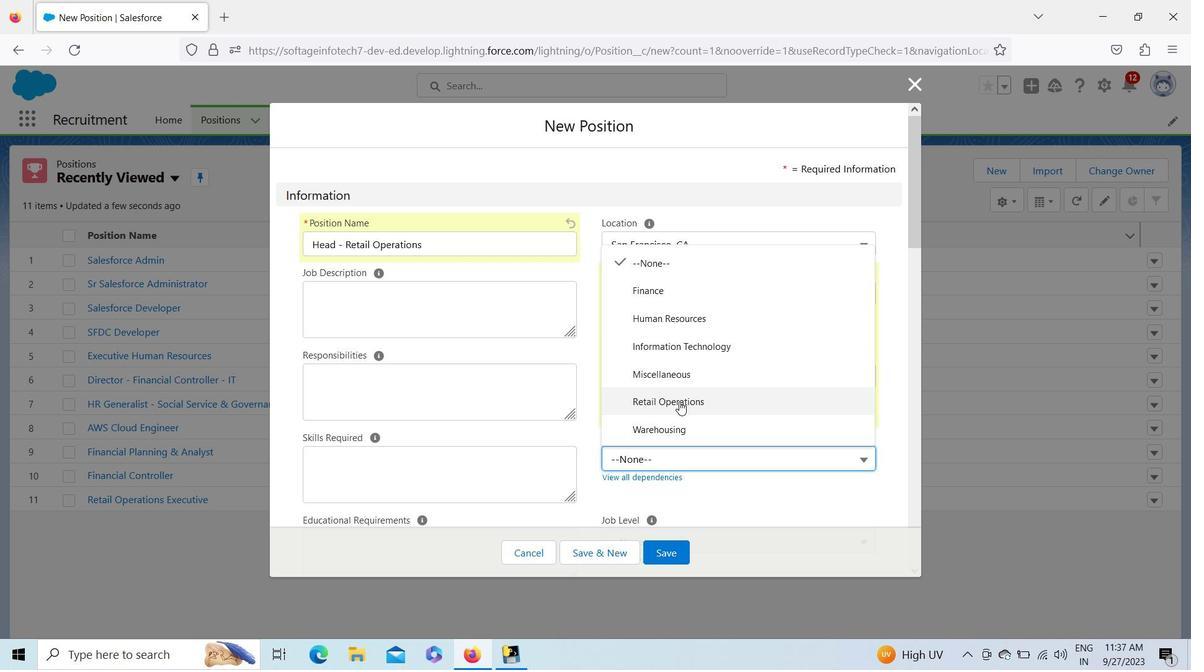 
Action: Mouse moved to (907, 237)
Screenshot: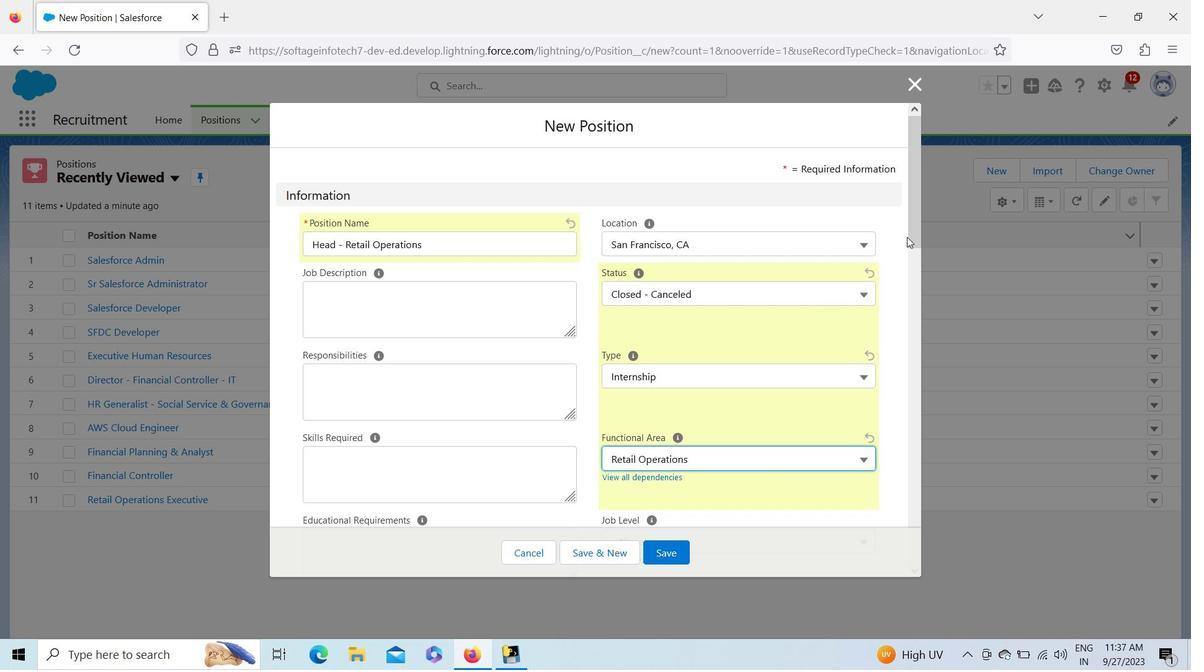 
Action: Mouse pressed left at (907, 237)
Screenshot: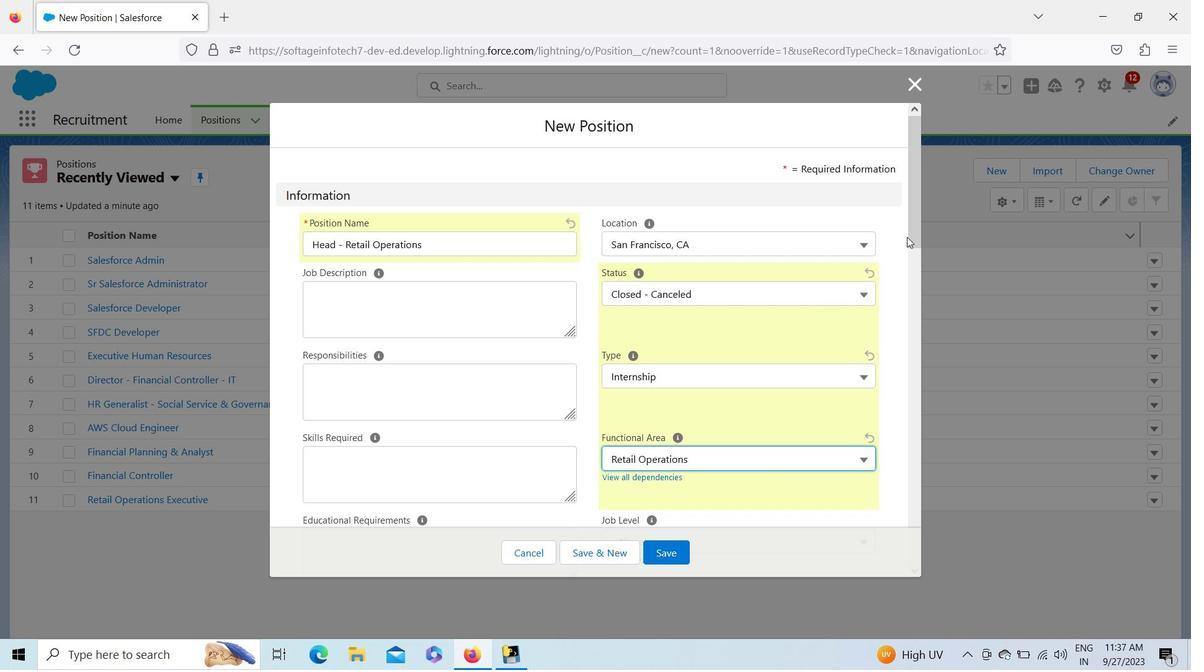
Action: Mouse moved to (916, 225)
Screenshot: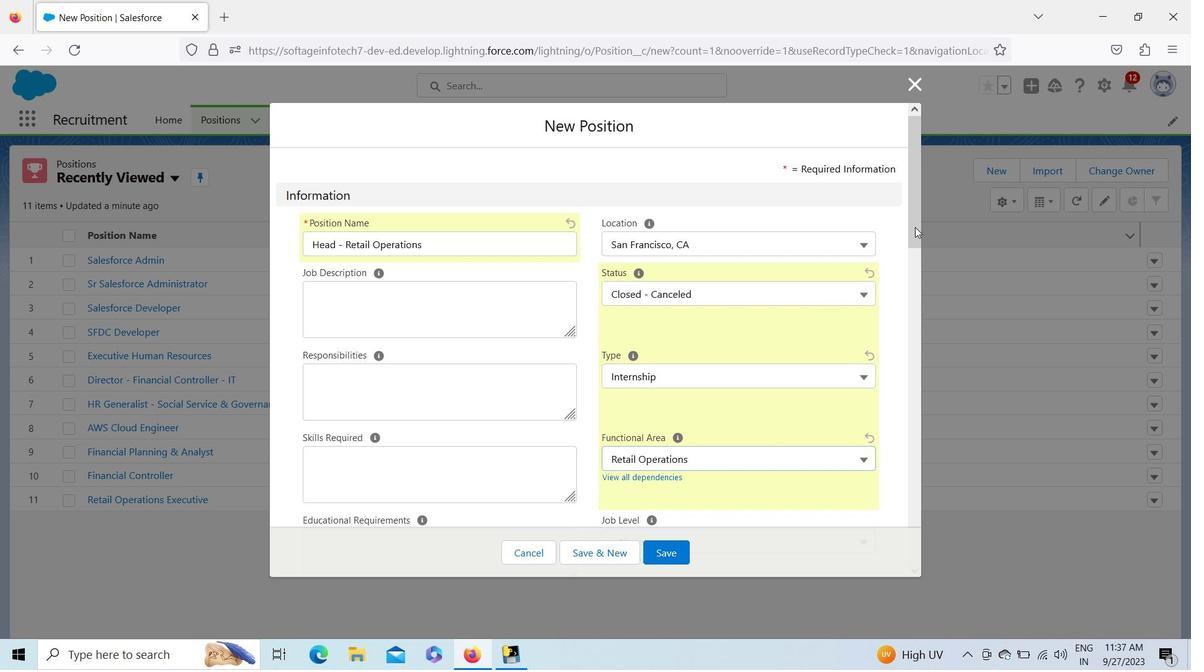 
Action: Mouse pressed left at (916, 225)
Screenshot: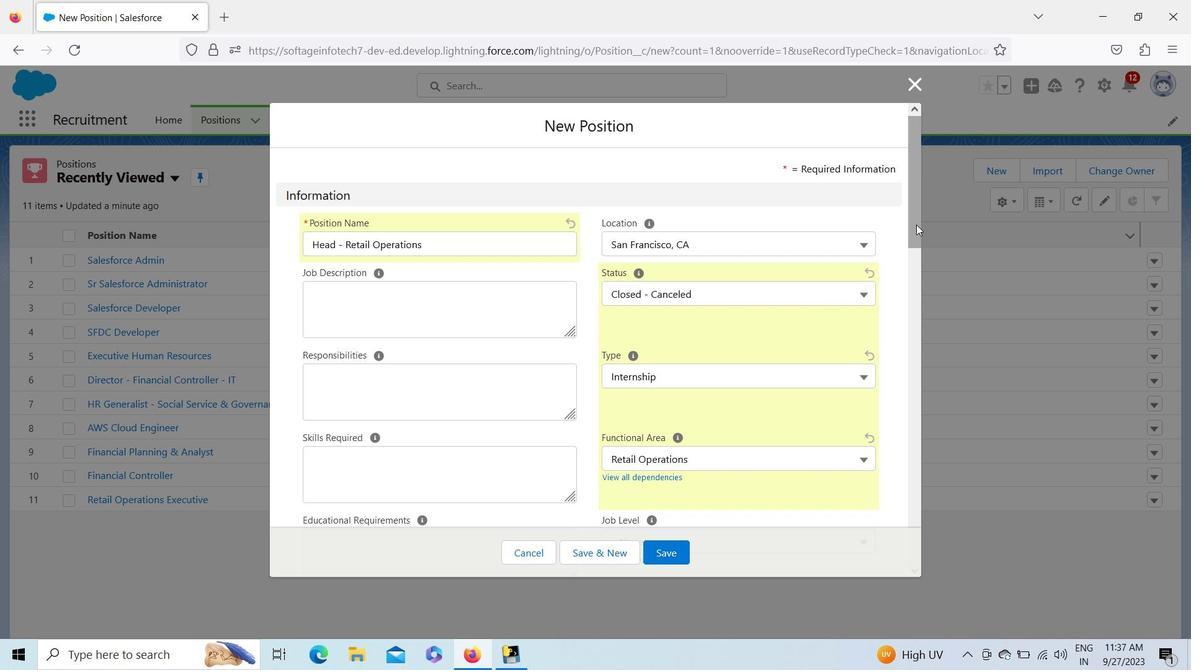 
Action: Mouse moved to (768, 356)
Screenshot: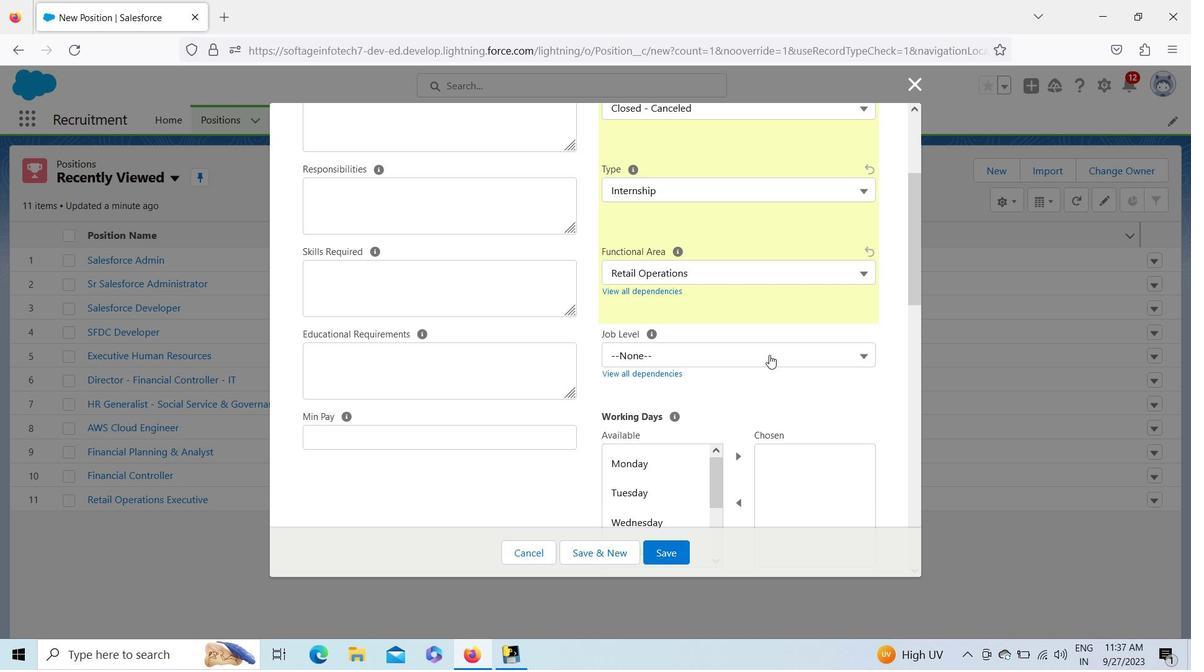 
Action: Mouse pressed left at (768, 356)
Screenshot: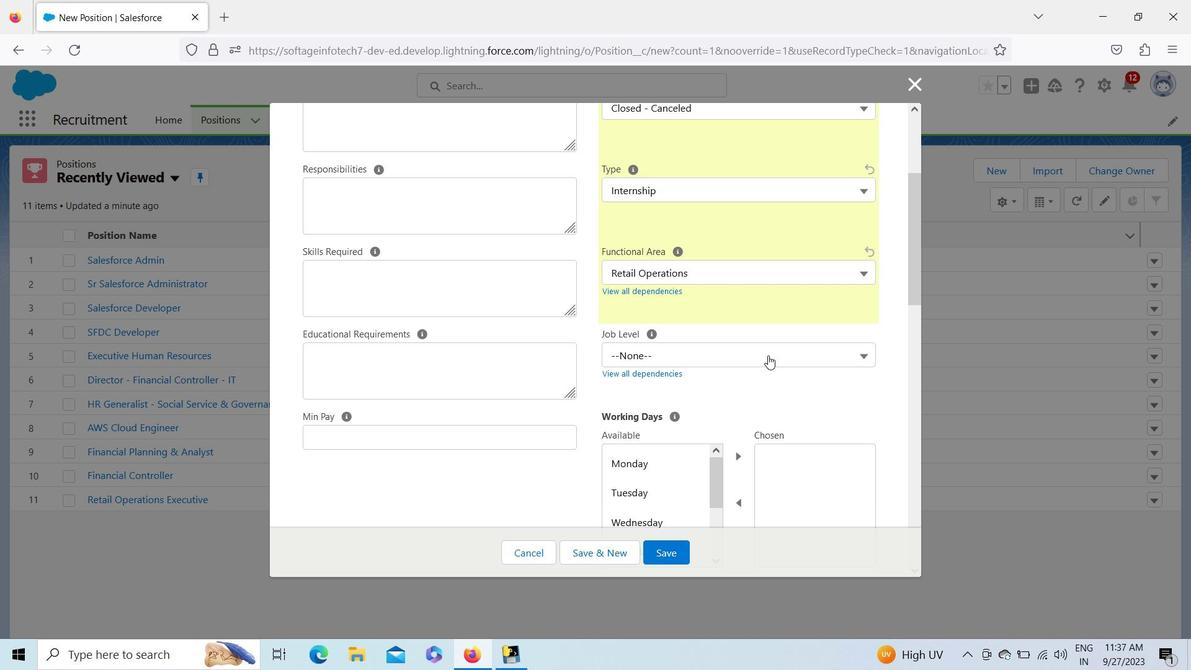 
Action: Mouse moved to (720, 422)
Screenshot: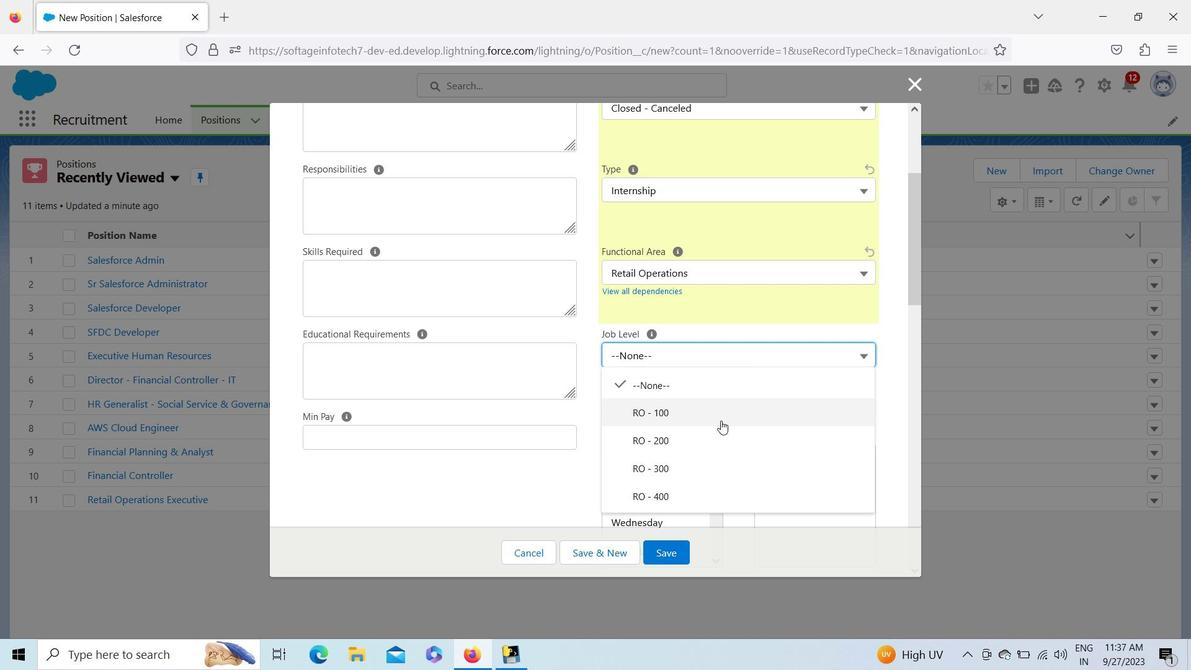 
Action: Mouse pressed left at (720, 422)
Screenshot: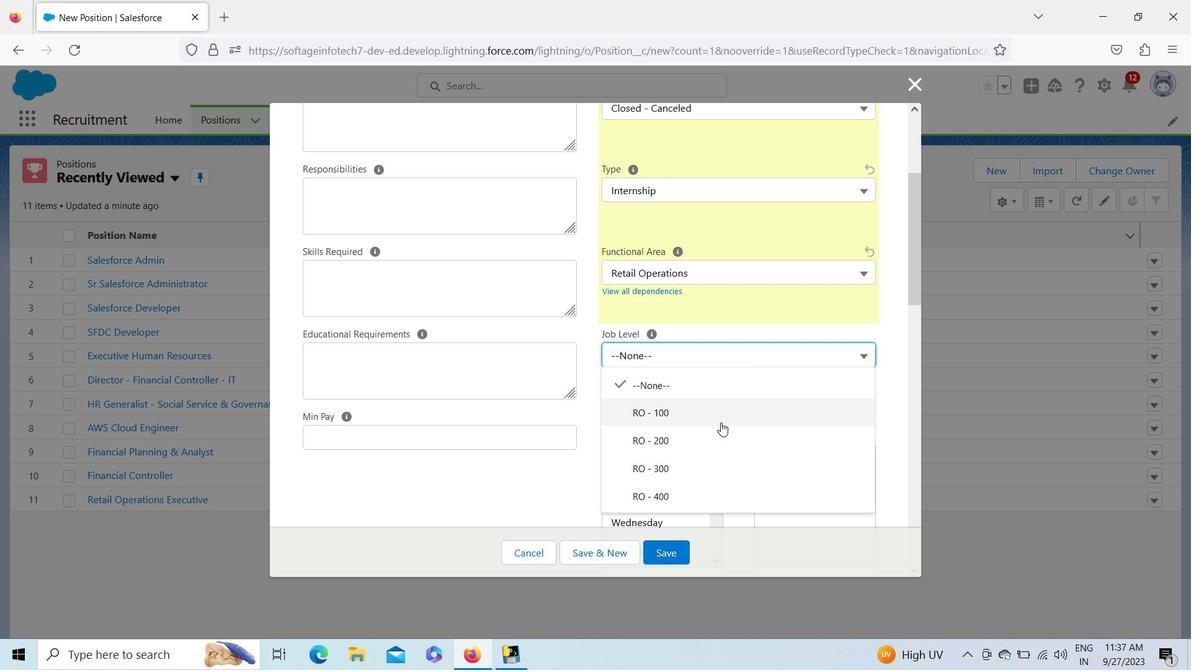 
Action: Mouse moved to (912, 250)
Screenshot: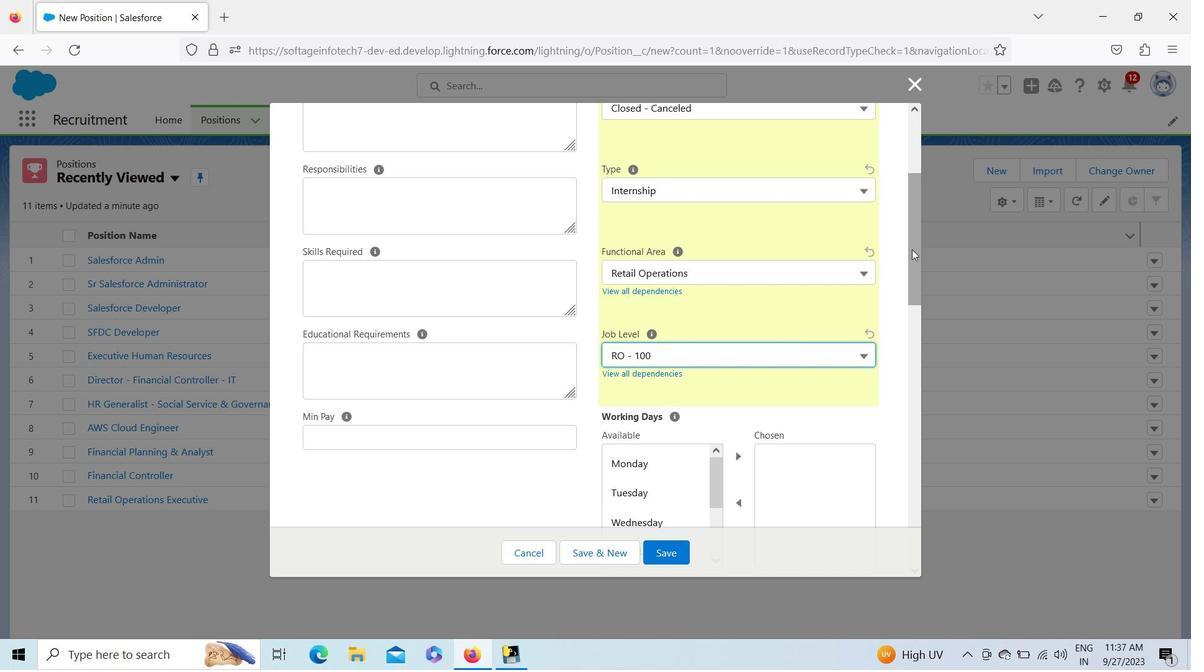 
Action: Mouse pressed left at (912, 250)
Screenshot: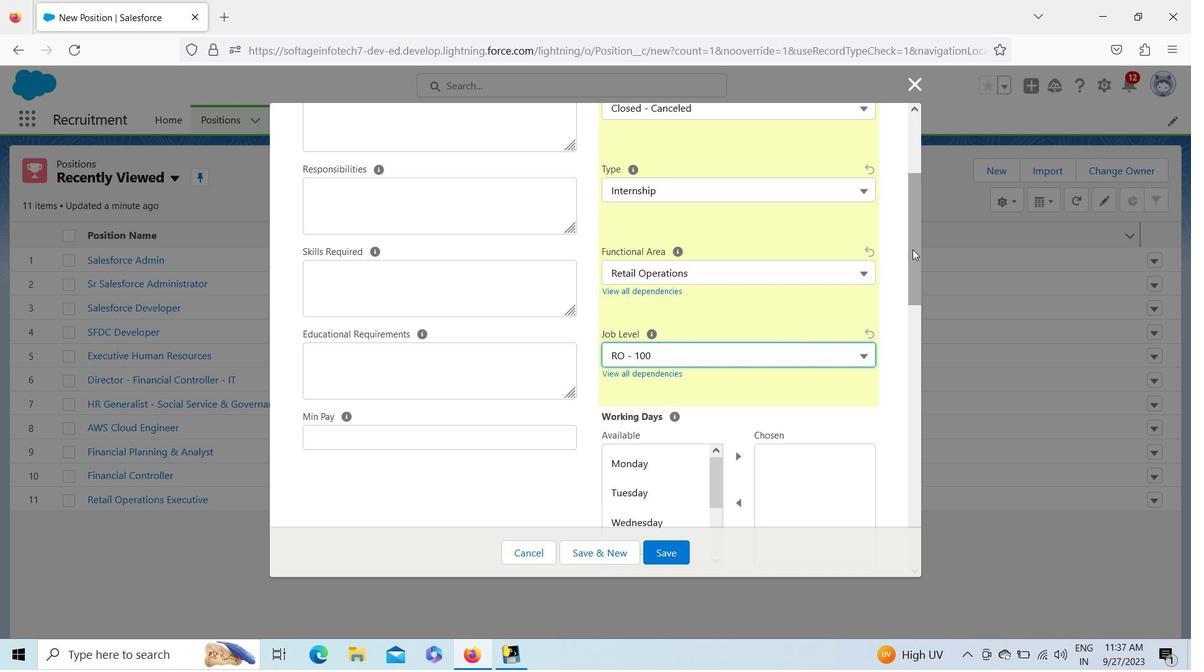 
Action: Mouse moved to (694, 287)
Screenshot: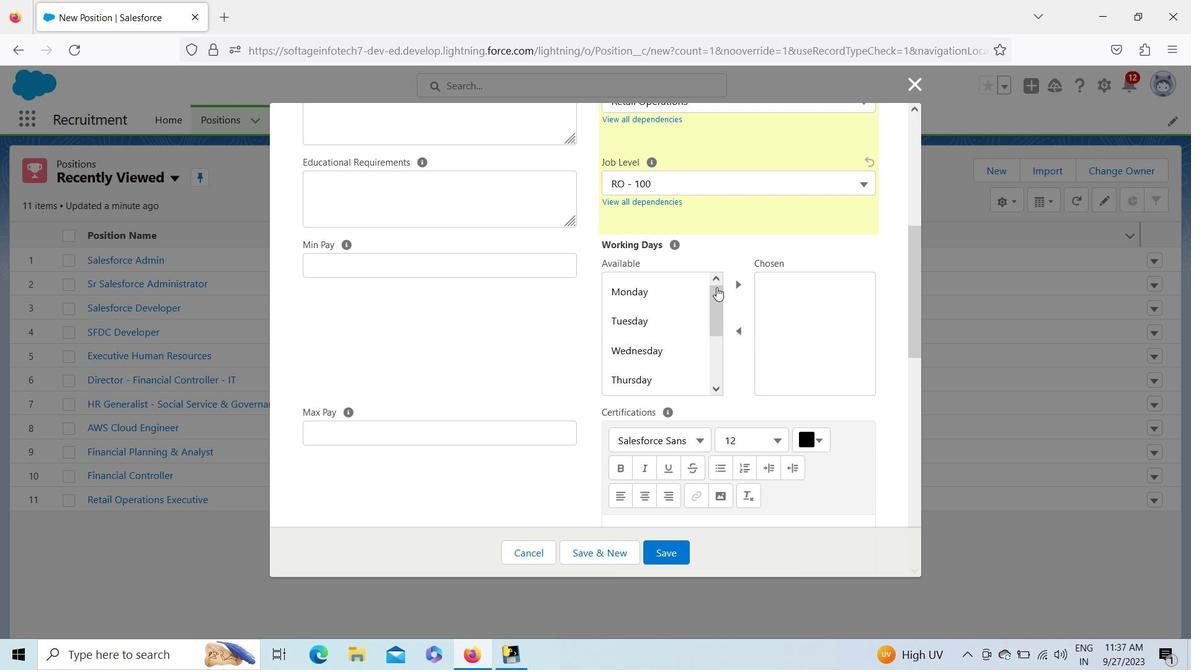 
Action: Mouse pressed left at (694, 287)
Screenshot: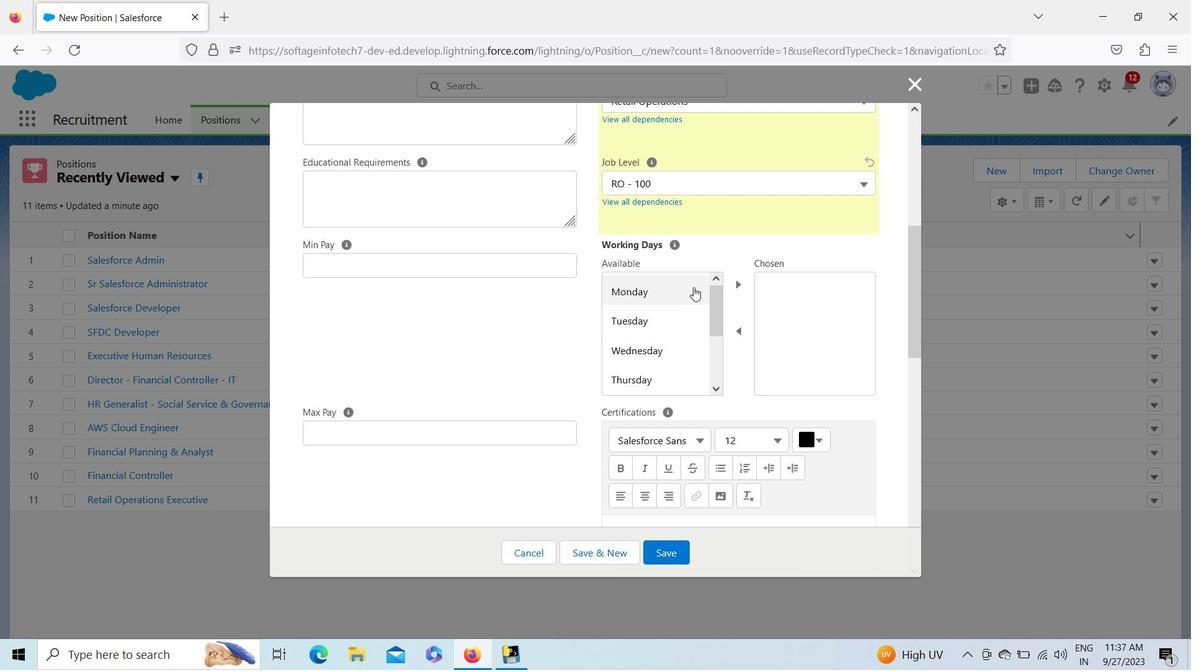 
Action: Key pressed <Key.shift_r><Key.down><Key.down><Key.down><Key.down><Key.down><Key.up><Key.down>
Screenshot: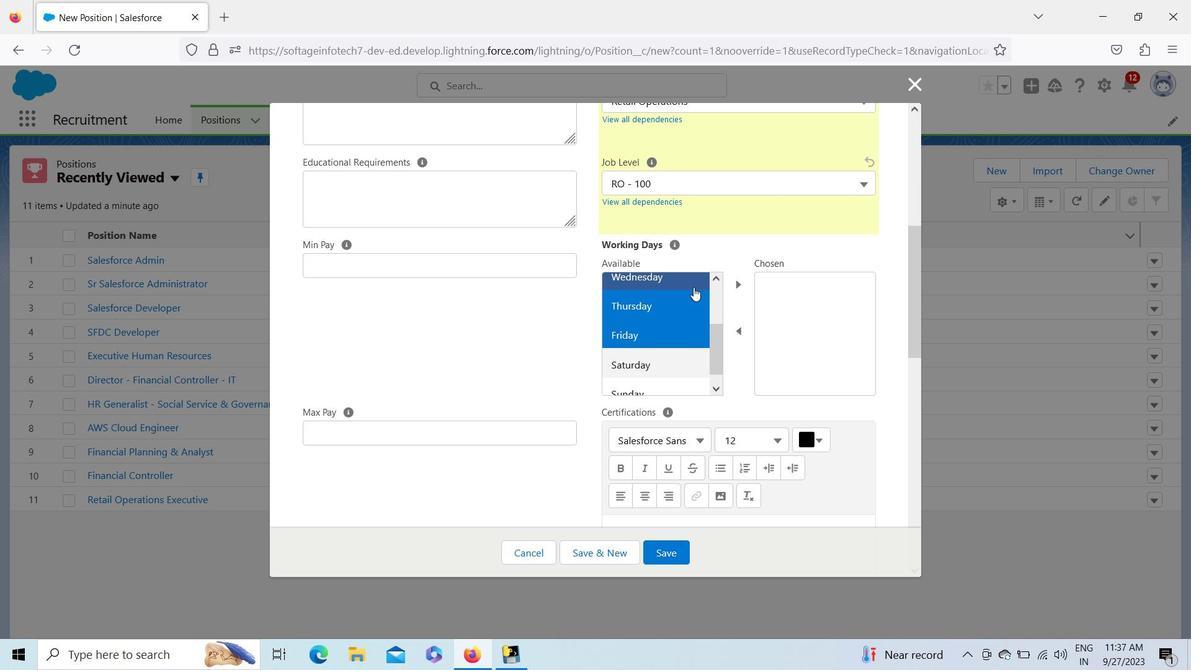 
Action: Mouse moved to (740, 281)
Screenshot: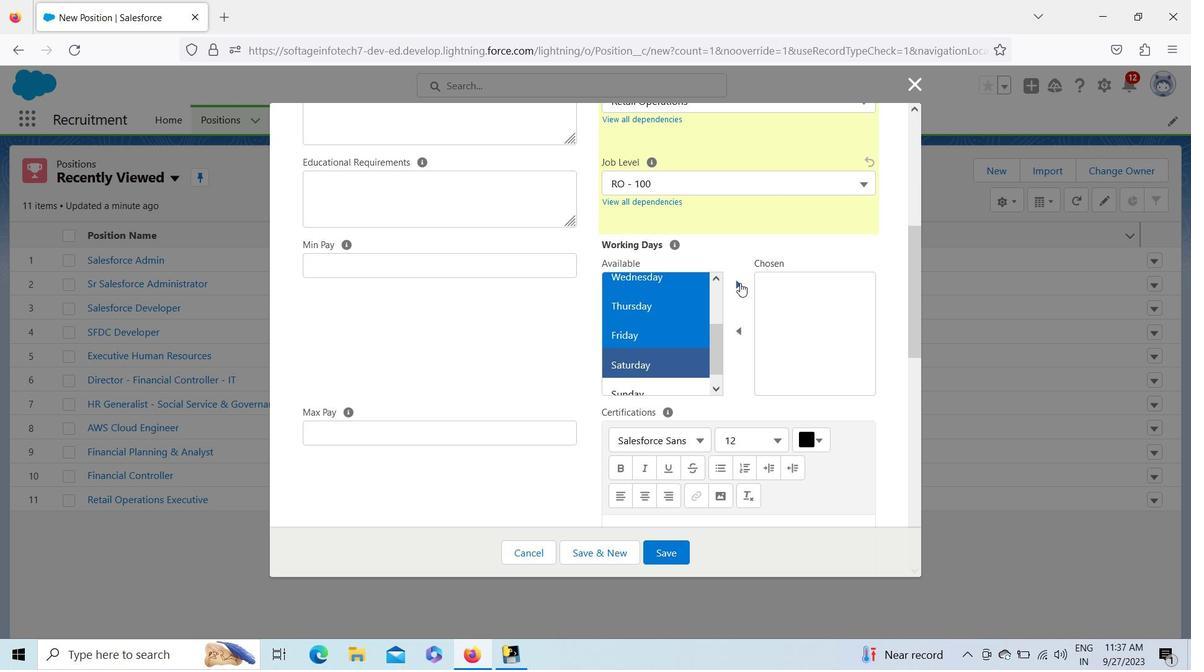 
Action: Mouse pressed left at (740, 281)
Screenshot: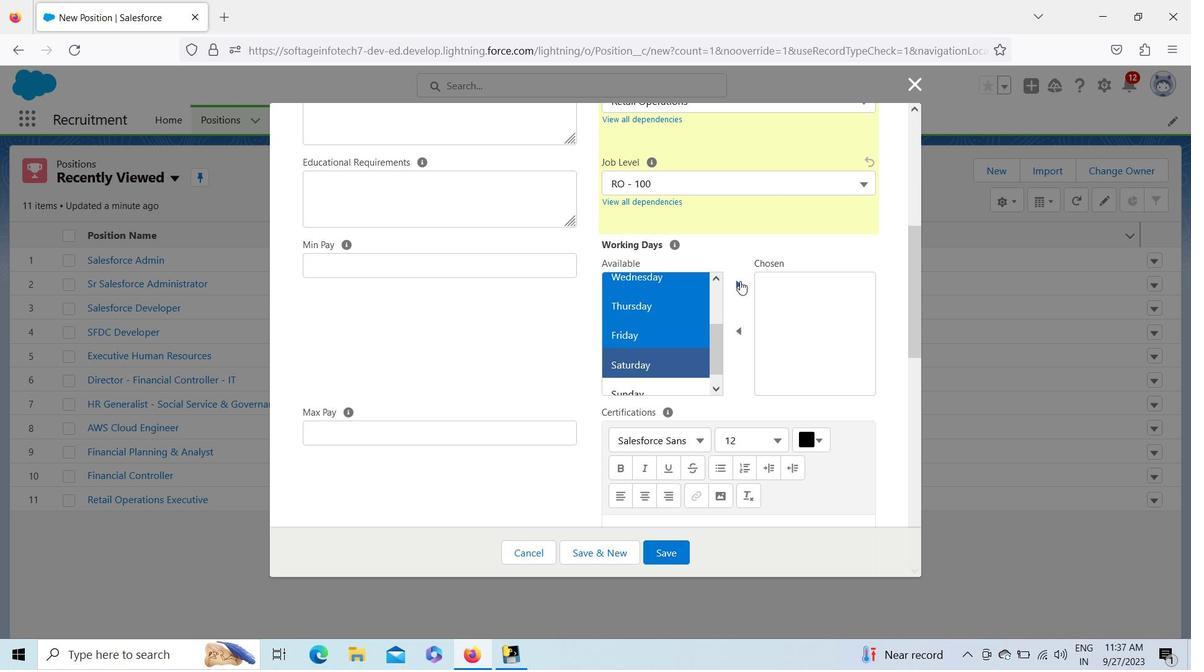 
Action: Mouse moved to (911, 284)
Screenshot: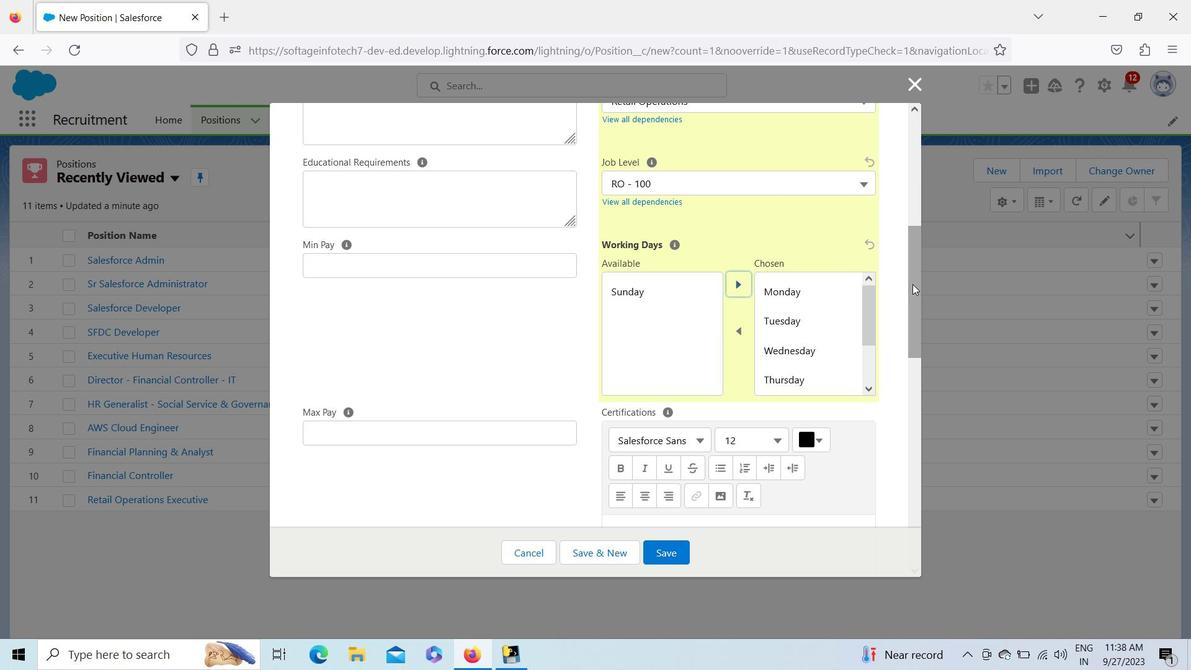 
Action: Mouse pressed left at (911, 284)
Screenshot: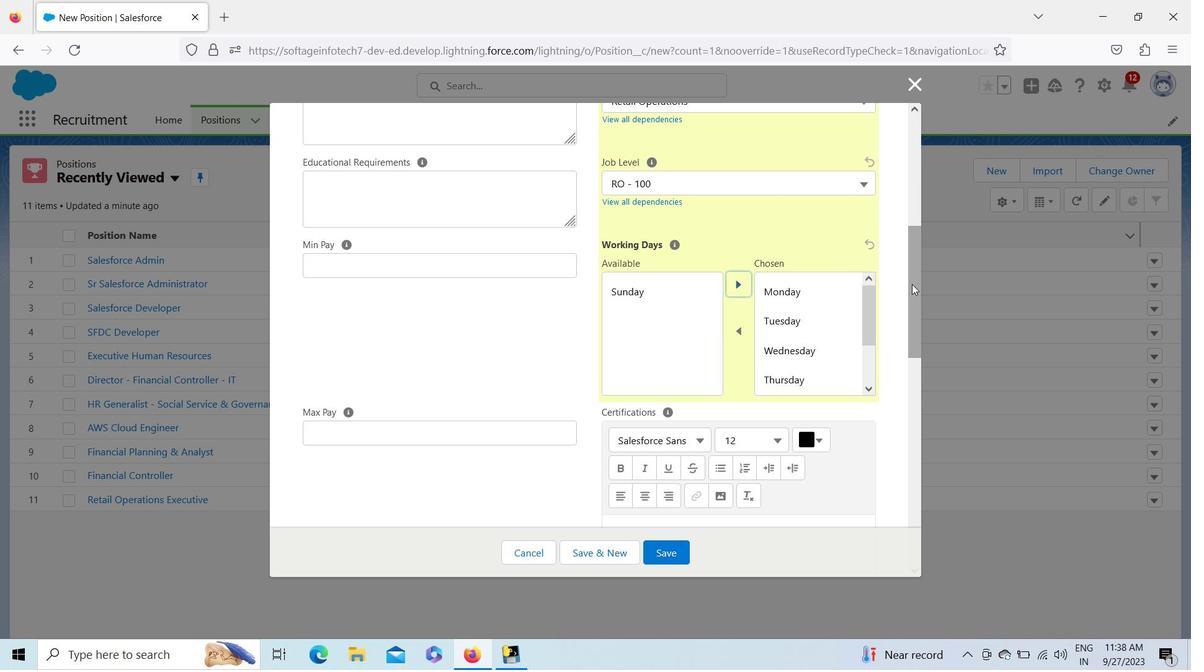 
Action: Mouse moved to (796, 261)
Screenshot: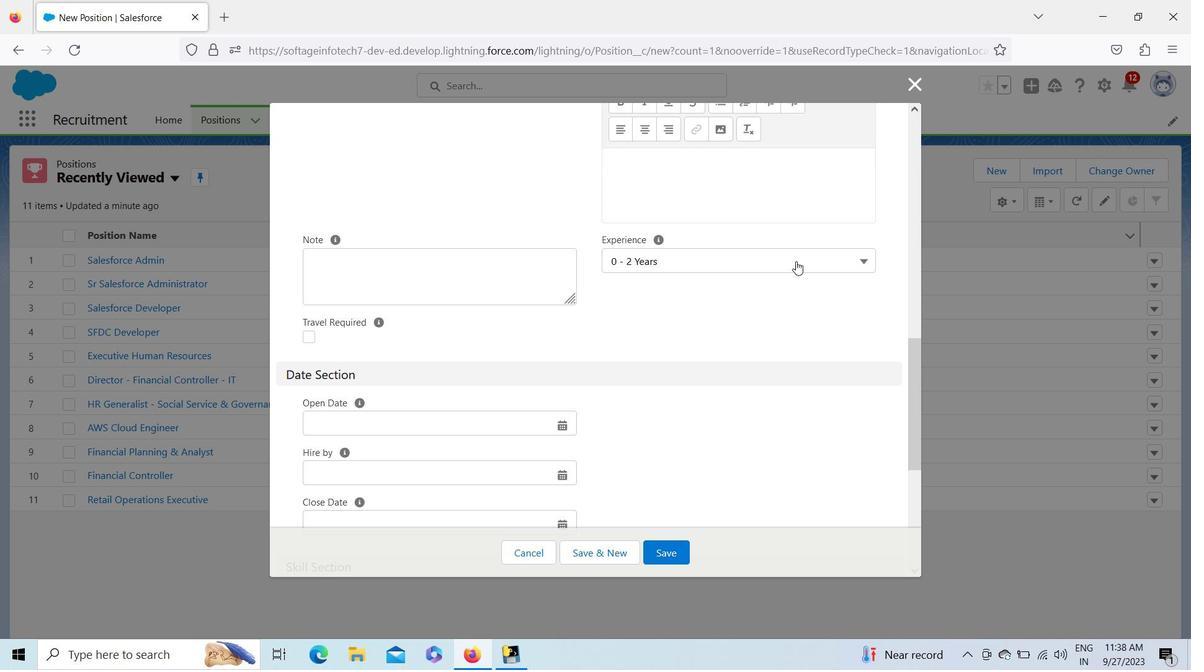 
Action: Mouse pressed left at (796, 261)
Screenshot: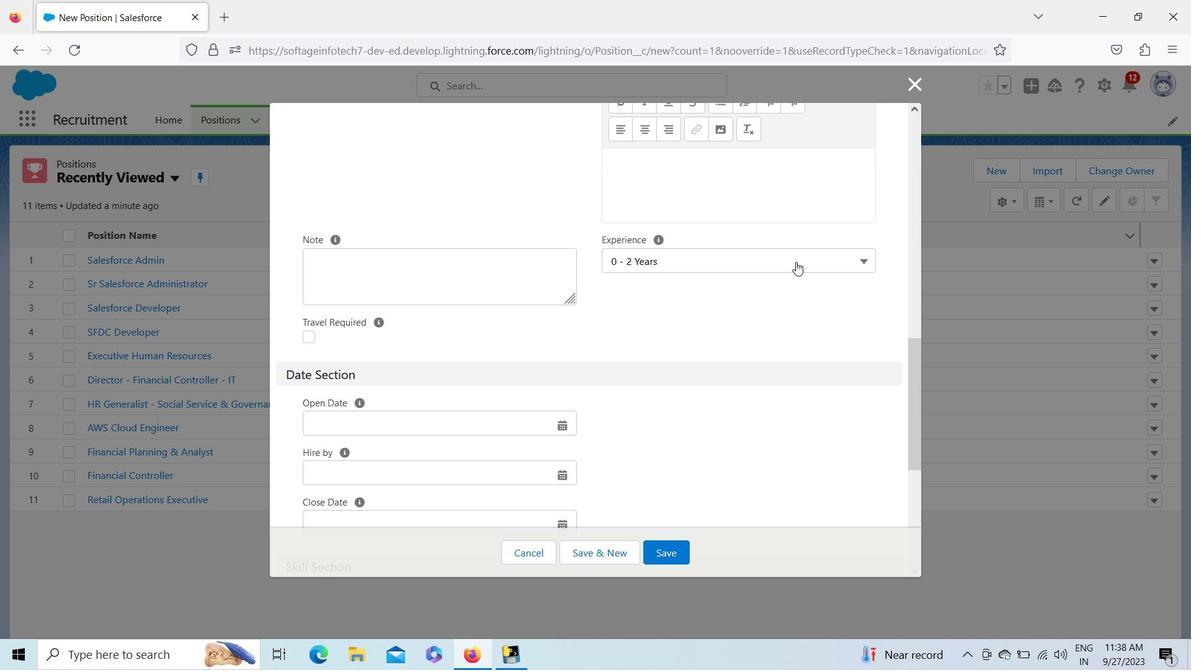 
Action: Mouse moved to (724, 364)
Screenshot: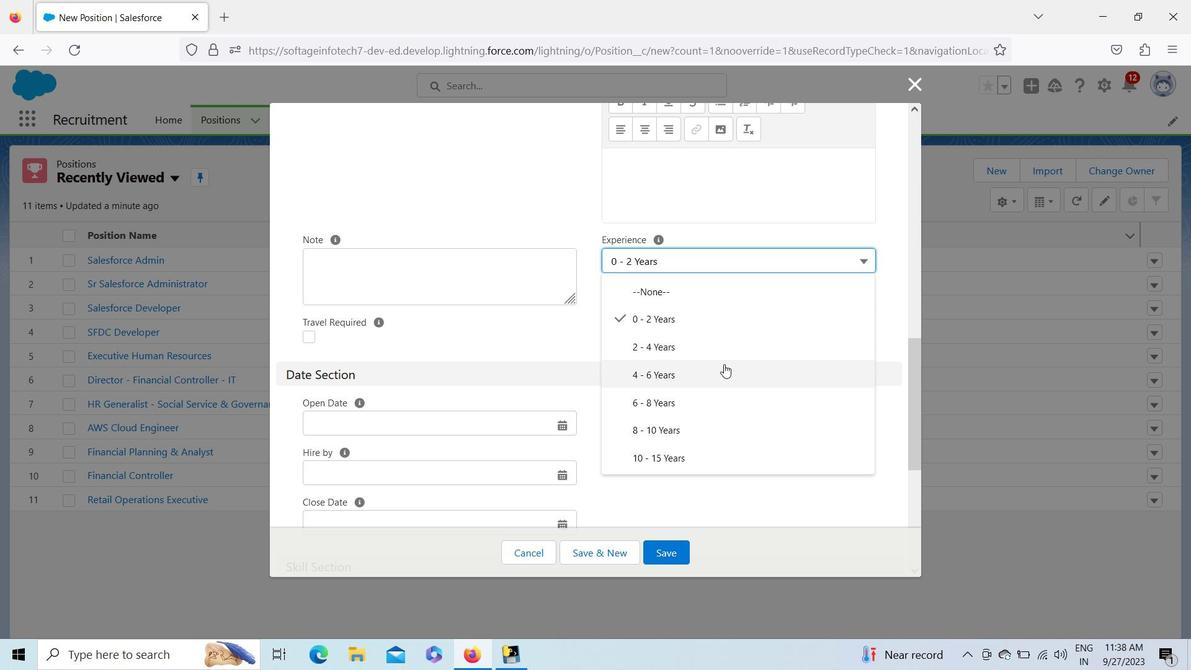 
Action: Mouse pressed left at (724, 364)
Screenshot: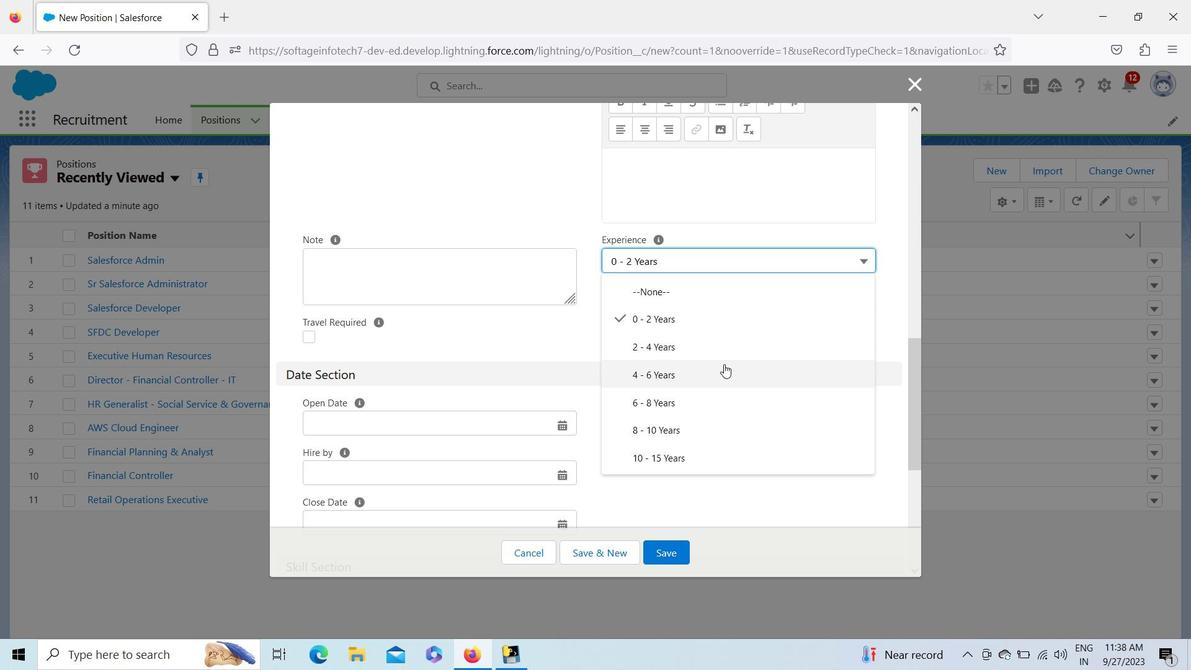 
Action: Mouse moved to (914, 380)
Screenshot: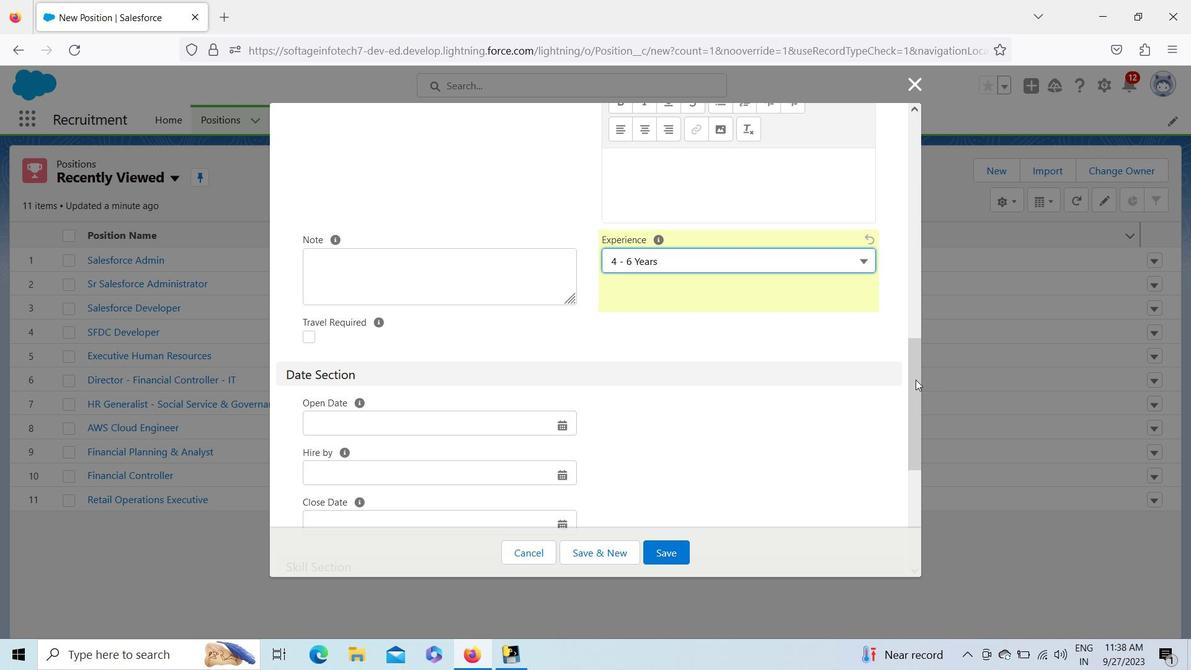 
Action: Mouse pressed left at (914, 380)
Screenshot: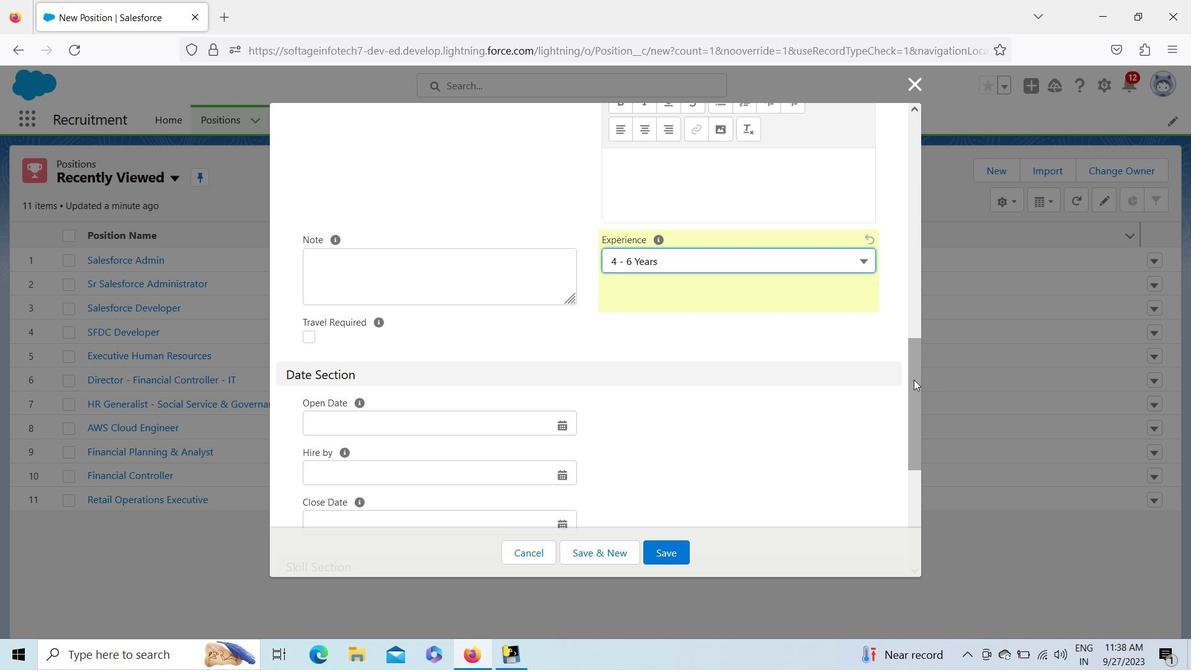 
Action: Mouse moved to (604, 416)
Screenshot: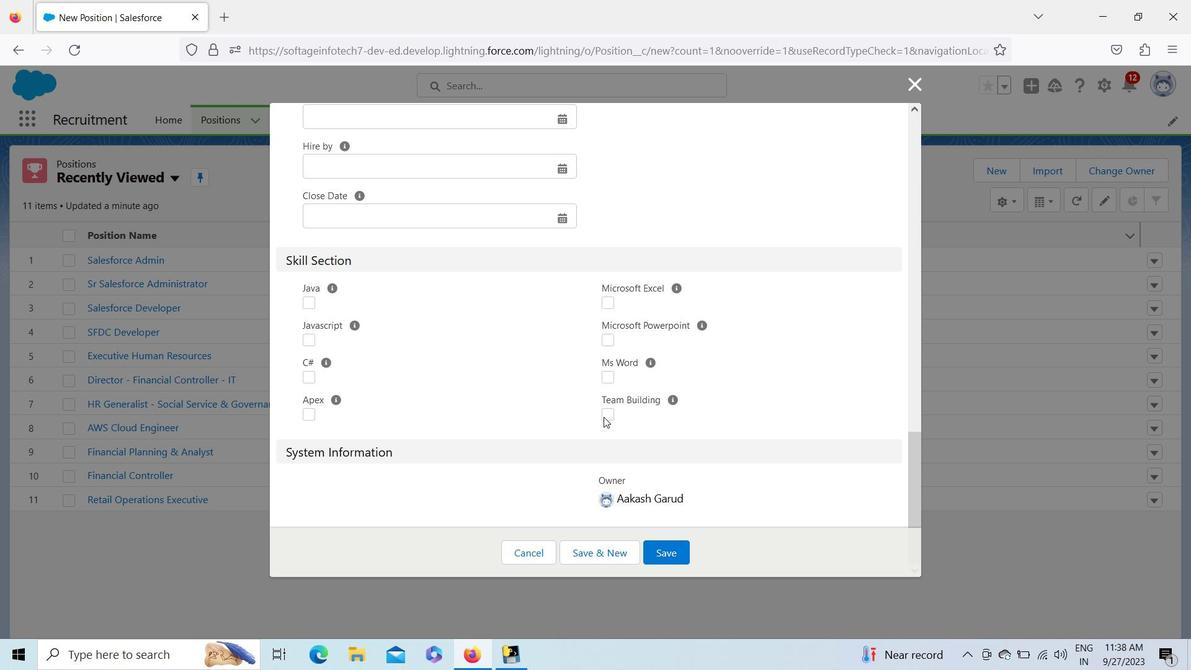 
Action: Mouse pressed left at (604, 416)
Screenshot: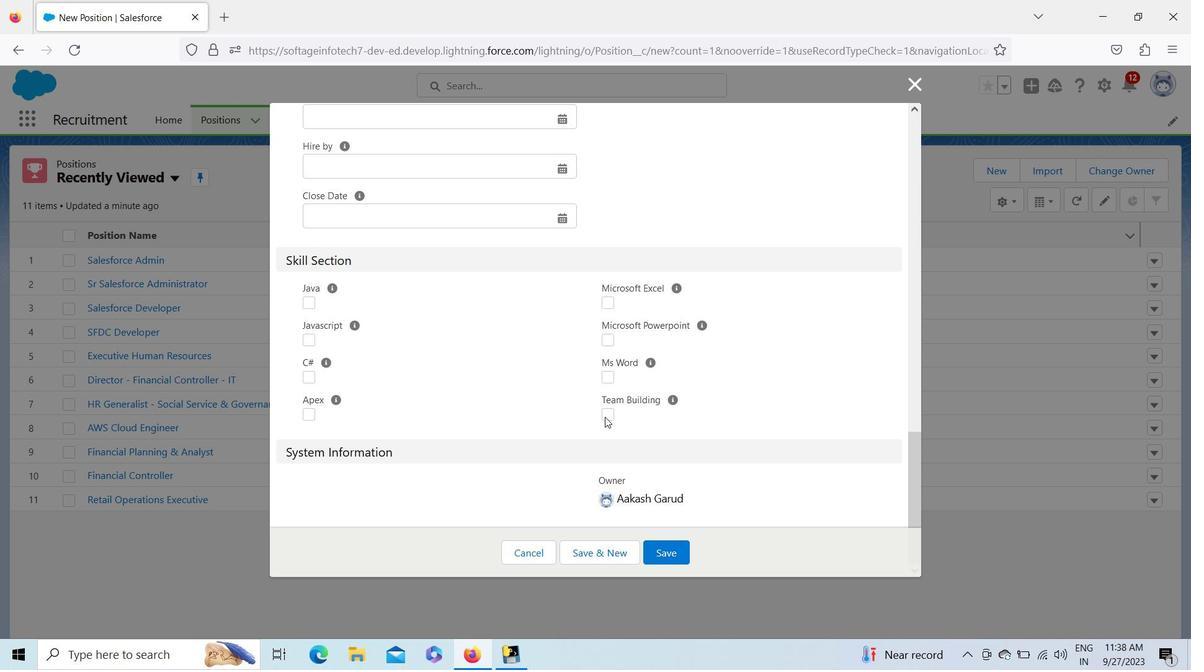 
Action: Mouse moved to (913, 442)
Screenshot: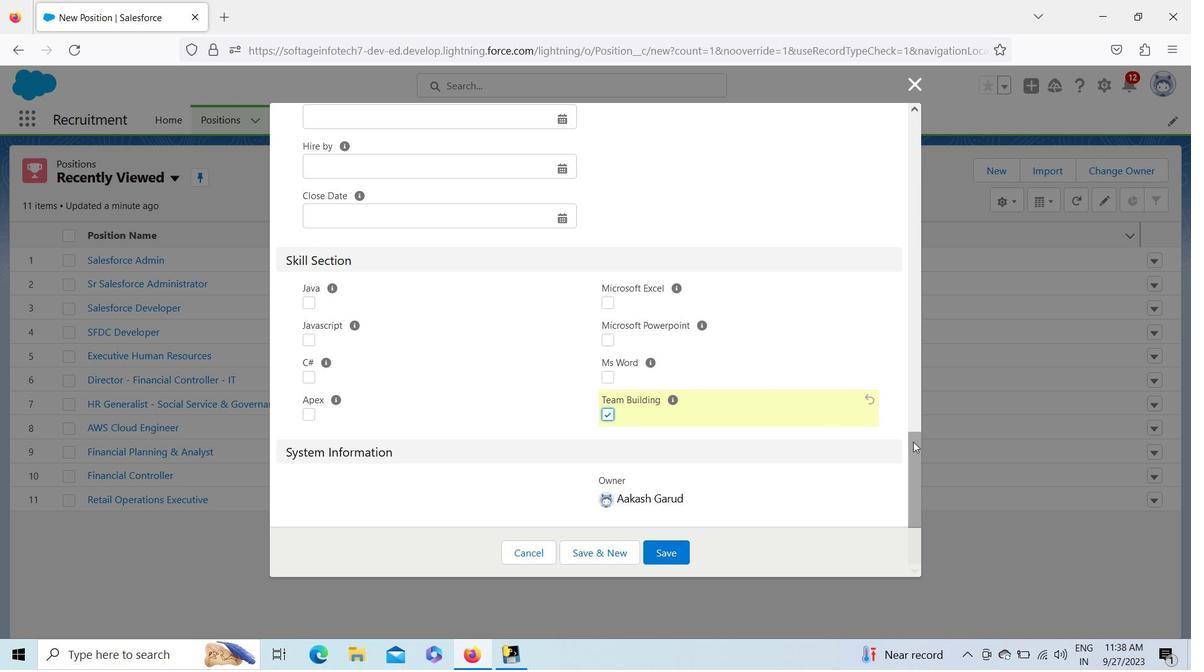 
Action: Mouse pressed left at (913, 442)
Screenshot: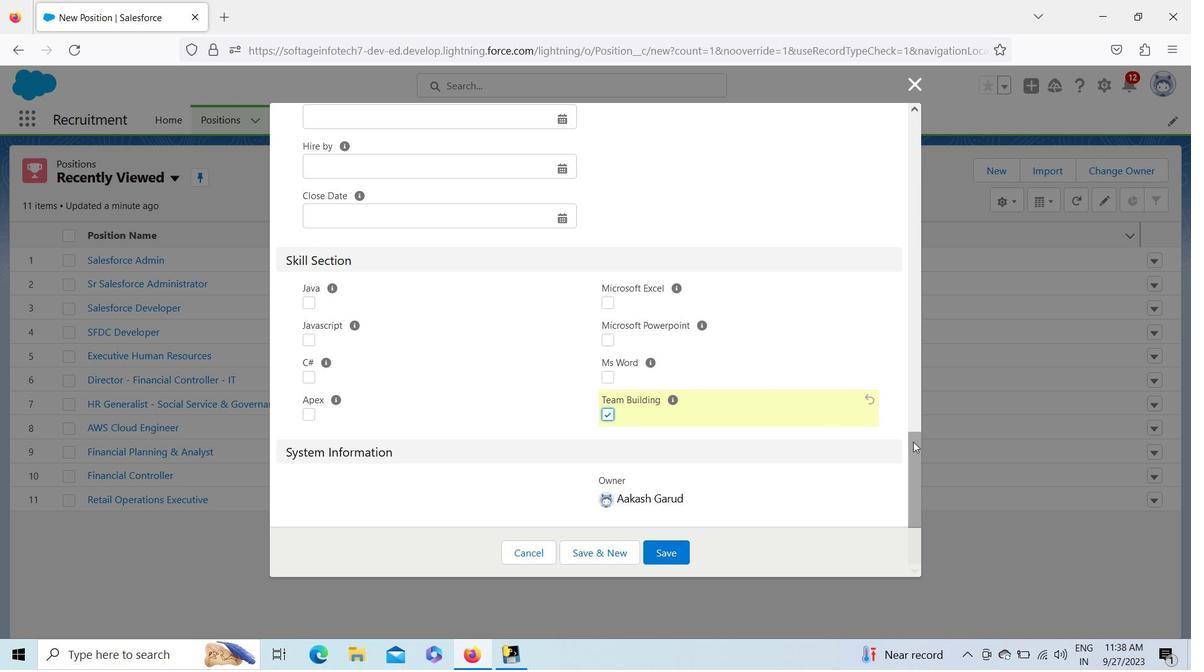 
Action: Mouse moved to (506, 336)
Screenshot: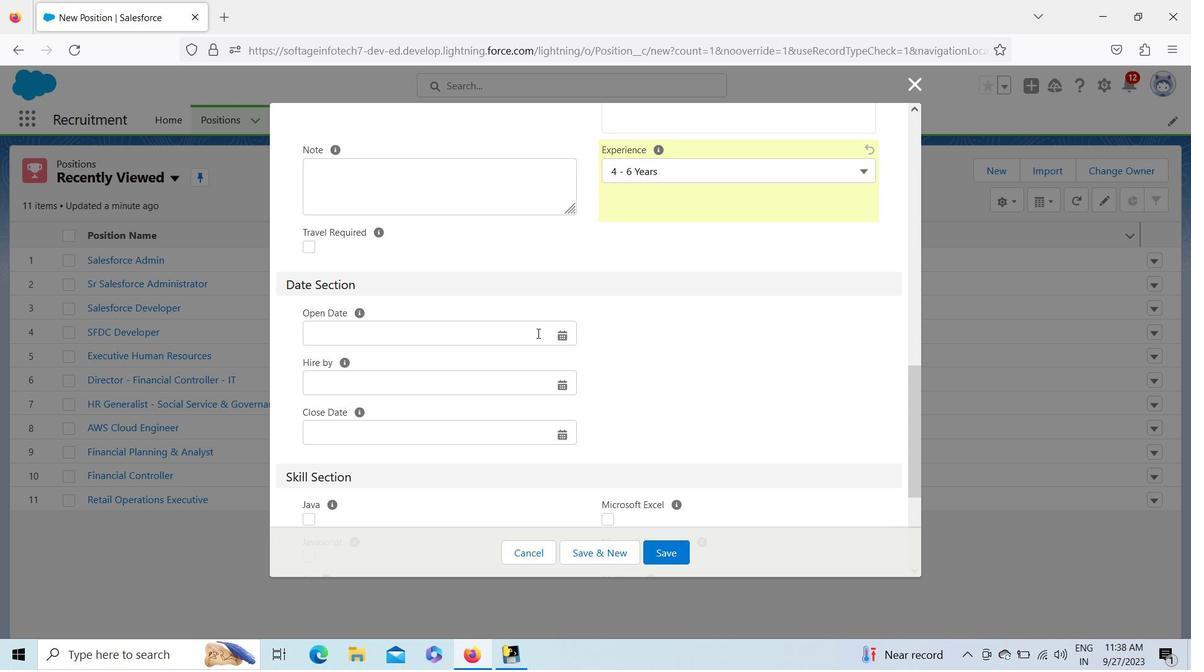 
Action: Mouse pressed left at (506, 336)
Screenshot: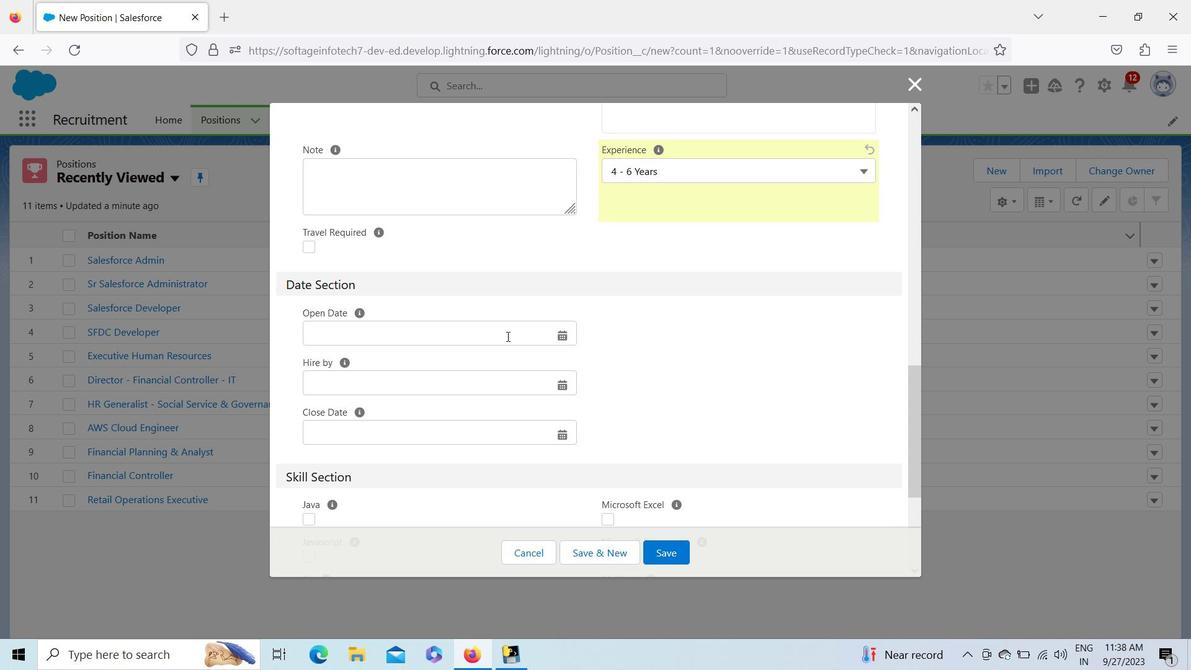 
Action: Mouse moved to (372, 368)
Screenshot: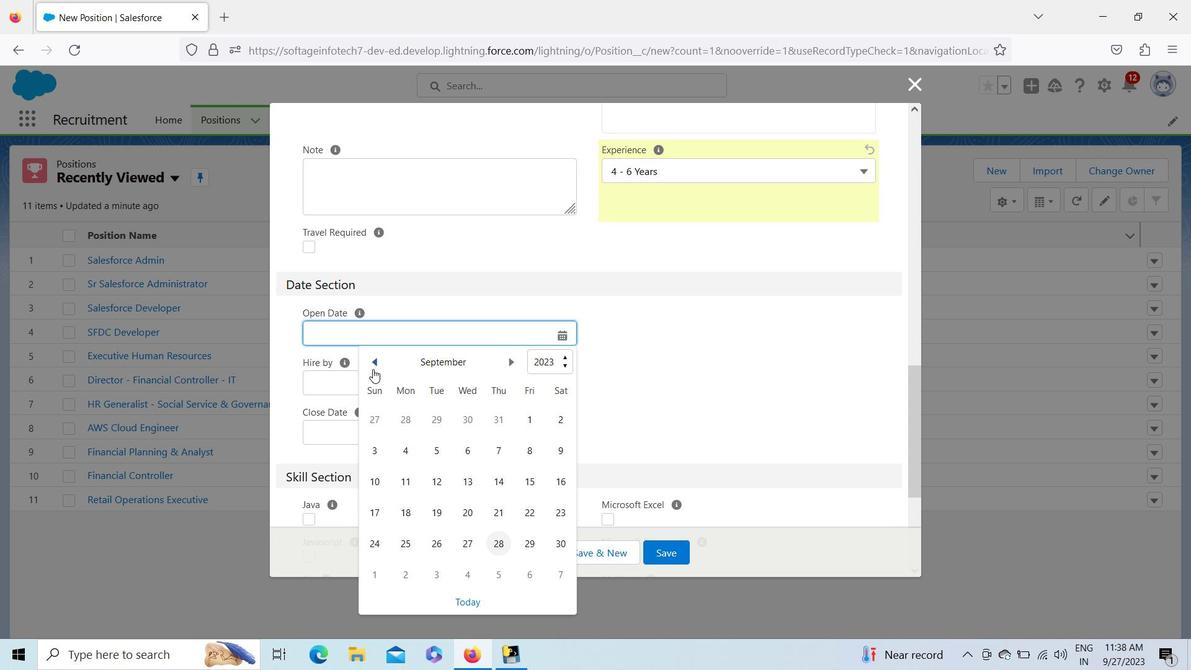 
Action: Mouse pressed left at (372, 368)
Screenshot: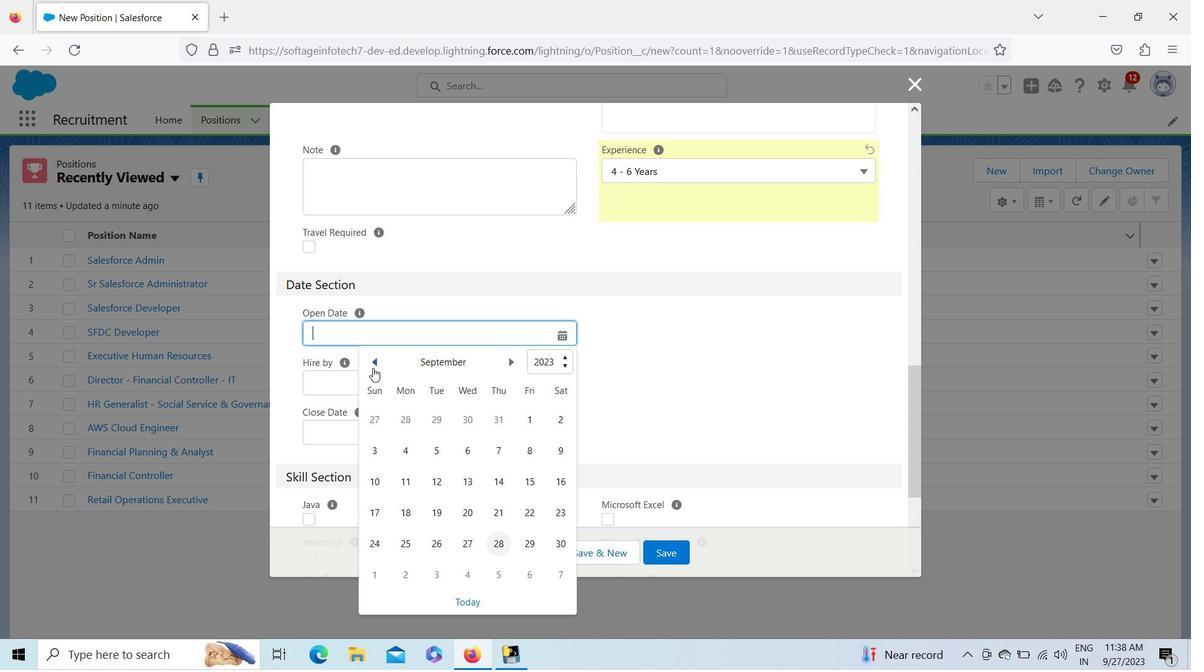 
Action: Mouse pressed left at (372, 368)
Screenshot: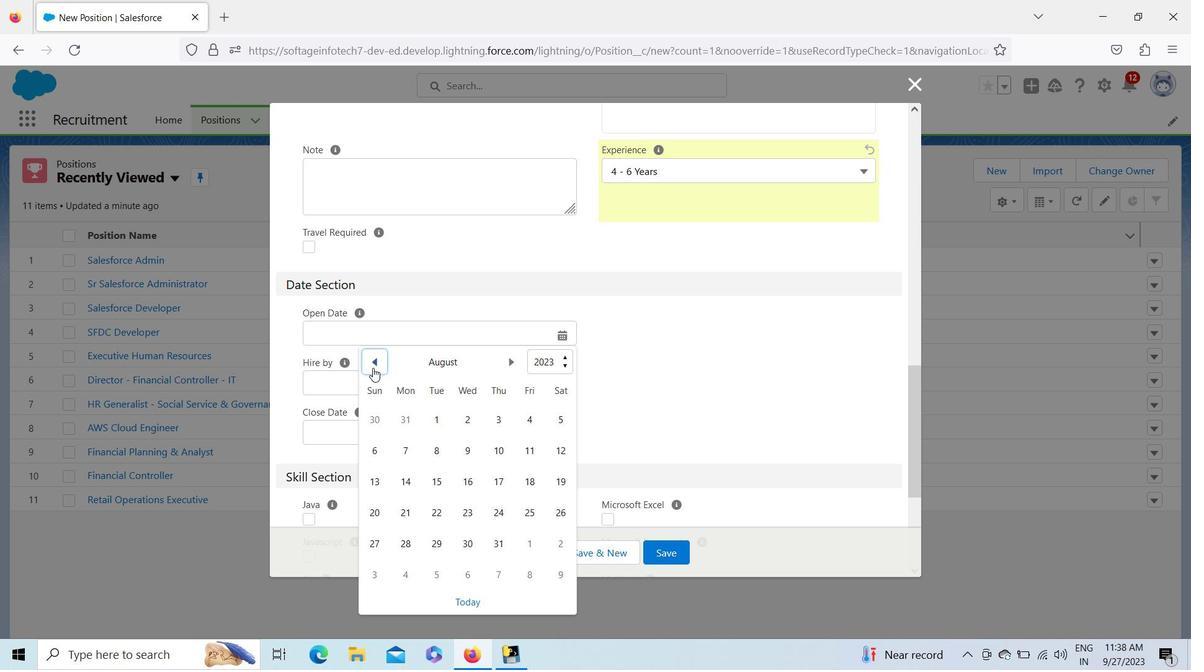 
Action: Mouse moved to (505, 508)
Screenshot: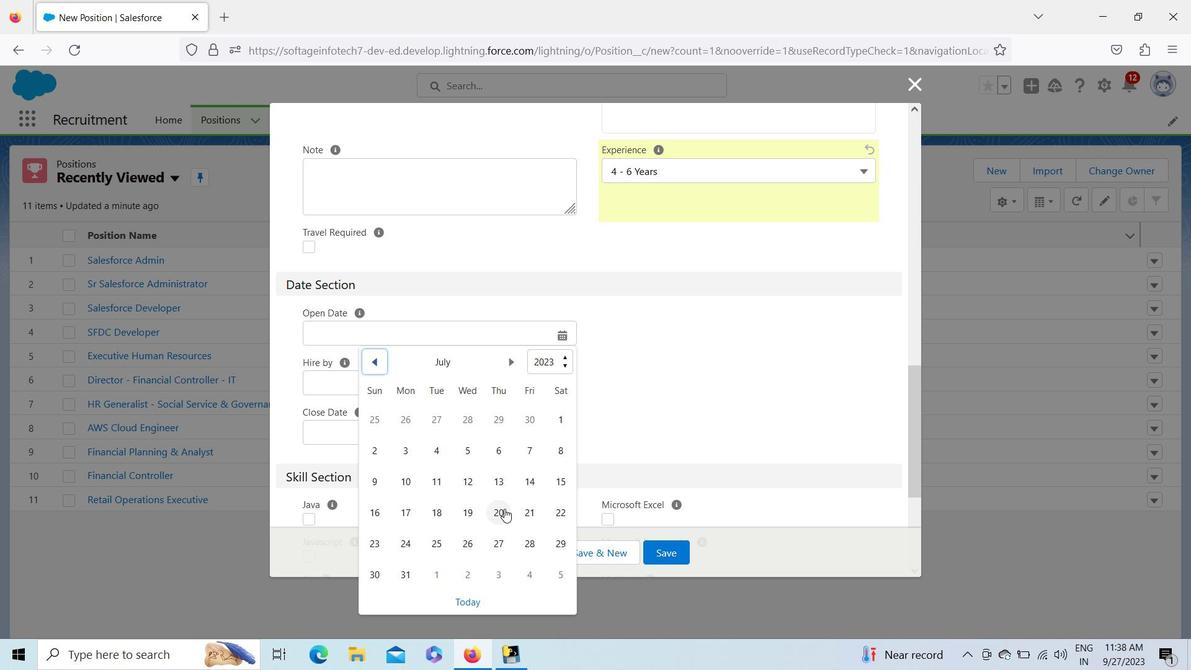 
Action: Mouse pressed left at (505, 508)
Screenshot: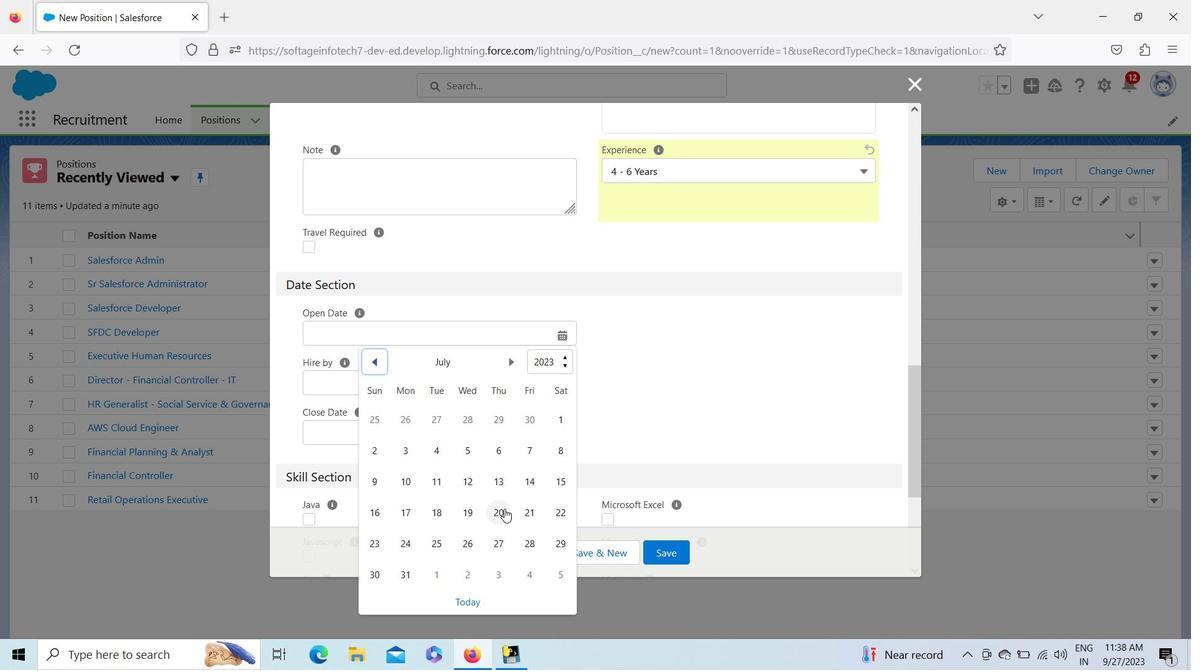 
Action: Mouse moved to (428, 388)
Screenshot: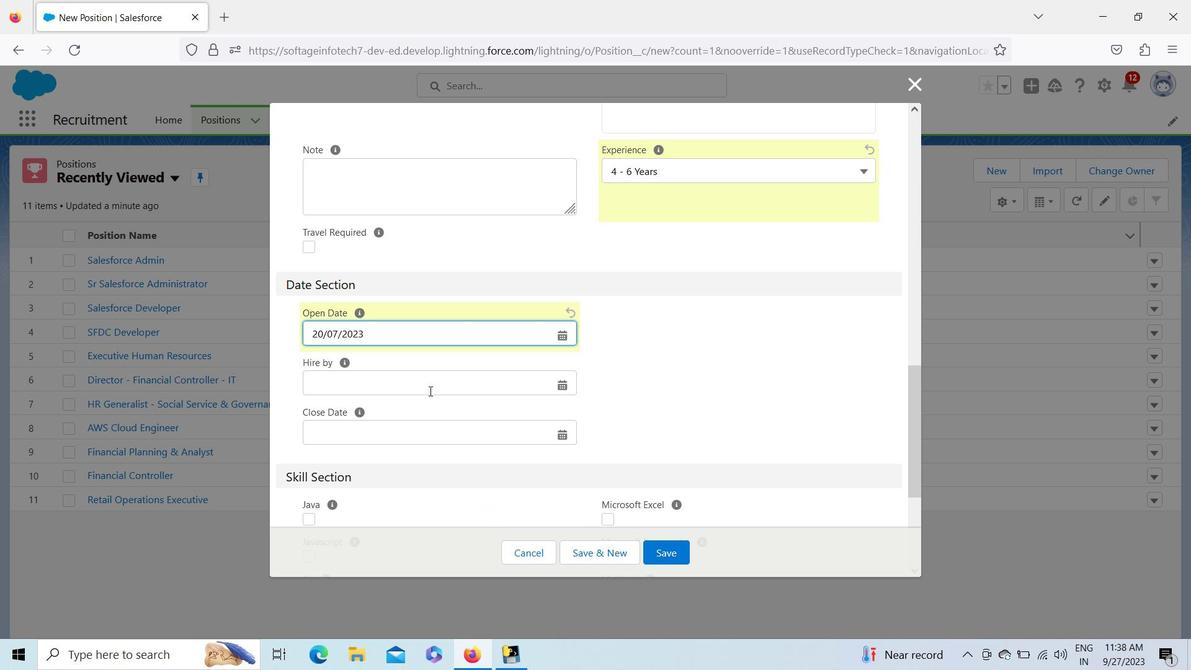 
Action: Mouse pressed left at (428, 388)
Screenshot: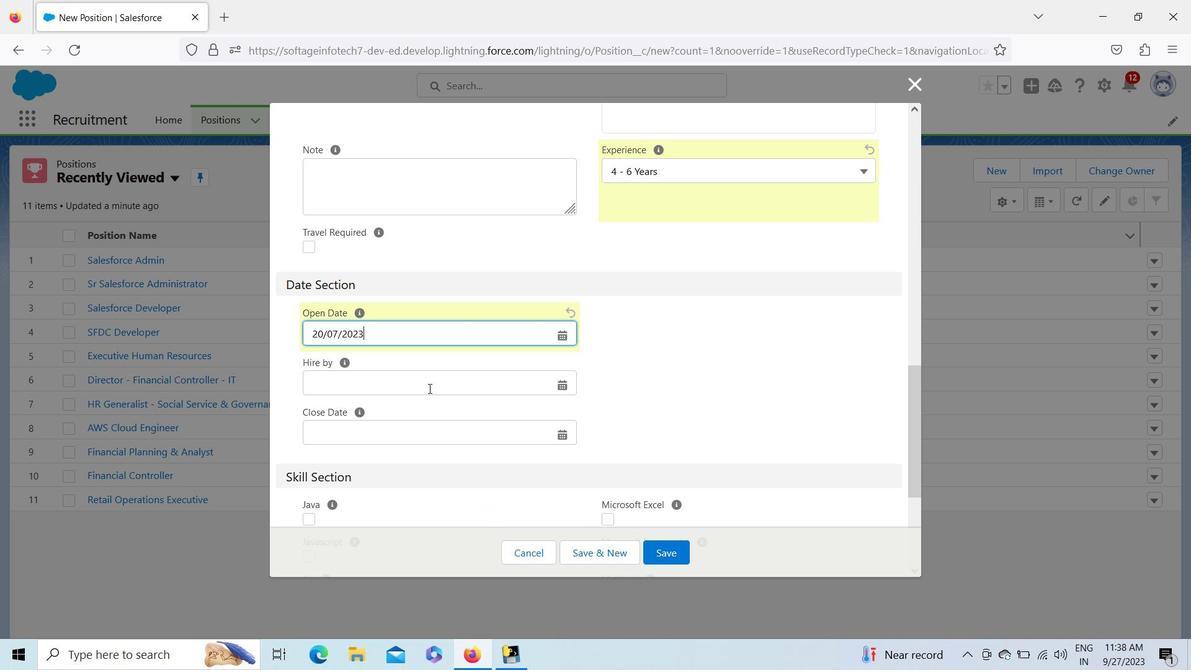 
Action: Mouse moved to (509, 109)
Screenshot: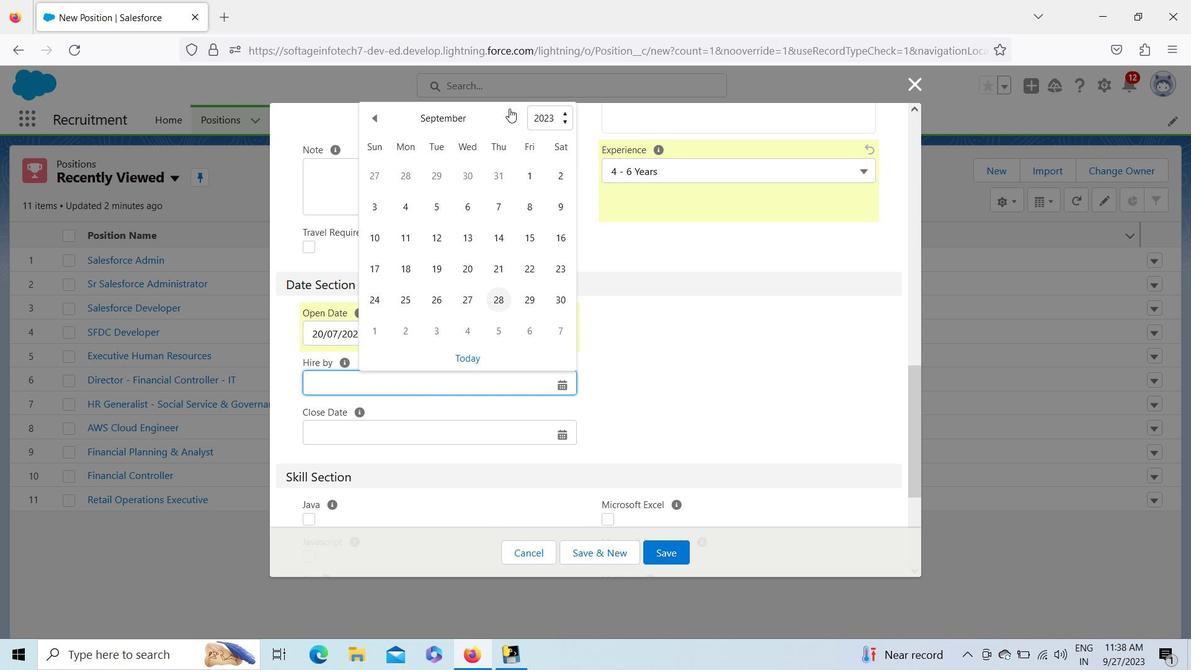 
Action: Mouse pressed left at (509, 109)
Screenshot: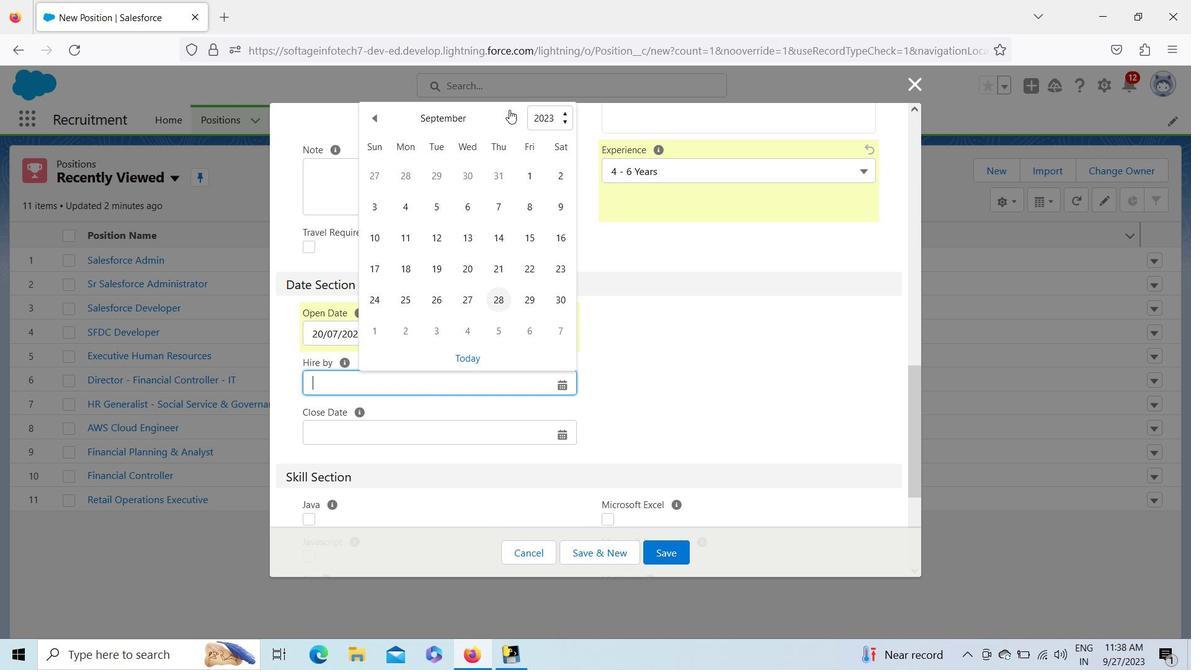 
Action: Mouse moved to (373, 118)
Screenshot: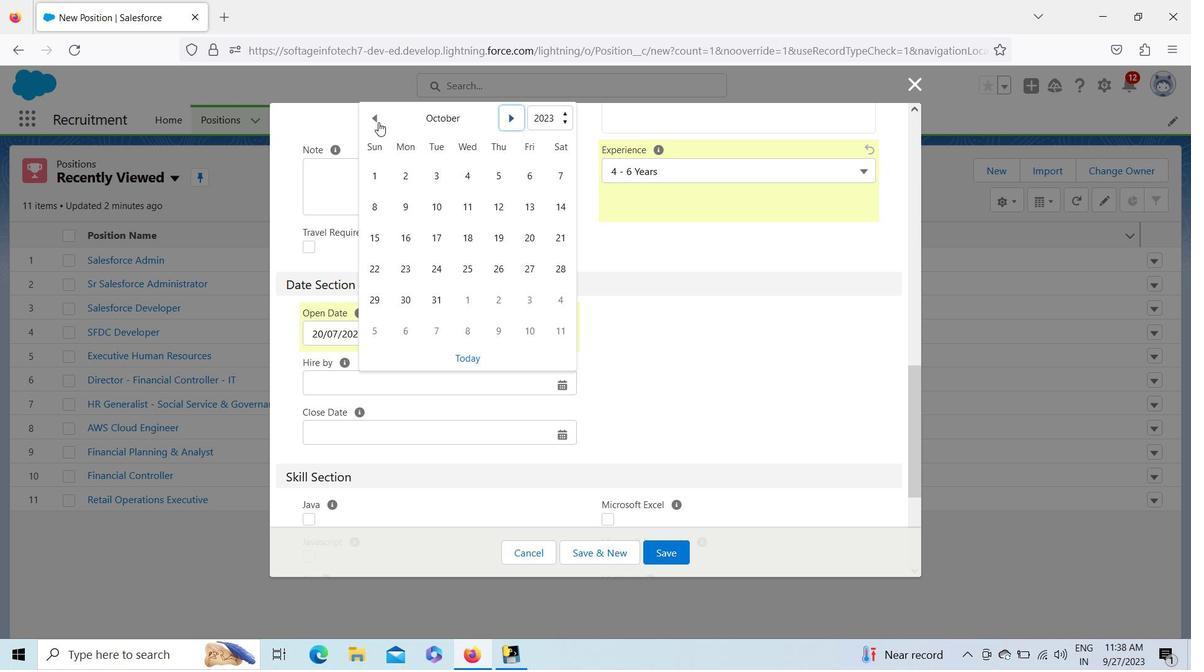 
Action: Mouse pressed left at (373, 118)
Screenshot: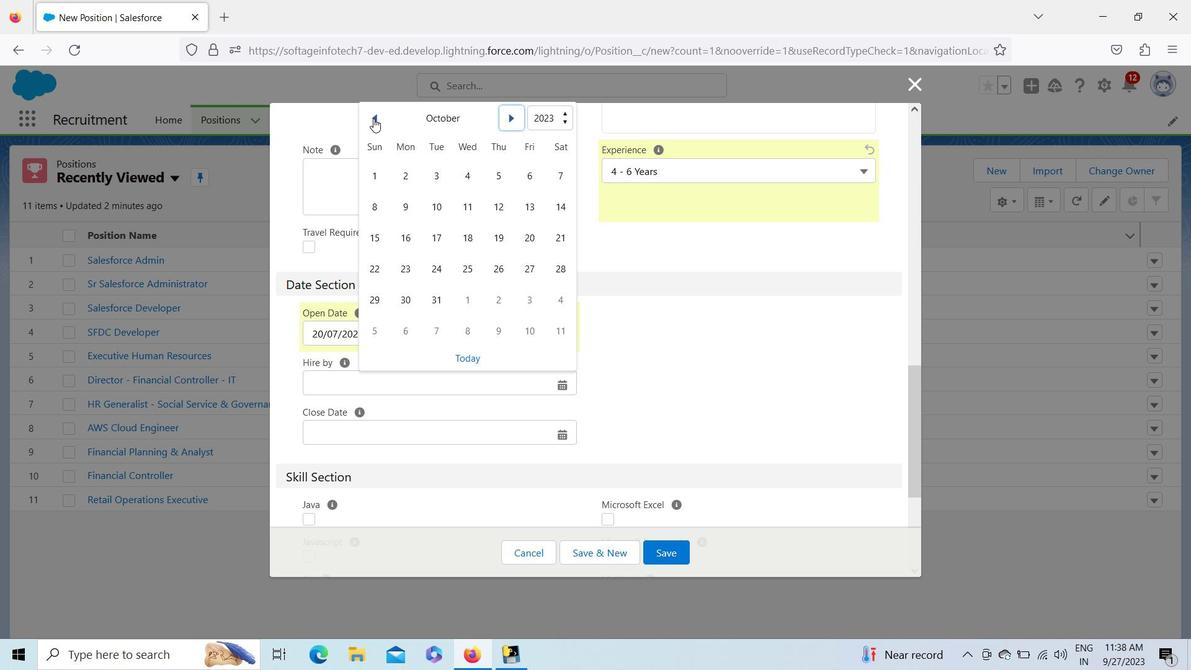 
Action: Mouse pressed left at (373, 118)
Screenshot: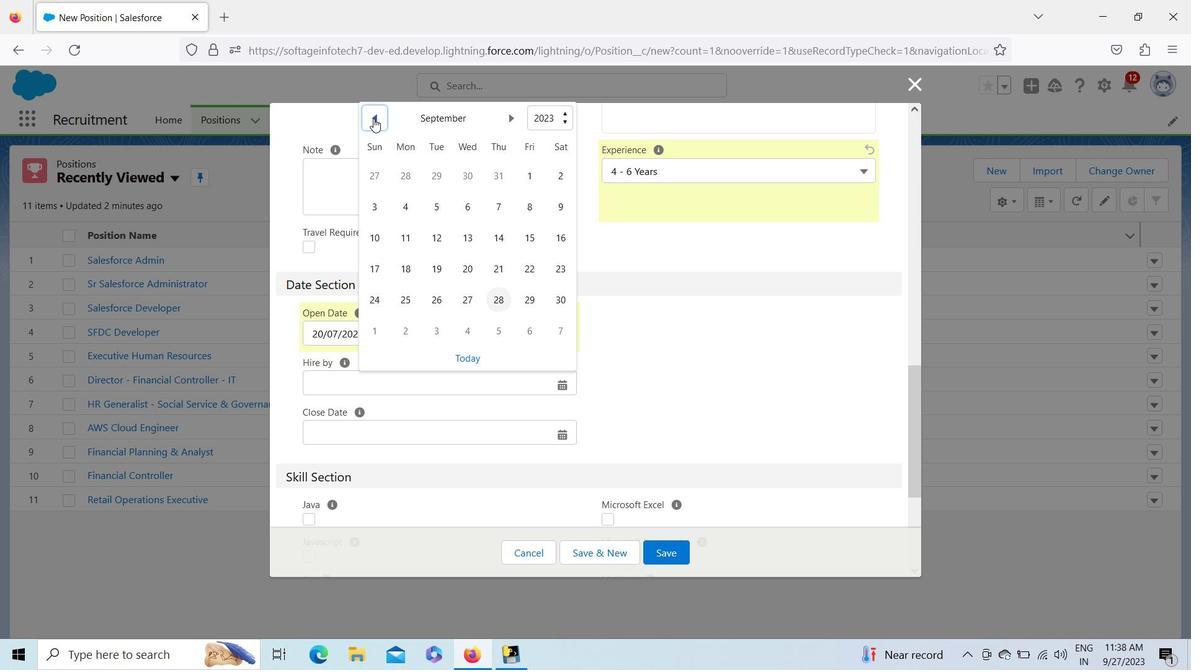 
Action: Mouse moved to (371, 272)
Screenshot: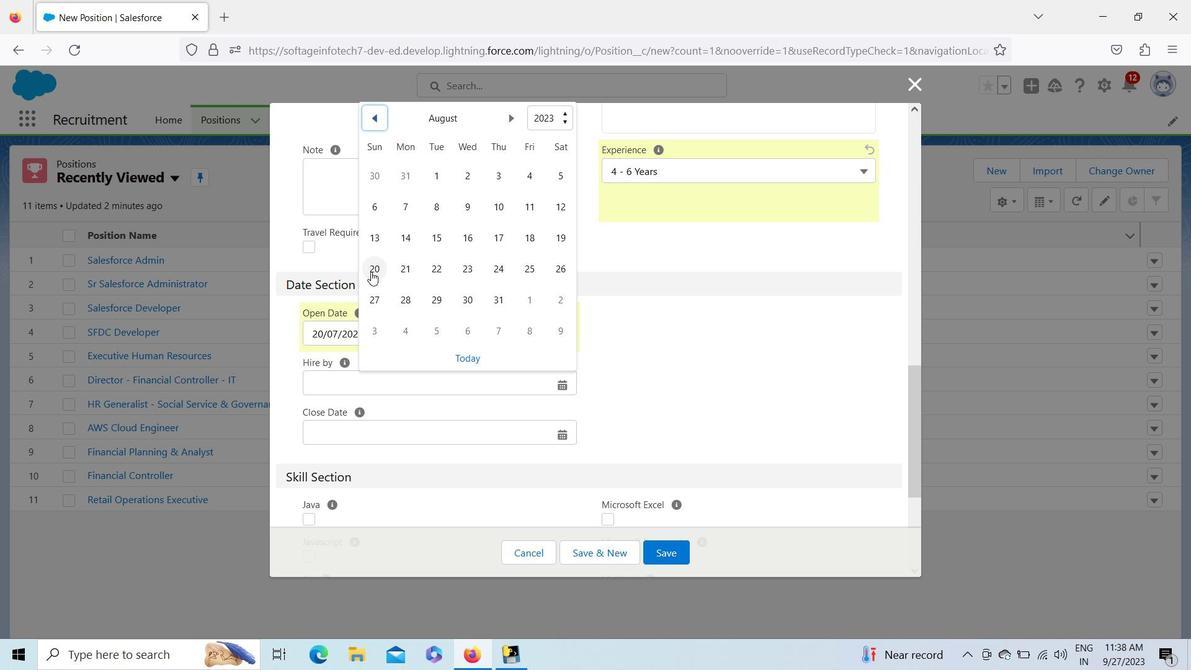 
Action: Mouse pressed left at (371, 272)
Screenshot: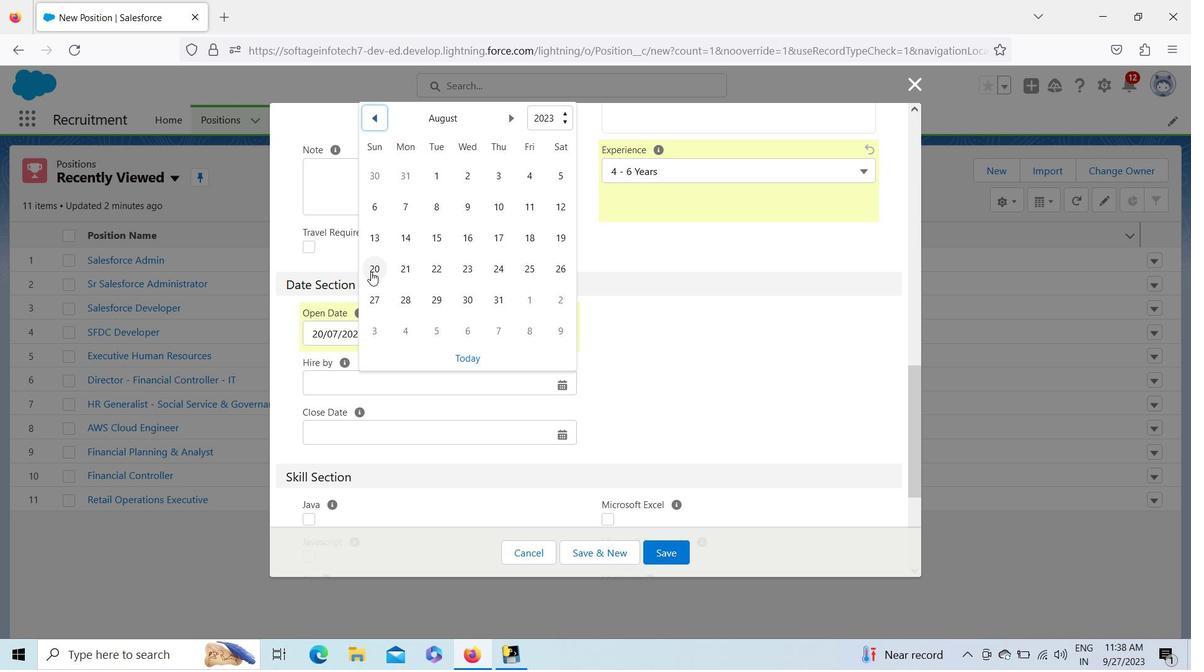 
Action: Mouse moved to (338, 428)
Screenshot: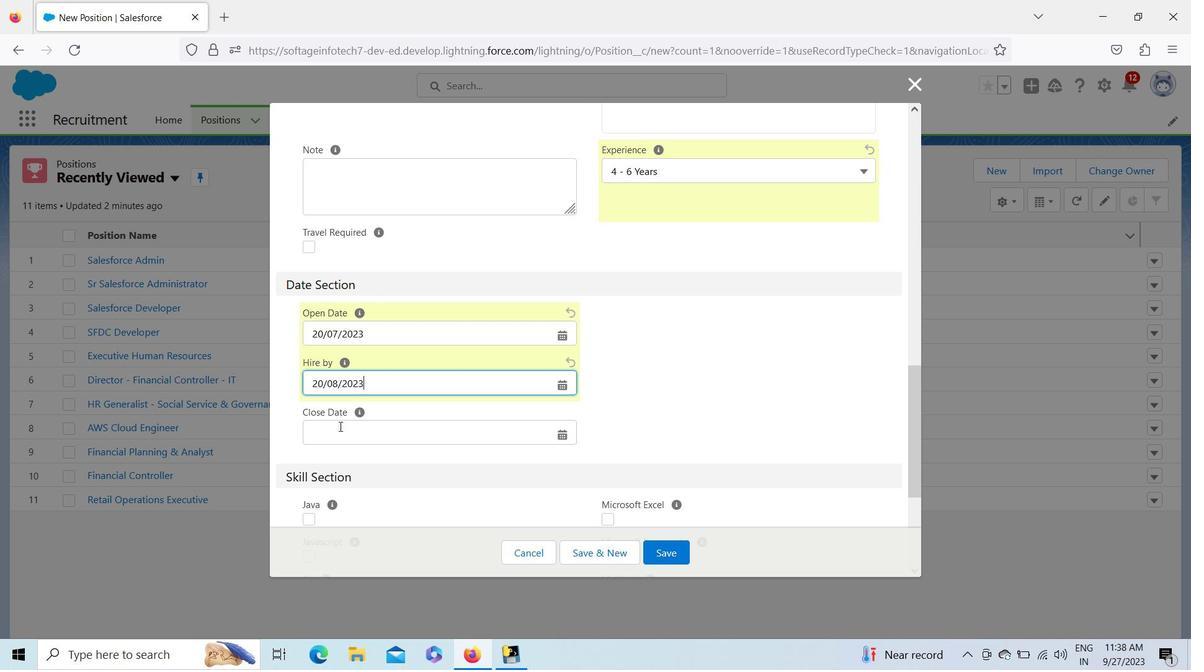 
Action: Mouse pressed left at (338, 428)
Screenshot: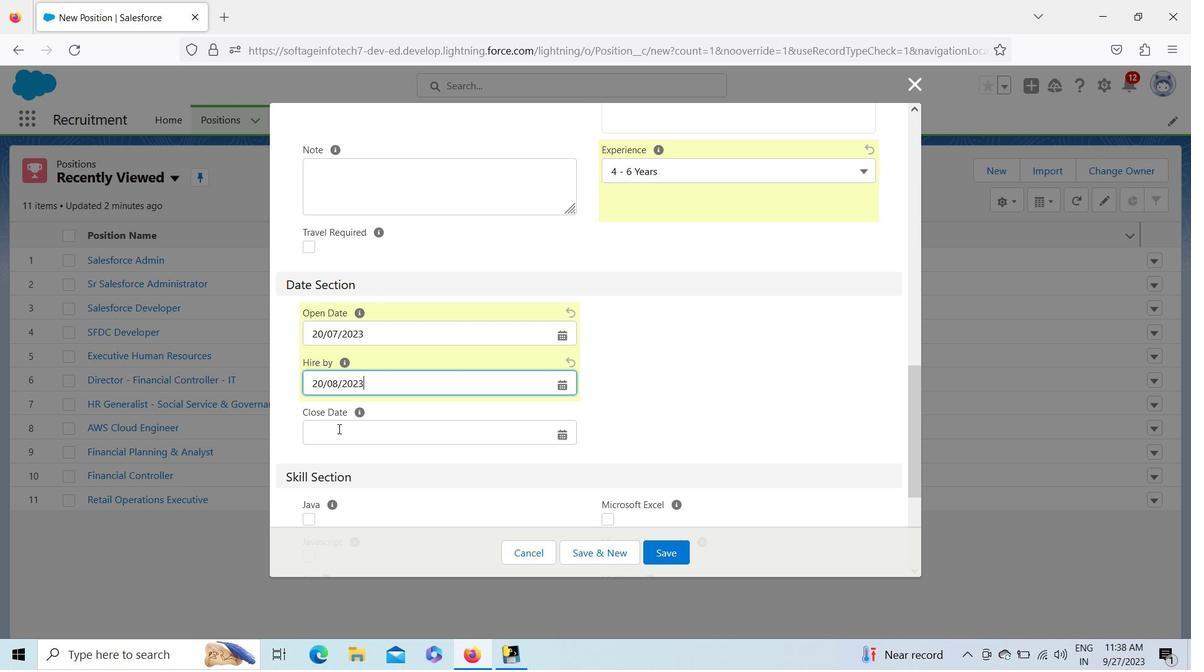 
Action: Mouse moved to (508, 167)
Screenshot: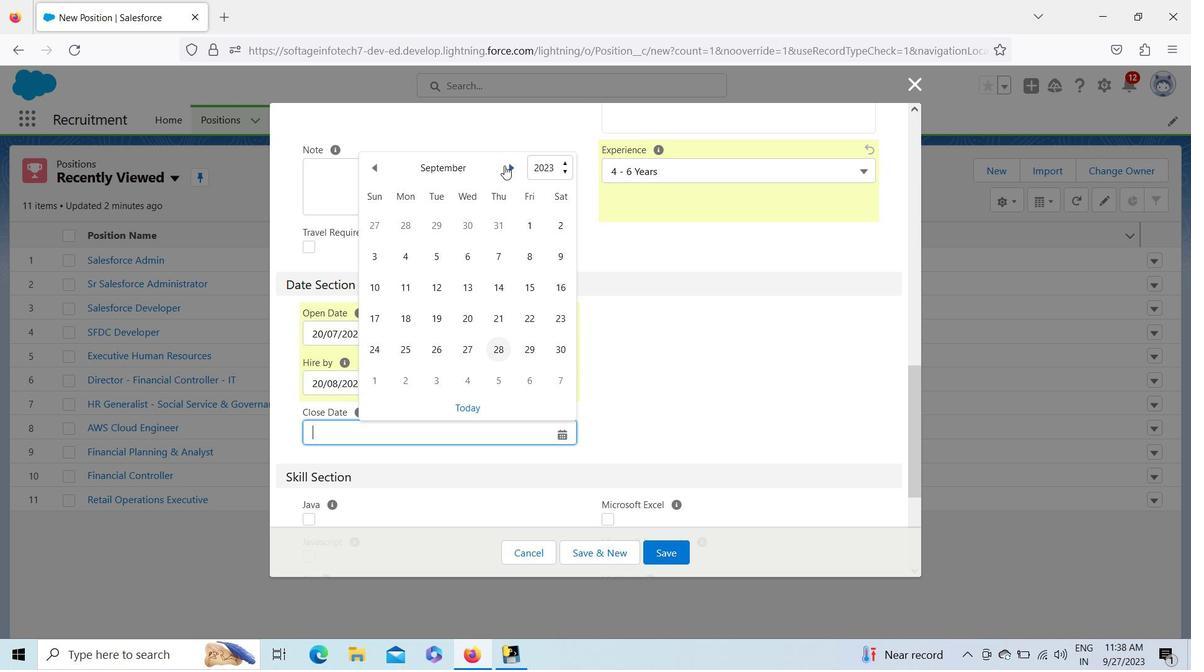 
Action: Mouse pressed left at (508, 167)
Screenshot: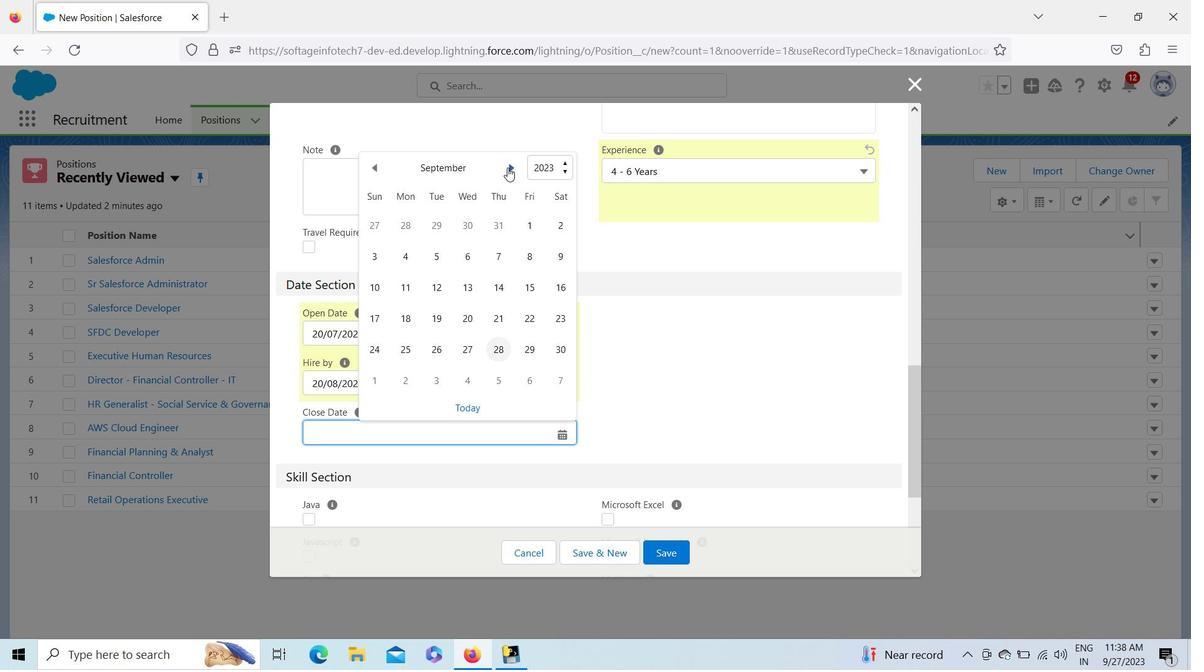 
Action: Mouse moved to (364, 163)
Screenshot: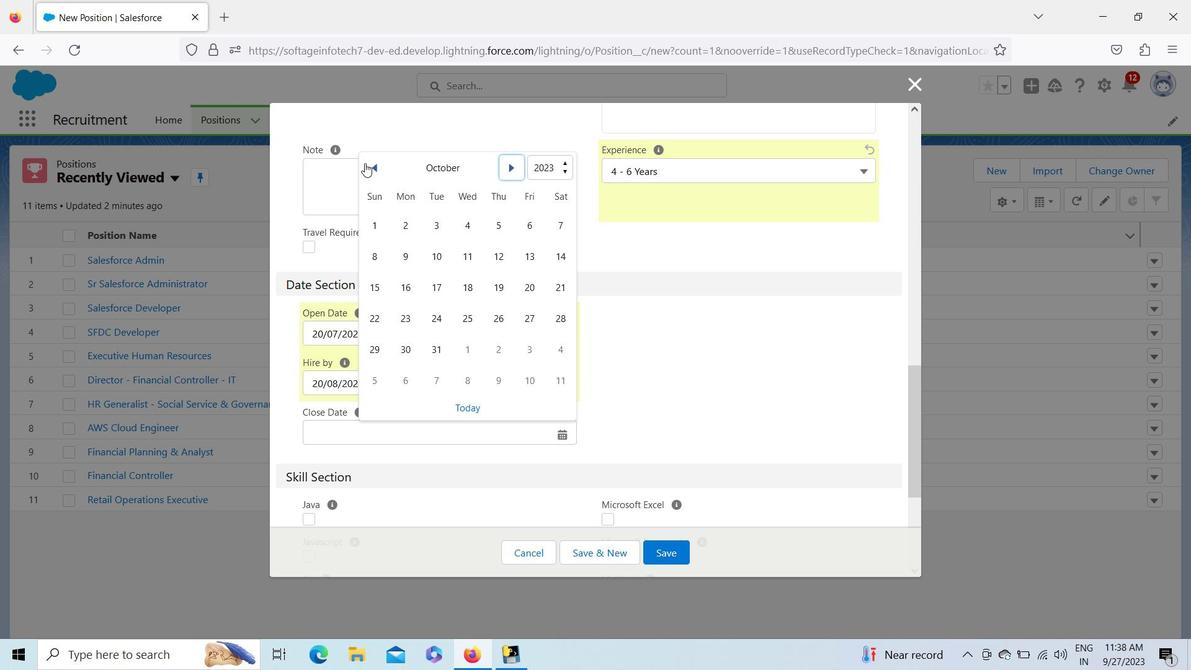 
Action: Mouse pressed left at (364, 163)
Screenshot: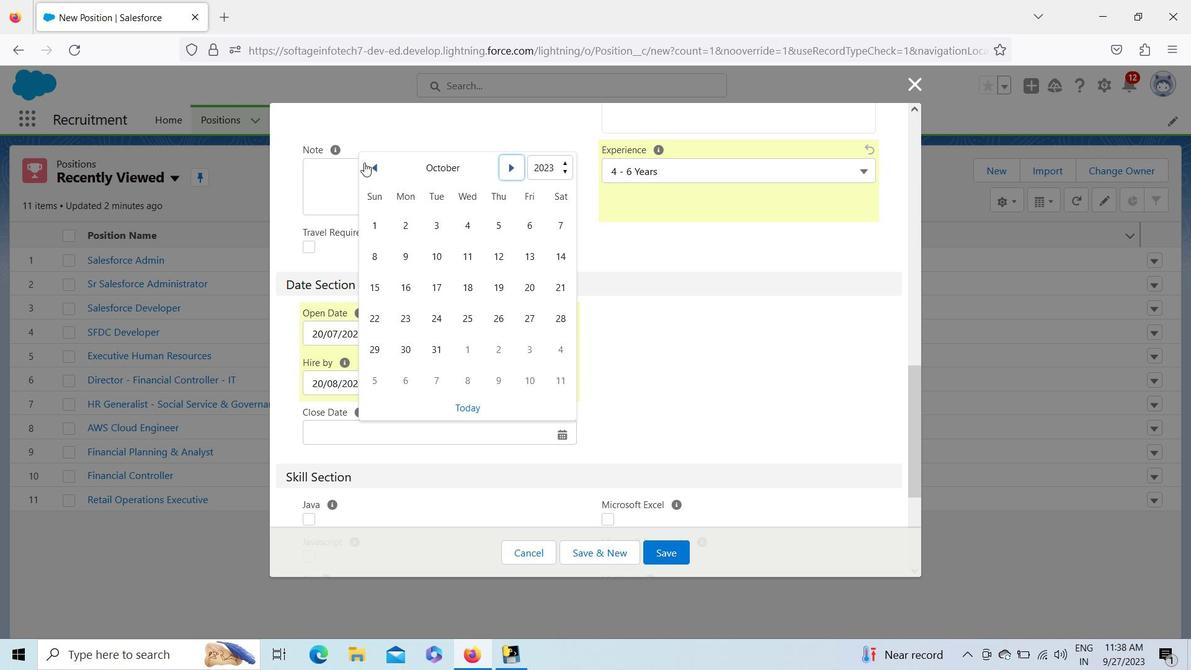 
Action: Mouse pressed left at (364, 163)
Screenshot: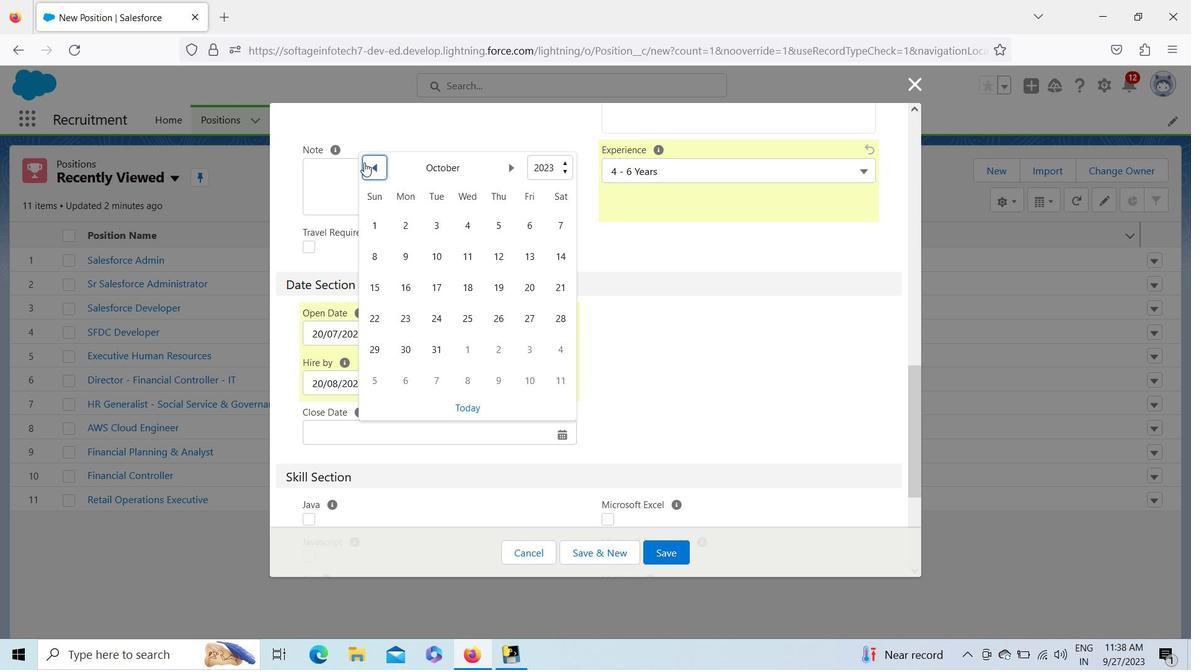
Action: Mouse moved to (532, 318)
Screenshot: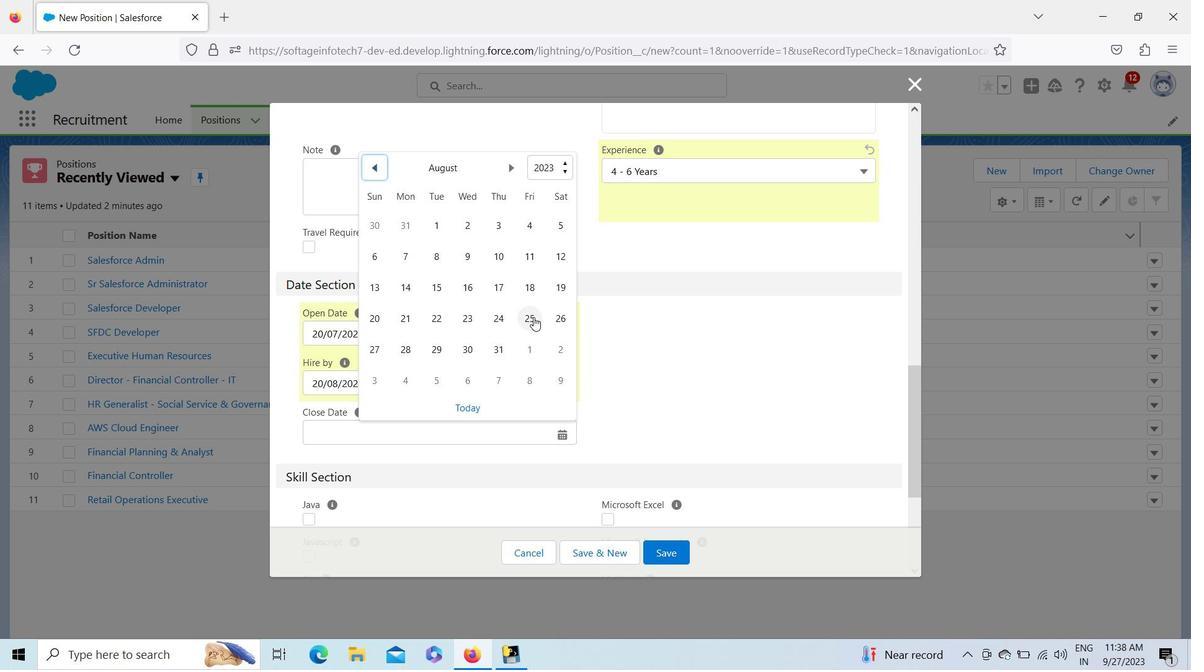 
Action: Mouse pressed left at (532, 318)
Screenshot: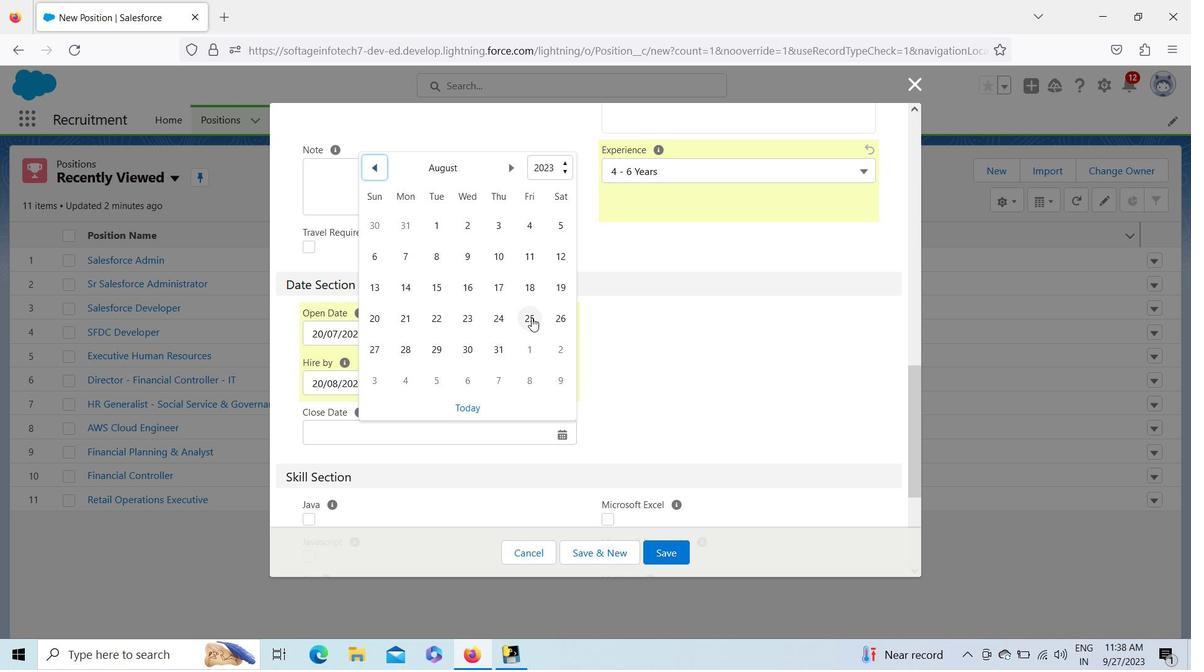 
Action: Mouse moved to (908, 418)
Screenshot: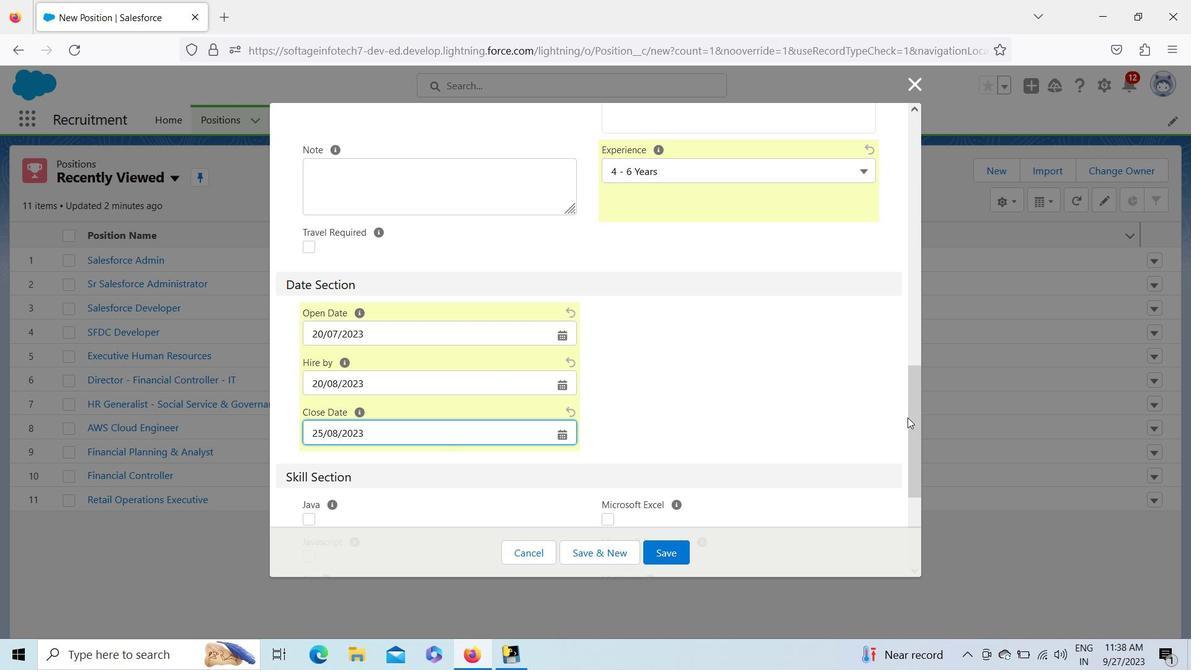 
Action: Mouse pressed left at (908, 418)
Screenshot: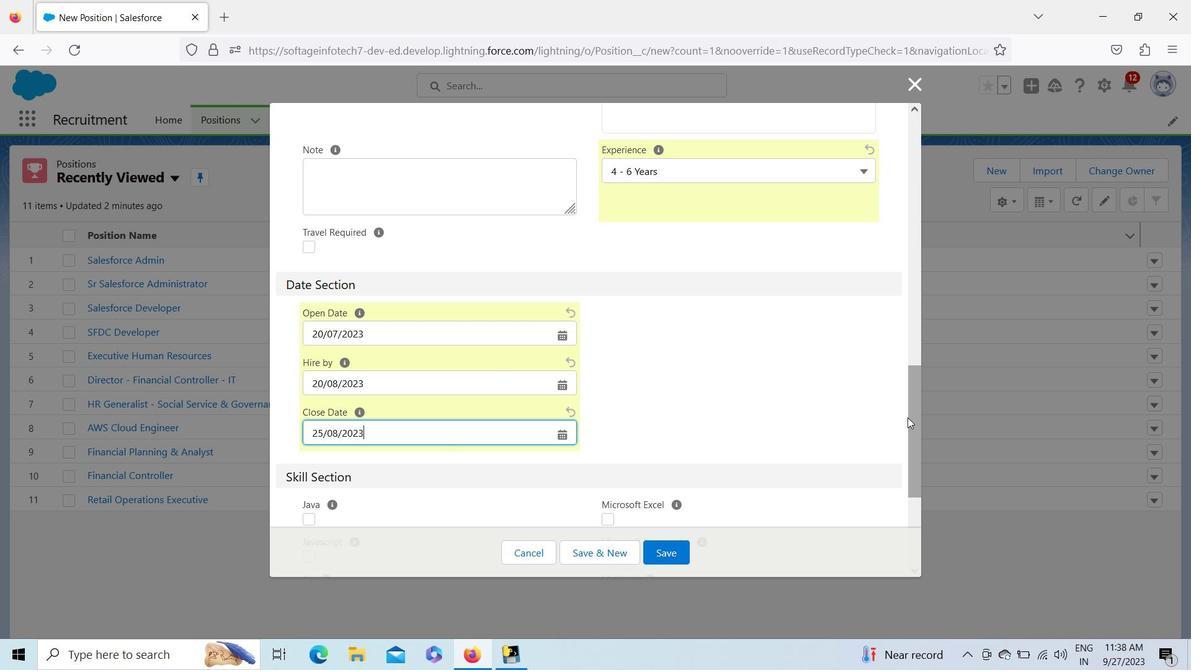 
Action: Mouse moved to (658, 552)
Screenshot: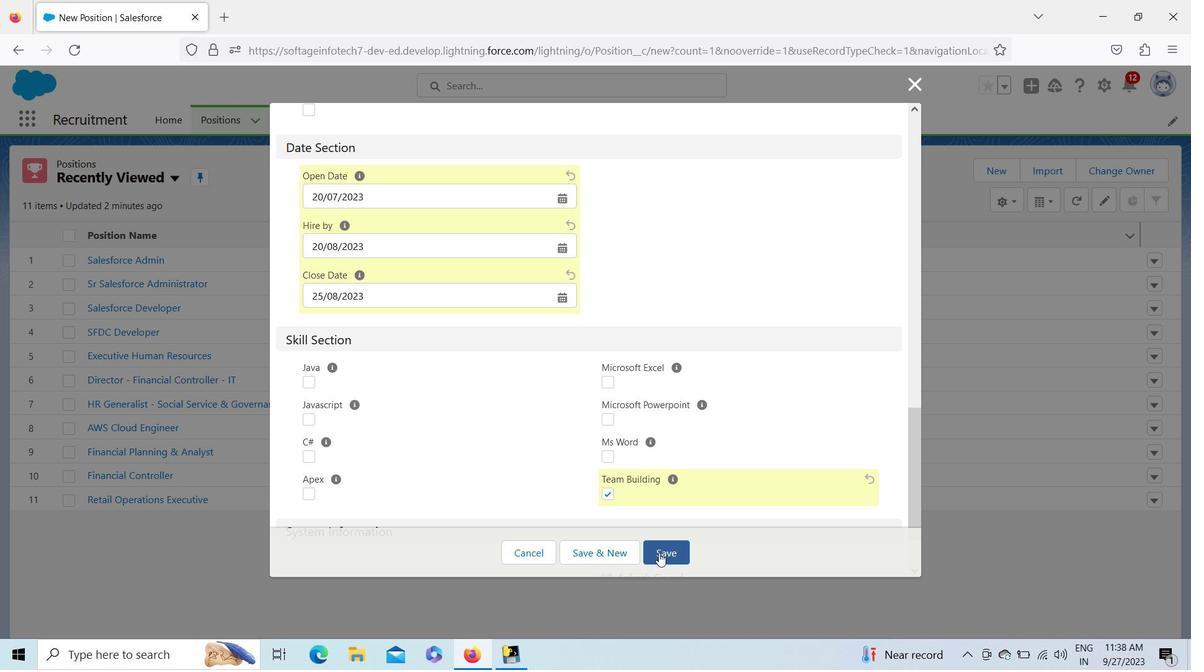 
Action: Mouse pressed left at (658, 552)
Screenshot: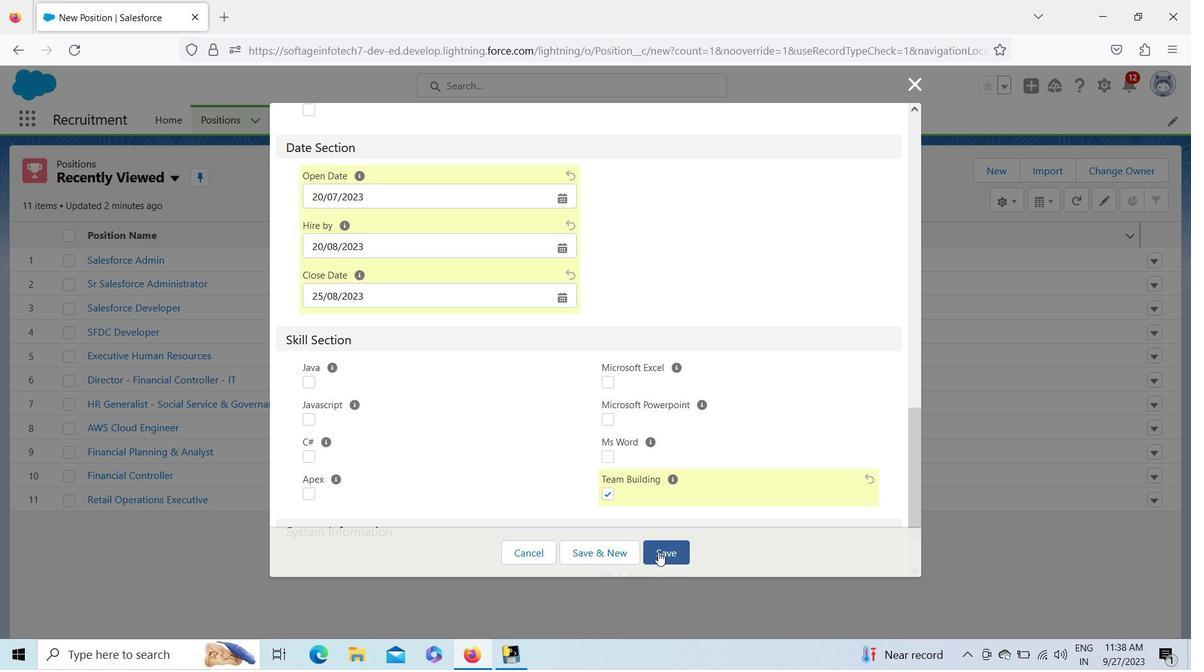 
Action: Mouse moved to (1019, 171)
Screenshot: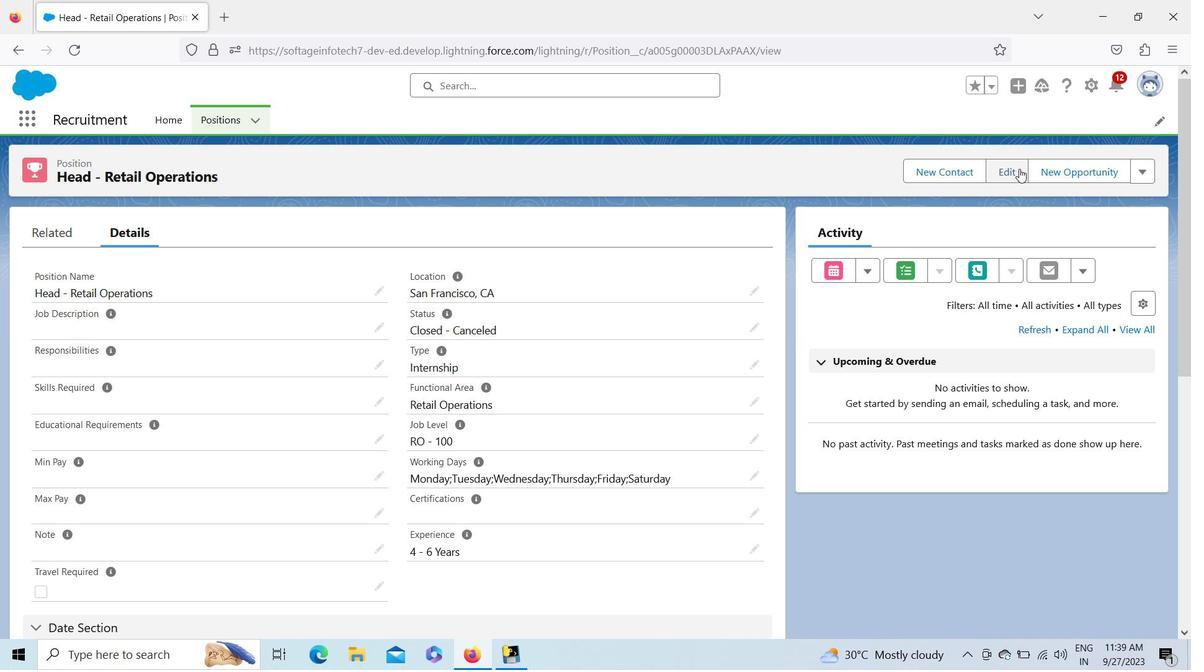 
Action: Mouse pressed left at (1019, 171)
Screenshot: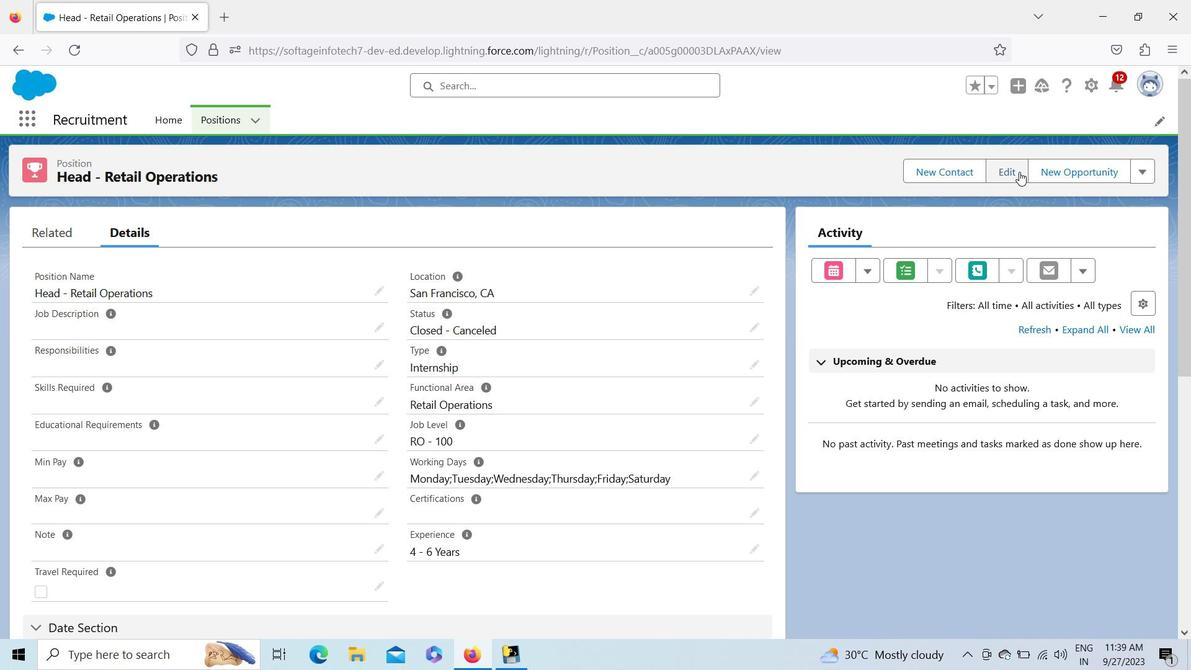 
Action: Mouse moved to (908, 177)
Screenshot: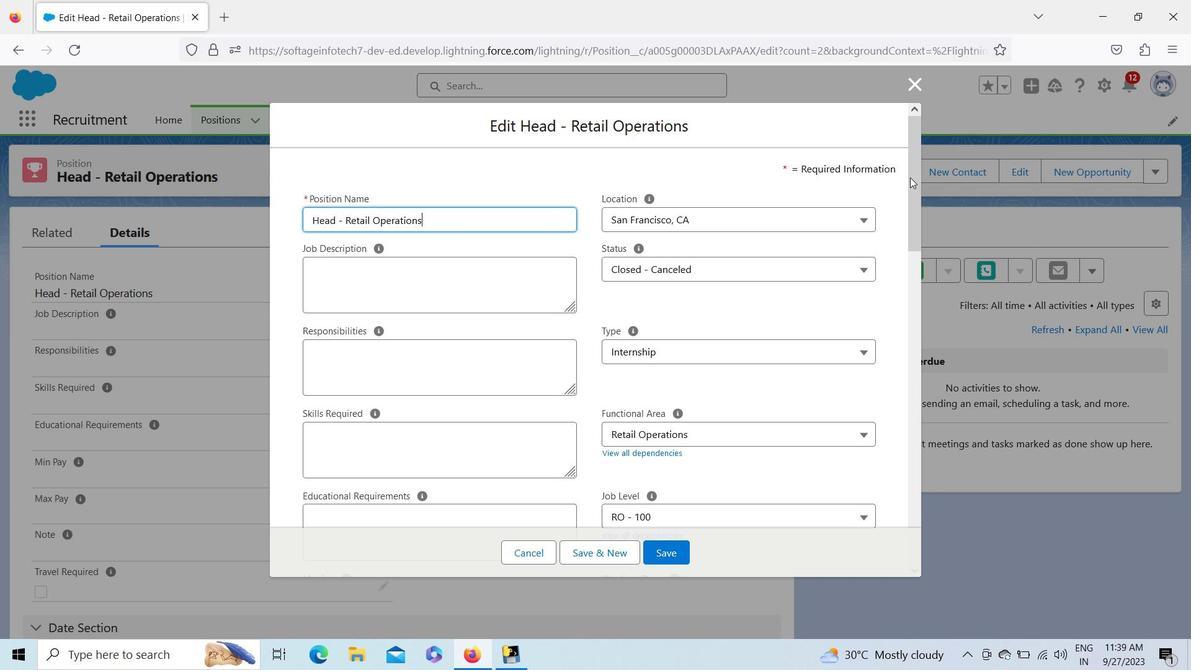 
Action: Mouse pressed left at (908, 177)
Screenshot: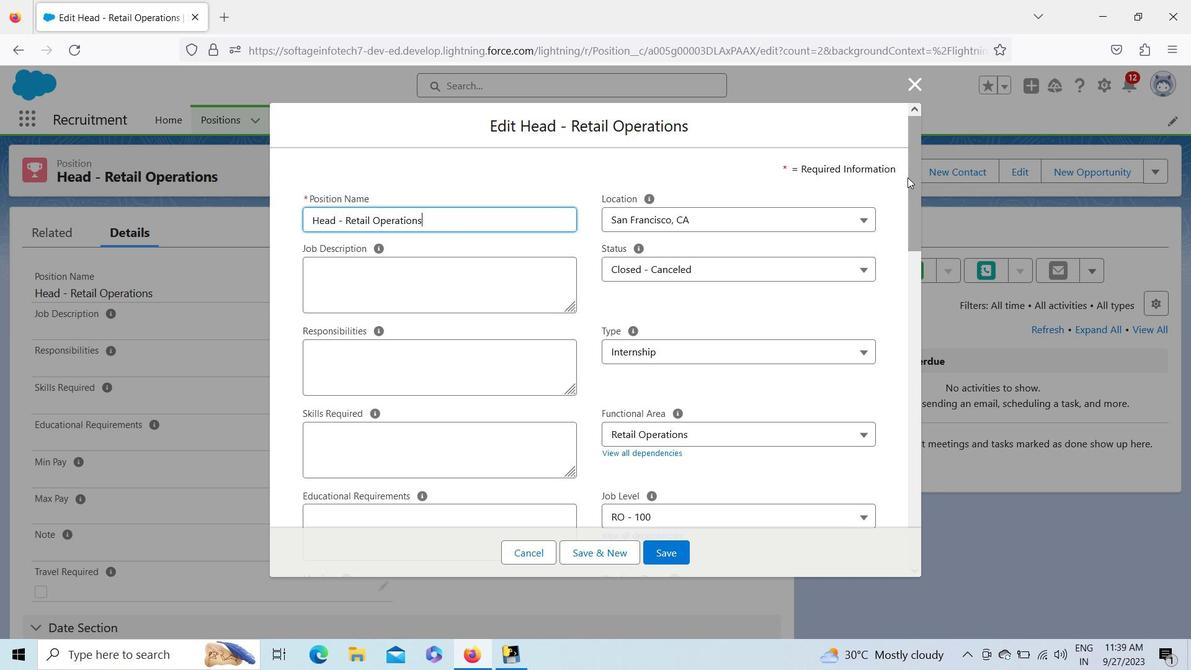 
Action: Mouse moved to (305, 351)
Screenshot: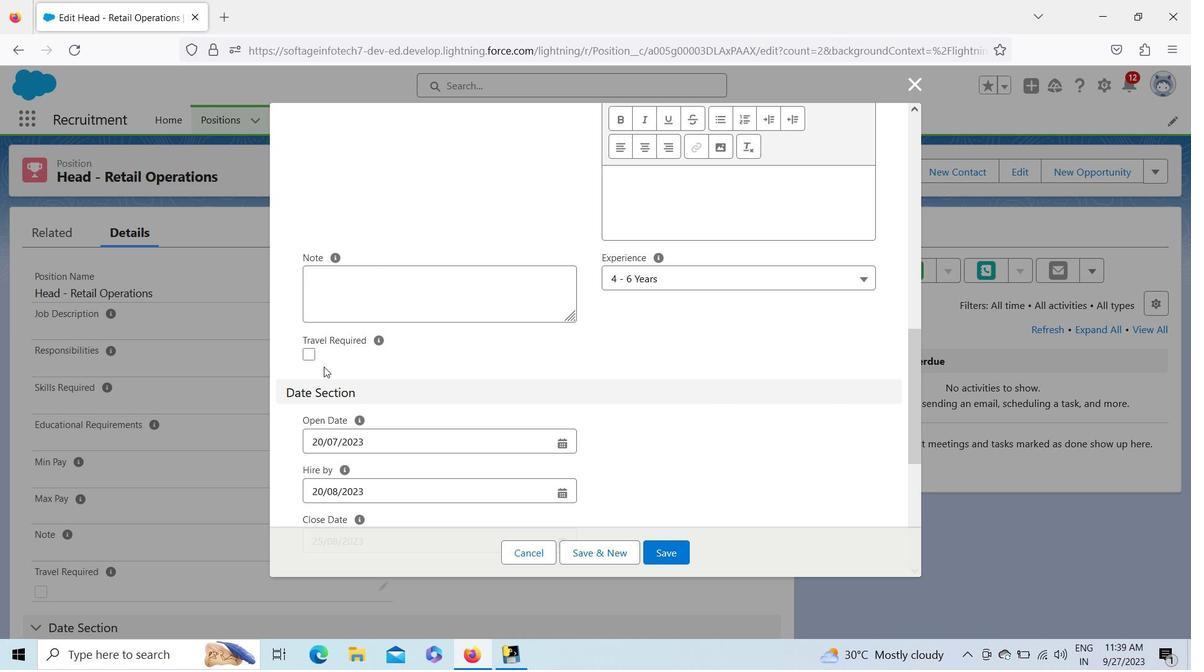 
Action: Mouse pressed left at (305, 351)
Screenshot: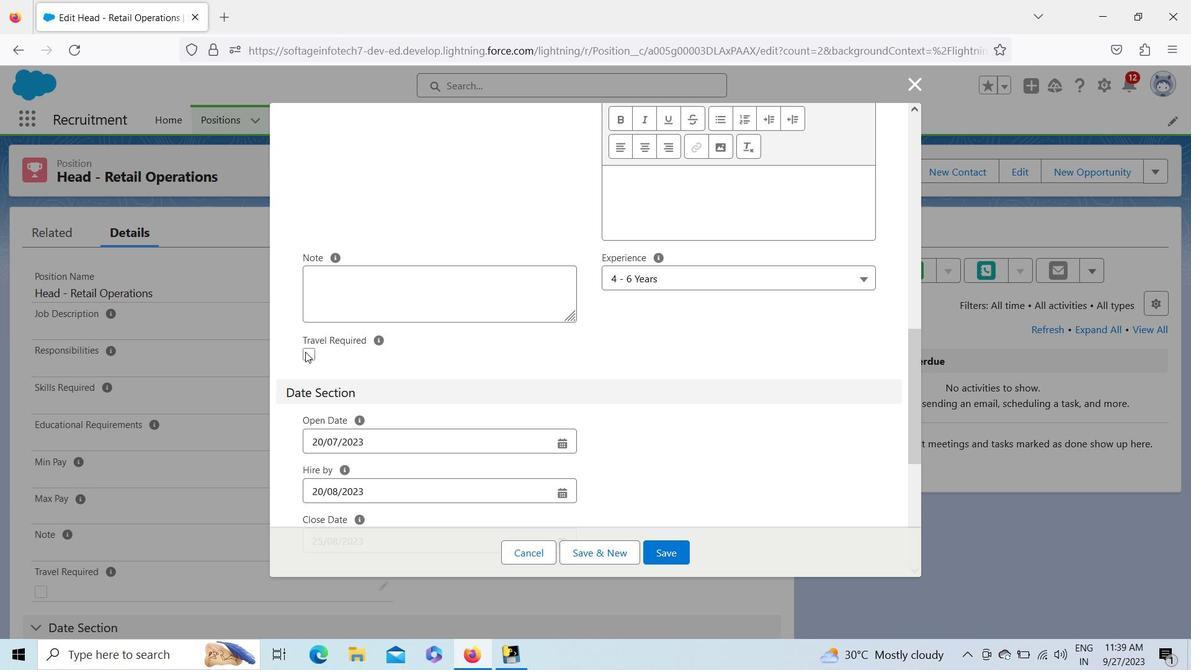 
Action: Mouse moved to (910, 363)
Screenshot: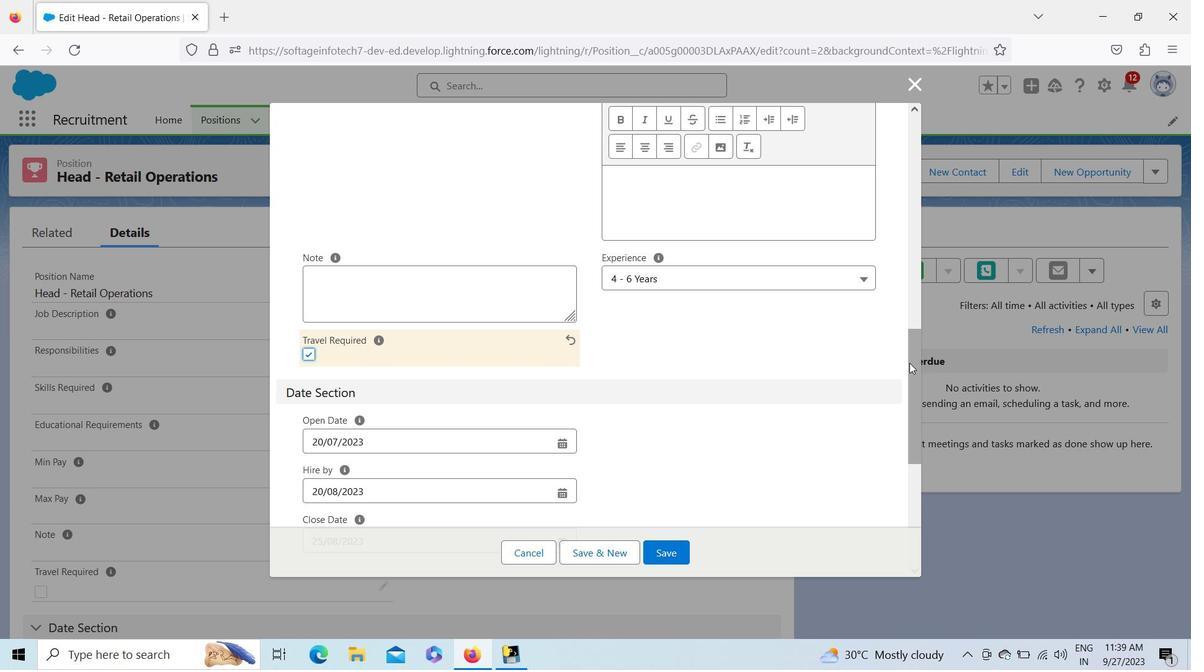 
Action: Mouse pressed left at (910, 363)
Screenshot: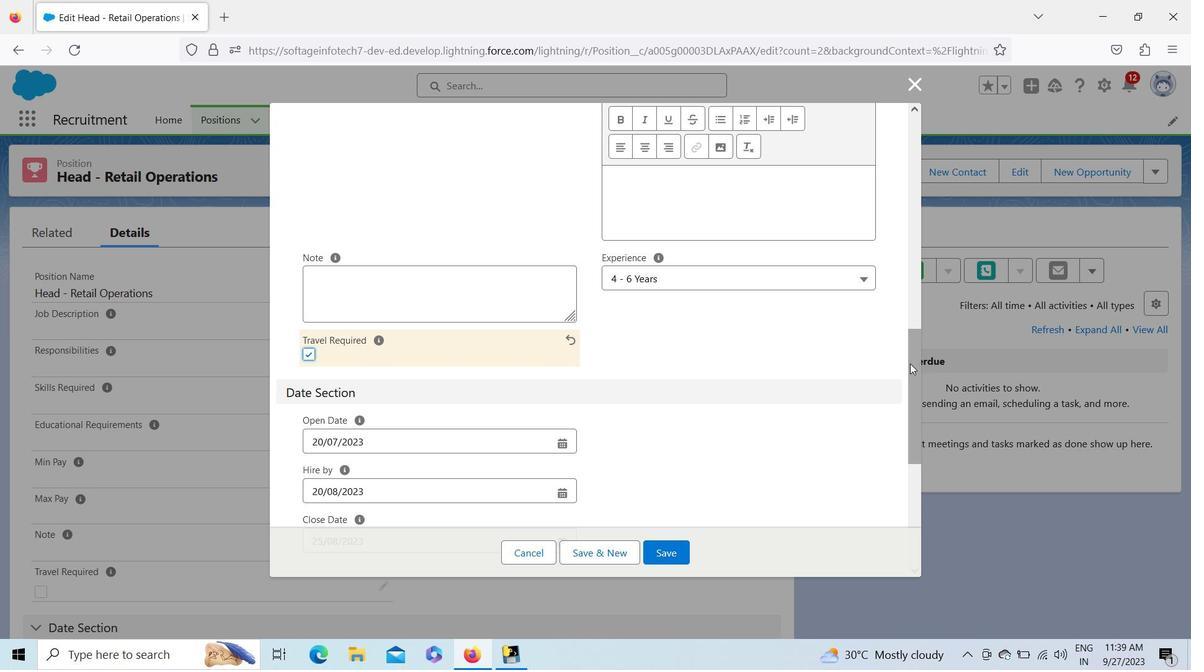 
Action: Mouse moved to (482, 152)
Screenshot: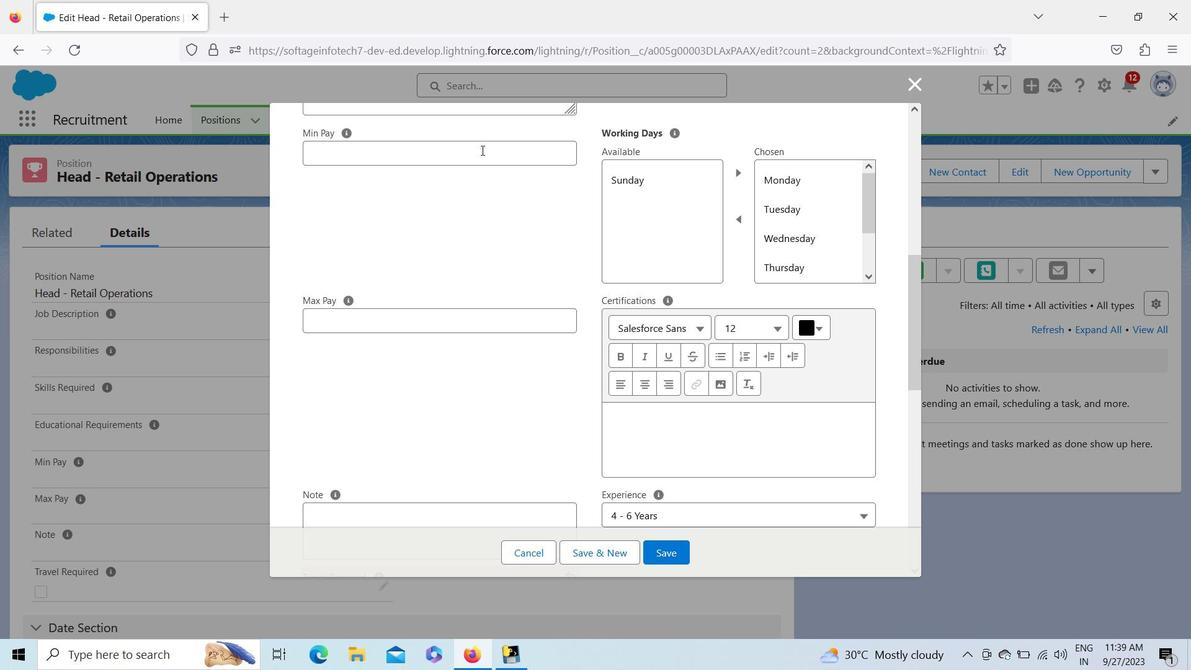 
Action: Mouse pressed left at (482, 152)
Screenshot: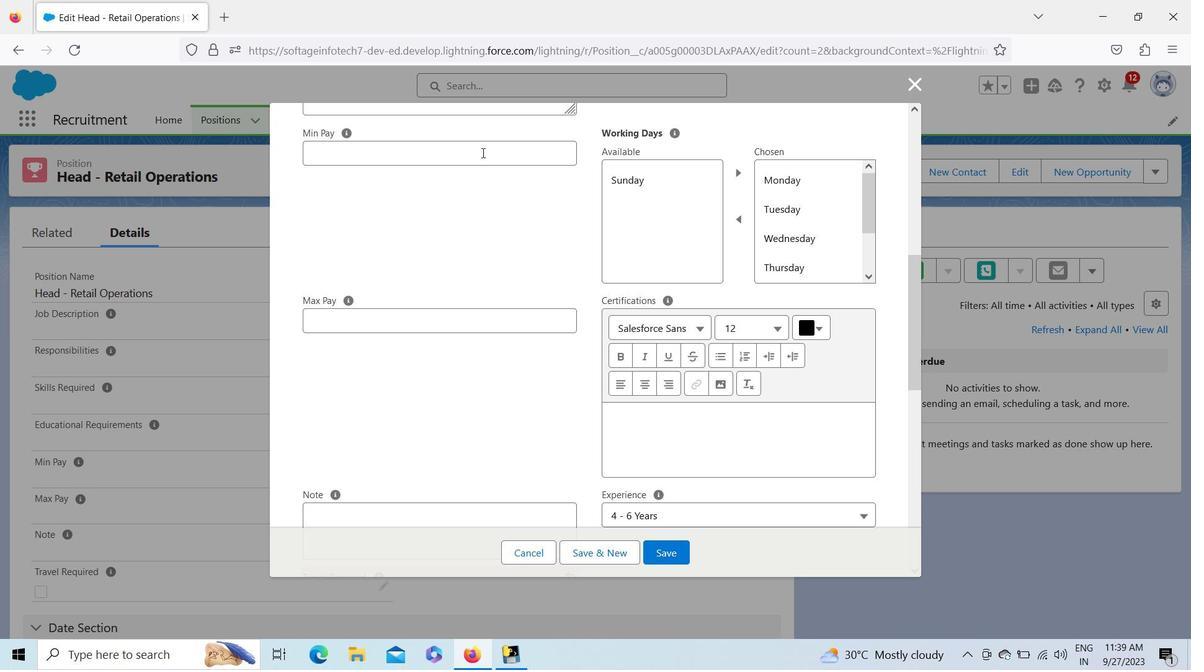 
Action: Key pressed 400000
Screenshot: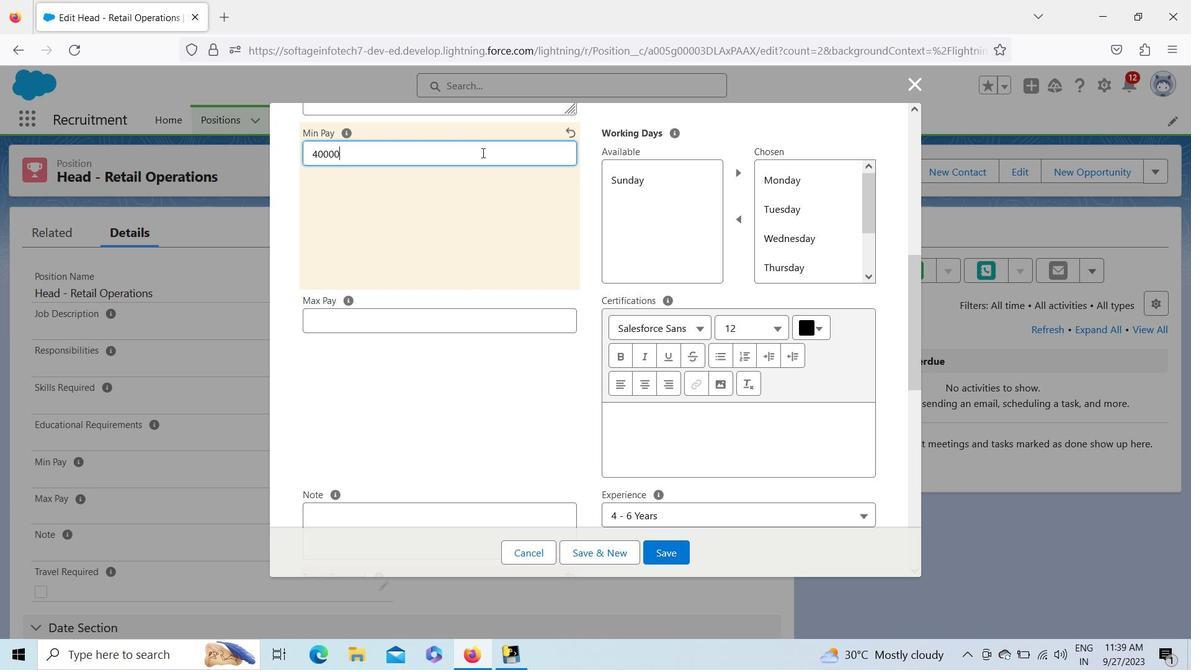 
Action: Mouse moved to (444, 327)
Screenshot: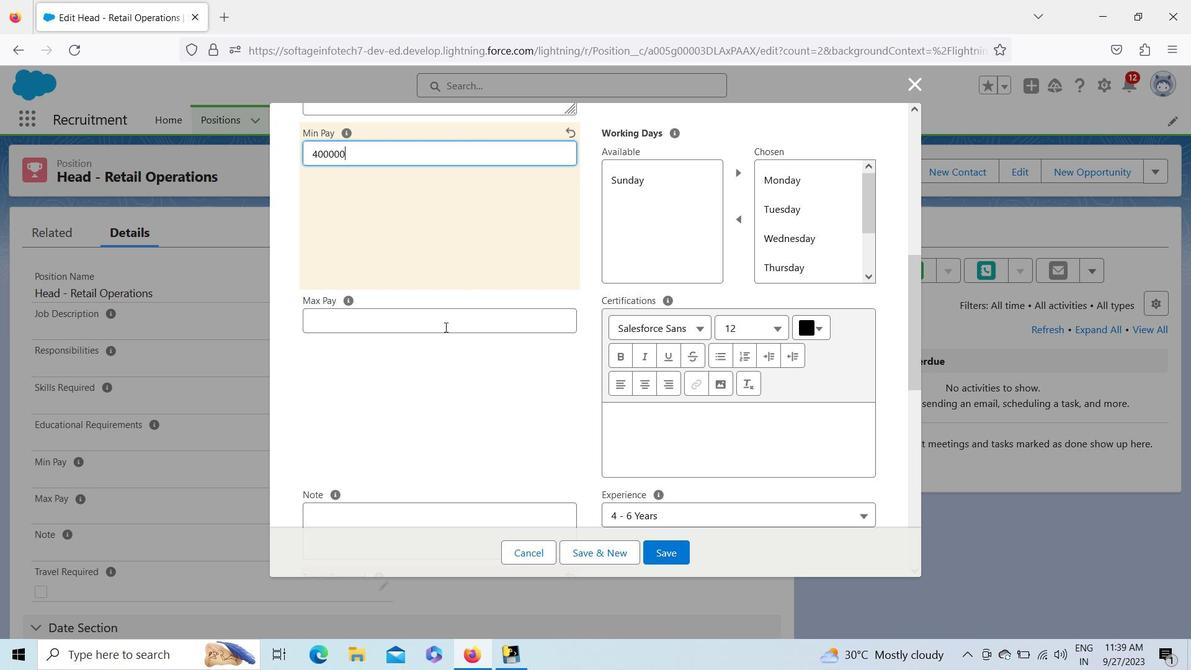 
Action: Mouse pressed left at (444, 327)
Screenshot: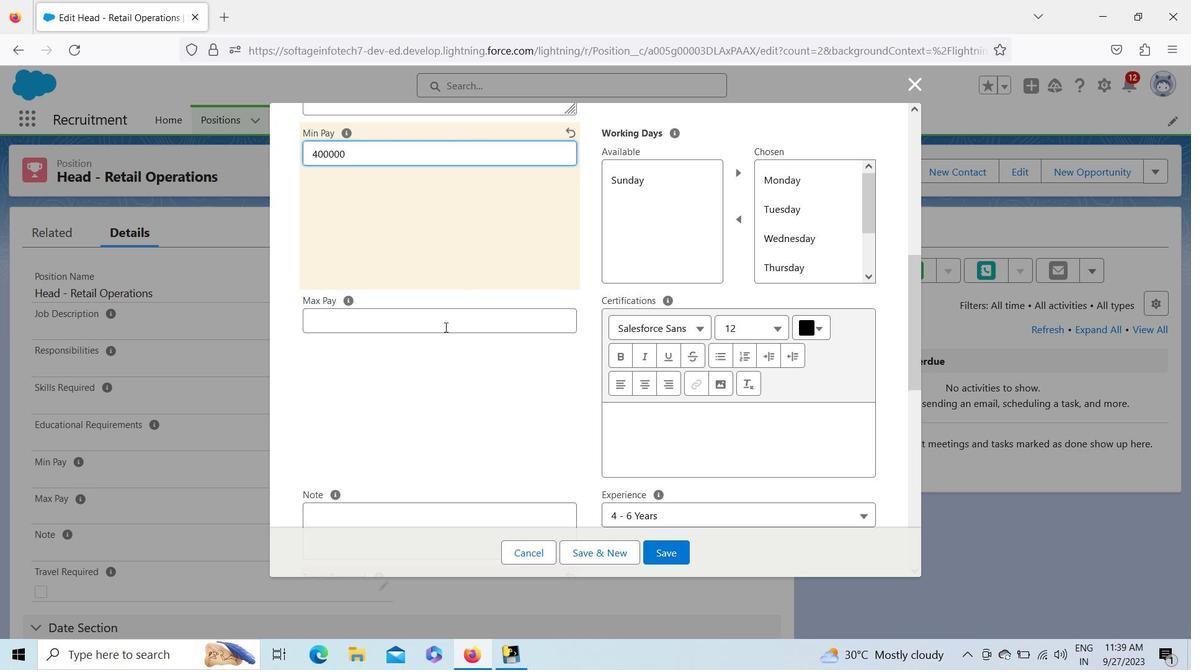 
Action: Key pressed 450000
Screenshot: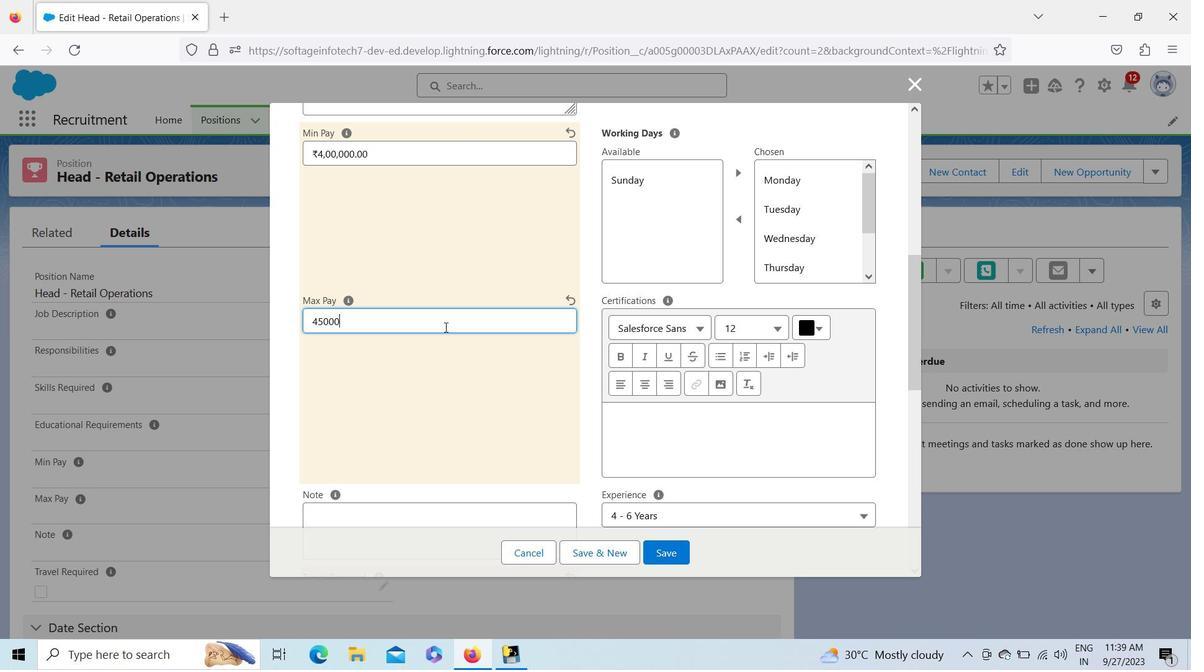 
Action: Mouse moved to (454, 271)
Screenshot: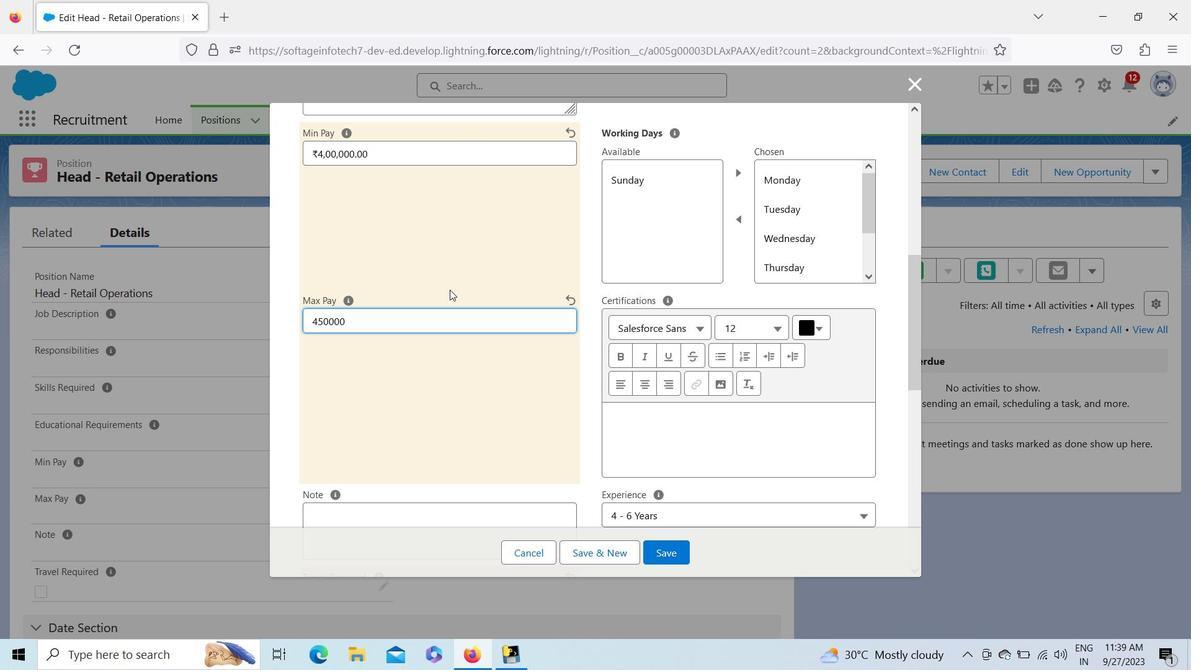 
Action: Mouse pressed left at (454, 271)
Screenshot: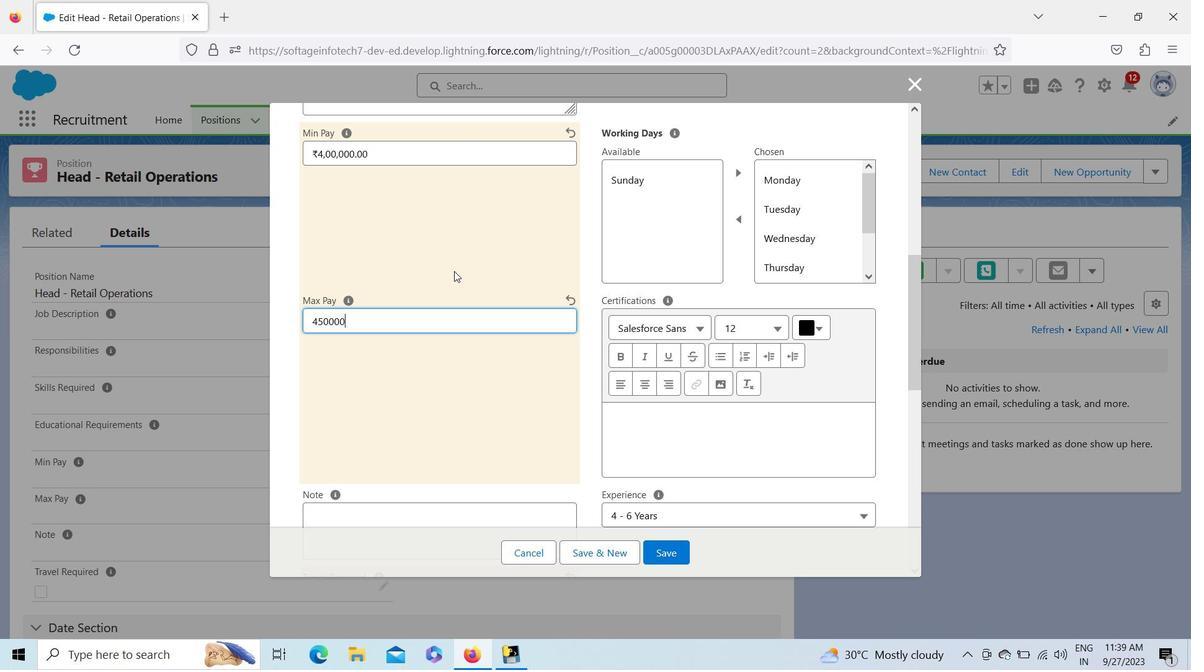 
Action: Mouse moved to (911, 287)
Screenshot: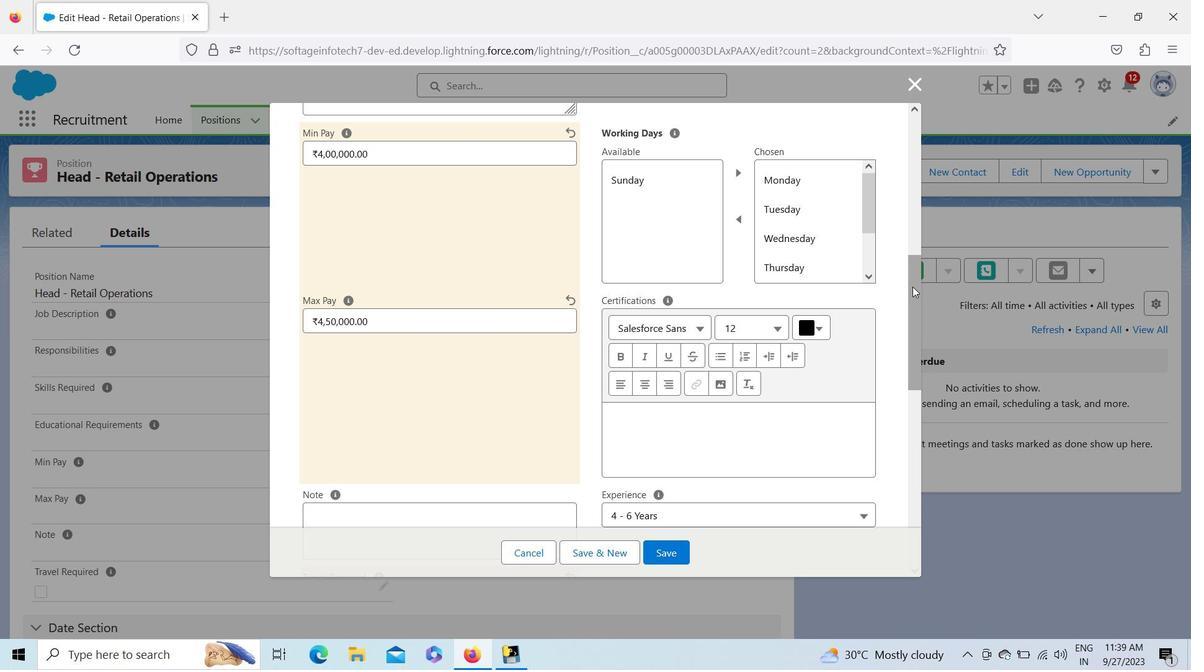
Action: Mouse pressed left at (911, 287)
Screenshot: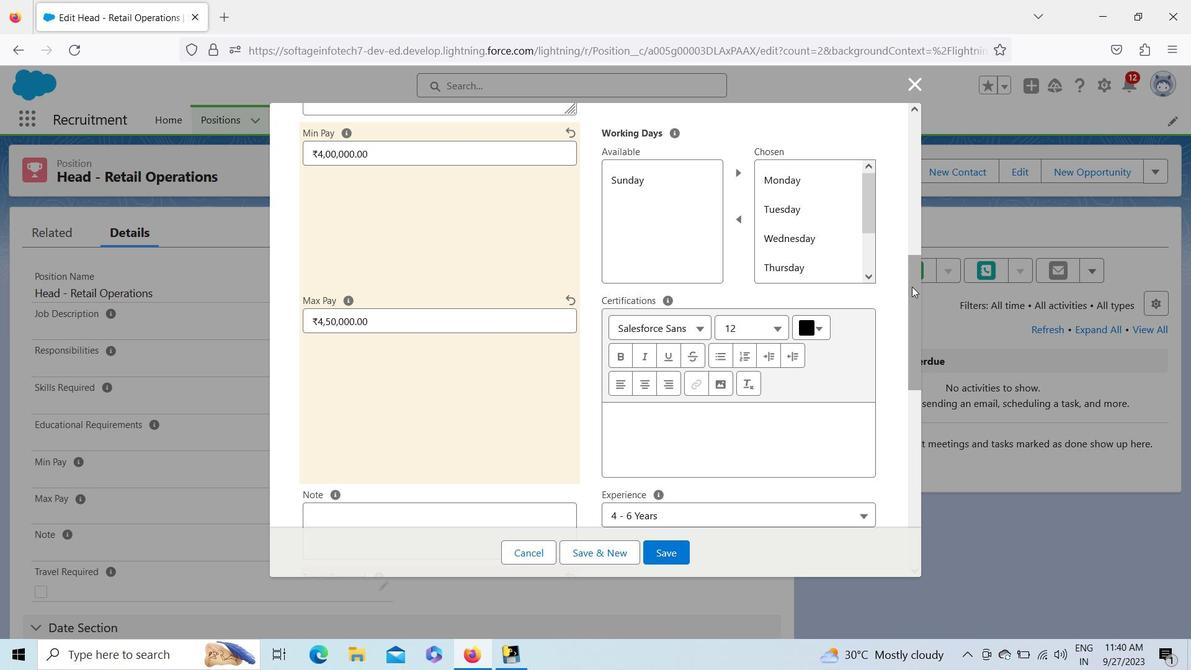 
Action: Mouse moved to (452, 204)
Screenshot: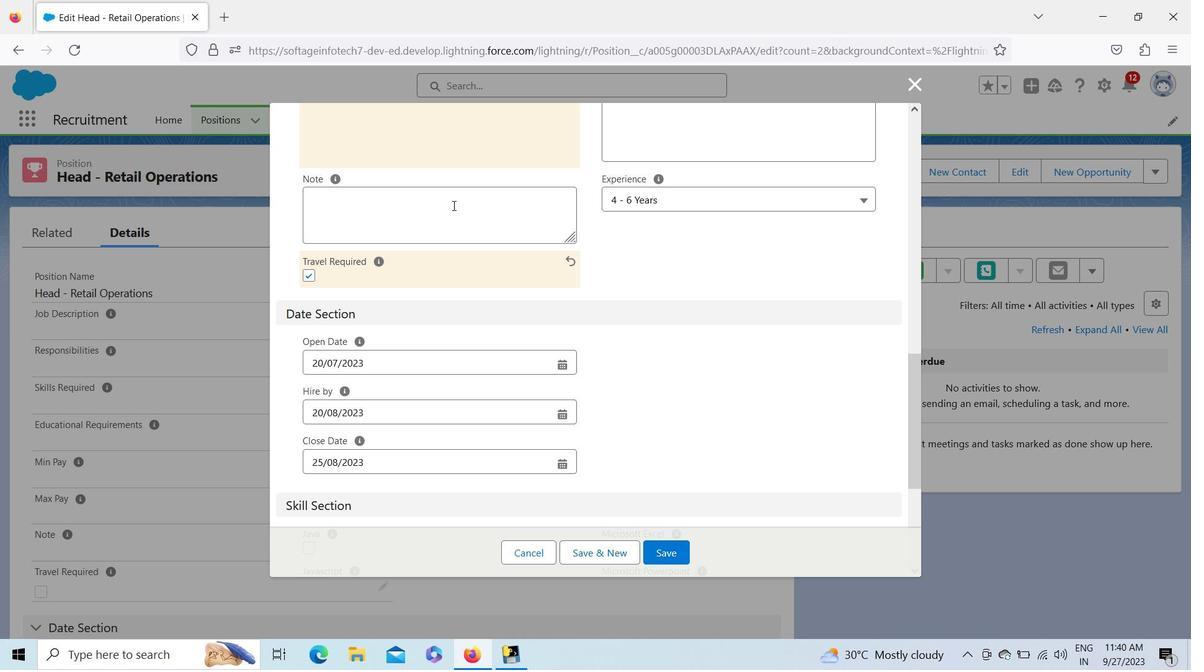 
Action: Mouse pressed left at (452, 204)
Screenshot: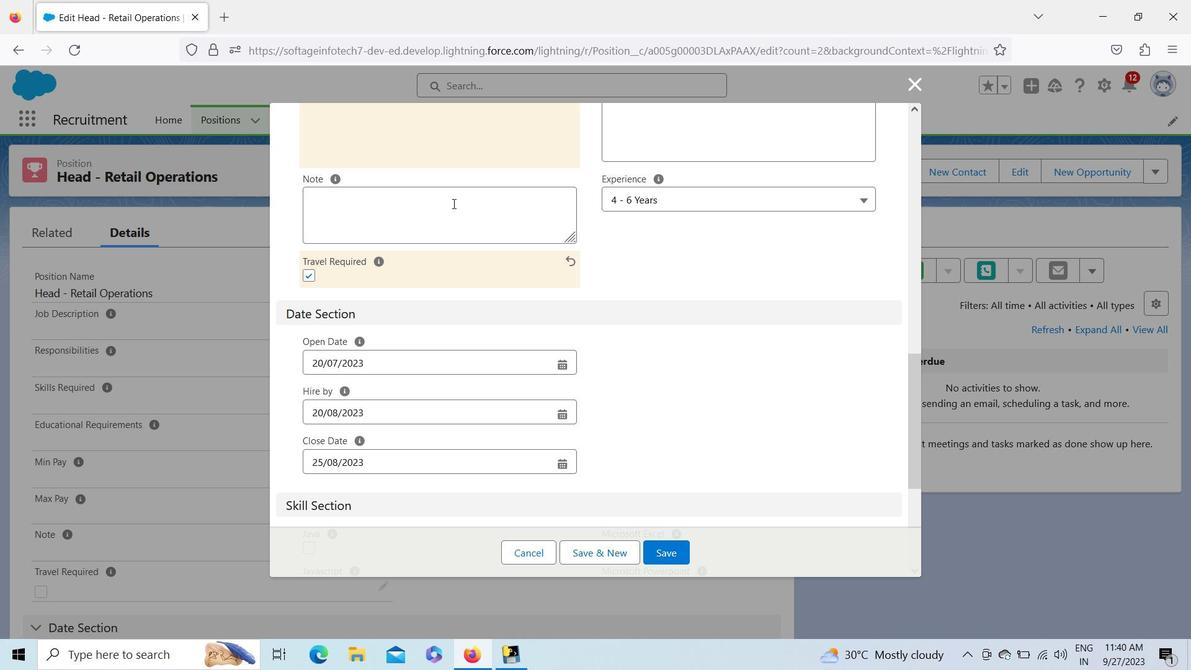 
Action: Key pressed <Key.shift>Above<Key.space>salary<Key.space>mentioned<Key.space>in<Key.backspace>s<Key.space>written<Key.space>after<Key.space>converted<Key.space>it<Key.space>into<Key.space><Key.shift><Key.shift><Key.shift><Key.shift>INR
Screenshot: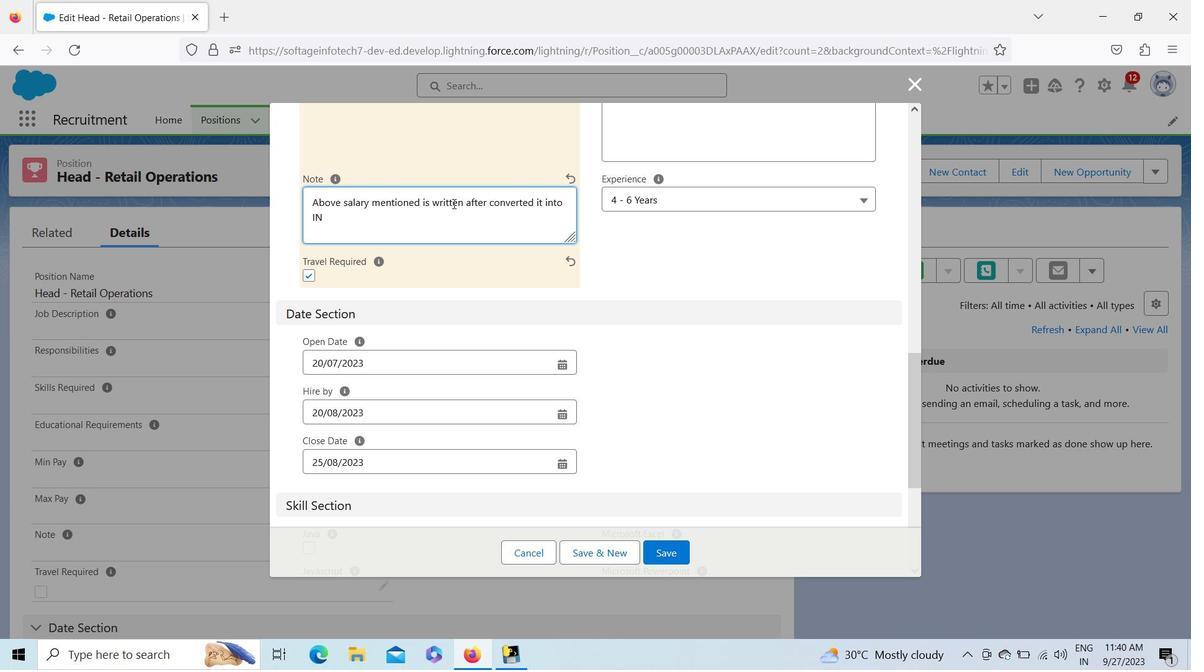 
Action: Mouse moved to (918, 370)
Screenshot: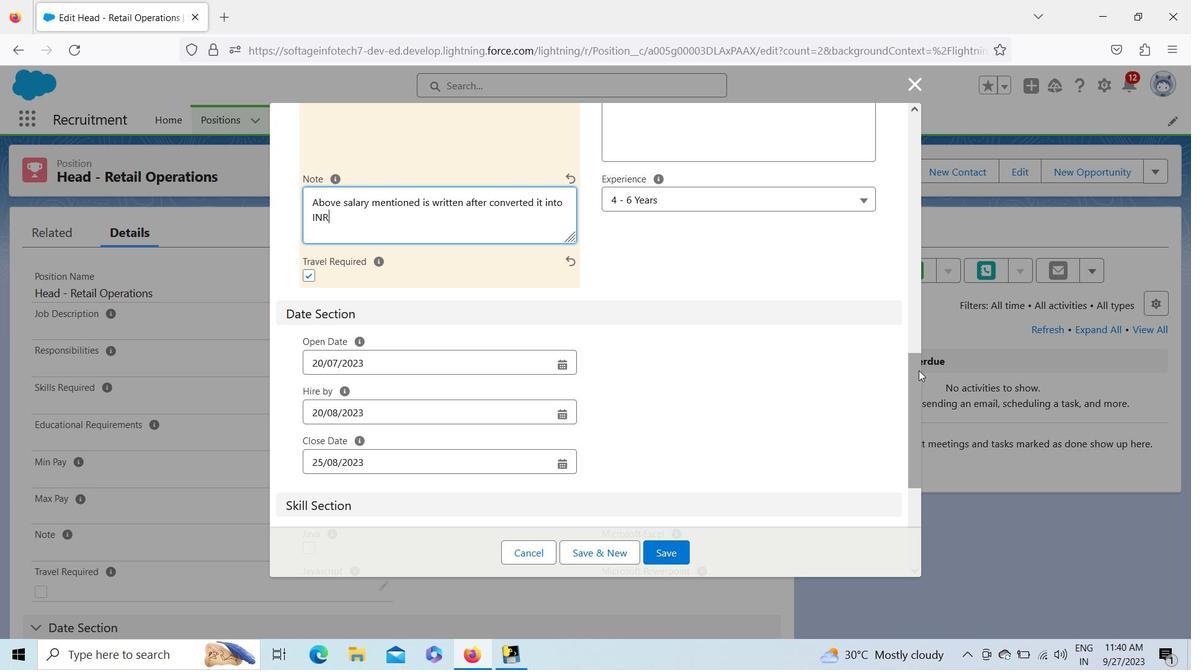 
Action: Mouse pressed left at (918, 370)
Screenshot: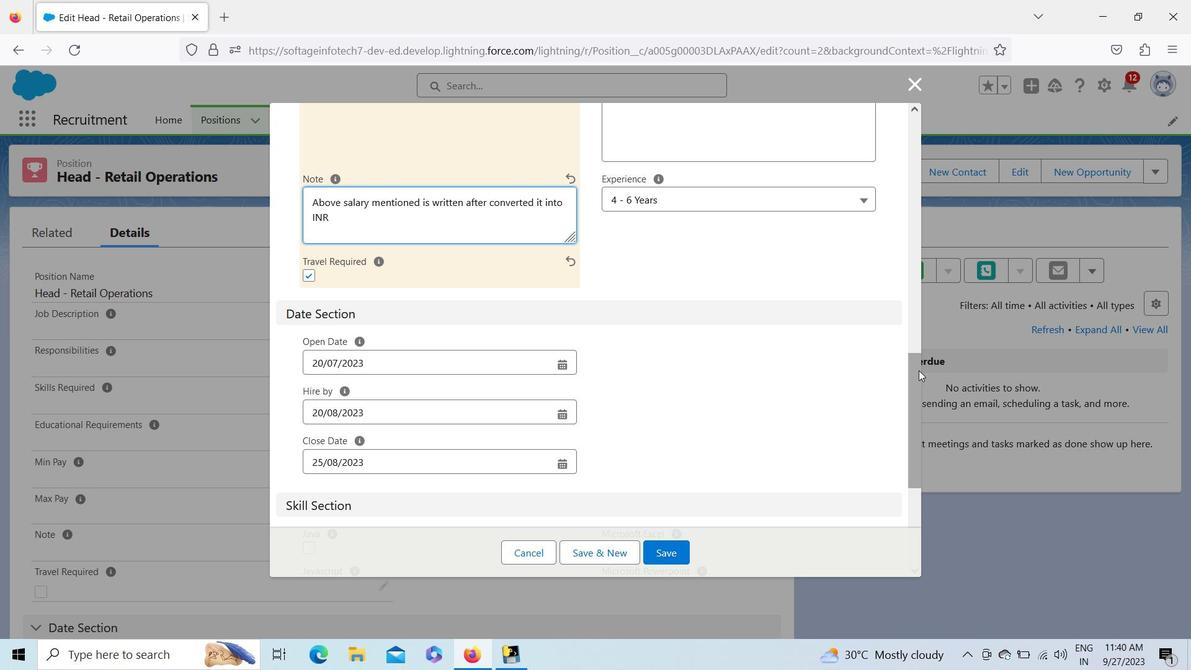 
Action: Mouse moved to (872, 250)
Screenshot: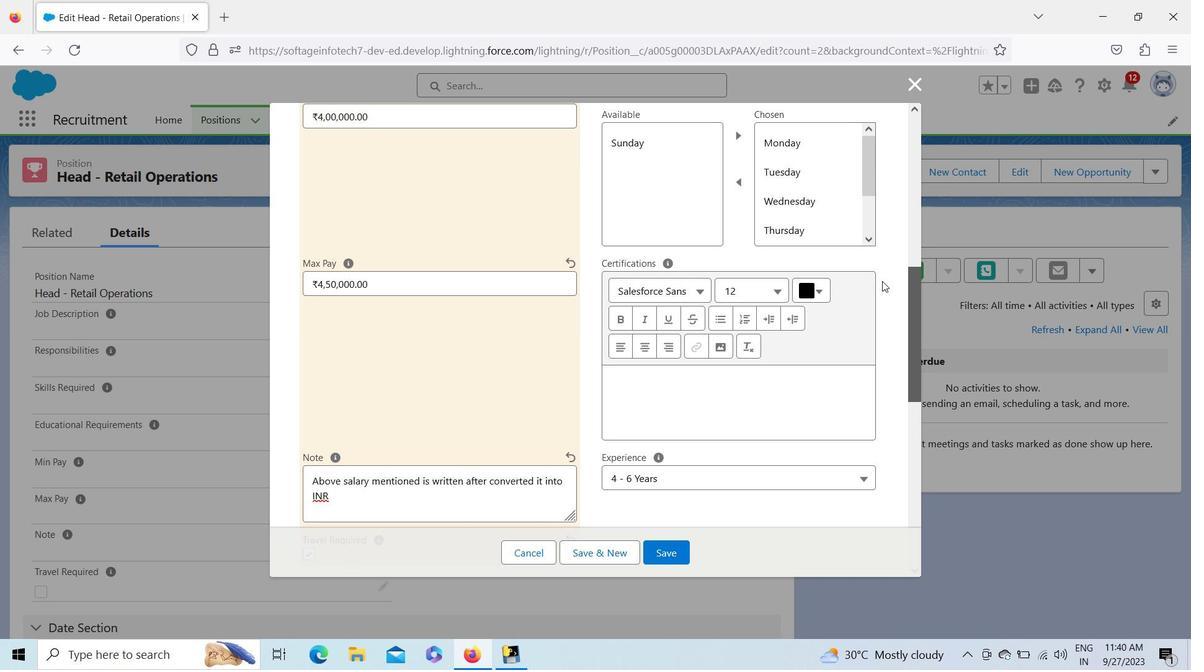 
Action: Mouse pressed left at (872, 250)
Screenshot: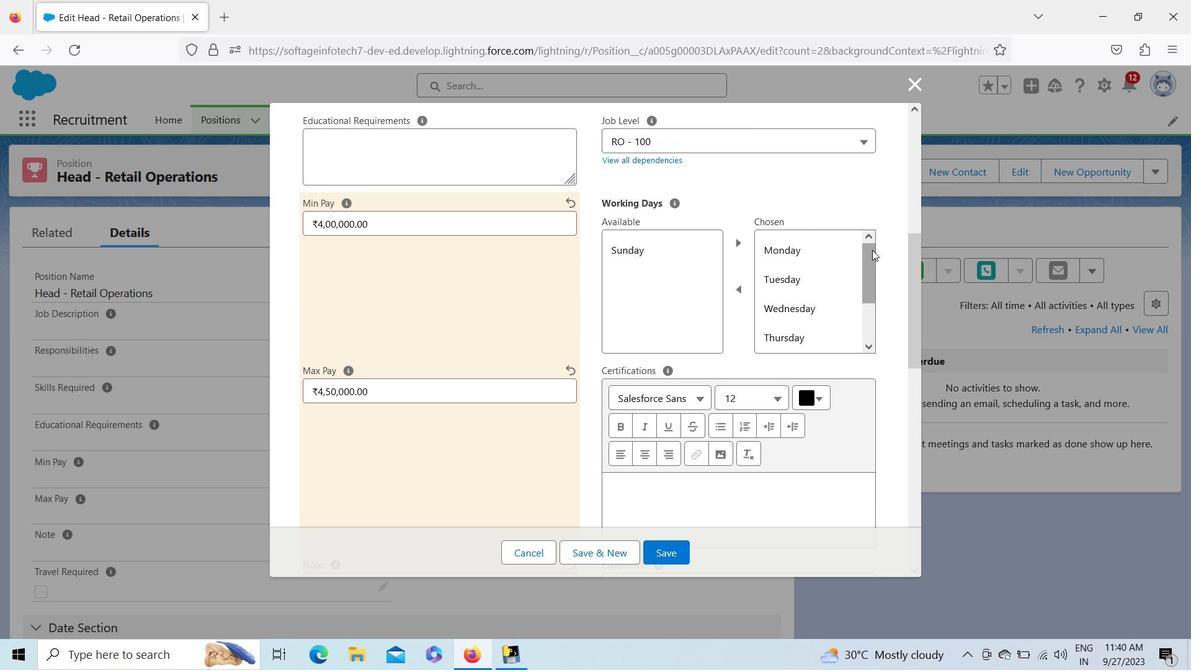 
Action: Mouse moved to (872, 250)
Screenshot: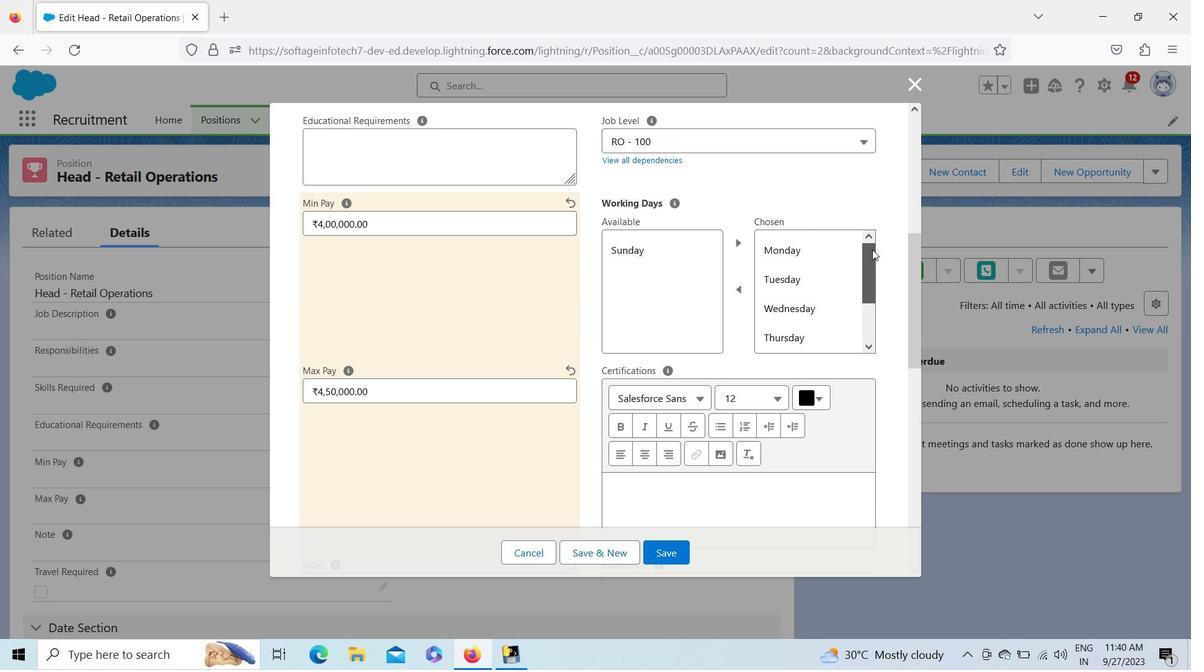 
Action: Mouse pressed left at (872, 250)
Screenshot: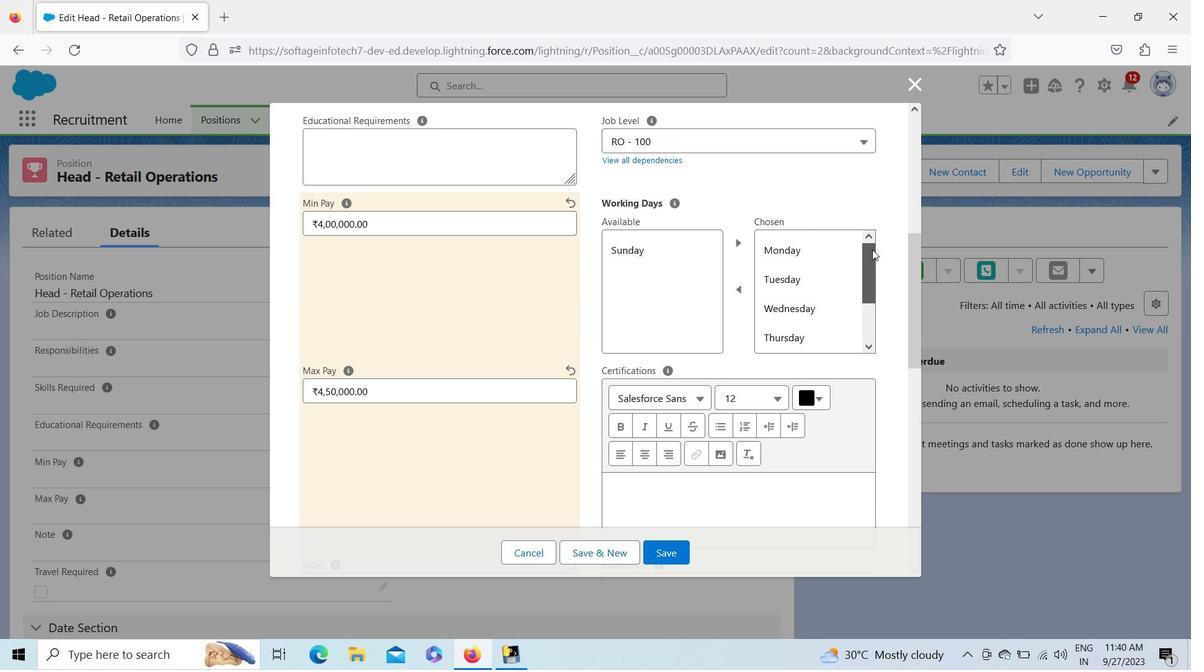 
Action: Mouse moved to (914, 259)
